 Task: Create a calendar in a Word document with specific formatting and styles.
Action: Mouse moved to (676, 282)
Screenshot: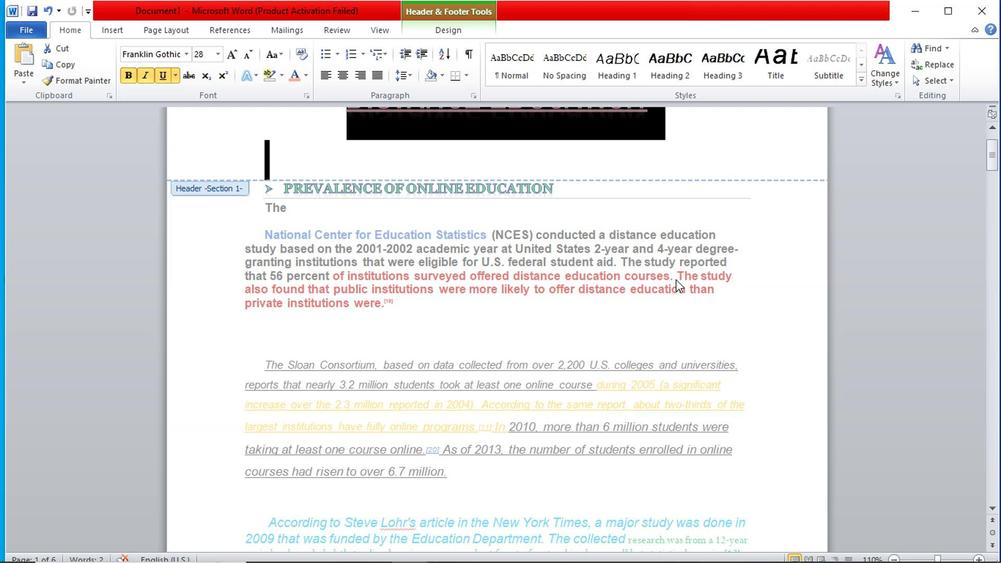 
Action: Mouse scrolled (676, 281) with delta (0, 0)
Screenshot: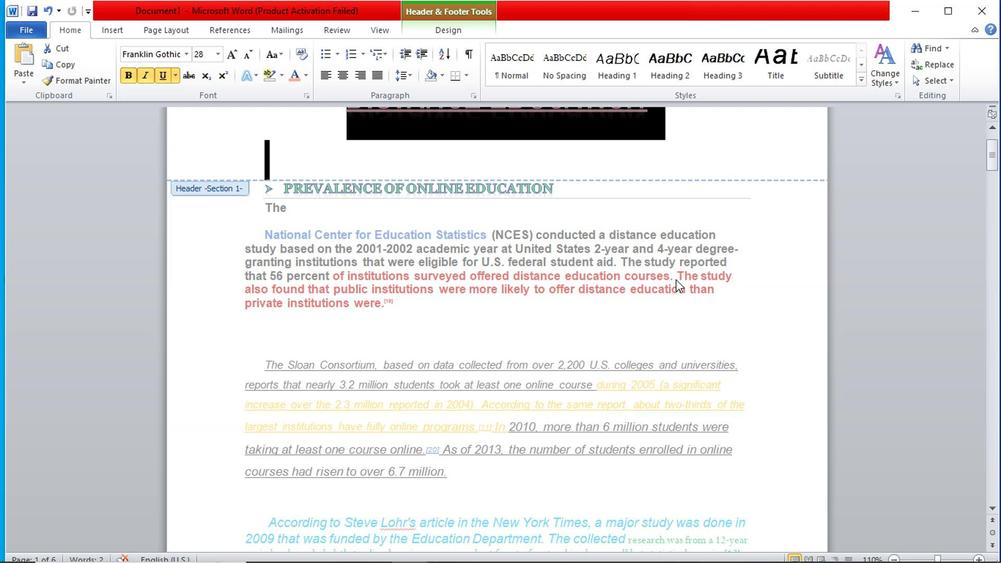 
Action: Mouse scrolled (676, 281) with delta (0, 0)
Screenshot: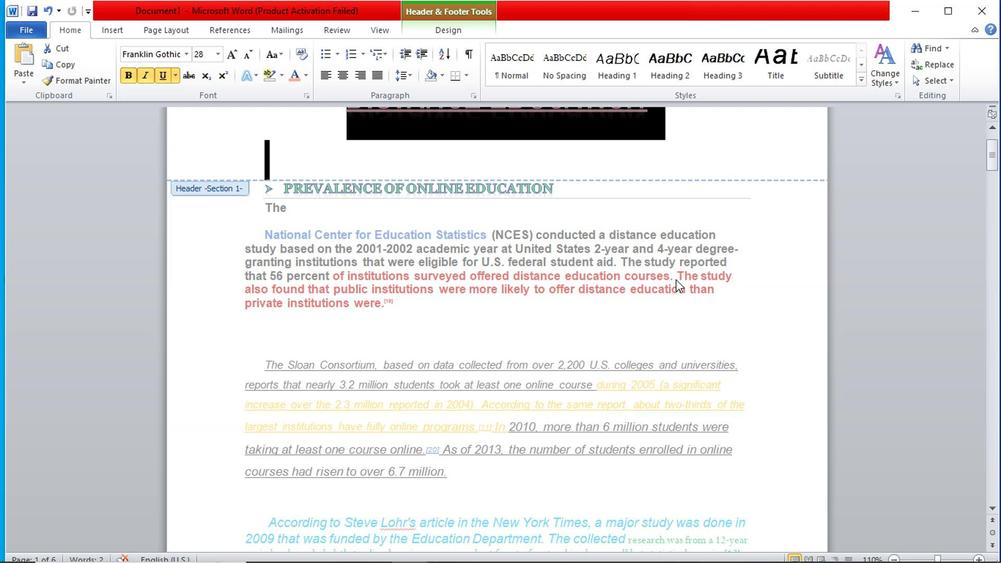 
Action: Mouse scrolled (676, 281) with delta (0, 0)
Screenshot: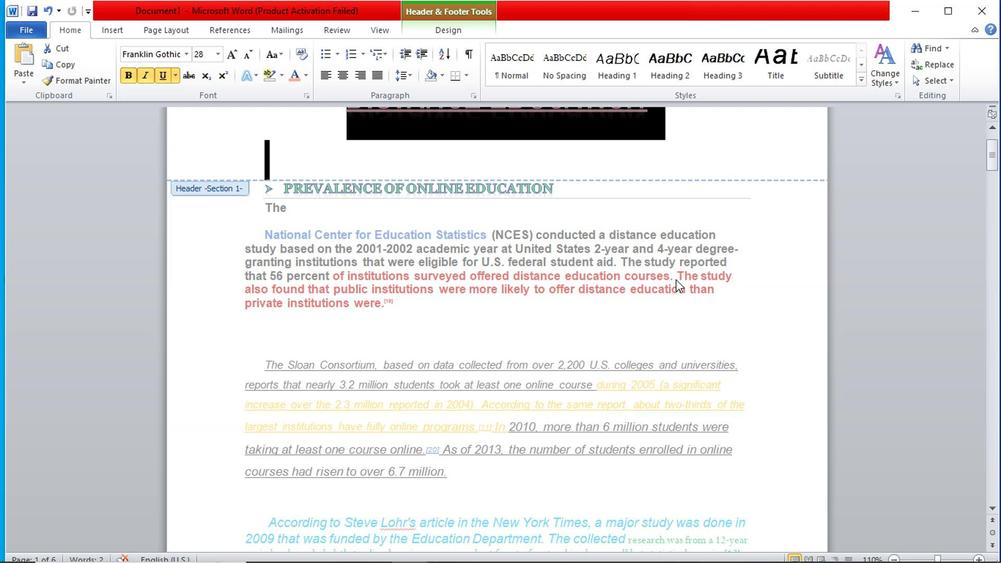
Action: Mouse scrolled (676, 281) with delta (0, 0)
Screenshot: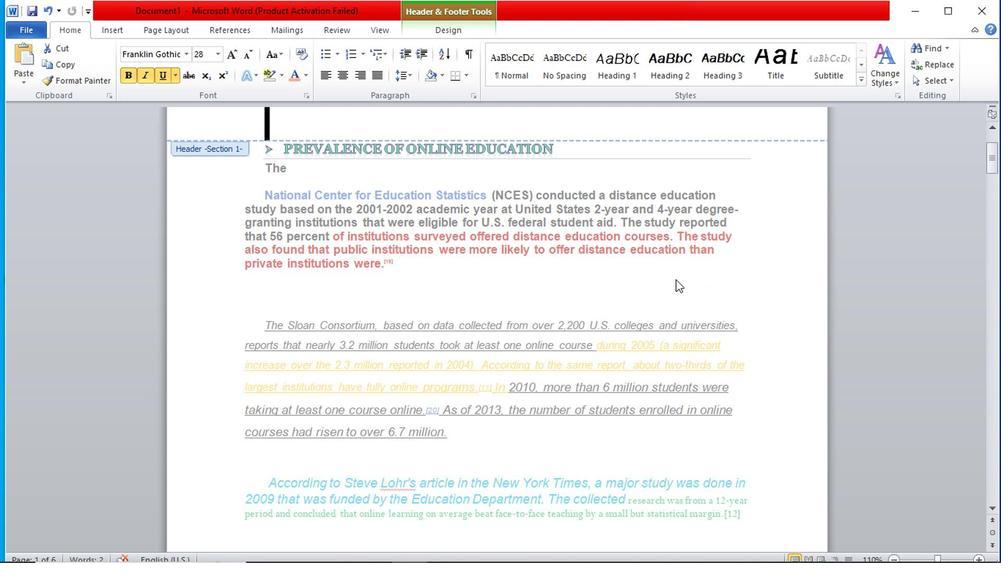 
Action: Mouse scrolled (676, 281) with delta (0, 0)
Screenshot: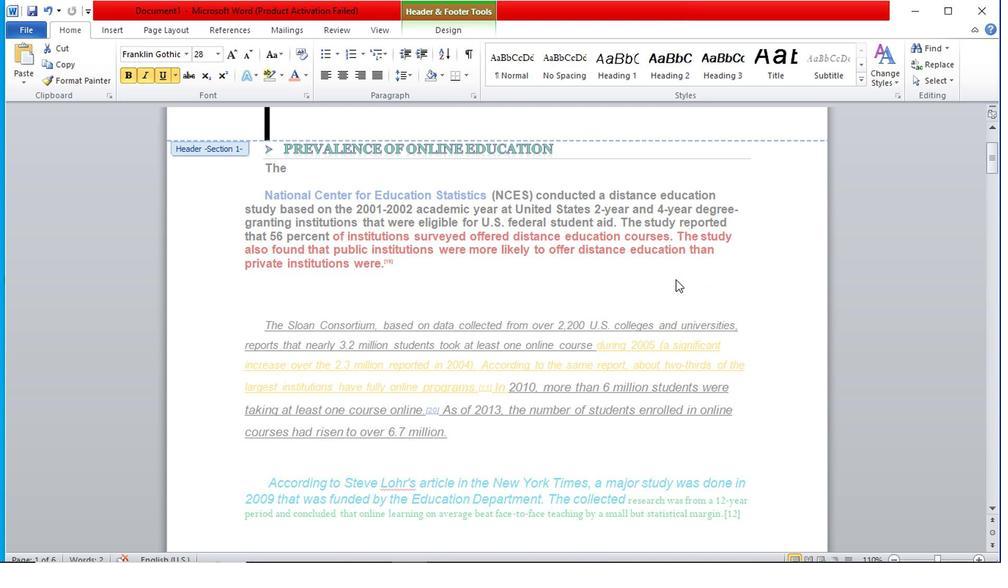 
Action: Mouse scrolled (676, 281) with delta (0, 0)
Screenshot: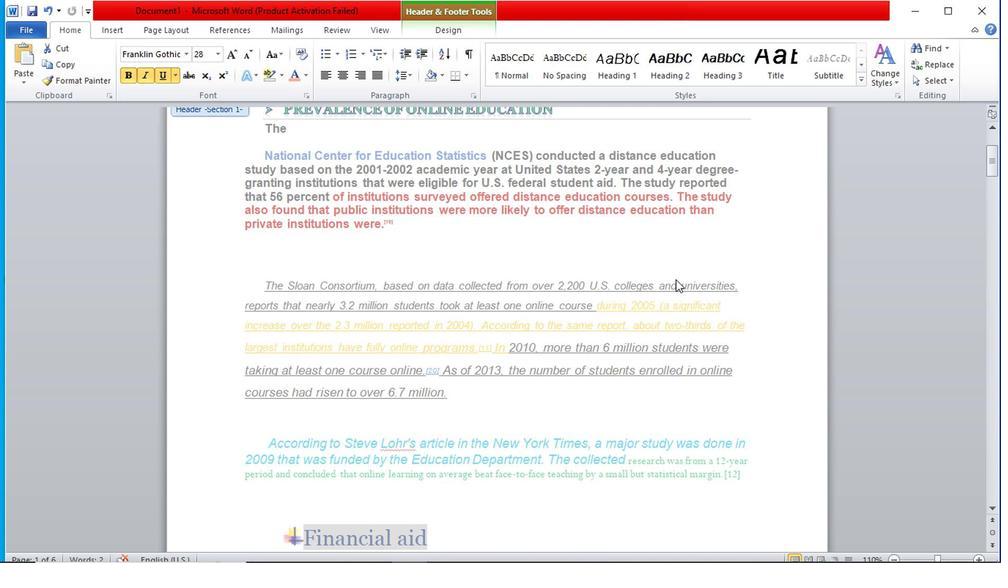 
Action: Mouse scrolled (676, 283) with delta (0, 1)
Screenshot: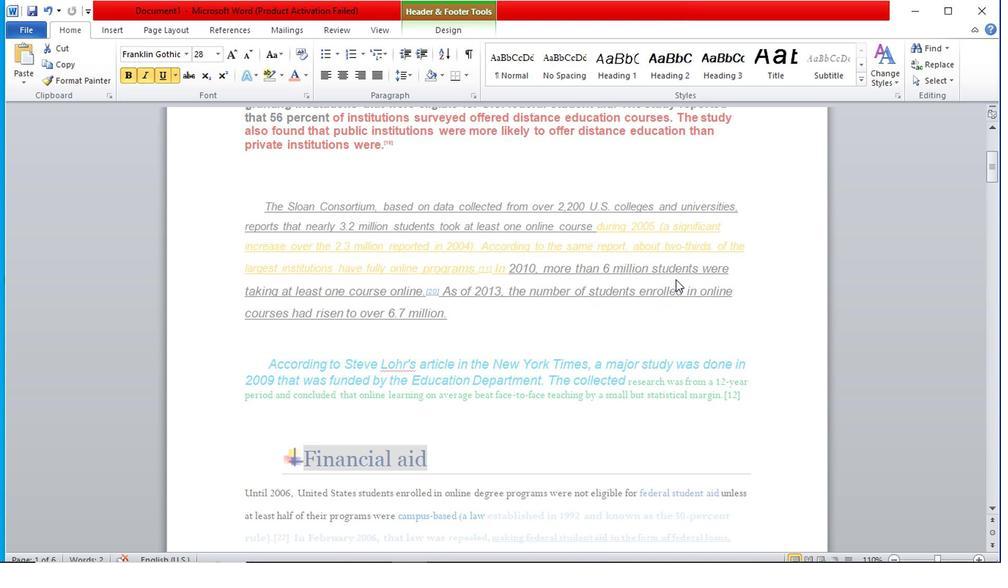 
Action: Mouse scrolled (676, 283) with delta (0, 1)
Screenshot: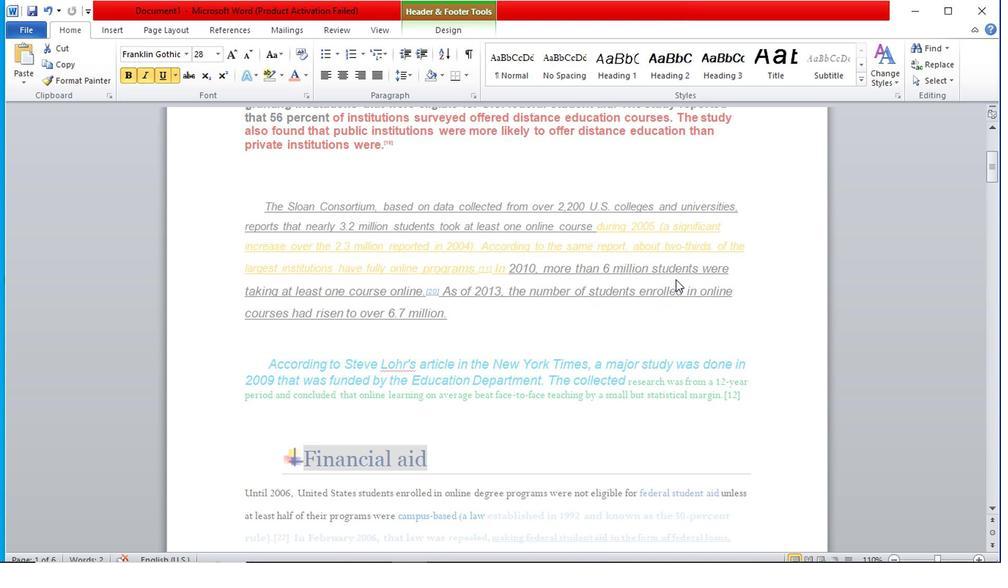 
Action: Mouse scrolled (676, 283) with delta (0, 1)
Screenshot: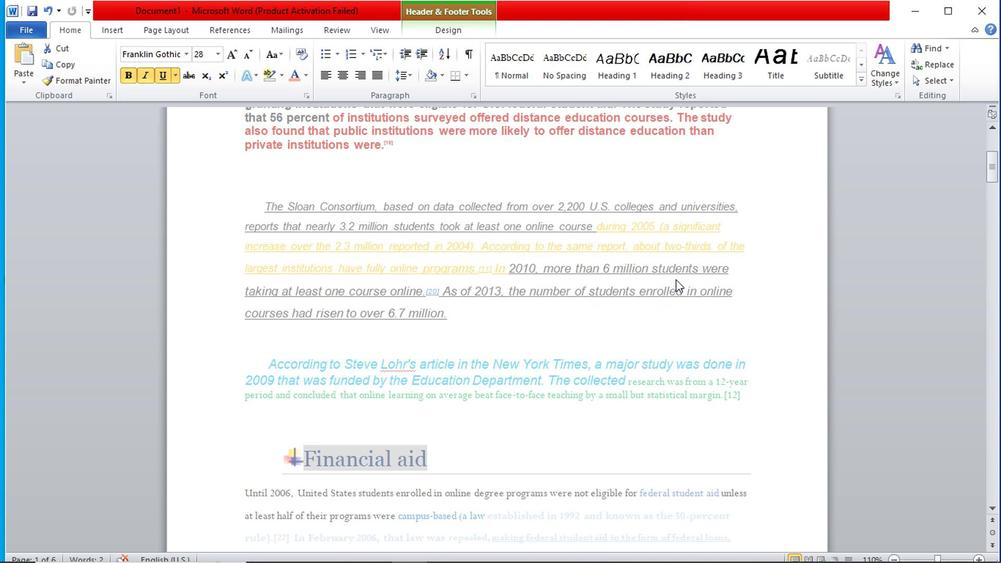 
Action: Mouse moved to (676, 282)
Screenshot: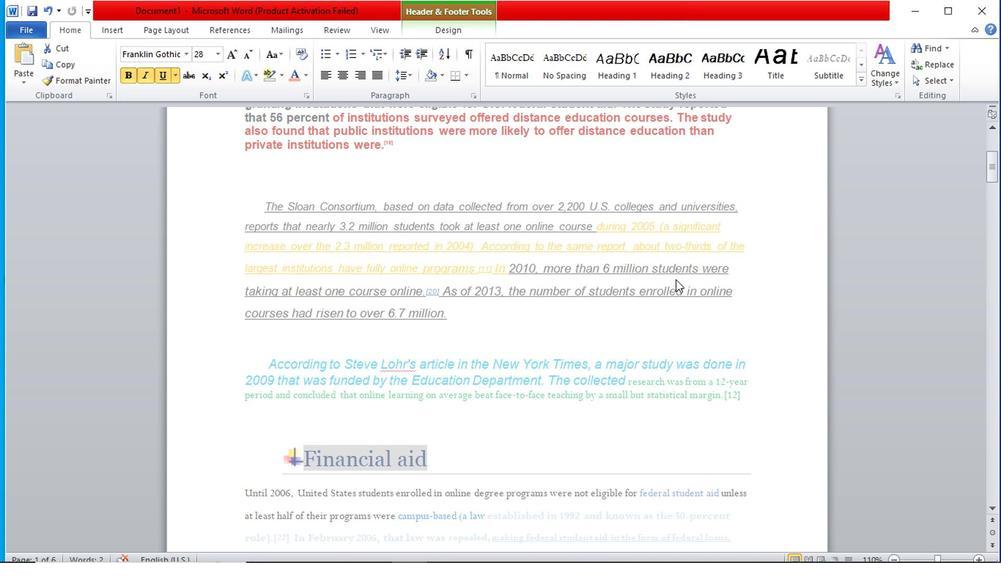 
Action: Mouse scrolled (676, 283) with delta (0, 1)
Screenshot: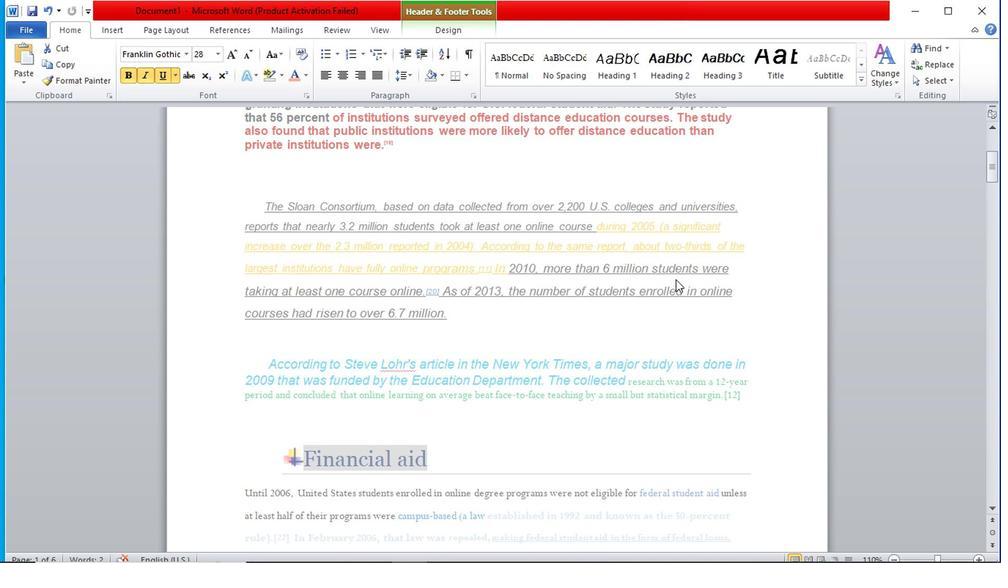 
Action: Mouse scrolled (676, 283) with delta (0, 1)
Screenshot: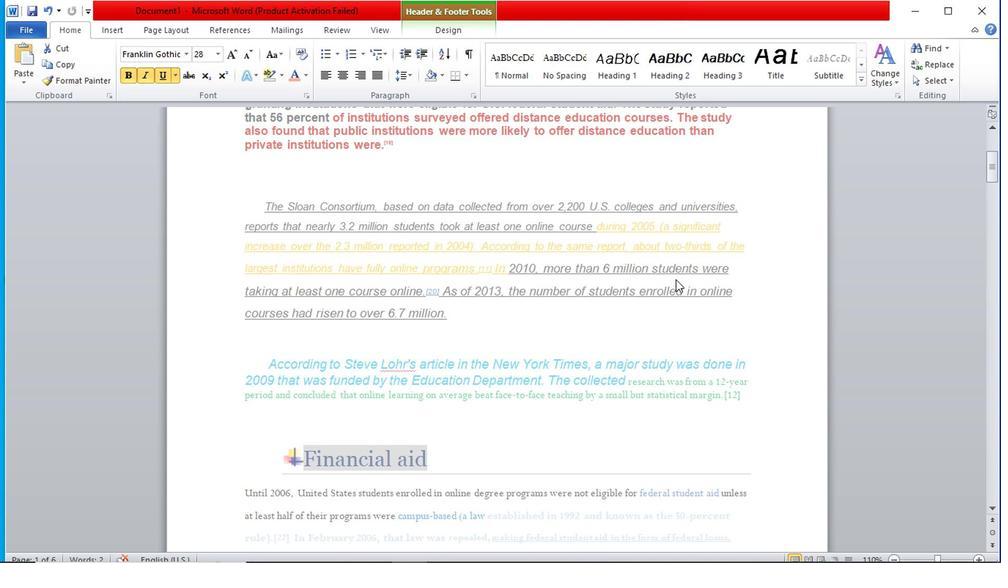 
Action: Mouse scrolled (676, 283) with delta (0, 1)
Screenshot: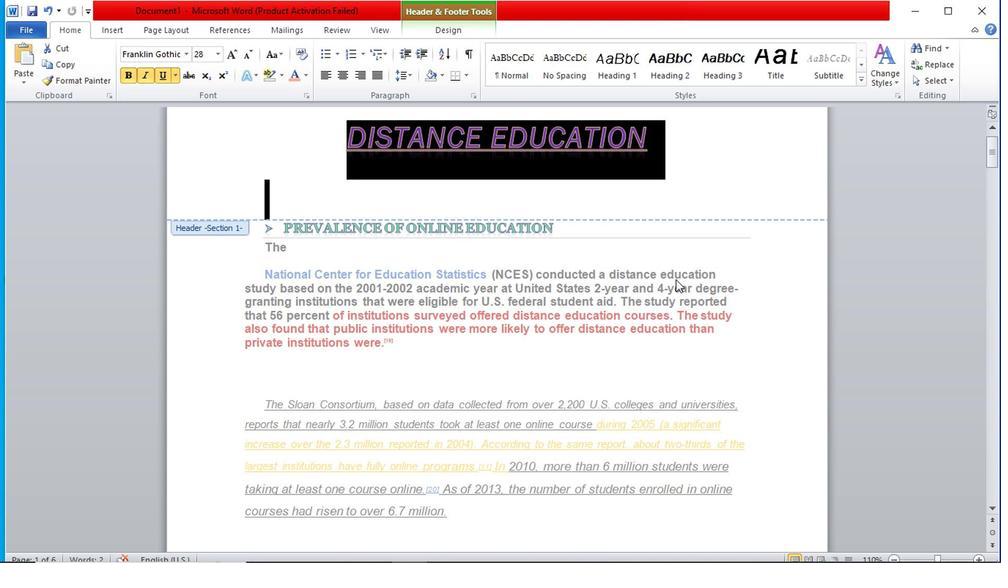 
Action: Mouse scrolled (676, 283) with delta (0, 1)
Screenshot: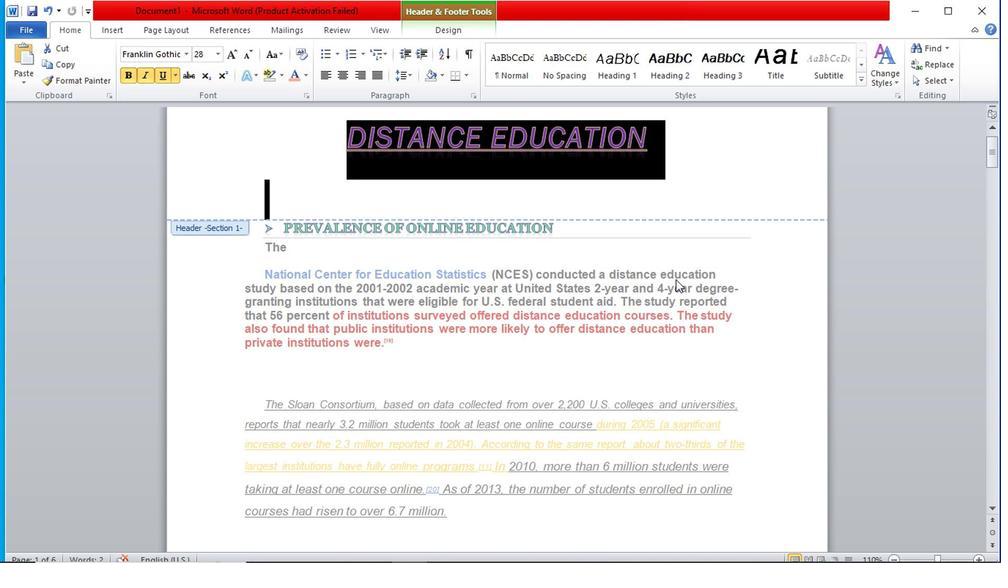 
Action: Mouse scrolled (676, 283) with delta (0, 1)
Screenshot: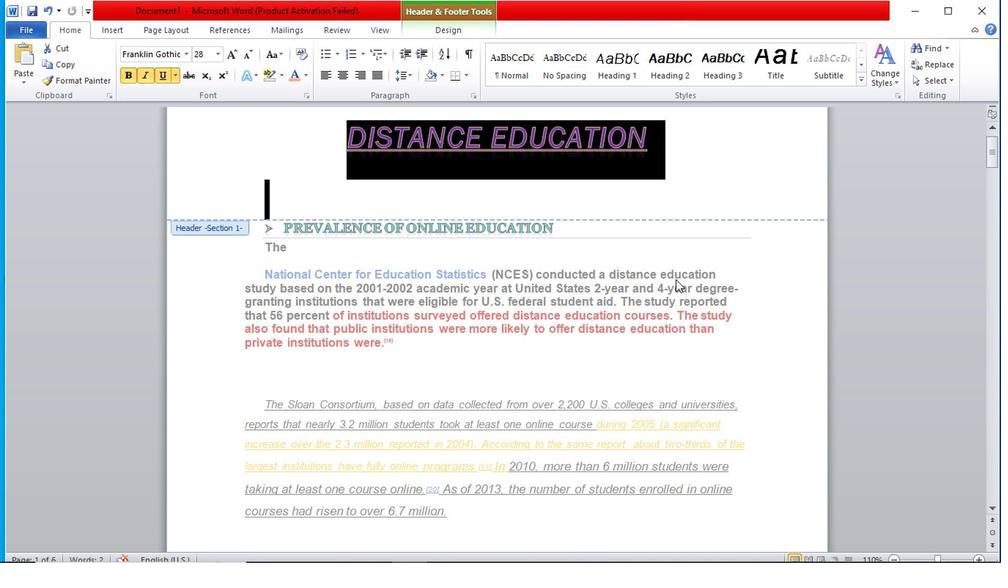 
Action: Mouse moved to (619, 280)
Screenshot: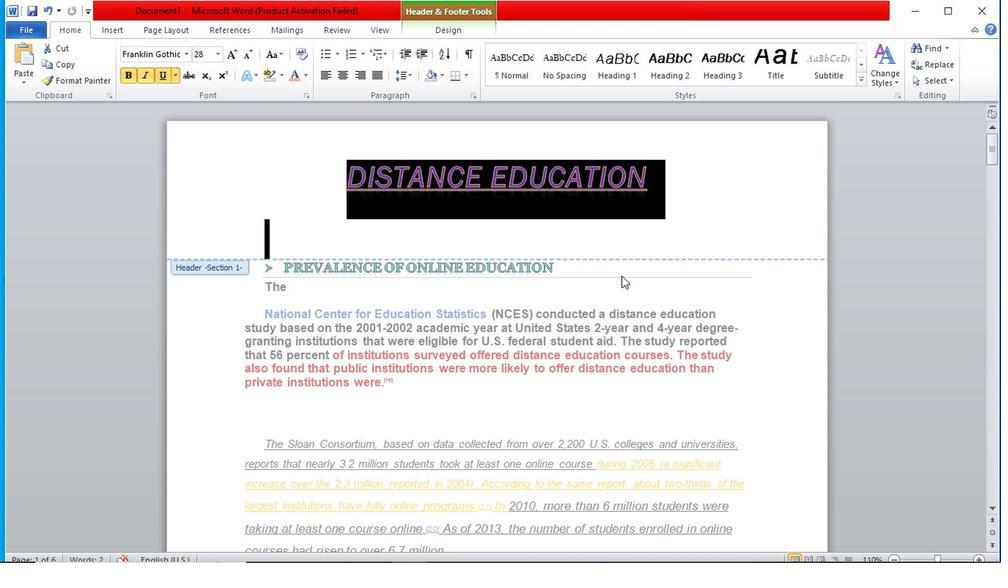 
Action: Mouse scrolled (619, 279) with delta (0, -1)
Screenshot: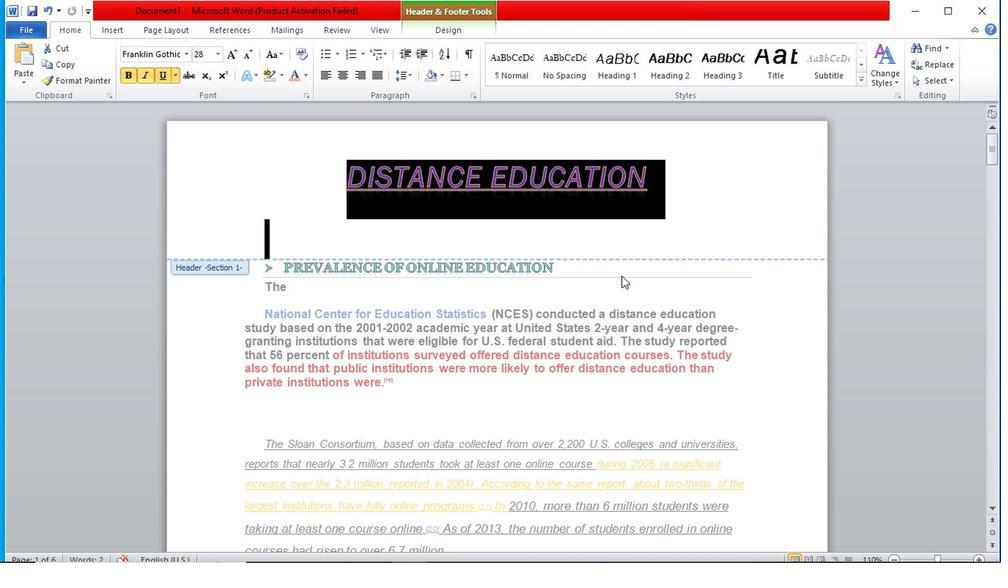 
Action: Mouse scrolled (619, 279) with delta (0, -1)
Screenshot: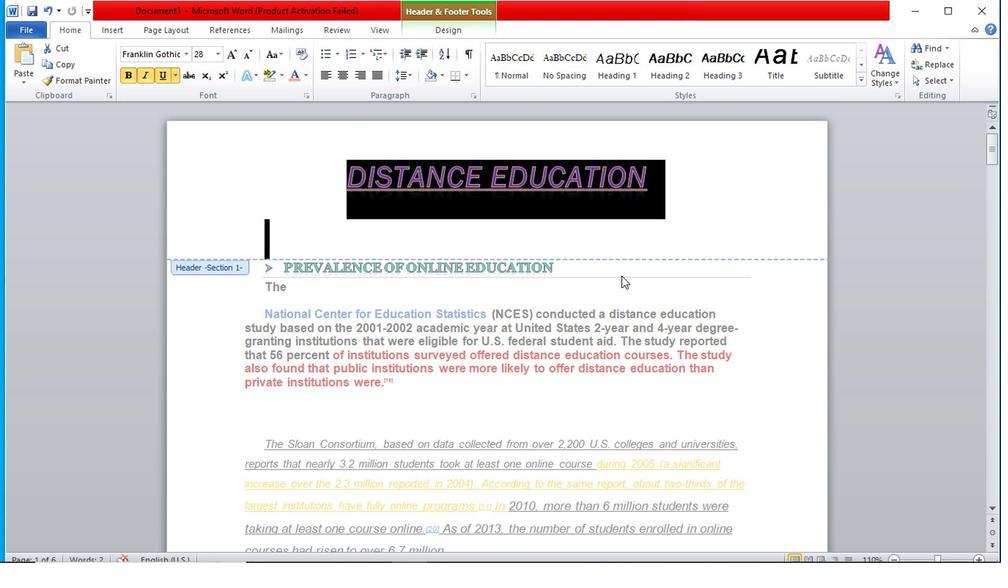 
Action: Mouse scrolled (619, 279) with delta (0, -1)
Screenshot: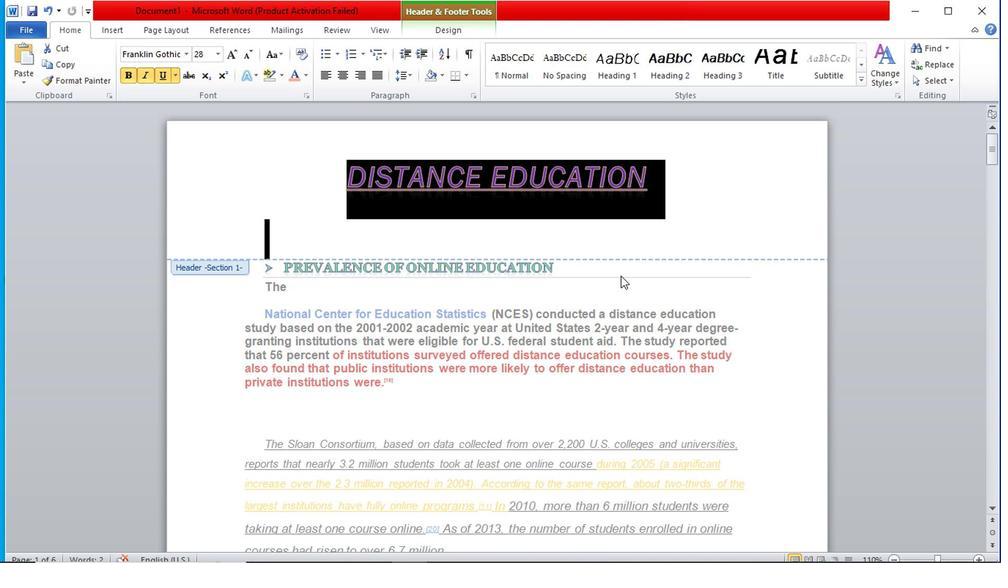 
Action: Mouse scrolled (619, 279) with delta (0, -1)
Screenshot: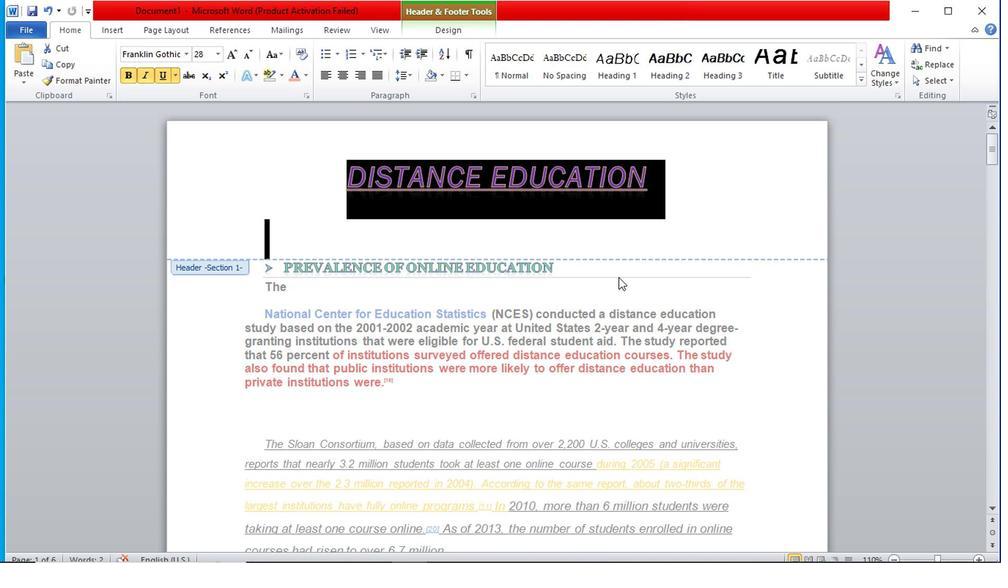 
Action: Mouse moved to (615, 258)
Screenshot: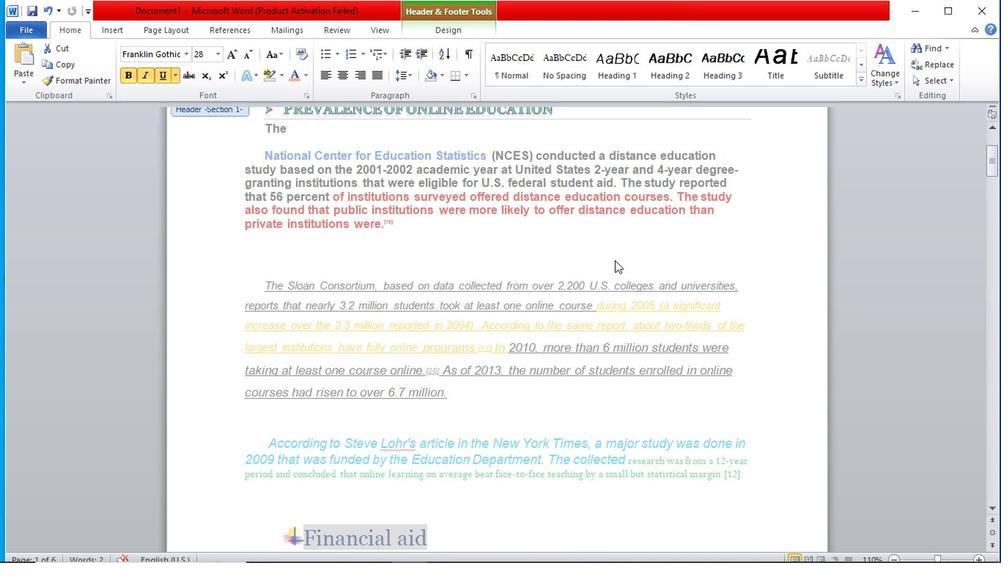
Action: Mouse scrolled (615, 257) with delta (0, -1)
Screenshot: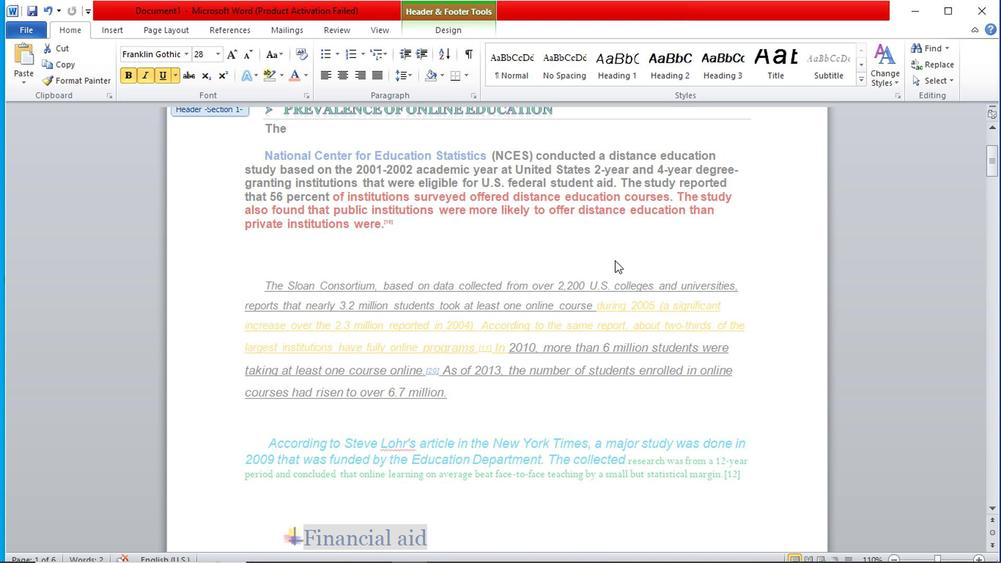 
Action: Mouse scrolled (615, 257) with delta (0, -1)
Screenshot: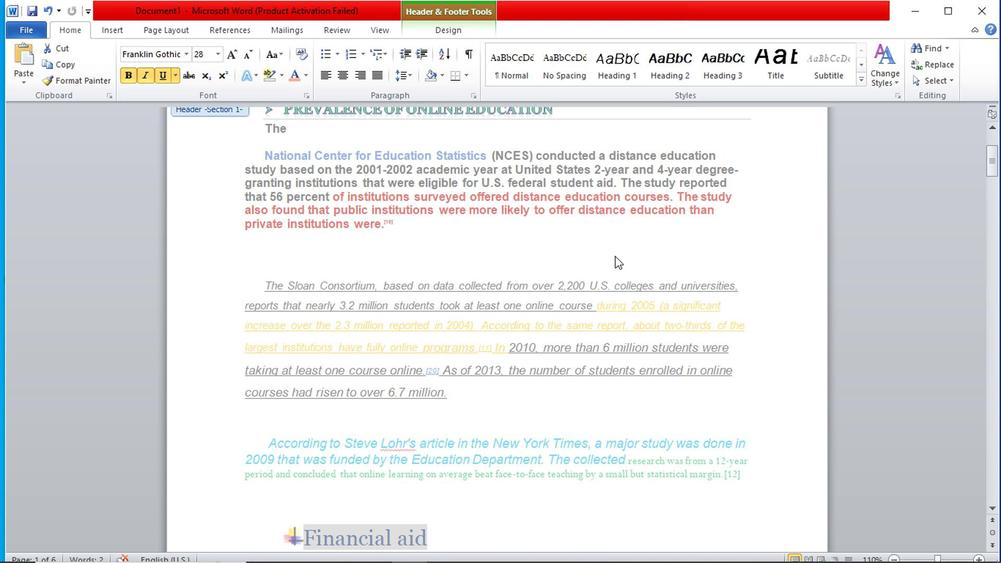 
Action: Mouse scrolled (615, 257) with delta (0, -1)
Screenshot: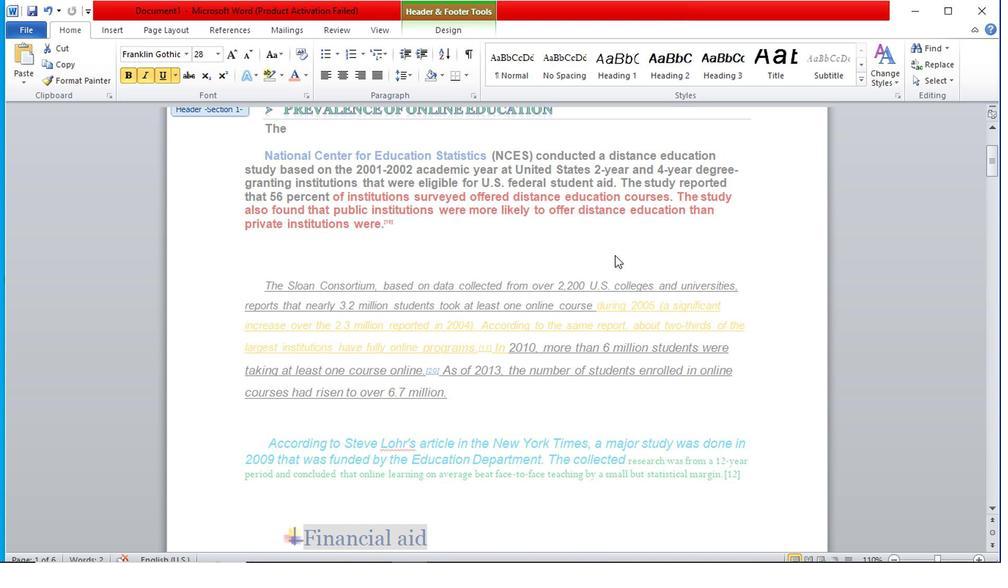
Action: Mouse moved to (497, 99)
Screenshot: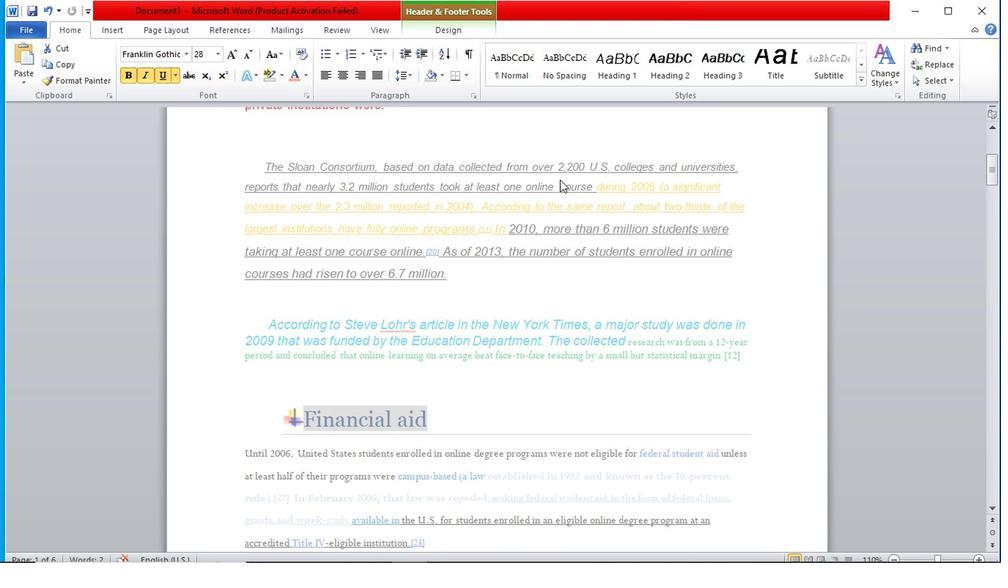 
Action: Mouse scrolled (497, 99) with delta (0, 0)
Screenshot: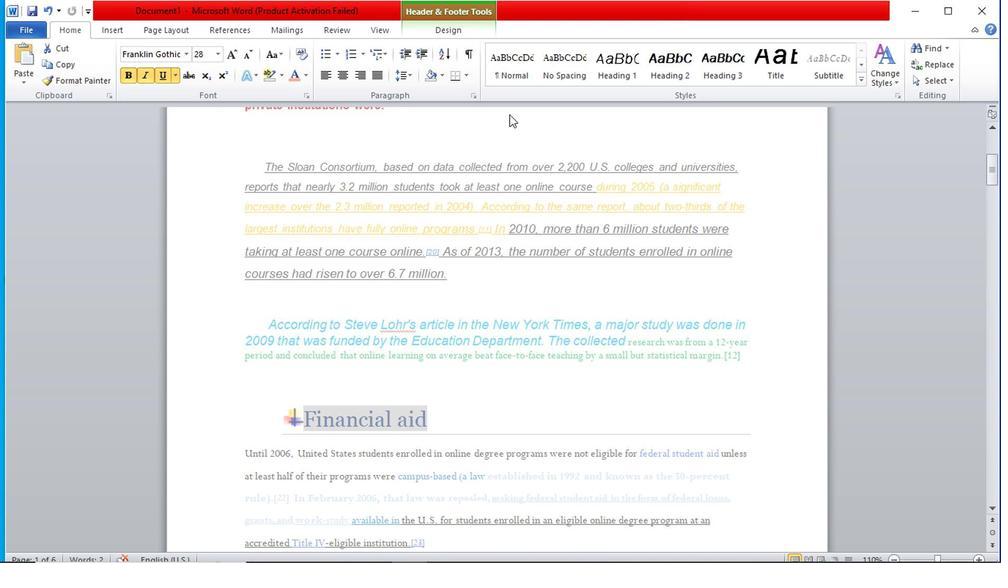 
Action: Mouse scrolled (497, 99) with delta (0, 0)
Screenshot: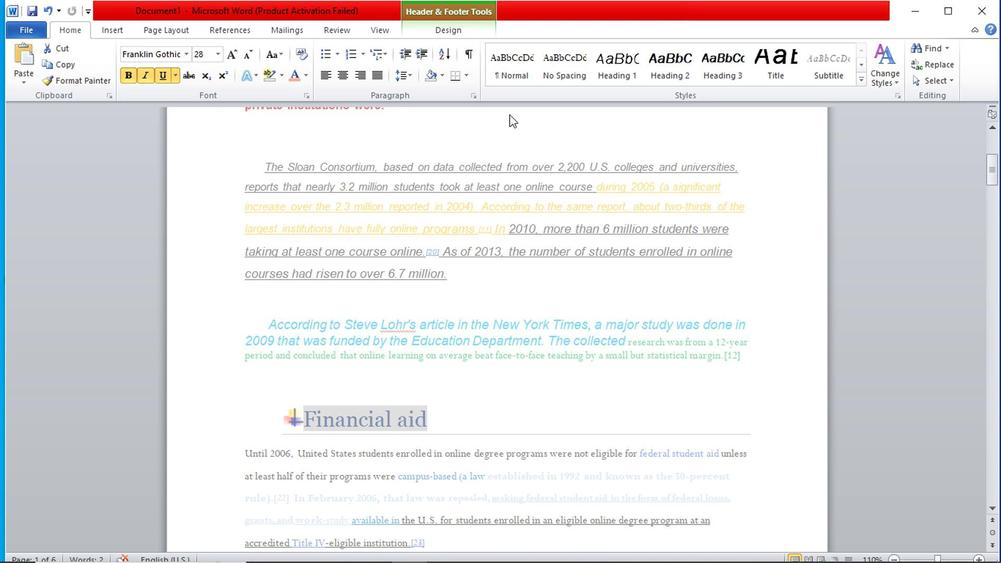 
Action: Mouse scrolled (497, 99) with delta (0, 0)
Screenshot: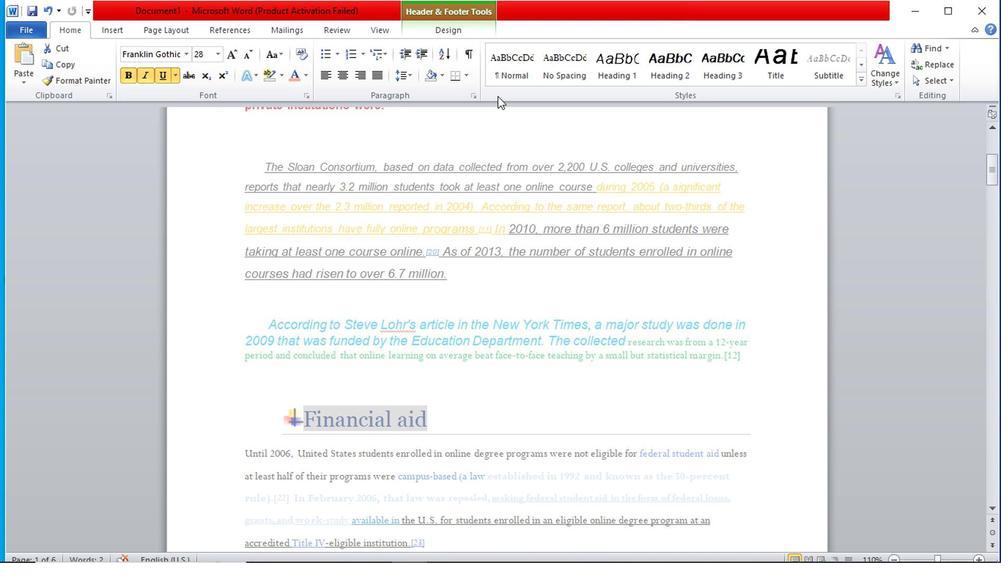
Action: Mouse moved to (496, 236)
Screenshot: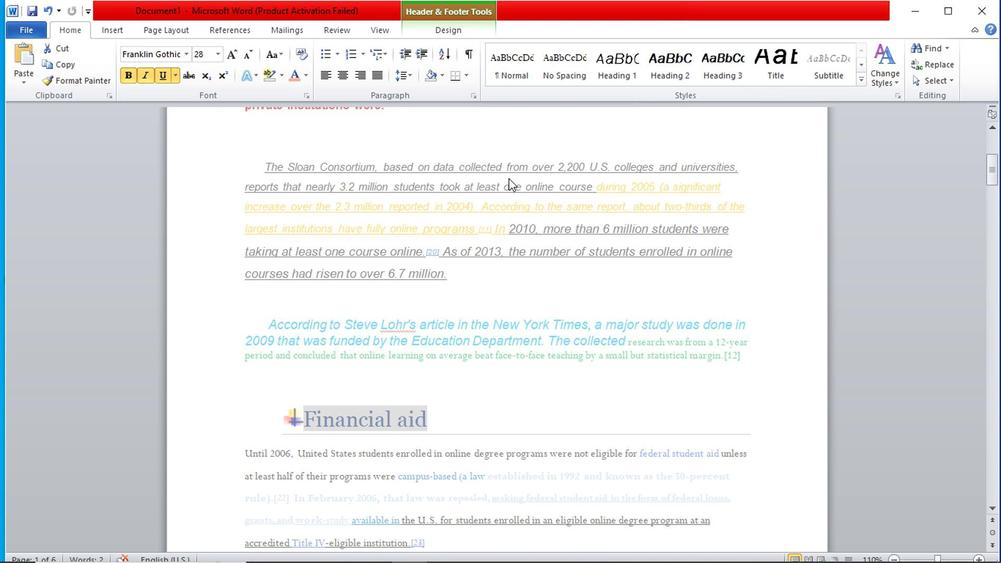 
Action: Mouse scrolled (496, 236) with delta (0, 0)
Screenshot: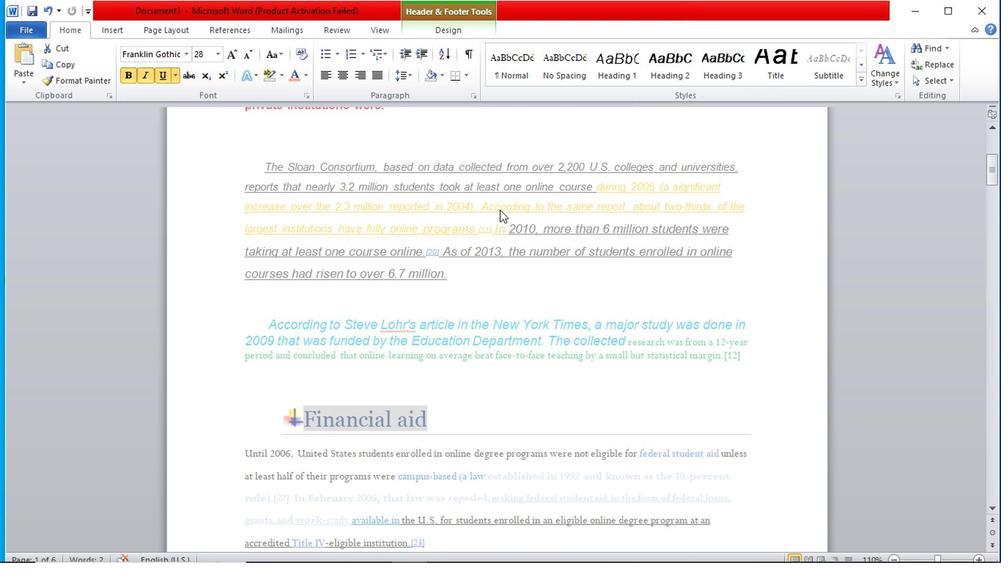 
Action: Mouse scrolled (496, 236) with delta (0, 0)
Screenshot: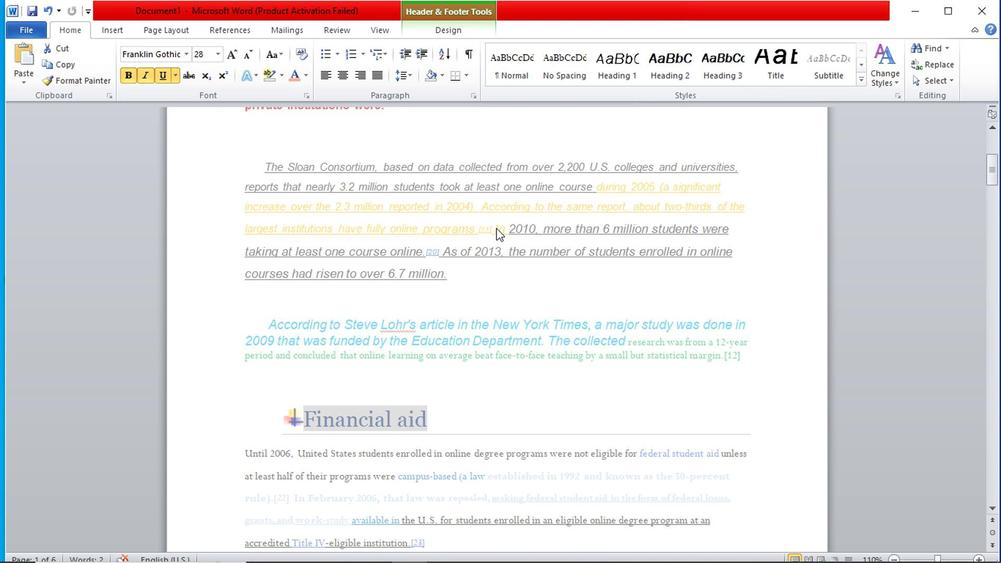 
Action: Mouse scrolled (496, 236) with delta (0, 0)
Screenshot: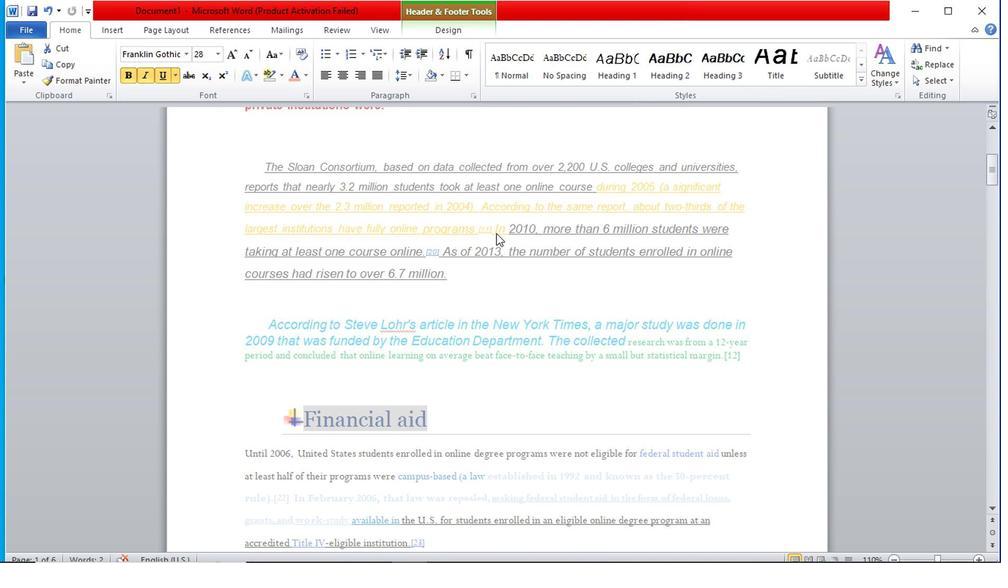 
Action: Mouse scrolled (496, 236) with delta (0, 0)
Screenshot: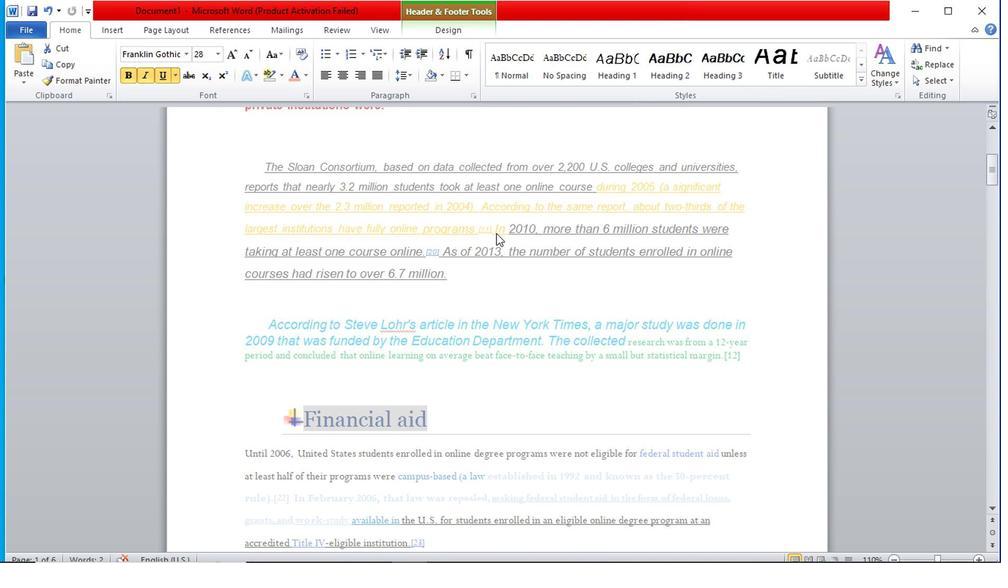 
Action: Mouse scrolled (496, 236) with delta (0, 0)
Screenshot: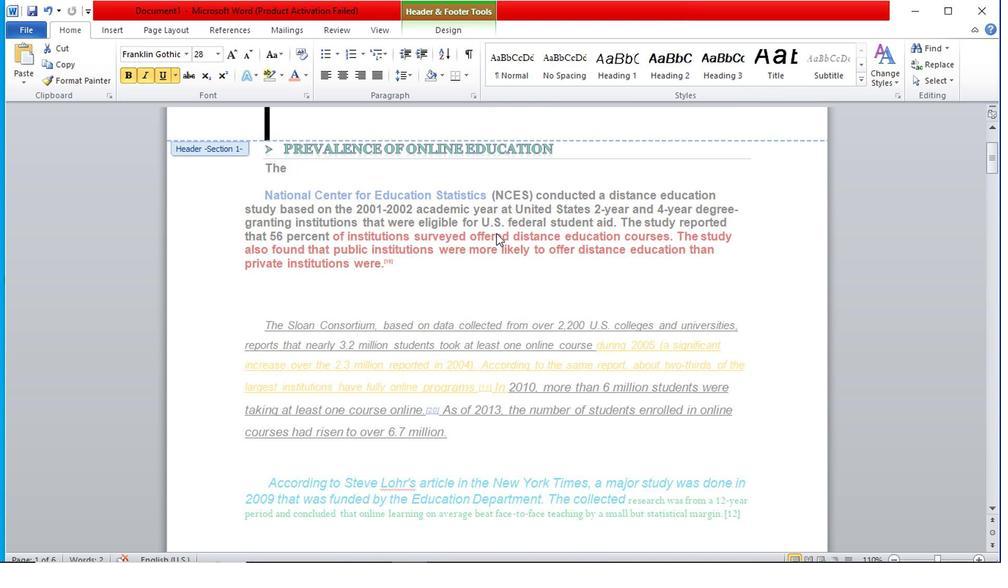 
Action: Mouse moved to (496, 236)
Screenshot: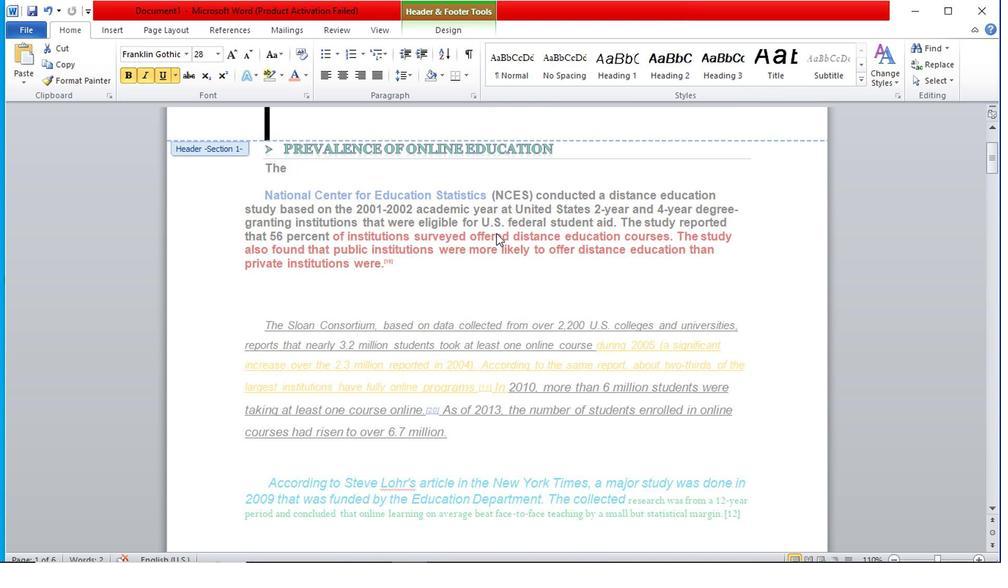 
Action: Mouse scrolled (496, 236) with delta (0, 0)
Screenshot: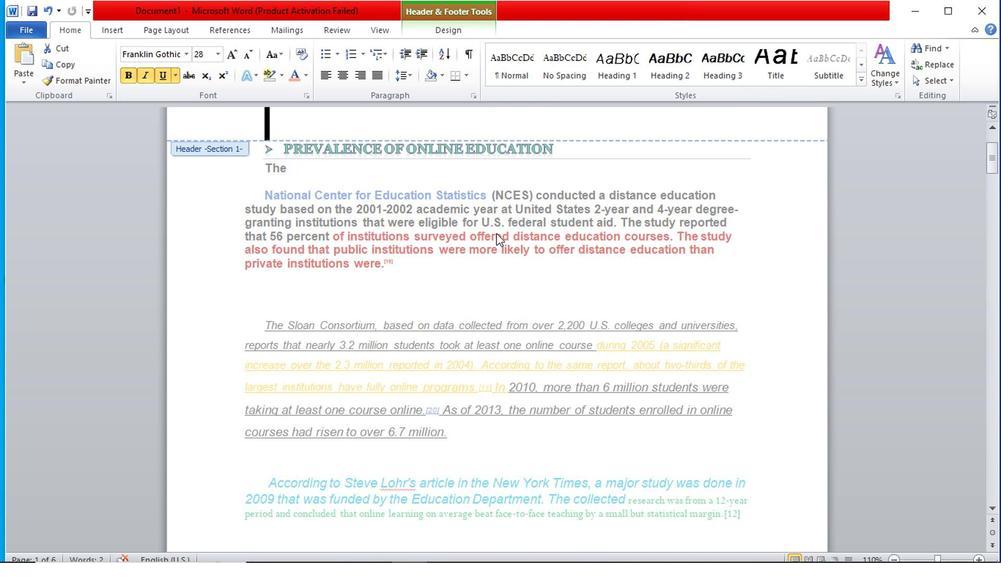 
Action: Mouse scrolled (496, 236) with delta (0, 0)
Screenshot: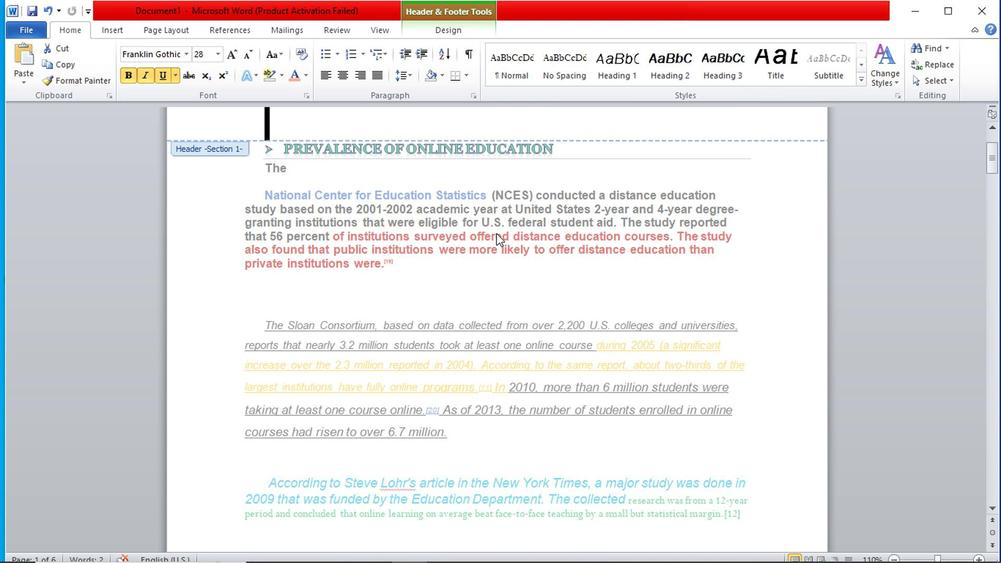 
Action: Mouse moved to (527, 224)
Screenshot: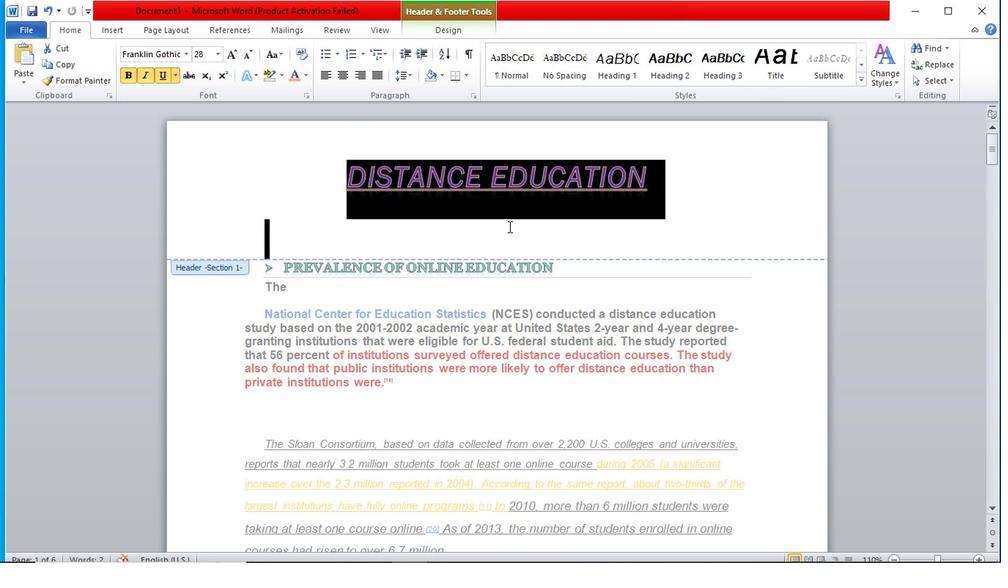
Action: Mouse scrolled (527, 225) with delta (0, 1)
Screenshot: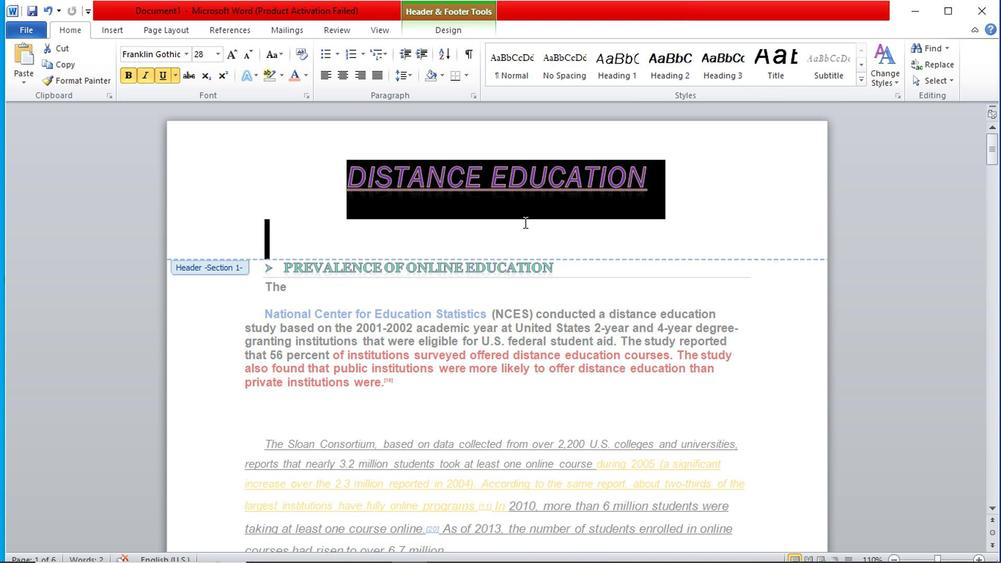 
Action: Mouse moved to (527, 224)
Screenshot: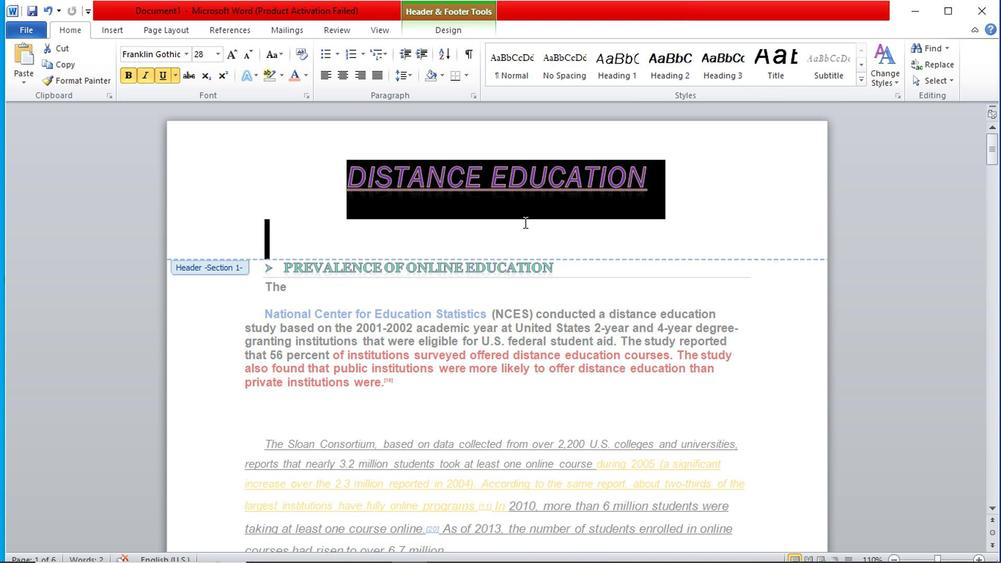 
Action: Mouse scrolled (527, 225) with delta (0, 1)
Screenshot: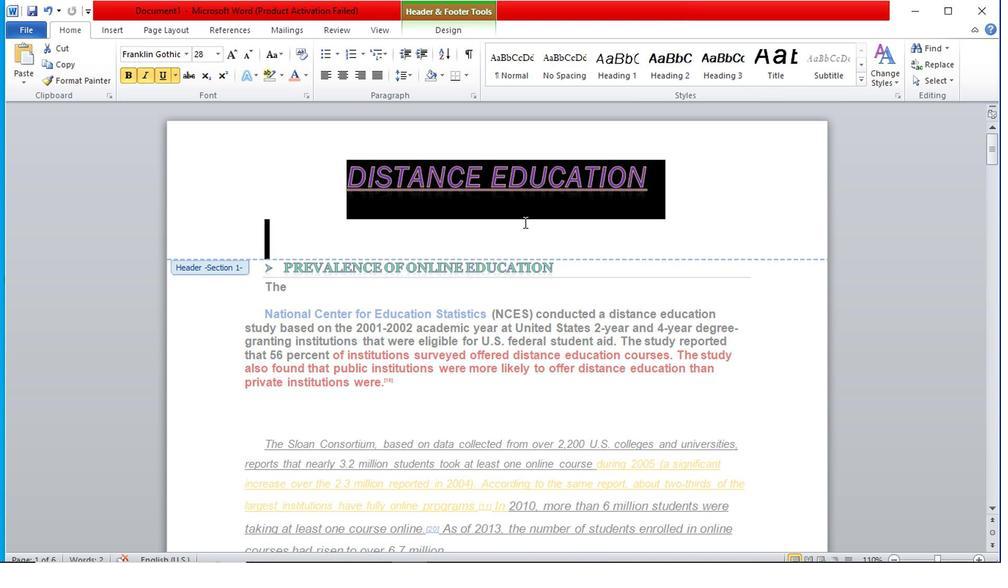 
Action: Mouse scrolled (527, 225) with delta (0, 1)
Screenshot: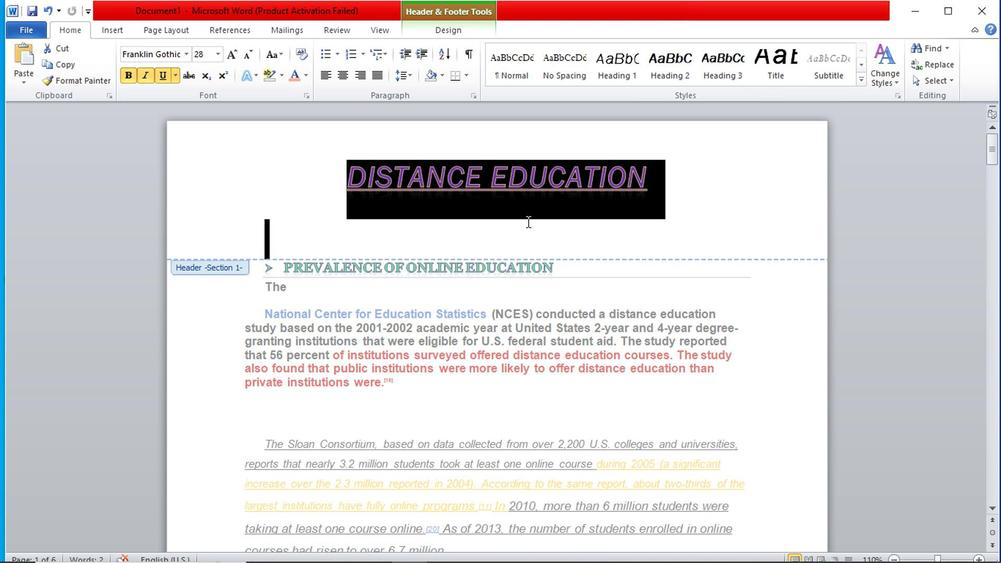 
Action: Mouse scrolled (527, 225) with delta (0, 1)
Screenshot: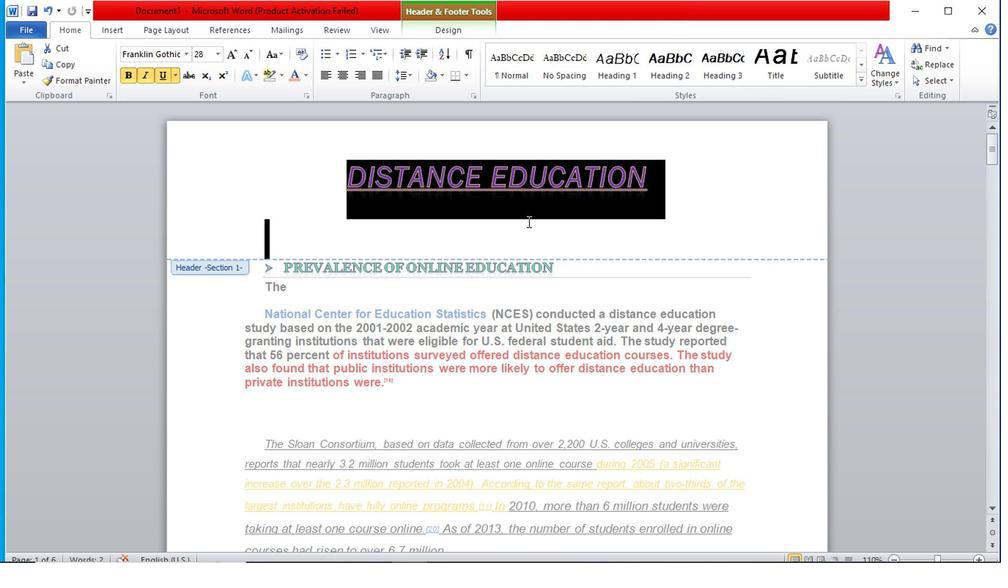 
Action: Mouse scrolled (527, 225) with delta (0, 1)
Screenshot: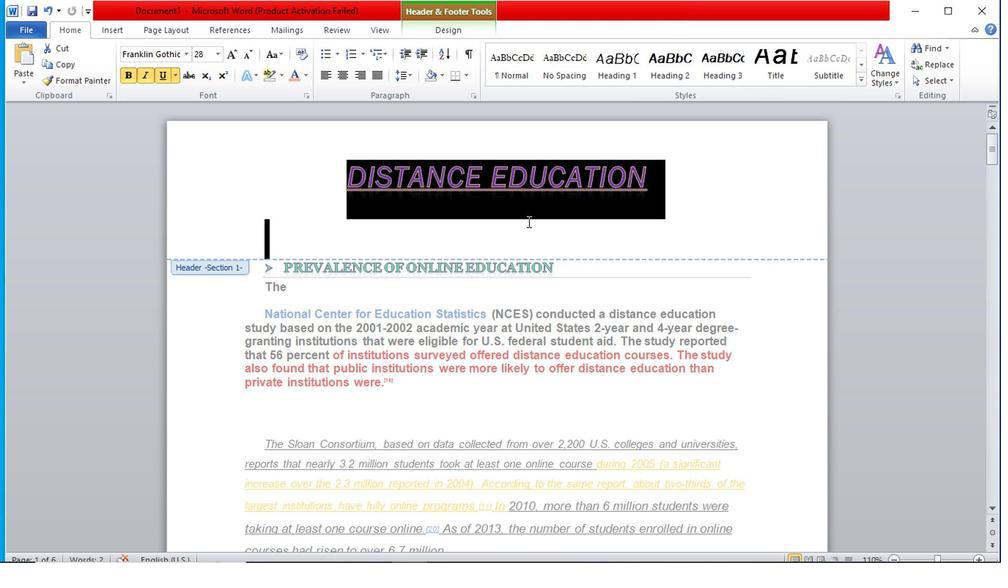
Action: Mouse scrolled (527, 225) with delta (0, 1)
Screenshot: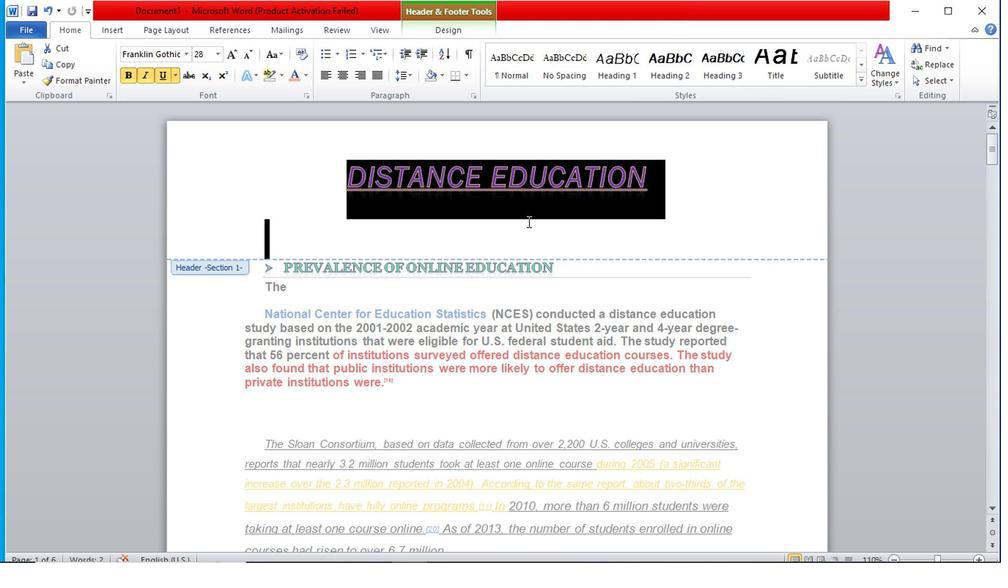 
Action: Mouse scrolled (527, 225) with delta (0, 1)
Screenshot: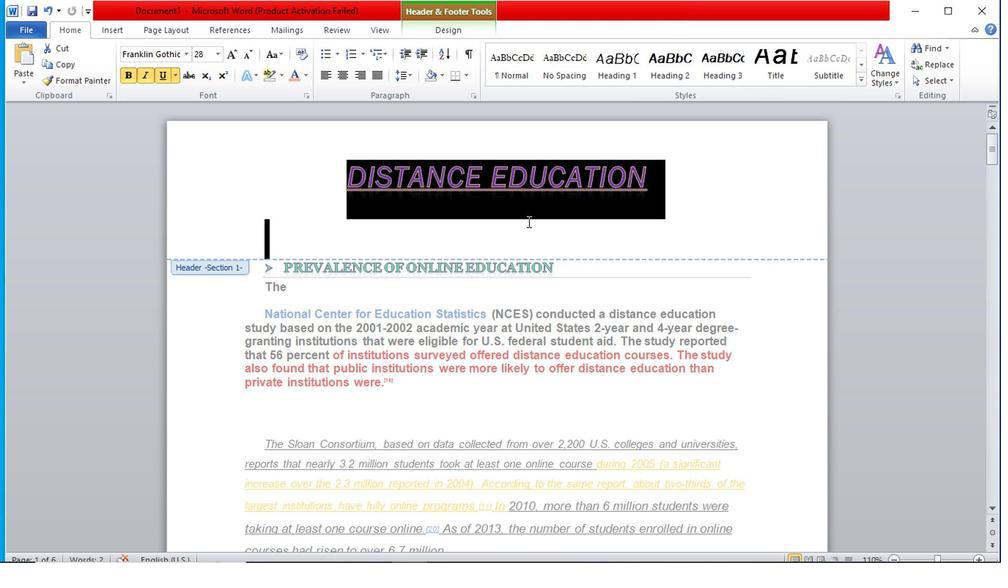 
Action: Mouse scrolled (527, 225) with delta (0, 1)
Screenshot: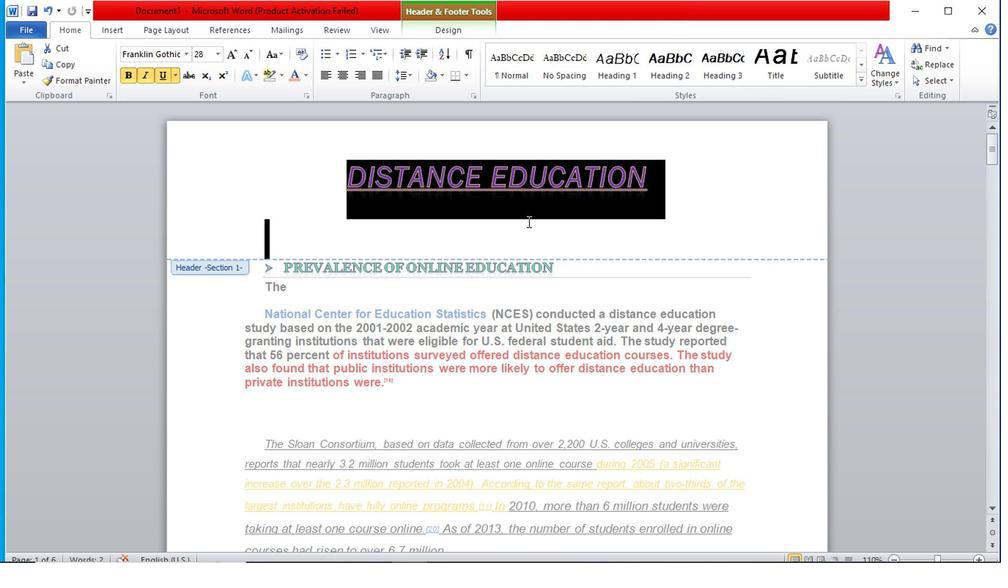 
Action: Mouse scrolled (527, 225) with delta (0, 1)
Screenshot: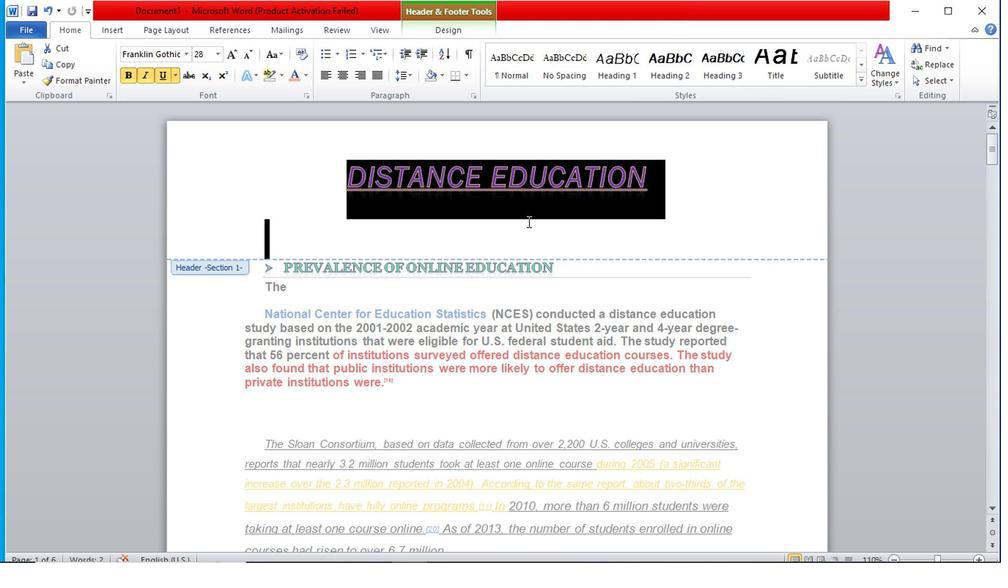 
Action: Mouse scrolled (527, 225) with delta (0, 1)
Screenshot: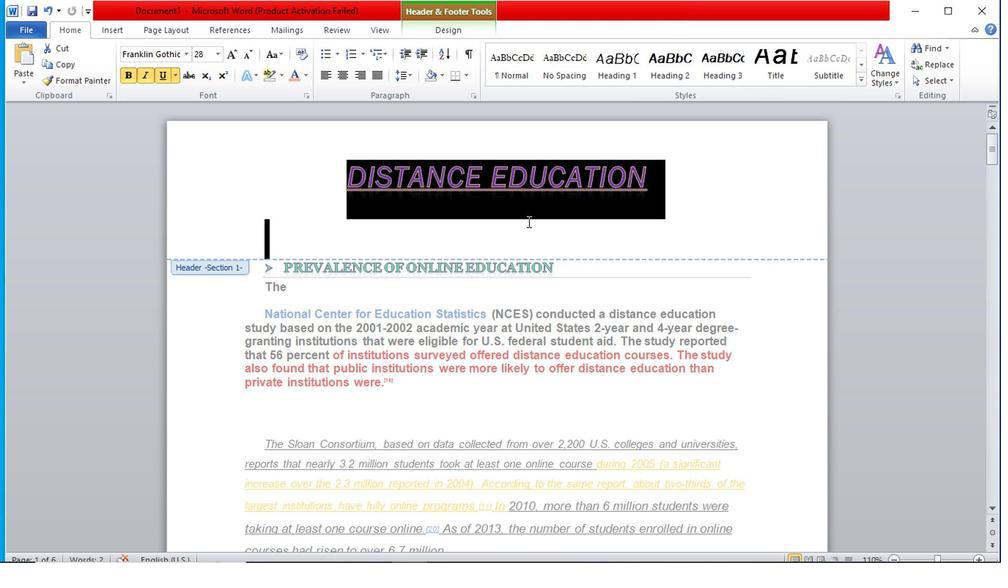 
Action: Mouse scrolled (527, 225) with delta (0, 1)
Screenshot: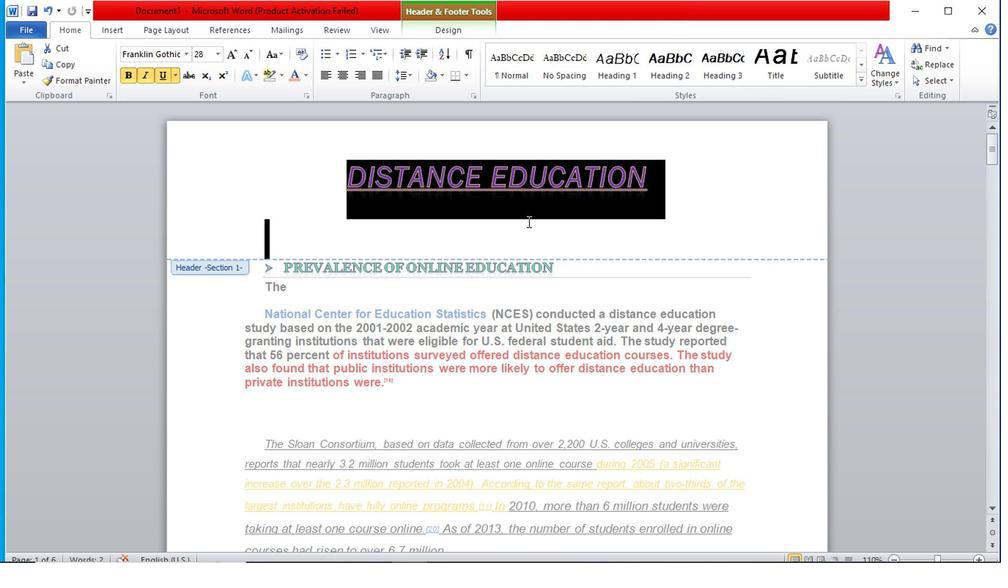 
Action: Mouse moved to (531, 238)
Screenshot: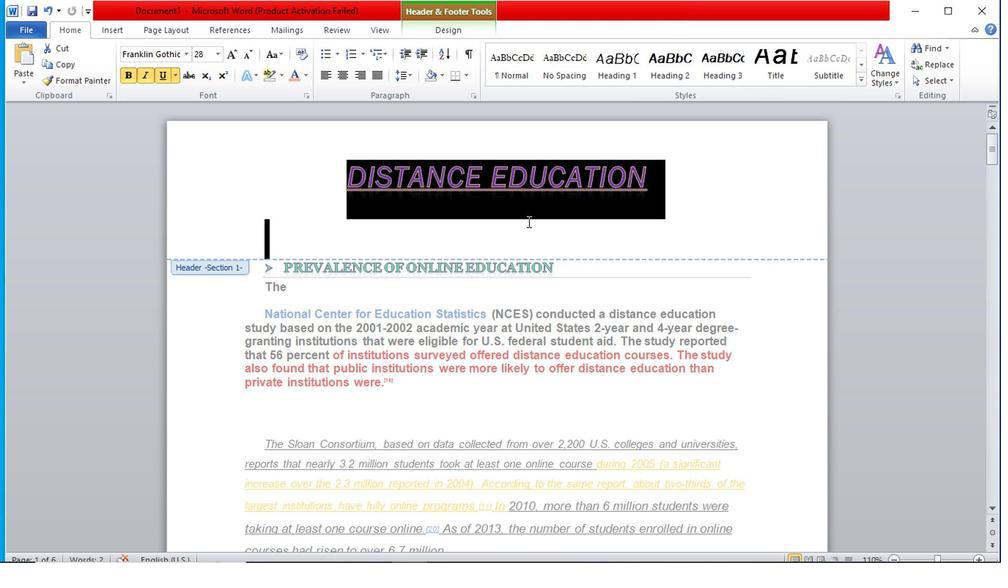 
Action: Mouse scrolled (531, 238) with delta (0, 0)
Screenshot: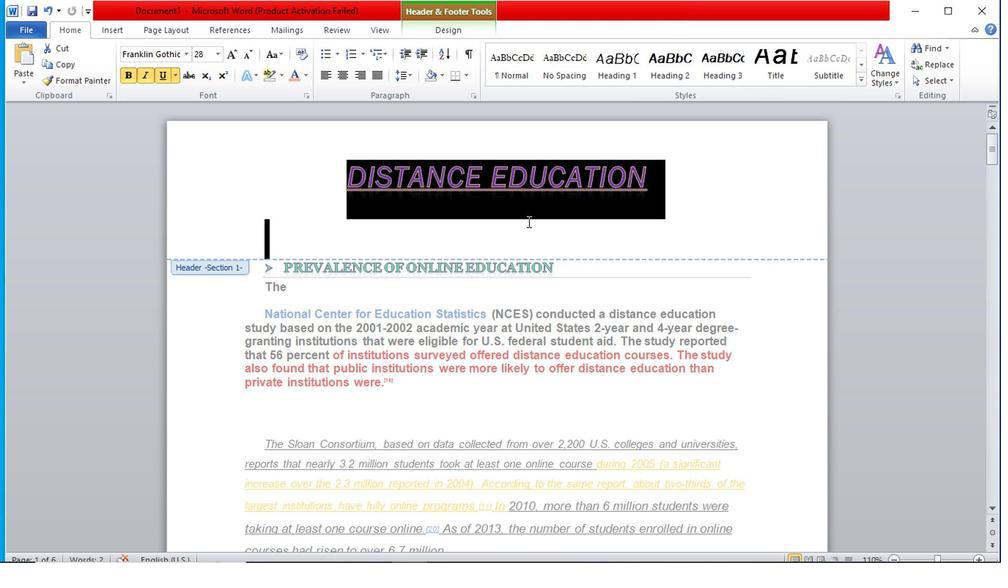
Action: Mouse scrolled (531, 238) with delta (0, 0)
Screenshot: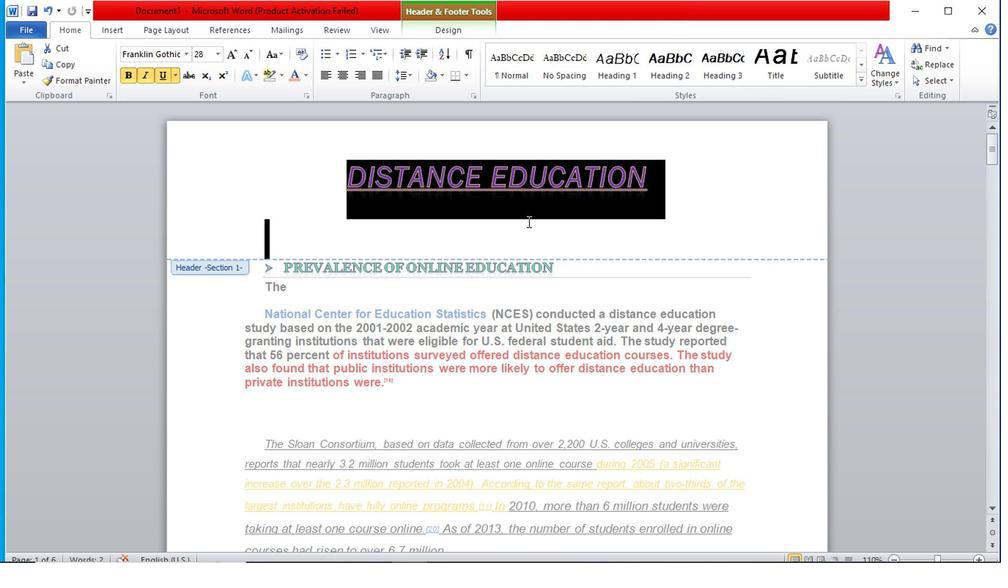 
Action: Mouse scrolled (531, 238) with delta (0, 0)
Screenshot: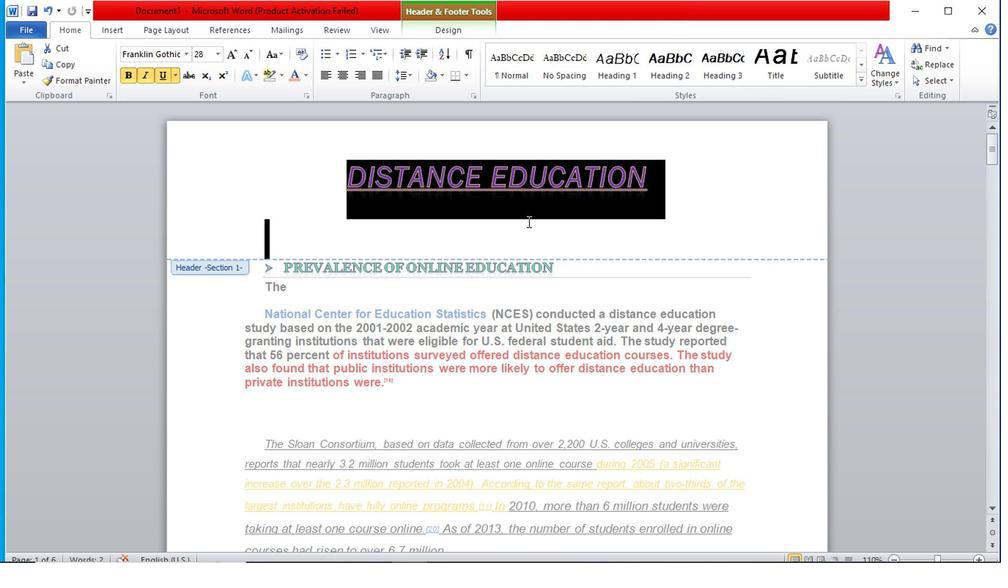 
Action: Mouse moved to (537, 231)
Screenshot: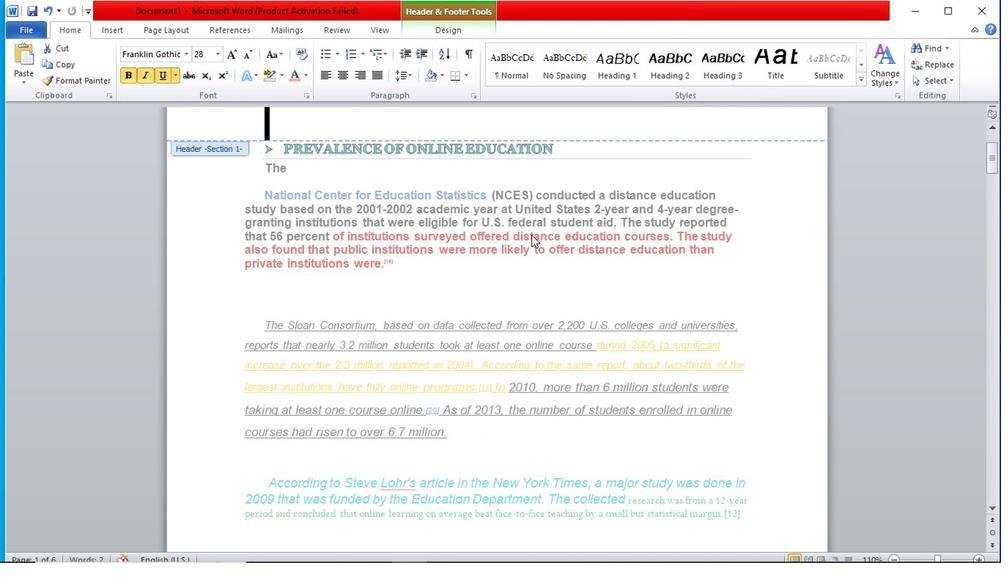 
Action: Mouse scrolled (537, 229) with delta (0, -1)
Screenshot: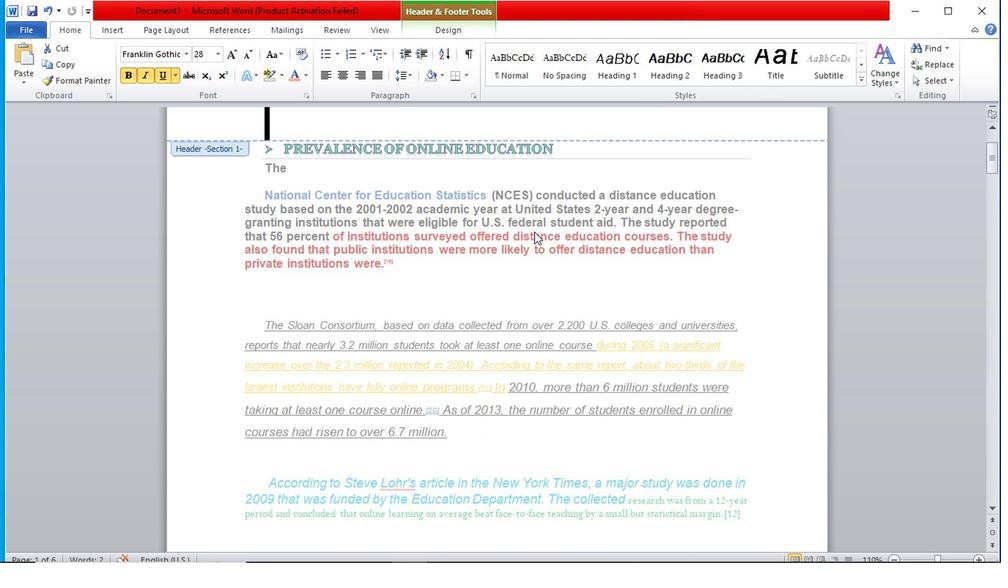 
Action: Mouse scrolled (537, 229) with delta (0, -1)
Screenshot: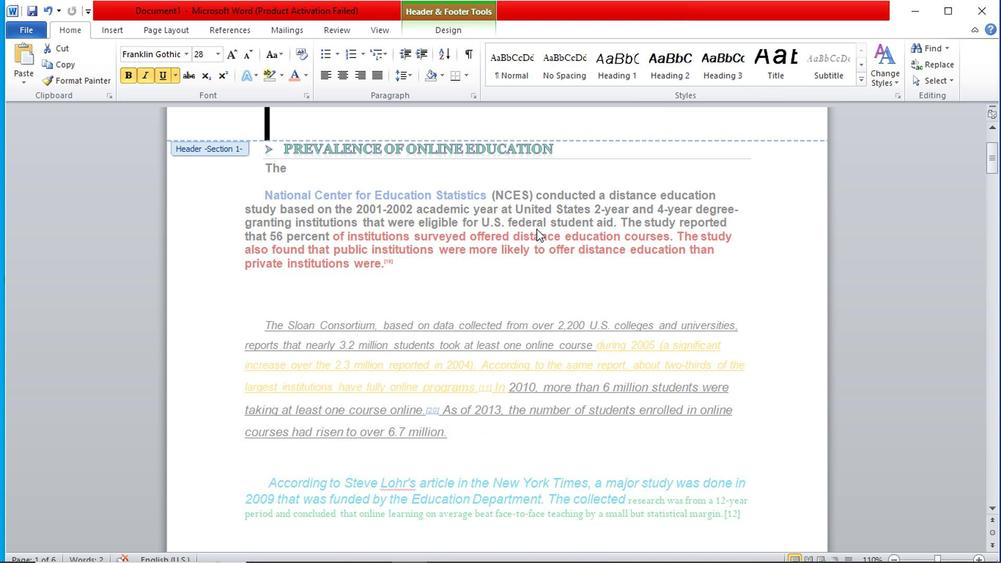 
Action: Mouse scrolled (537, 229) with delta (0, -1)
Screenshot: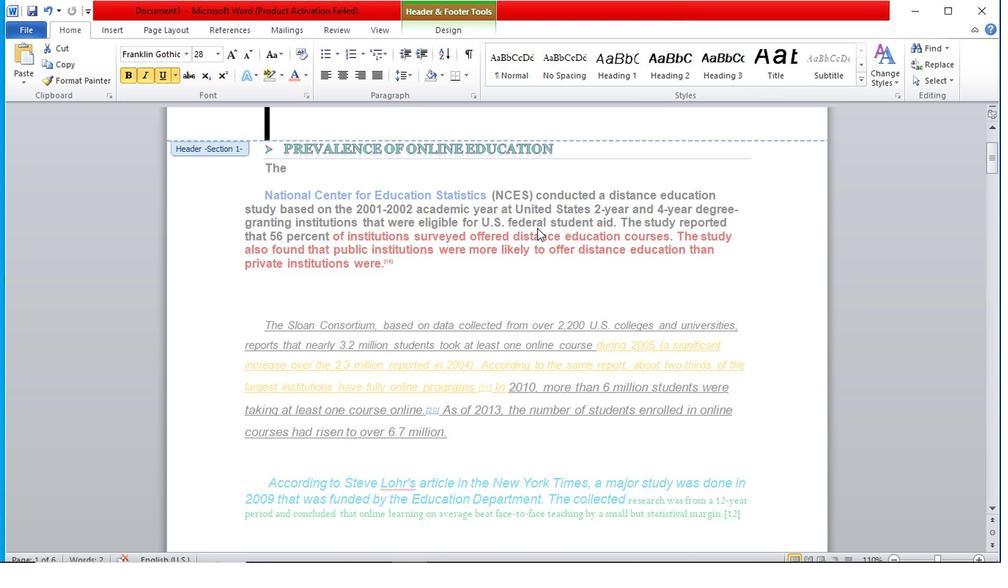 
Action: Mouse moved to (542, 223)
Screenshot: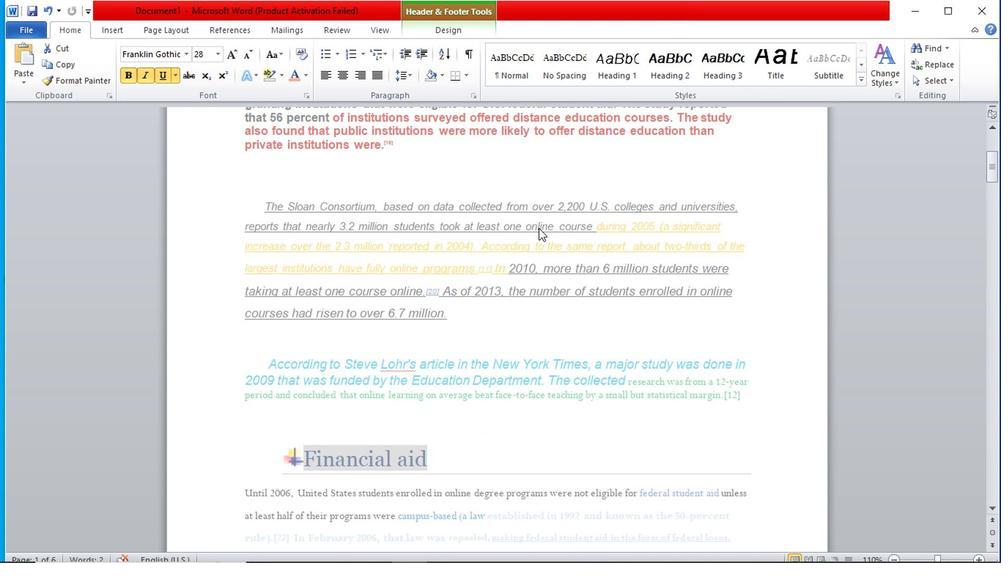 
Action: Mouse scrolled (542, 222) with delta (0, -1)
Screenshot: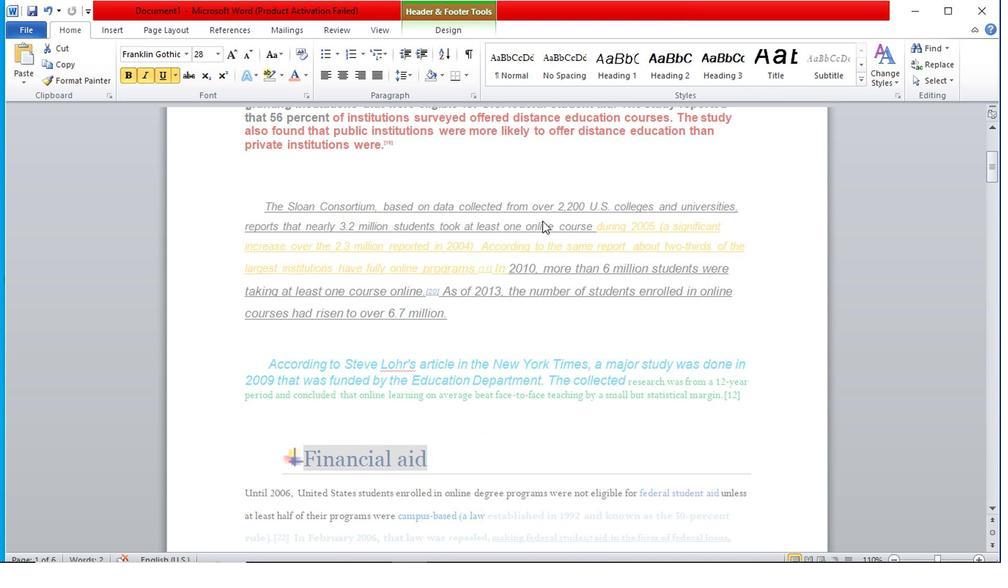 
Action: Mouse scrolled (542, 222) with delta (0, -1)
Screenshot: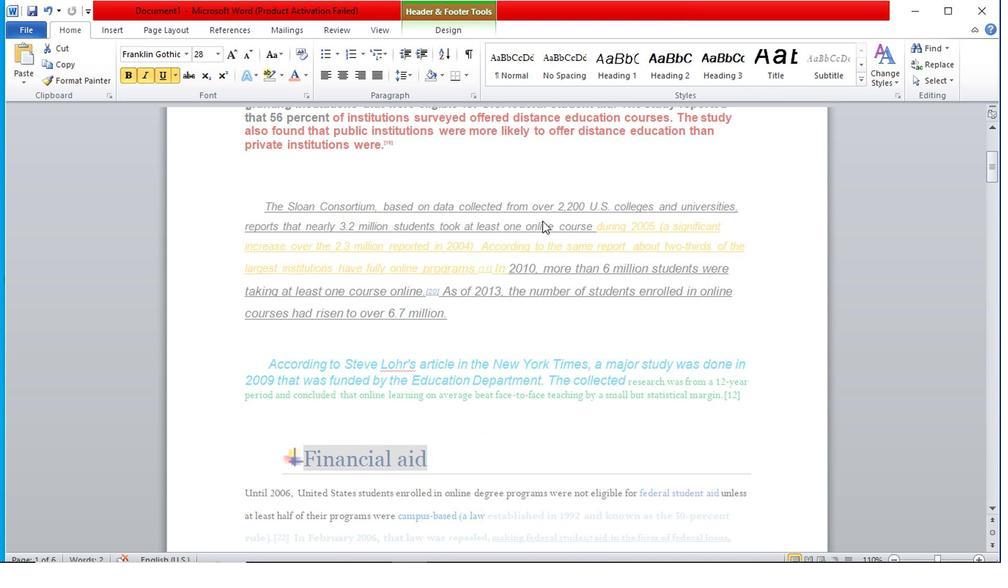 
Action: Mouse scrolled (542, 222) with delta (0, -1)
Screenshot: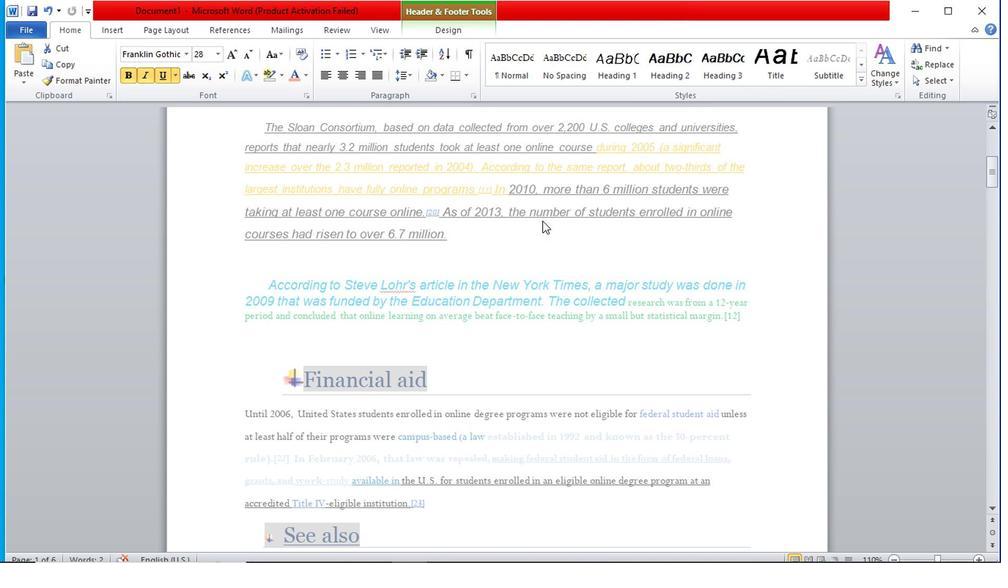 
Action: Mouse scrolled (542, 222) with delta (0, -1)
Screenshot: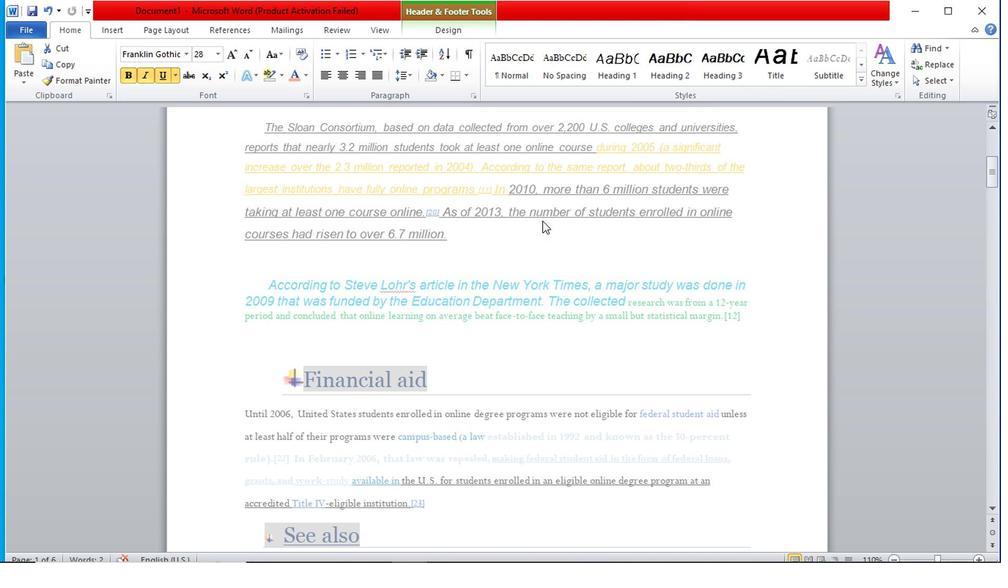 
Action: Mouse scrolled (542, 222) with delta (0, -1)
Screenshot: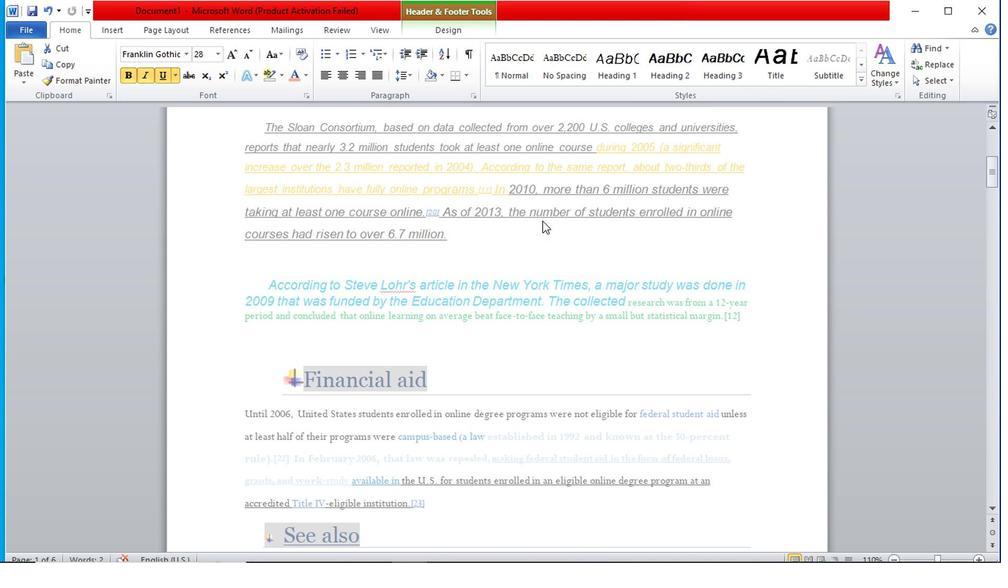 
Action: Mouse scrolled (542, 222) with delta (0, -1)
Screenshot: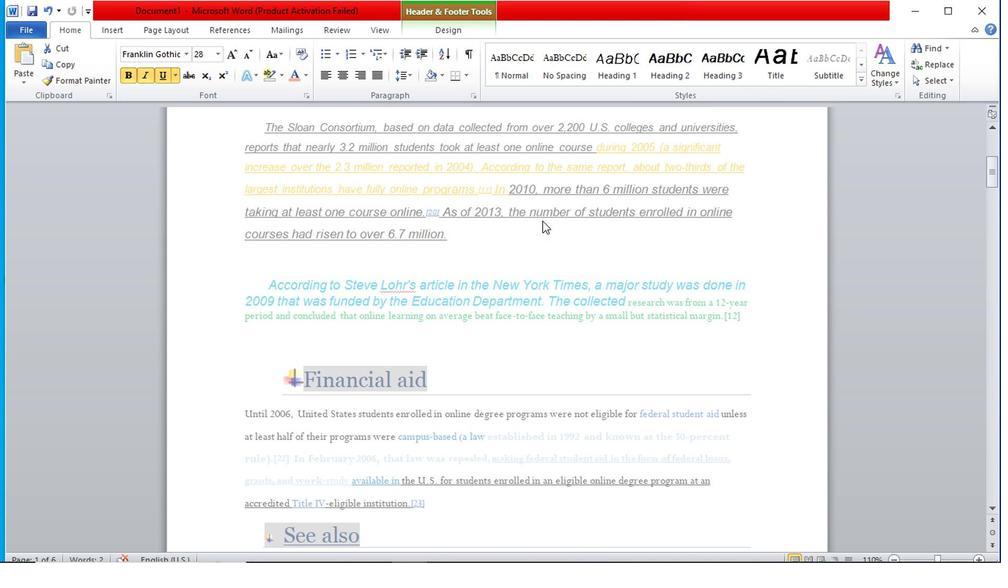 
Action: Mouse scrolled (542, 224) with delta (0, 0)
Screenshot: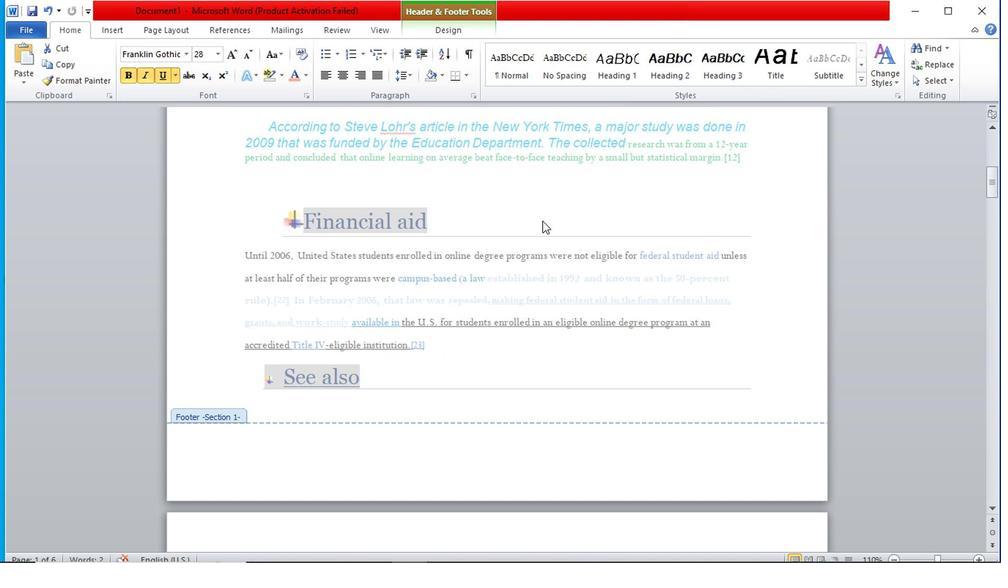 
Action: Mouse scrolled (542, 224) with delta (0, 0)
Screenshot: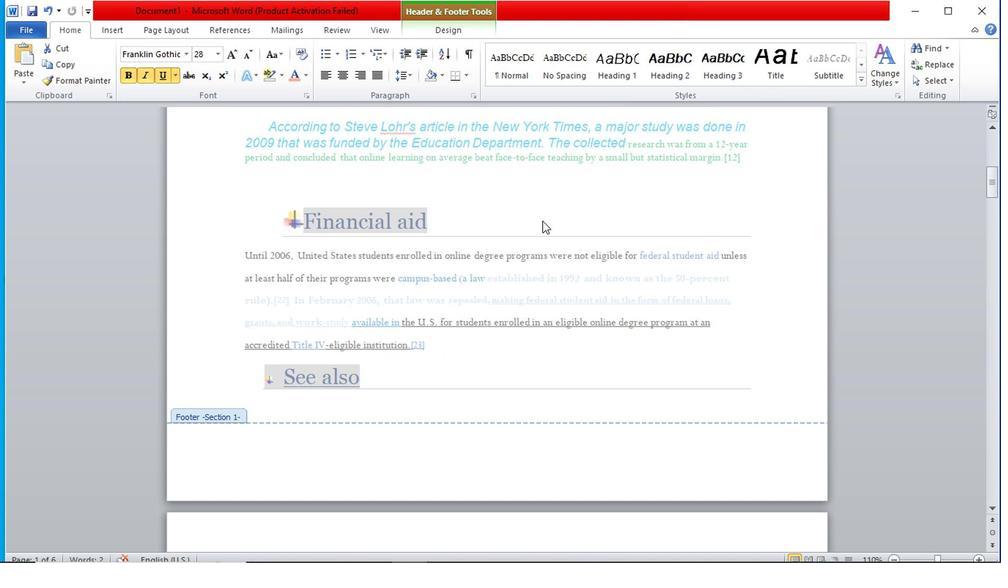 
Action: Mouse scrolled (542, 224) with delta (0, 0)
Screenshot: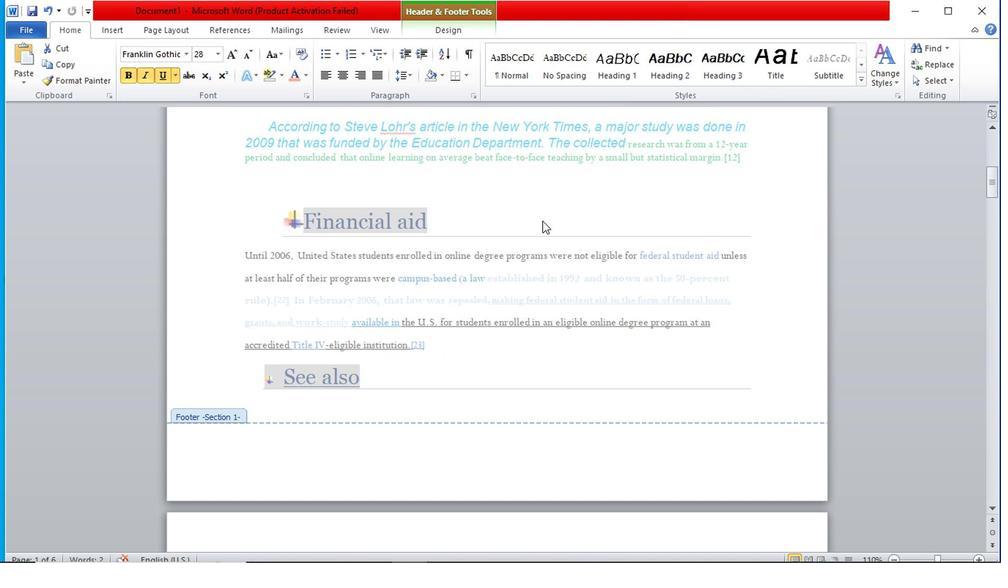 
Action: Mouse scrolled (542, 224) with delta (0, 0)
Screenshot: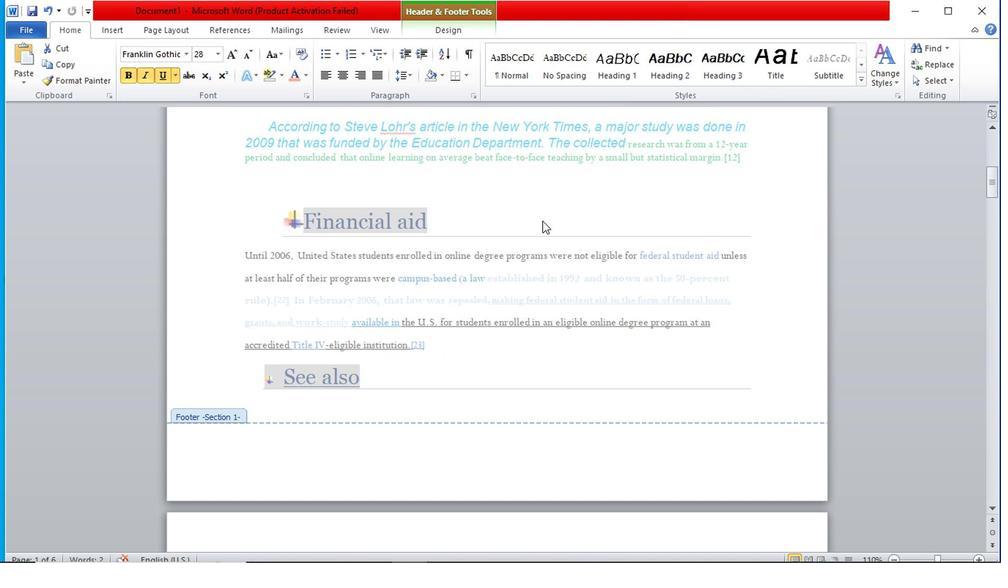 
Action: Mouse scrolled (542, 224) with delta (0, 0)
Screenshot: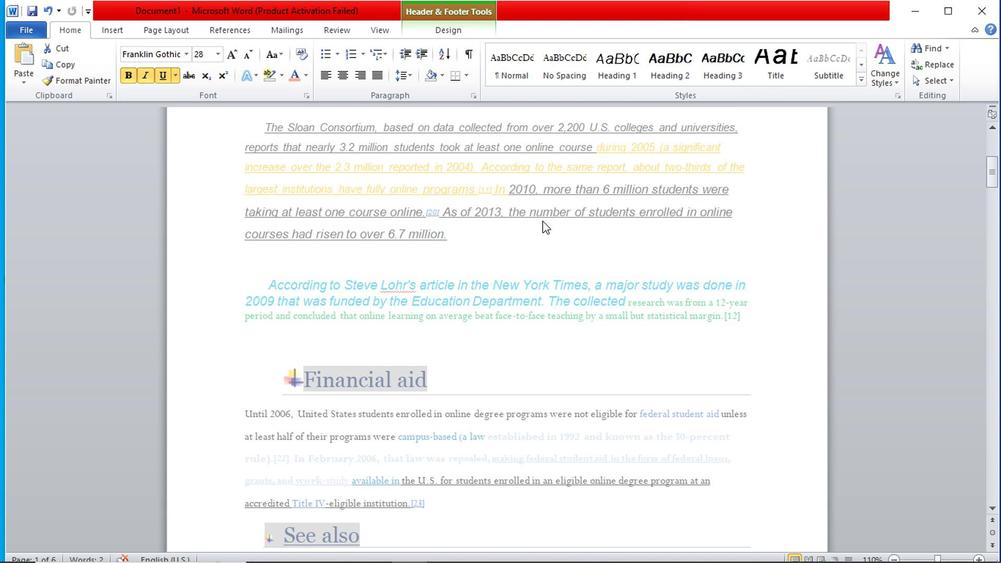 
Action: Mouse scrolled (542, 224) with delta (0, 0)
Screenshot: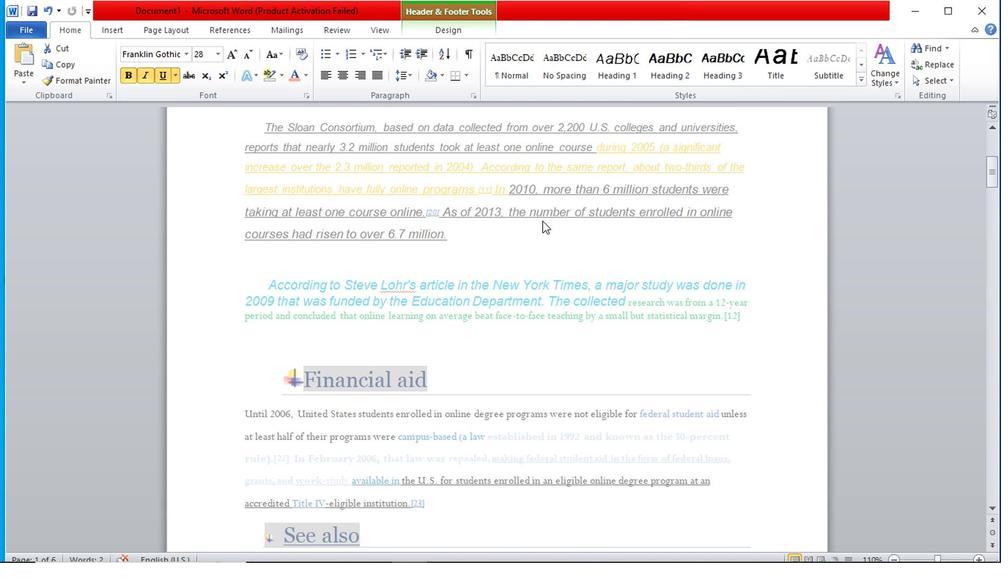 
Action: Mouse scrolled (542, 224) with delta (0, 0)
Screenshot: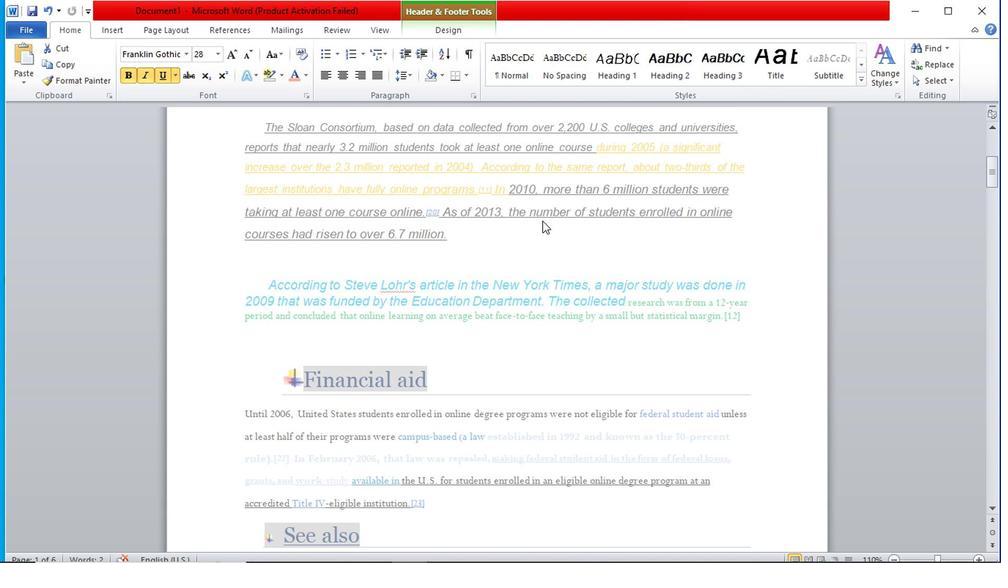 
Action: Mouse scrolled (542, 224) with delta (0, 0)
Screenshot: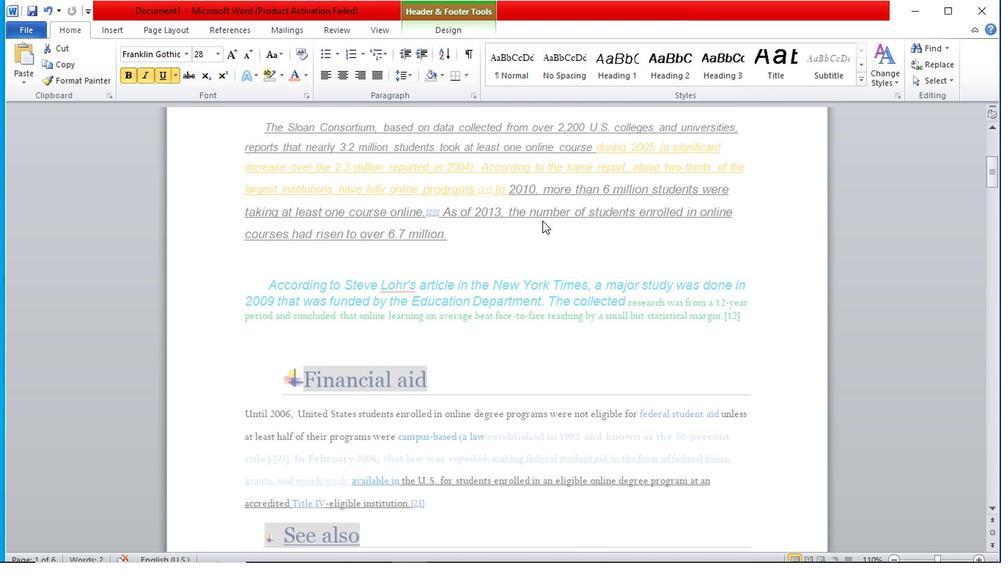 
Action: Mouse scrolled (542, 224) with delta (0, 0)
Screenshot: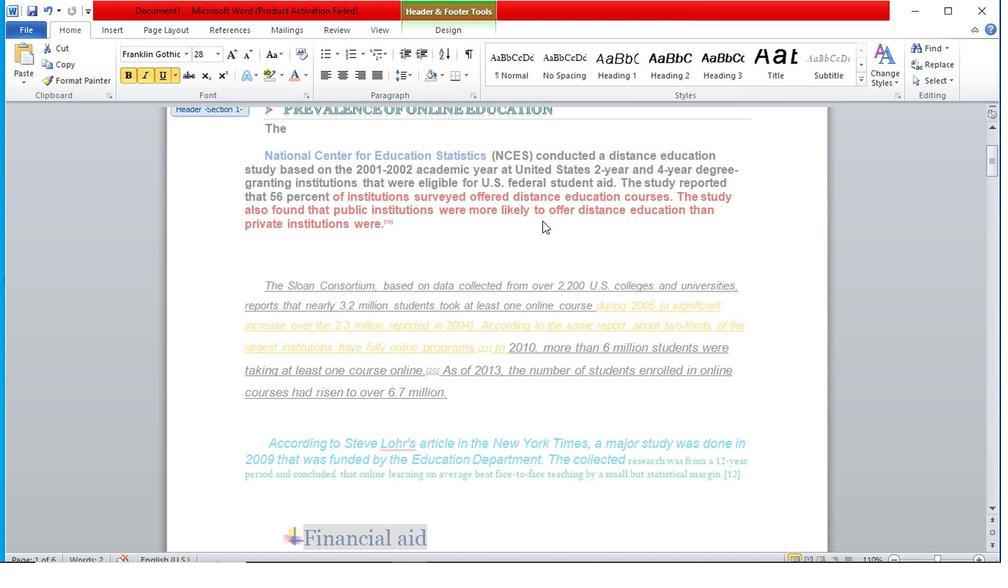 
Action: Mouse scrolled (542, 224) with delta (0, 0)
Screenshot: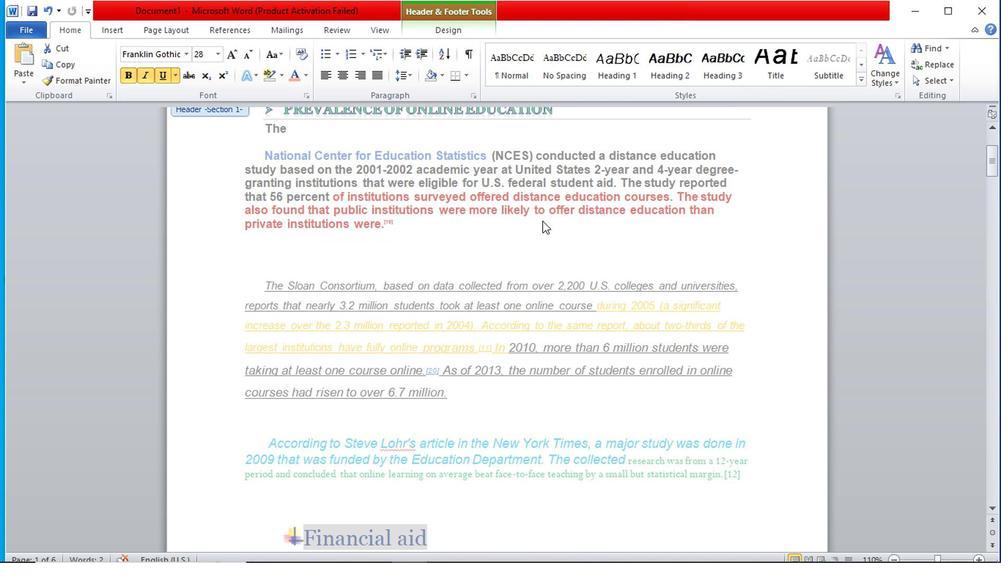 
Action: Mouse scrolled (542, 224) with delta (0, 0)
Screenshot: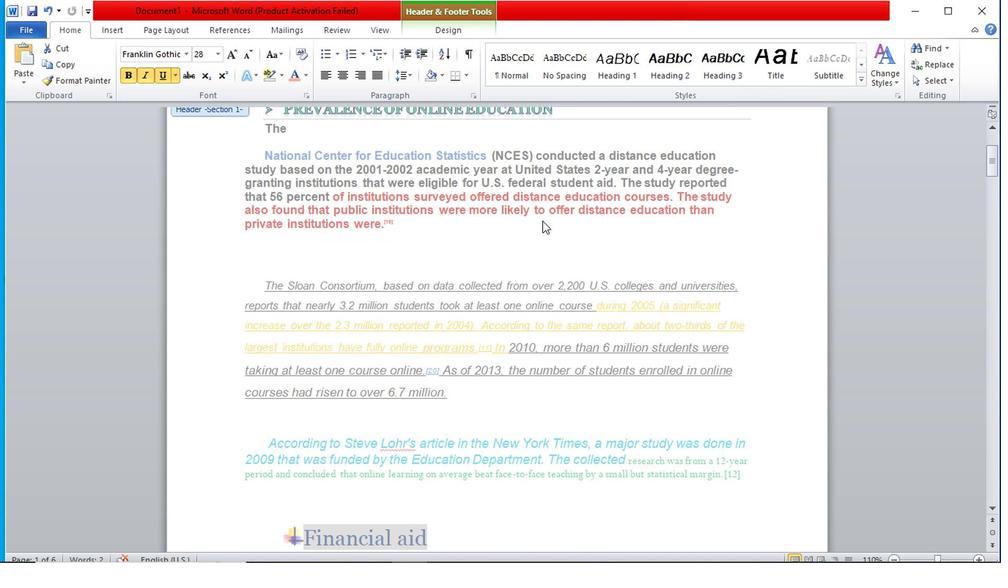 
Action: Mouse scrolled (542, 224) with delta (0, 0)
Screenshot: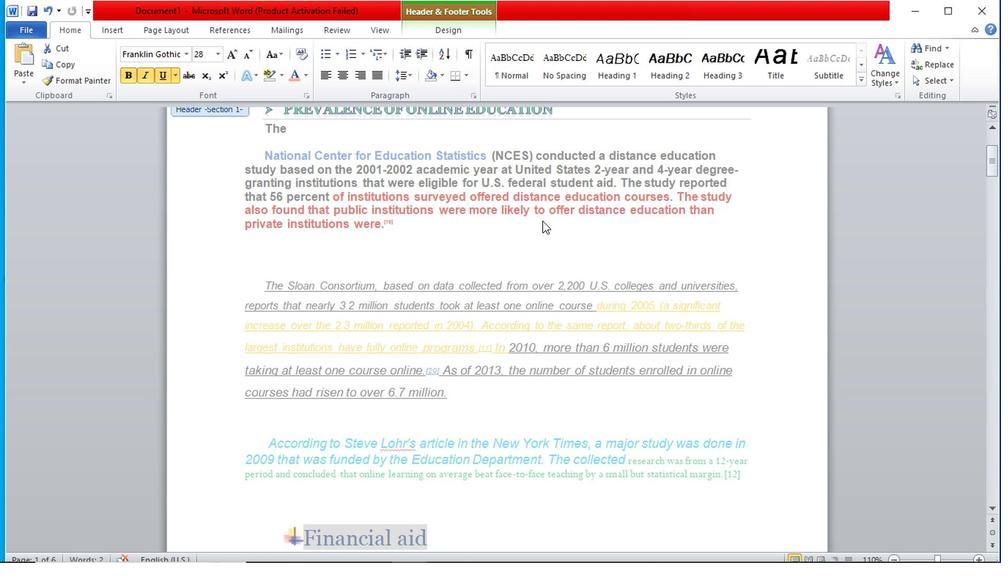 
Action: Mouse moved to (116, 37)
Screenshot: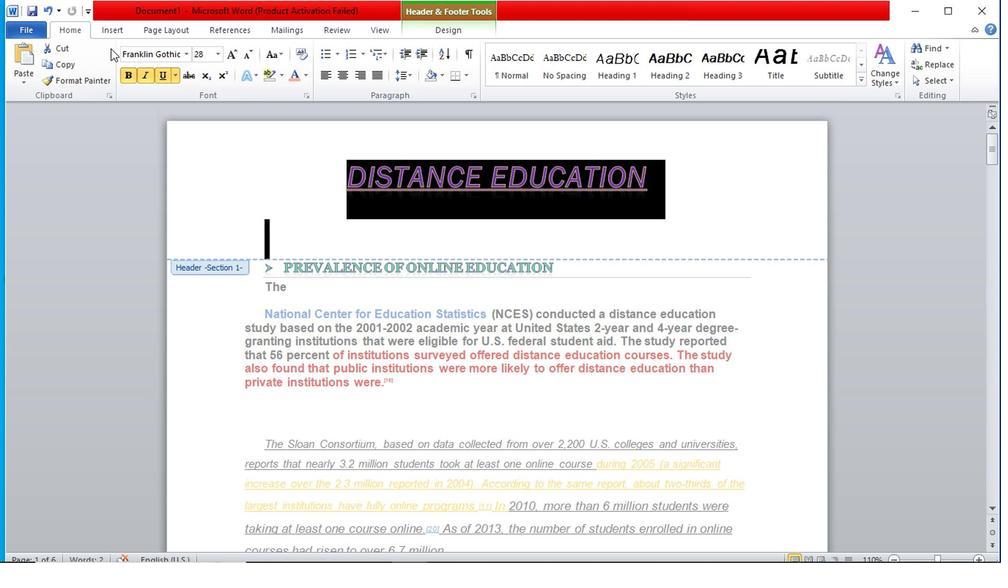 
Action: Mouse pressed left at (116, 37)
Screenshot: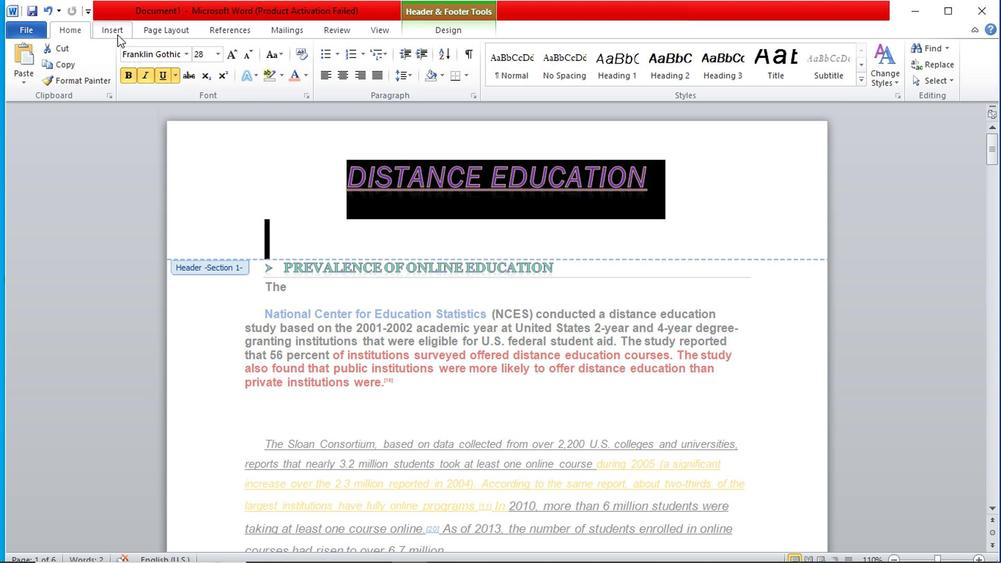 
Action: Mouse moved to (162, 35)
Screenshot: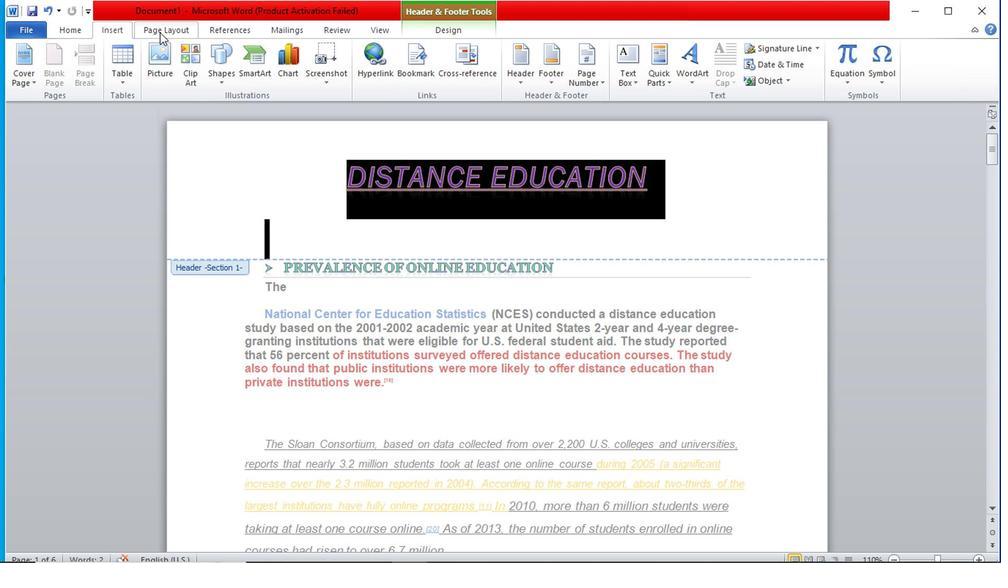 
Action: Mouse pressed left at (162, 35)
Screenshot: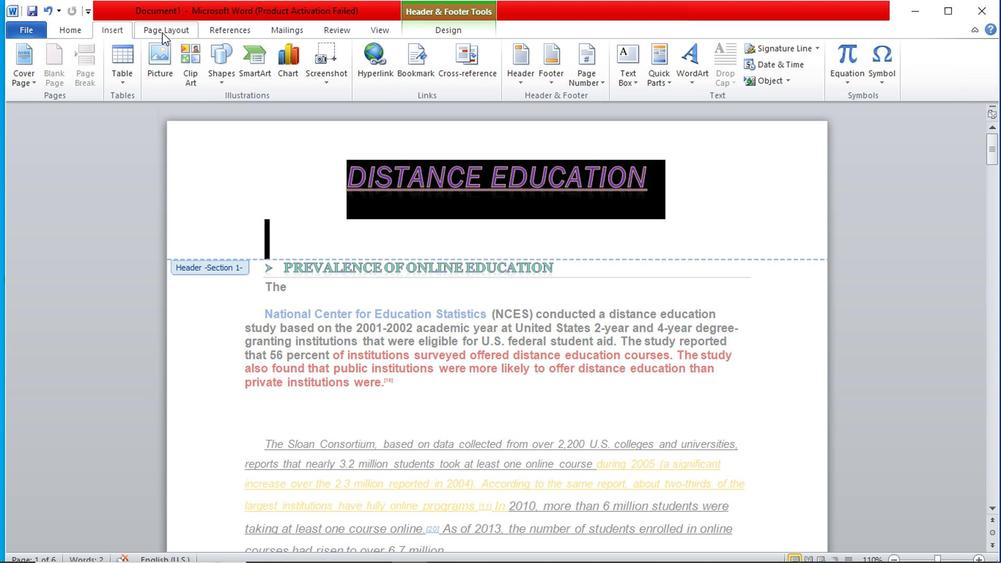 
Action: Mouse moved to (70, 28)
Screenshot: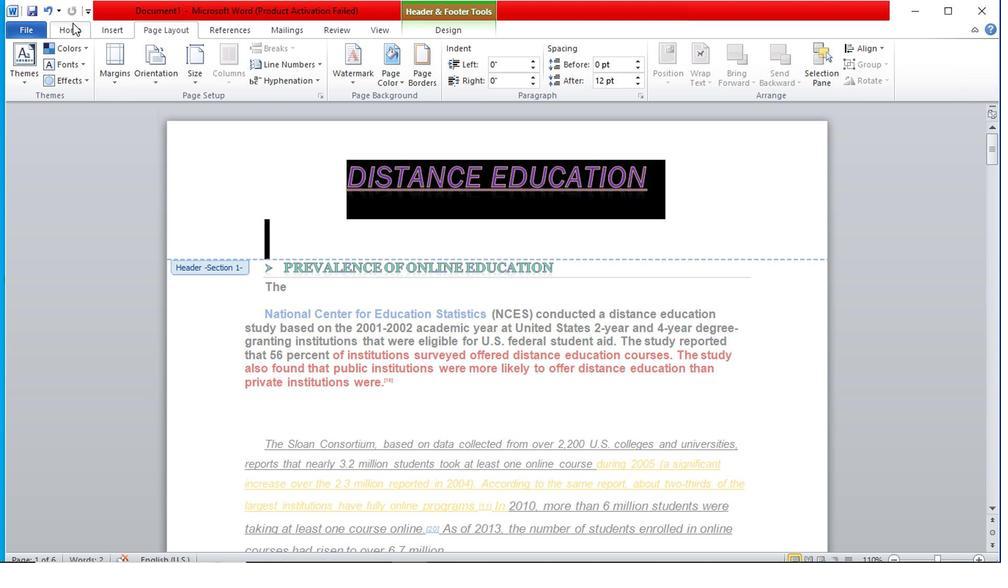 
Action: Mouse pressed left at (70, 28)
Screenshot: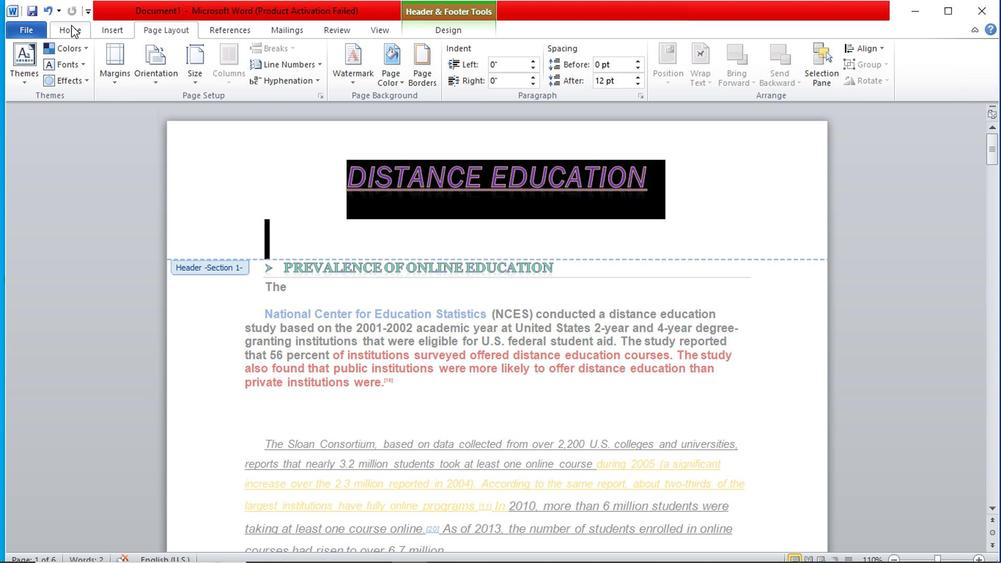 
Action: Mouse moved to (221, 29)
Screenshot: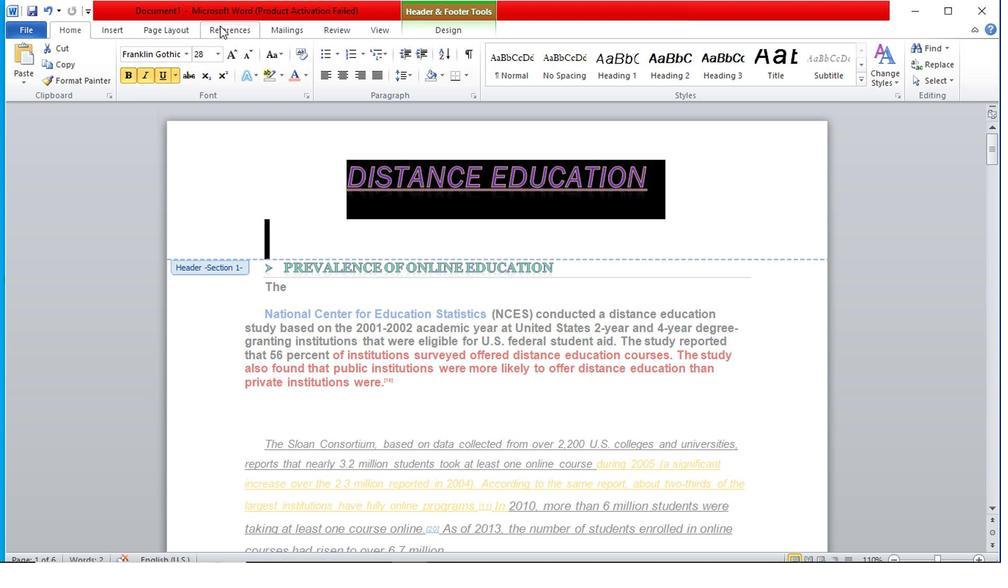 
Action: Mouse pressed left at (221, 29)
Screenshot: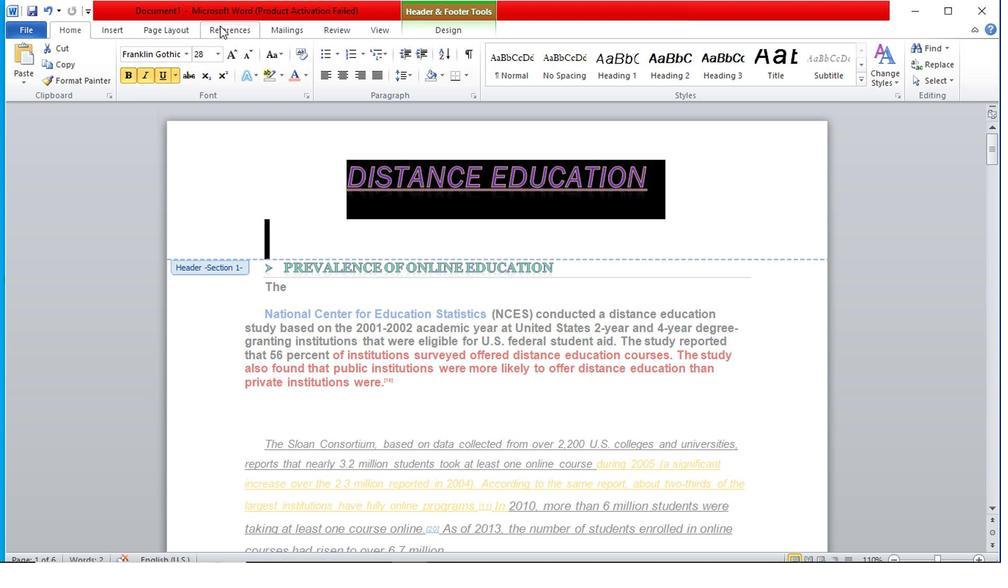 
Action: Mouse moved to (164, 35)
Screenshot: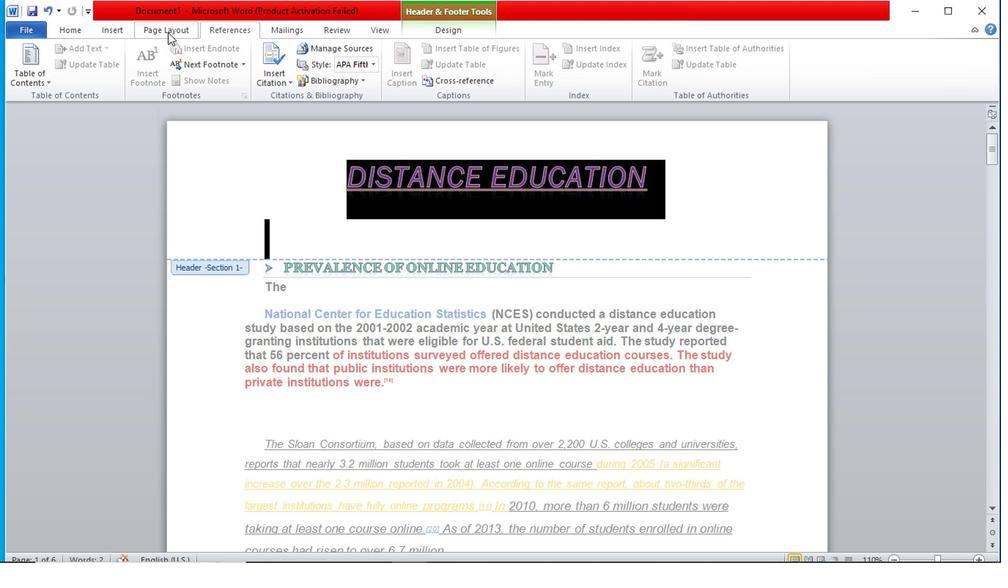 
Action: Mouse pressed left at (164, 35)
Screenshot: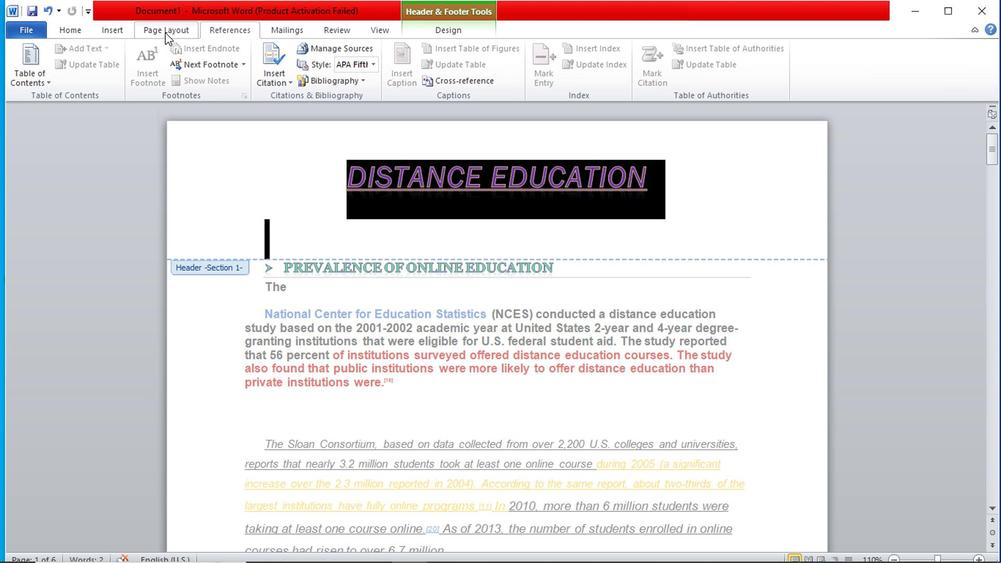 
Action: Mouse moved to (115, 29)
Screenshot: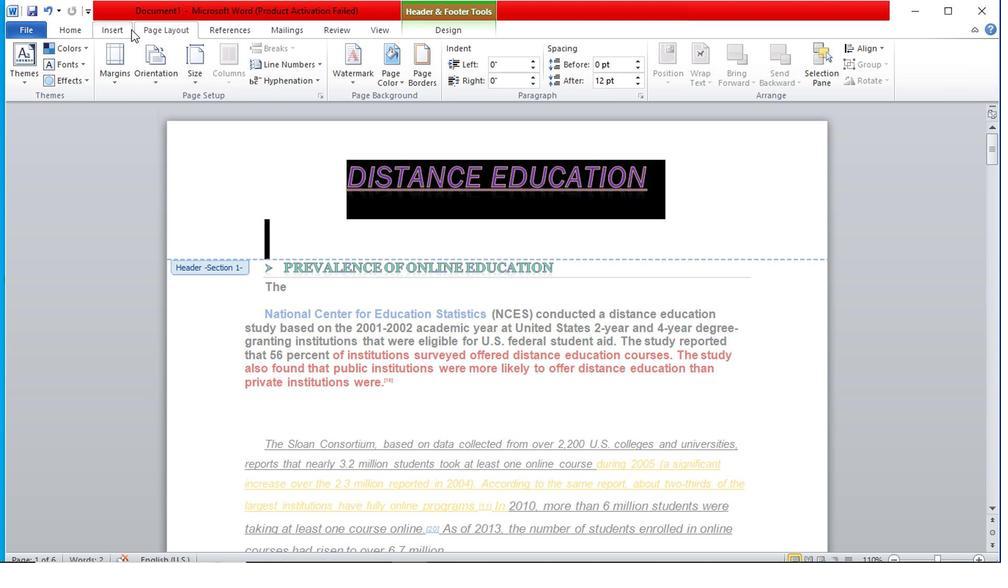 
Action: Mouse pressed left at (115, 29)
Screenshot: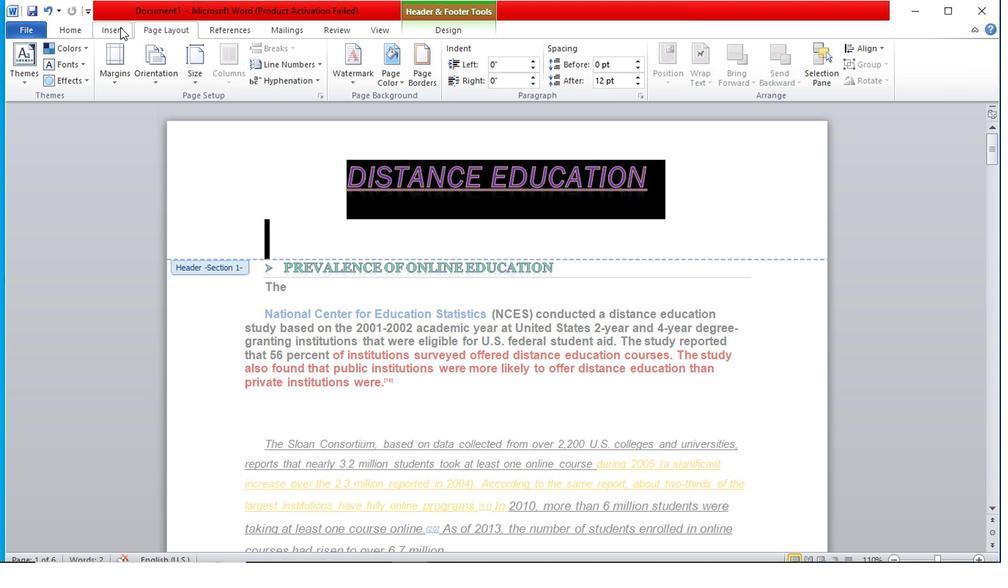 
Action: Mouse moved to (65, 30)
Screenshot: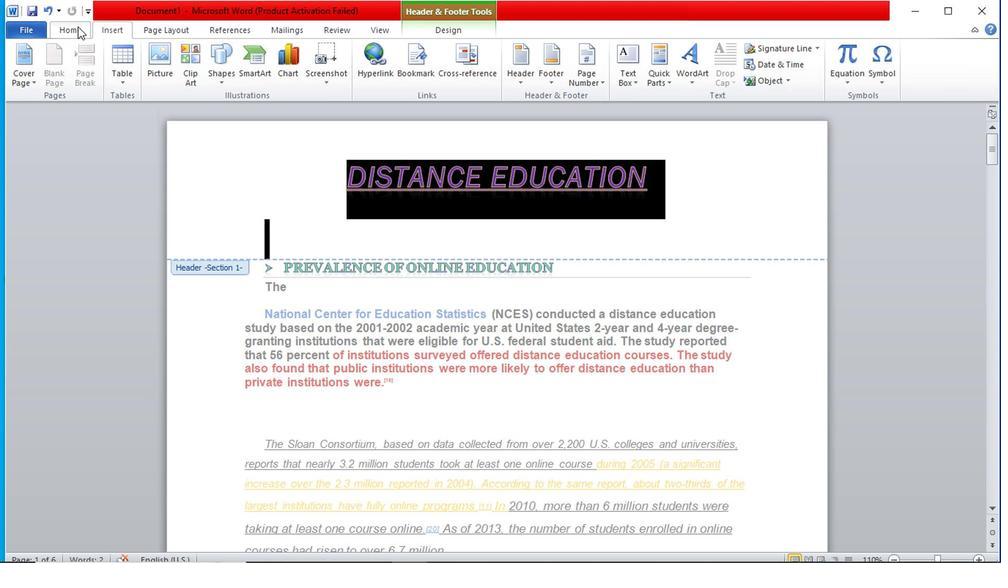 
Action: Mouse pressed left at (65, 30)
Screenshot: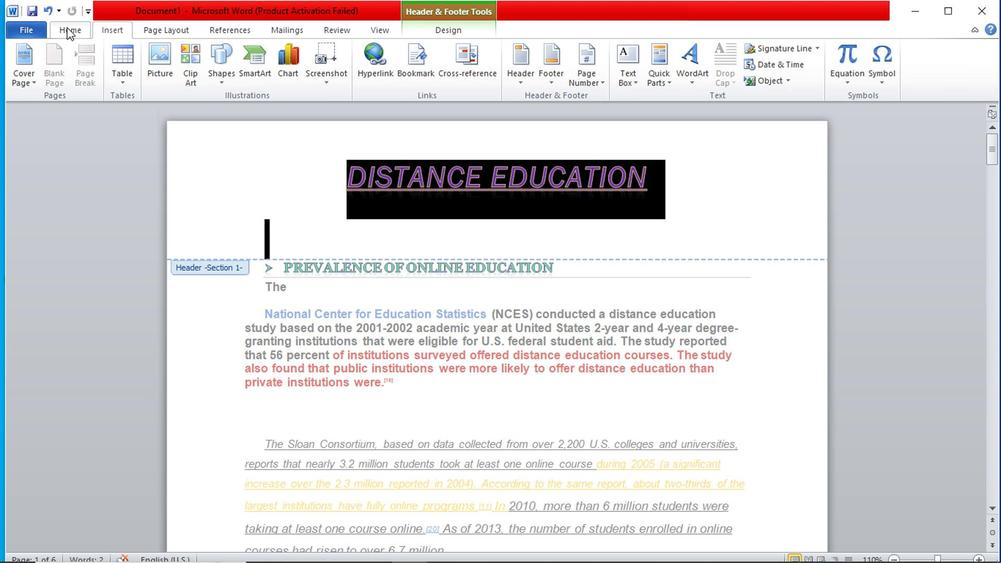 
Action: Mouse moved to (187, 28)
Screenshot: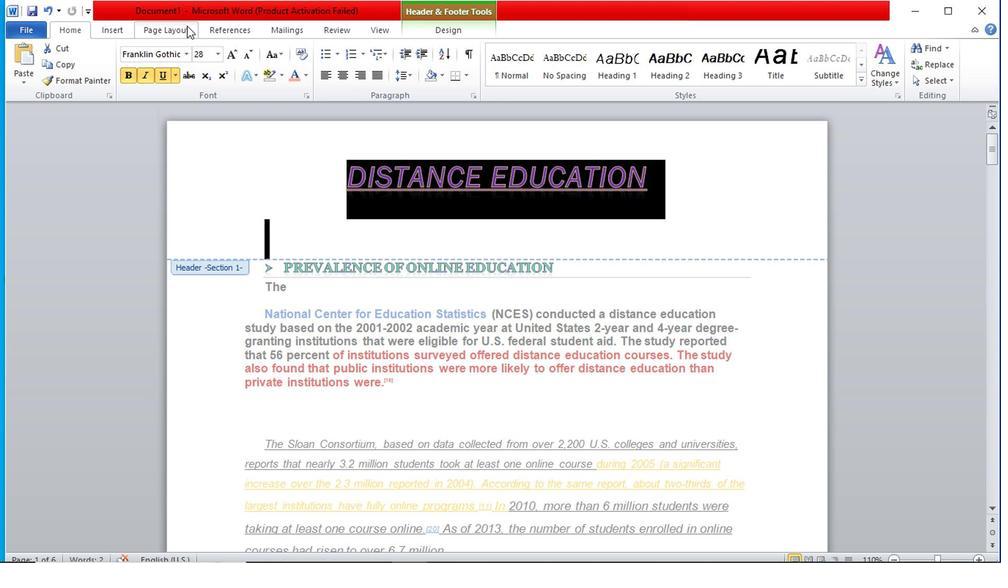 
Action: Mouse pressed left at (187, 28)
Screenshot: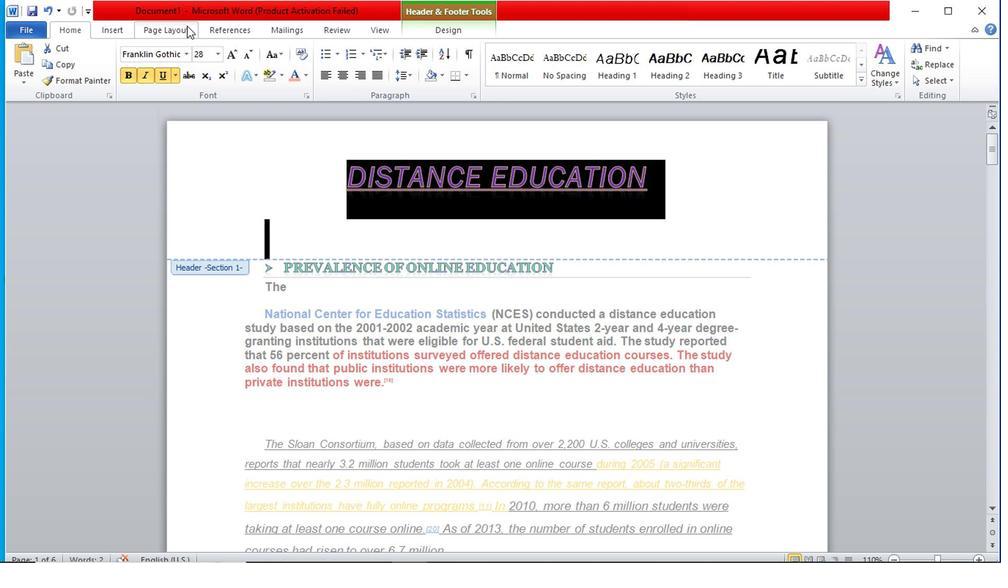 
Action: Mouse moved to (220, 30)
Screenshot: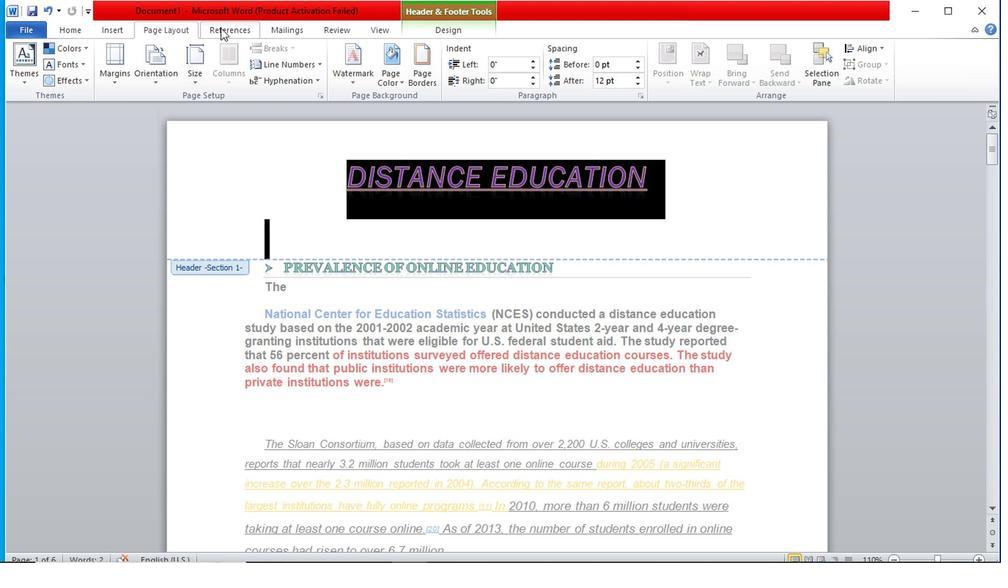 
Action: Mouse pressed left at (220, 30)
Screenshot: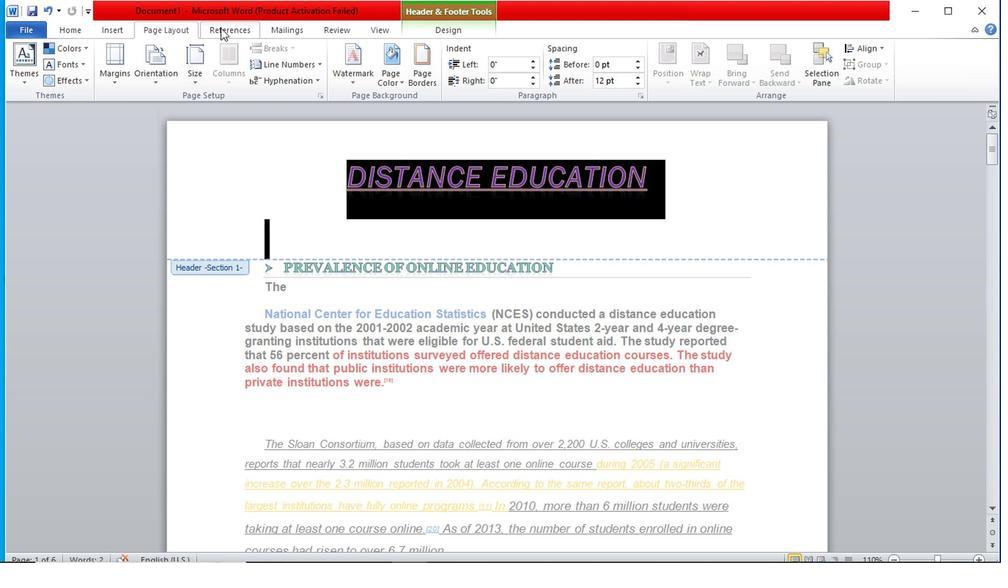 
Action: Mouse moved to (111, 37)
Screenshot: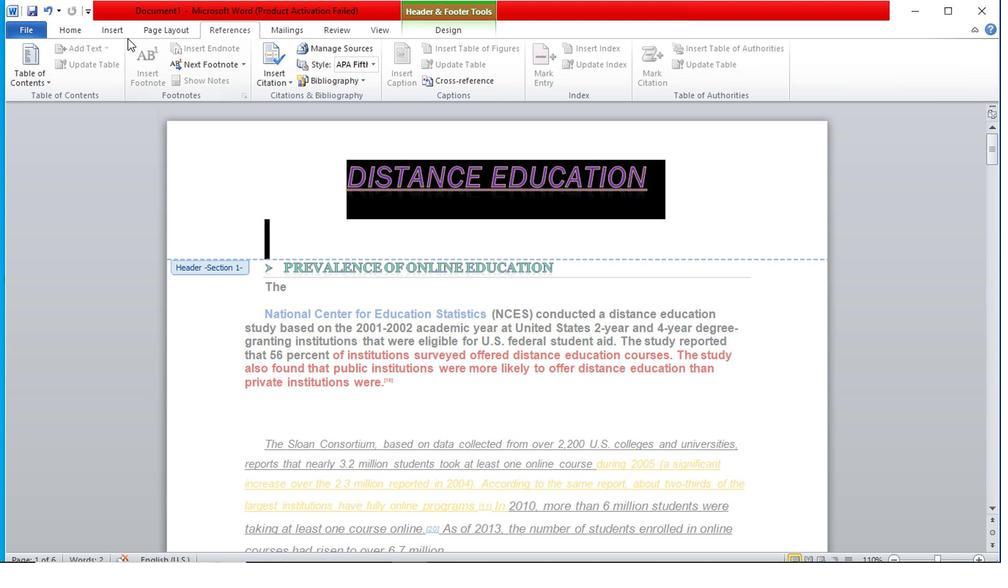 
Action: Mouse pressed left at (111, 37)
Screenshot: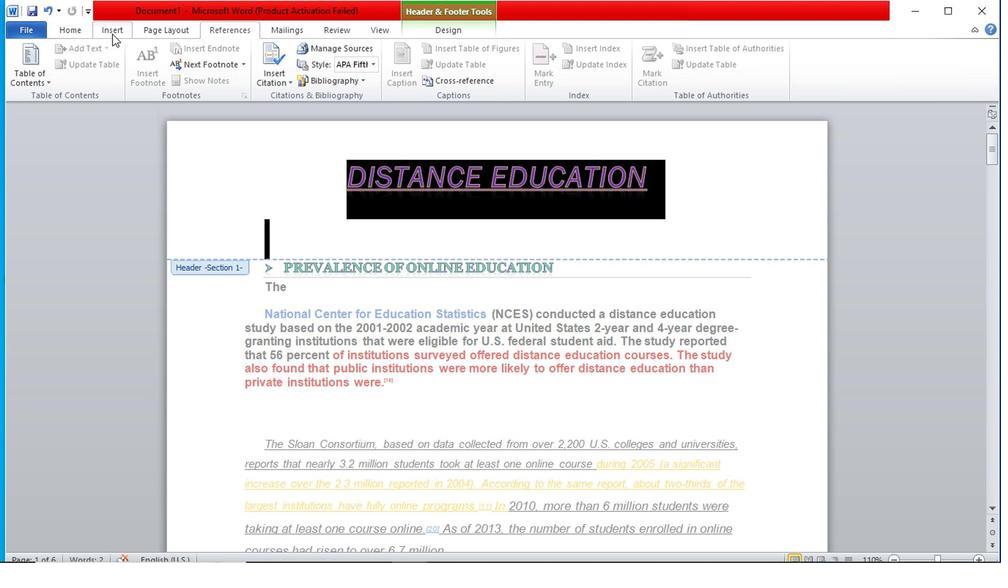 
Action: Mouse moved to (73, 35)
Screenshot: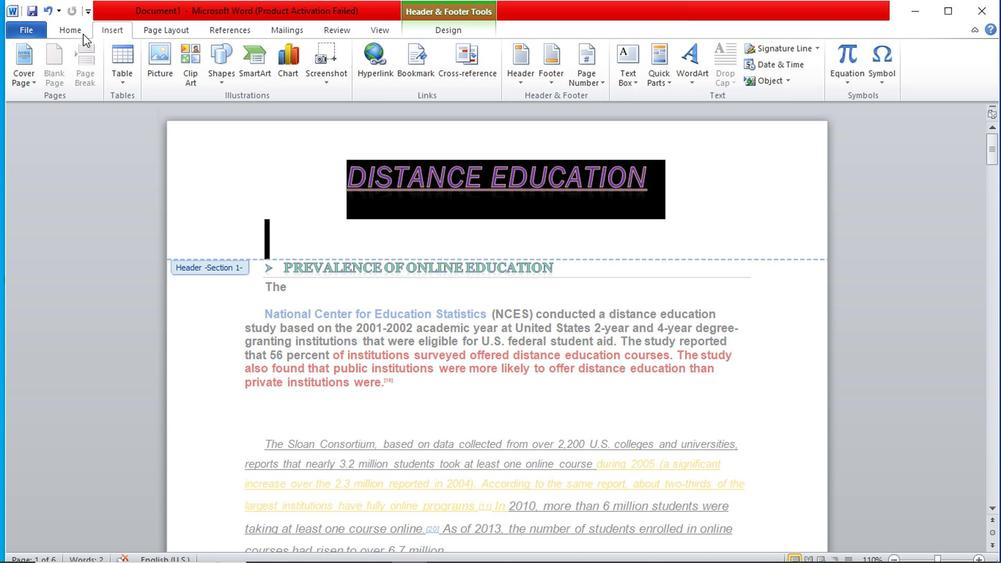 
Action: Mouse pressed left at (73, 35)
Screenshot: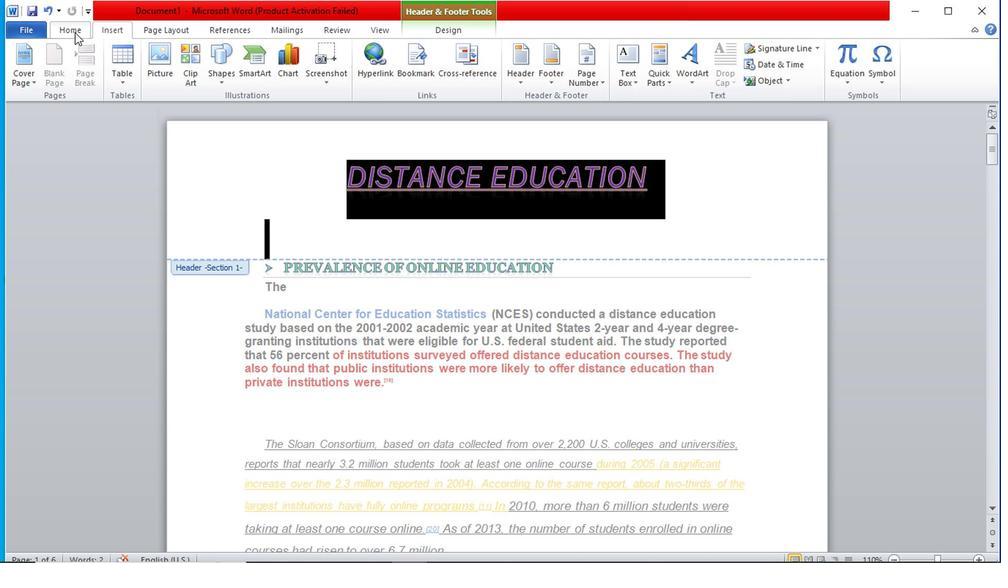 
Action: Mouse moved to (491, 236)
Screenshot: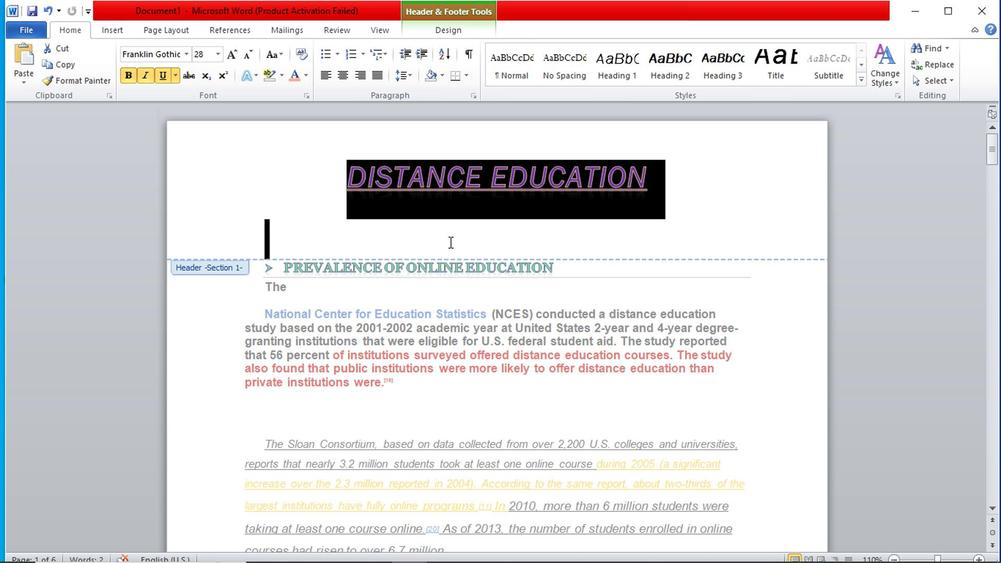 
Action: Mouse scrolled (491, 235) with delta (0, -1)
Screenshot: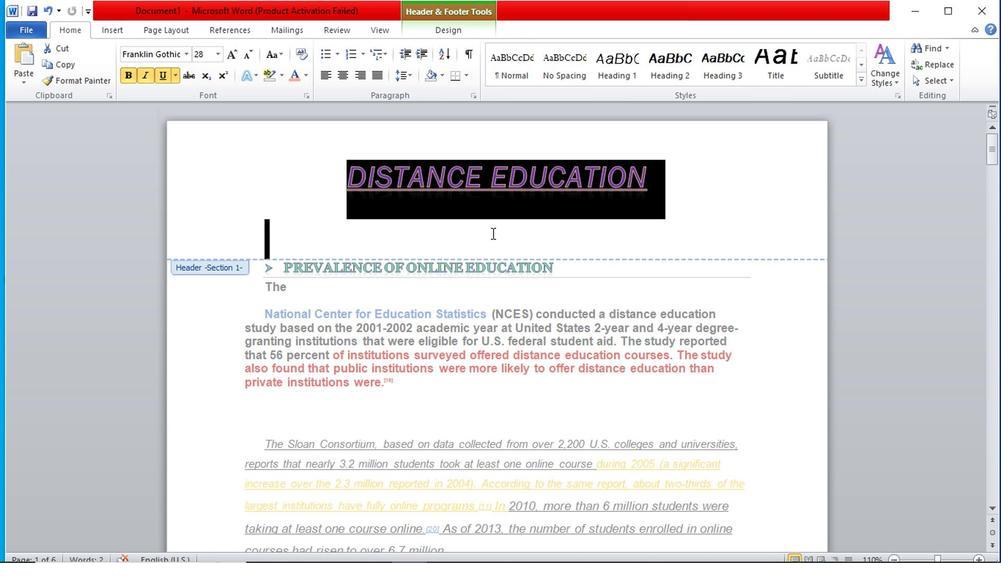 
Action: Mouse scrolled (491, 235) with delta (0, -1)
Screenshot: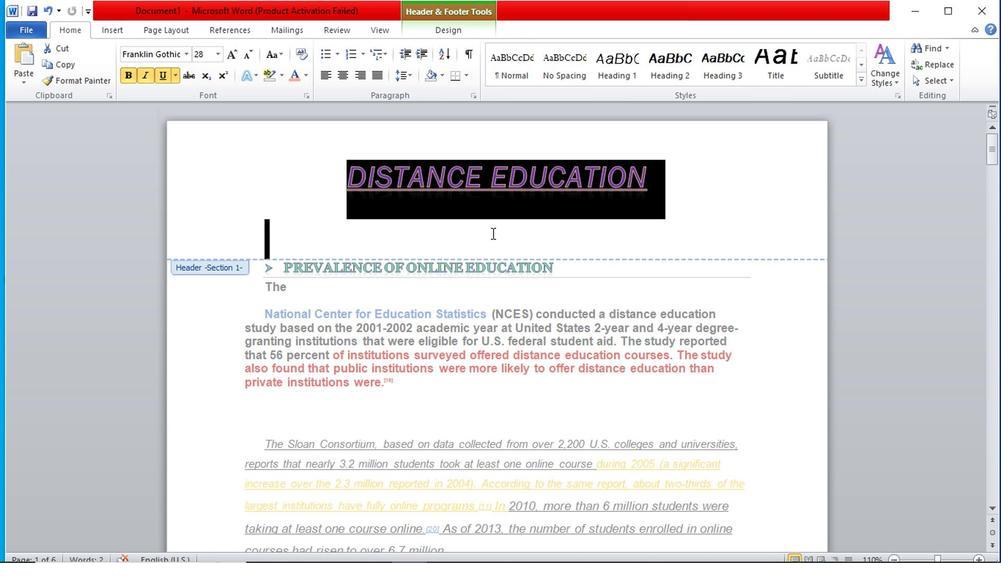 
Action: Mouse scrolled (491, 235) with delta (0, -1)
Screenshot: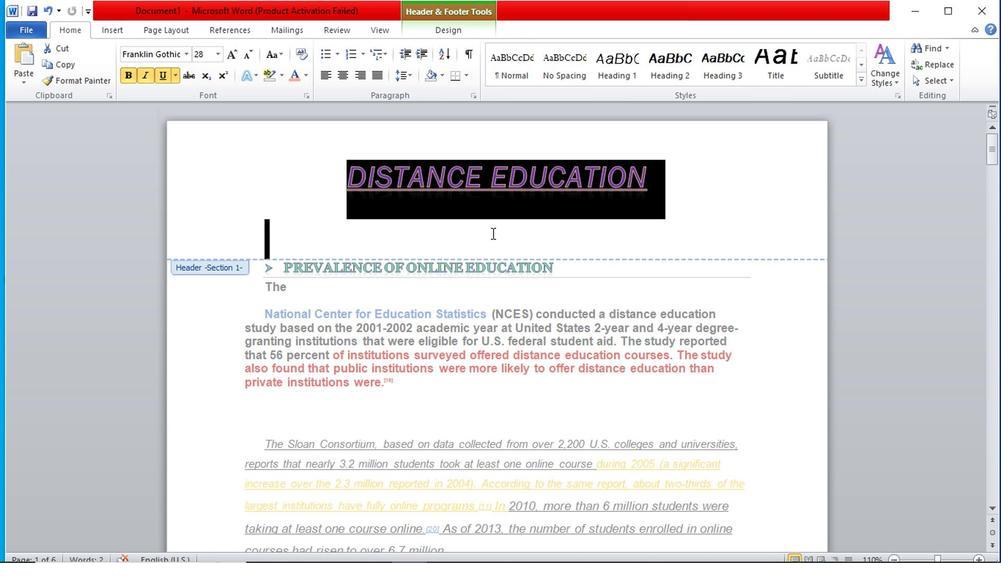 
Action: Mouse scrolled (491, 236) with delta (0, 0)
Screenshot: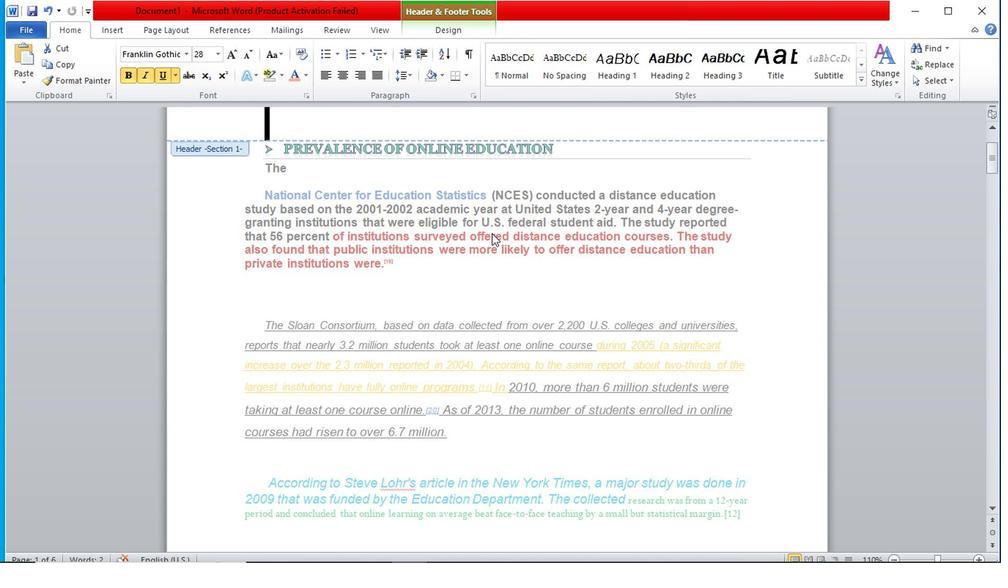 
Action: Mouse scrolled (491, 236) with delta (0, 0)
Screenshot: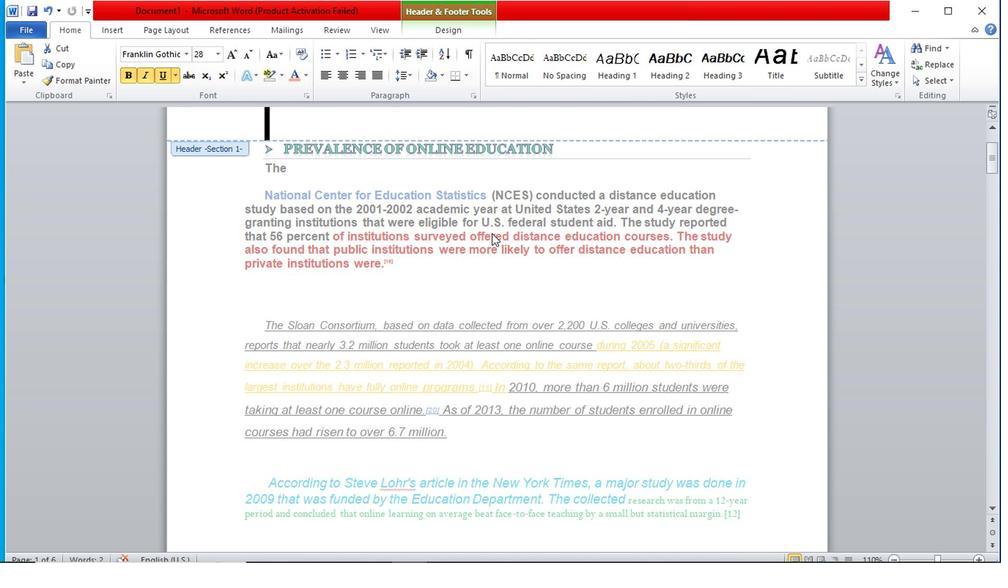 
Action: Mouse scrolled (491, 236) with delta (0, 0)
Screenshot: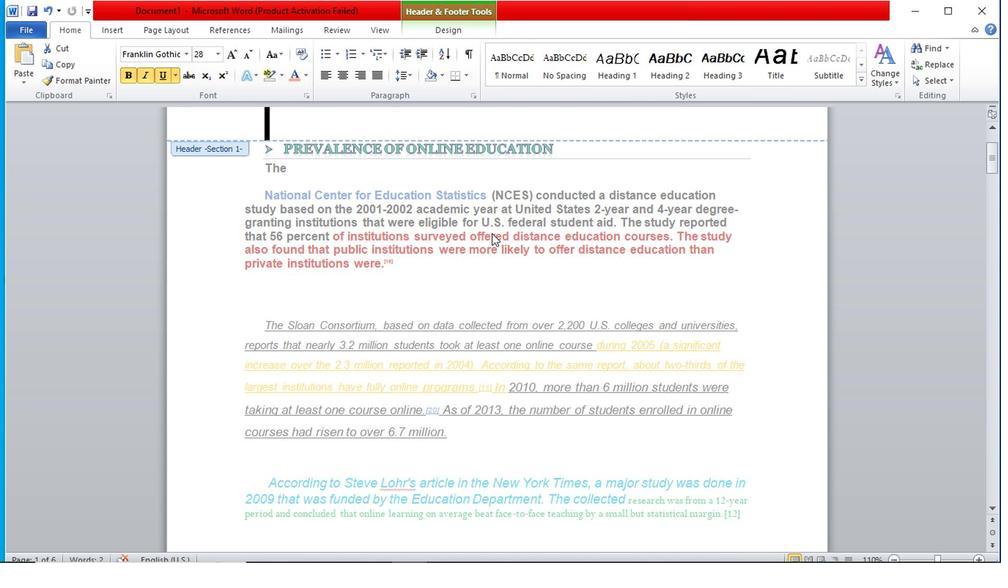 
Action: Mouse scrolled (491, 236) with delta (0, 0)
Screenshot: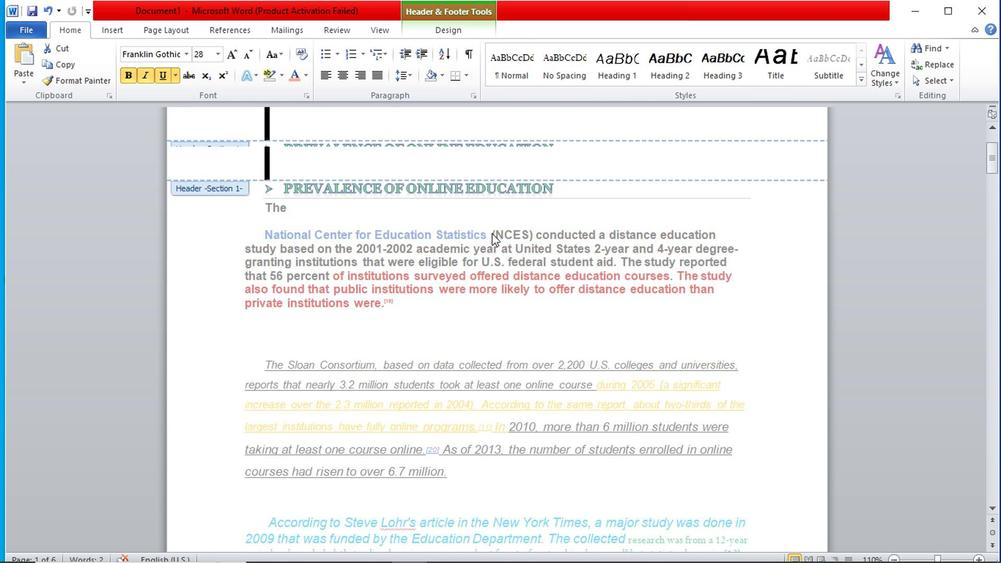 
Action: Mouse scrolled (491, 235) with delta (0, -1)
Screenshot: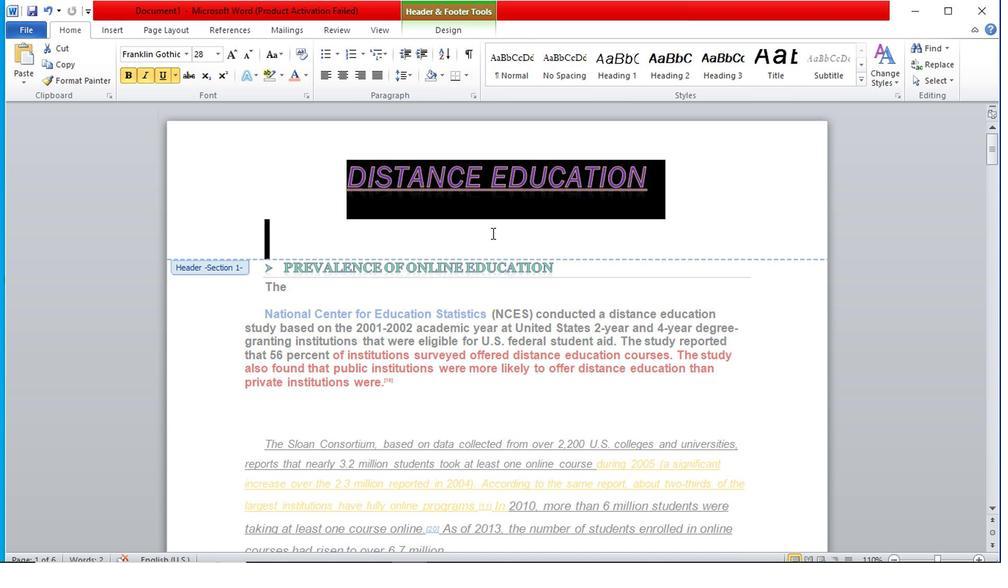 
Action: Mouse scrolled (491, 235) with delta (0, -1)
Screenshot: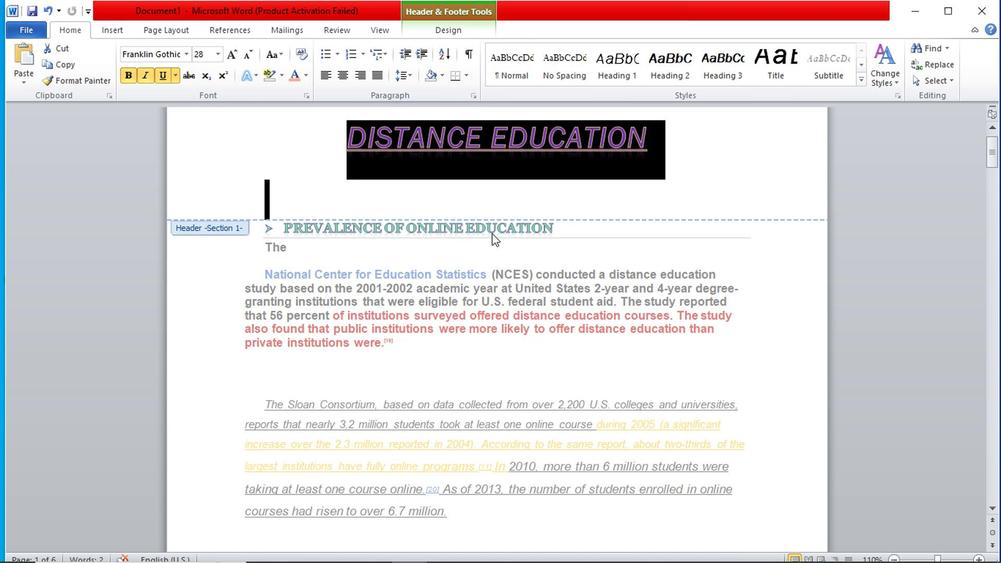 
Action: Mouse scrolled (491, 235) with delta (0, -1)
Screenshot: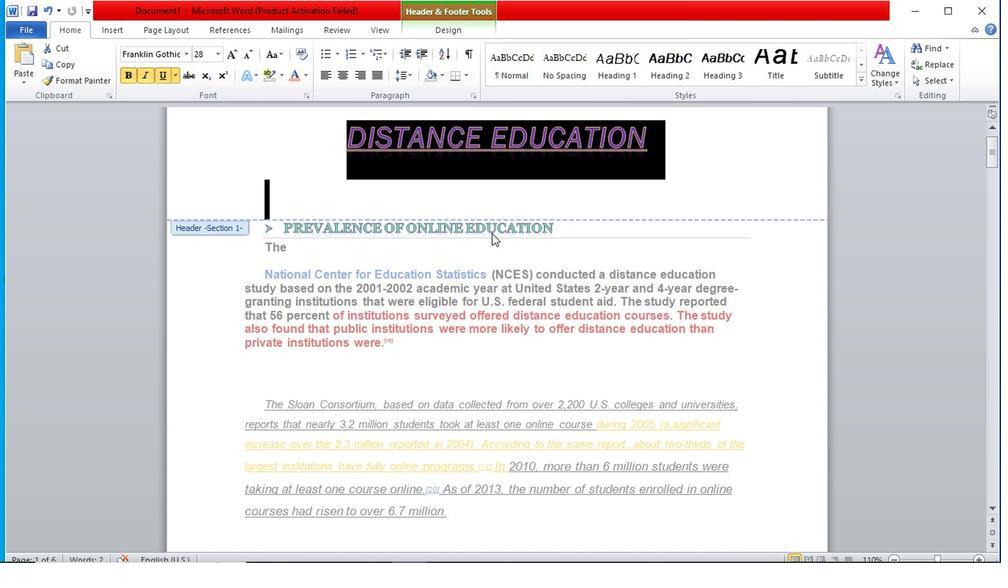 
Action: Mouse scrolled (491, 235) with delta (0, -1)
Screenshot: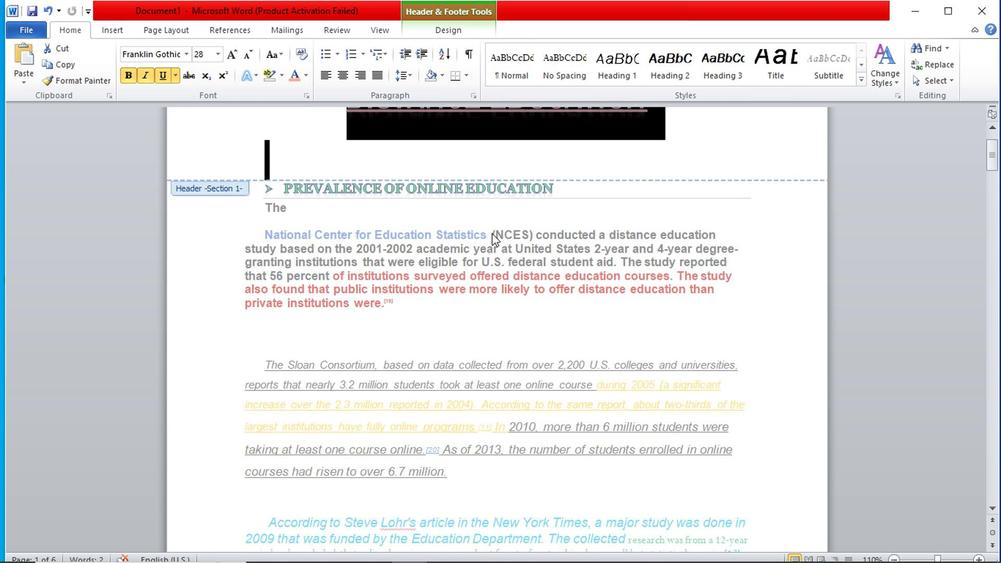 
Action: Mouse scrolled (491, 236) with delta (0, 0)
Screenshot: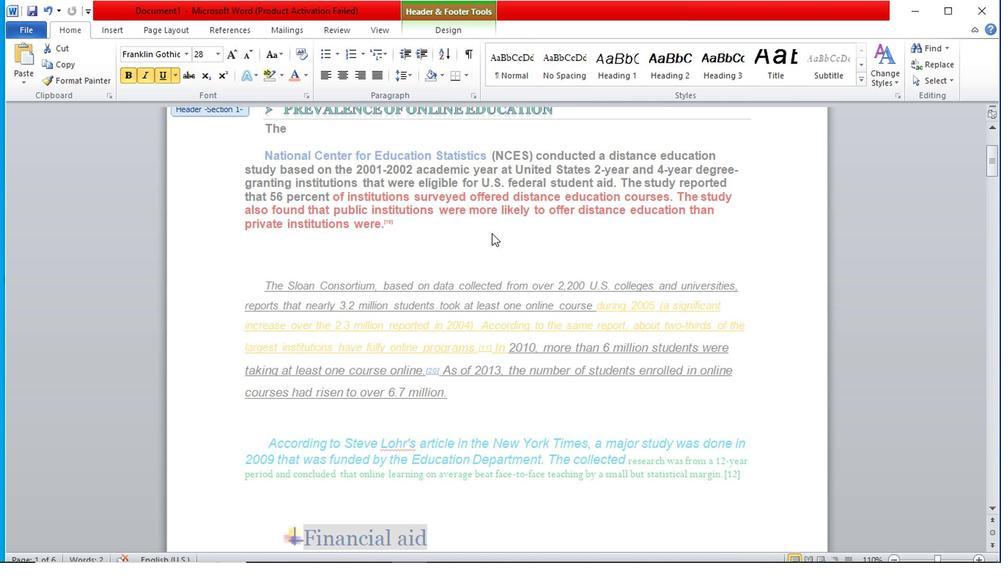 
Action: Mouse scrolled (491, 236) with delta (0, 0)
Screenshot: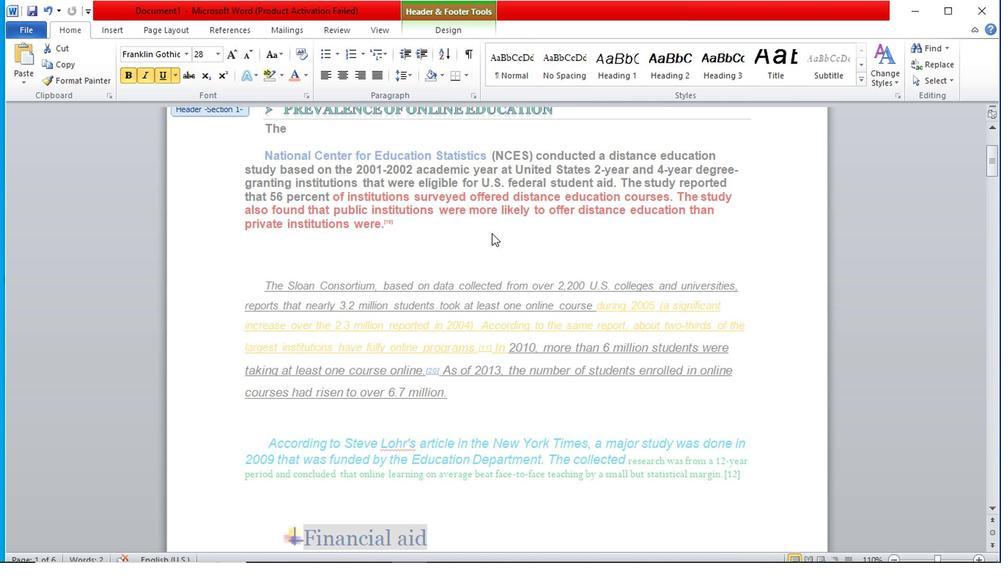 
Action: Mouse scrolled (491, 236) with delta (0, 0)
Screenshot: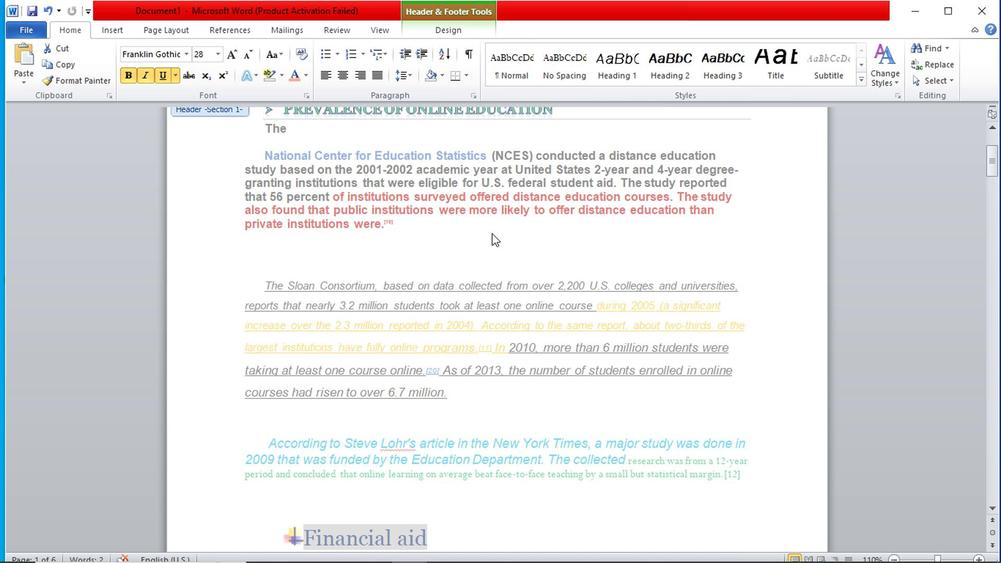 
Action: Mouse scrolled (491, 236) with delta (0, 0)
Screenshot: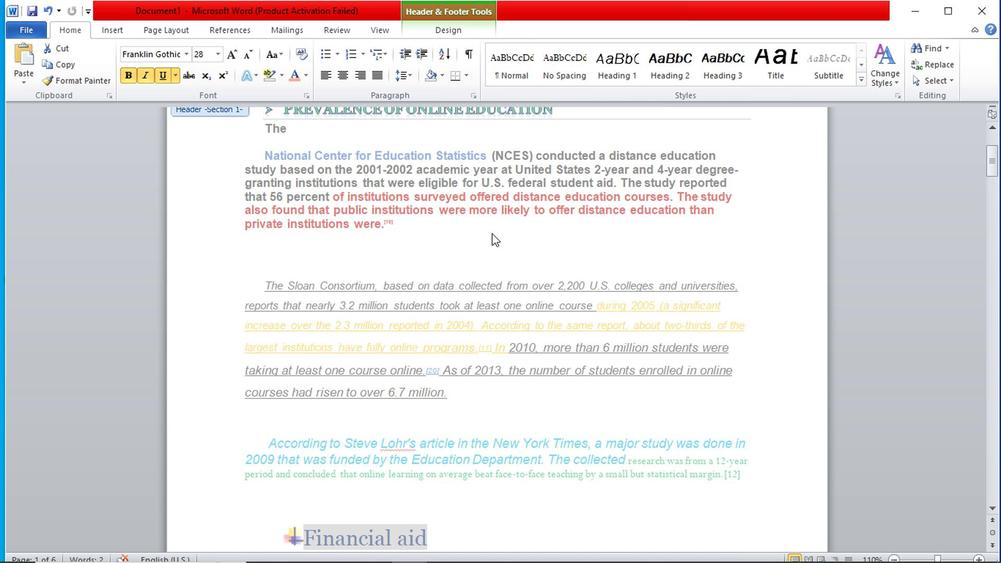 
Action: Mouse scrolled (491, 236) with delta (0, 0)
Screenshot: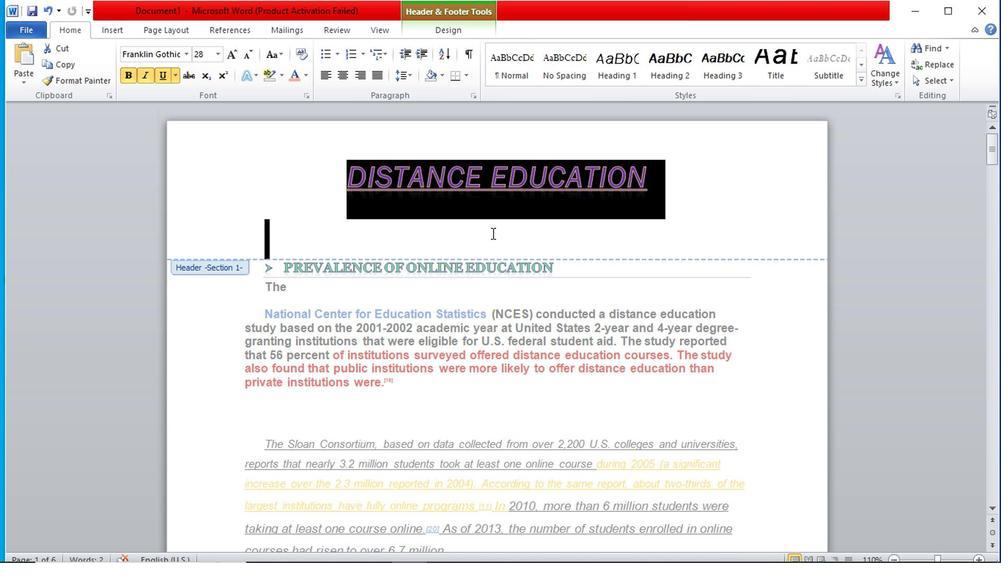 
Action: Mouse scrolled (491, 236) with delta (0, 0)
Screenshot: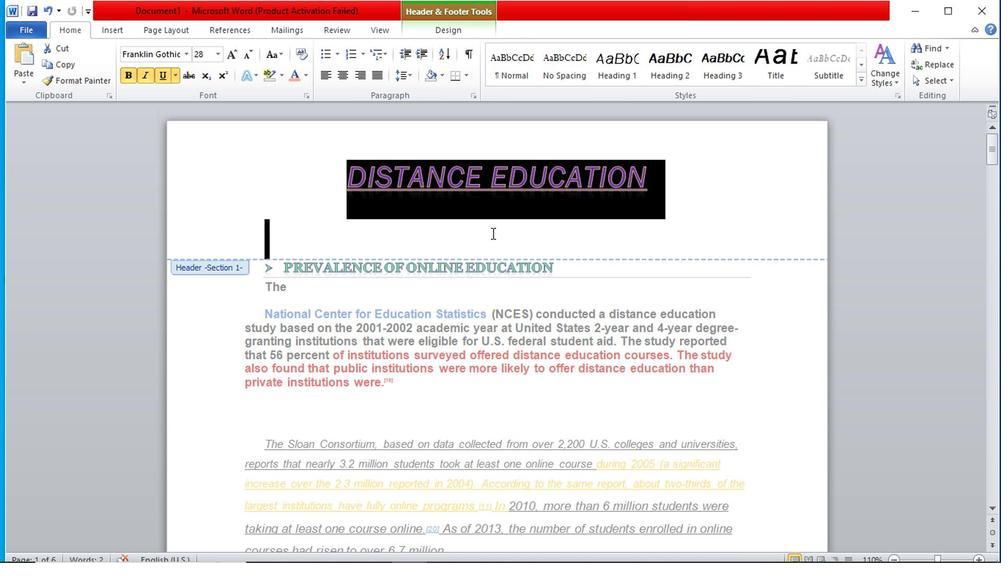 
Action: Mouse scrolled (491, 236) with delta (0, 0)
Screenshot: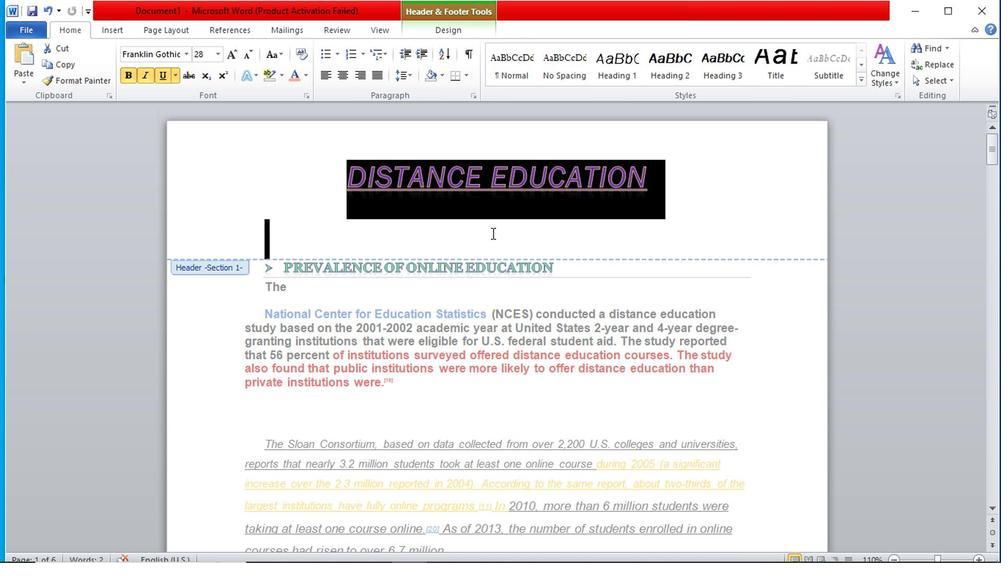 
Action: Mouse scrolled (491, 235) with delta (0, -1)
Screenshot: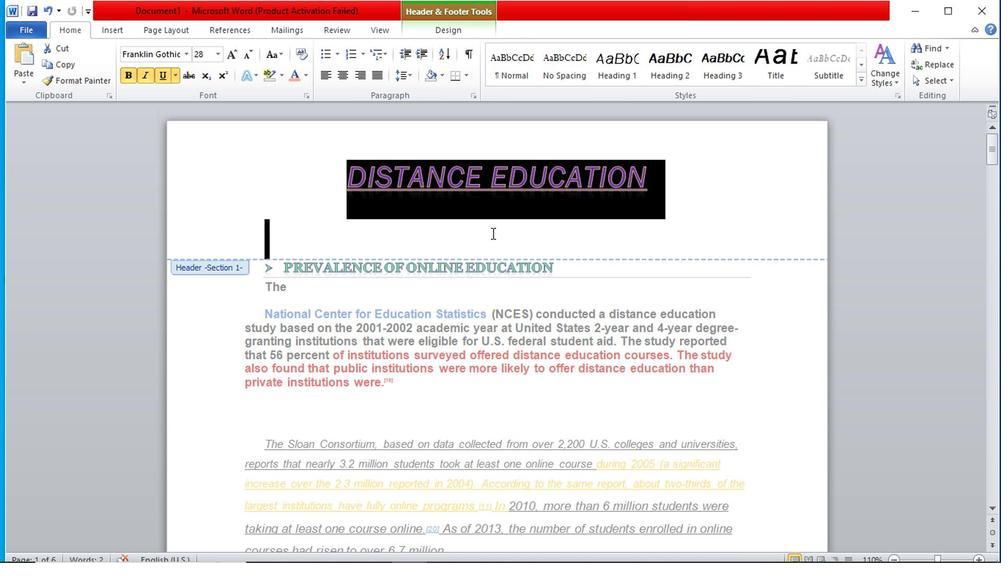 
Action: Mouse scrolled (491, 235) with delta (0, -1)
Screenshot: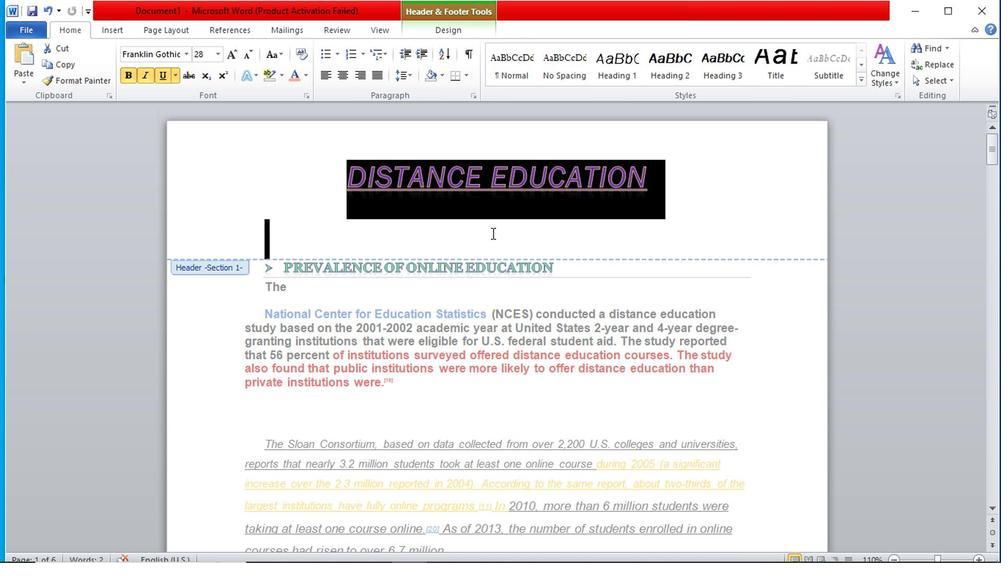 
Action: Mouse scrolled (491, 236) with delta (0, 0)
Screenshot: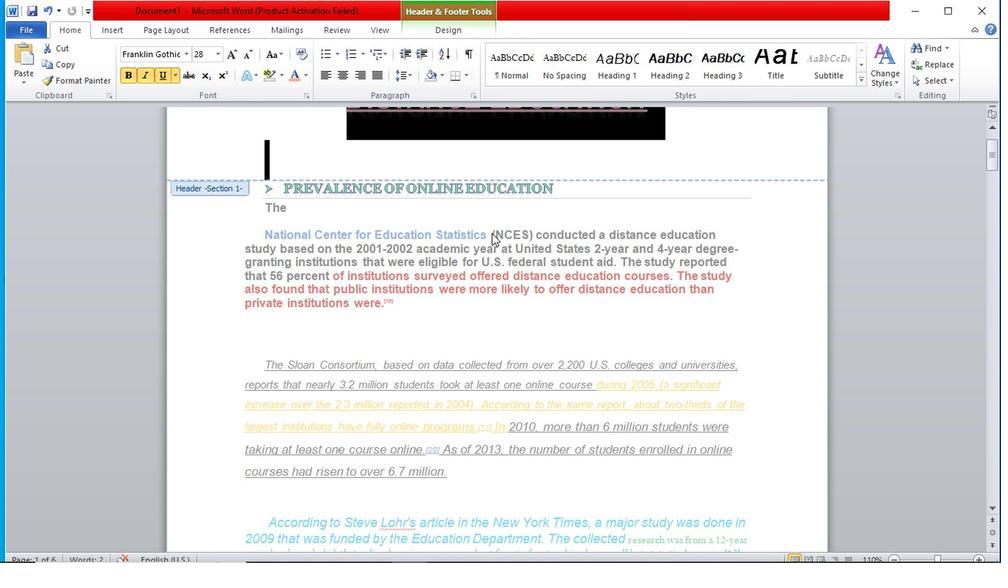 
Action: Mouse scrolled (491, 236) with delta (0, 0)
Screenshot: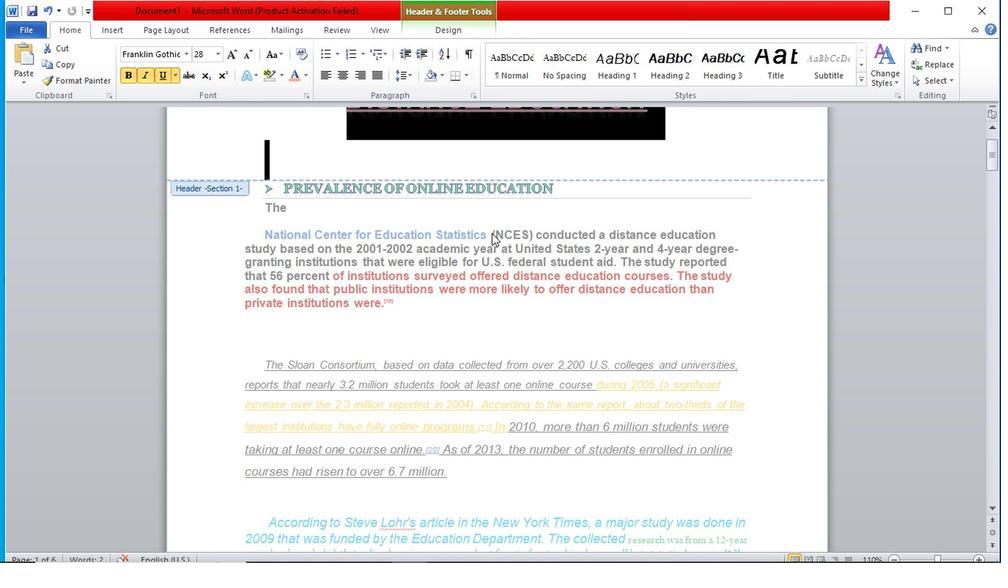 
Action: Mouse scrolled (491, 236) with delta (0, 0)
Screenshot: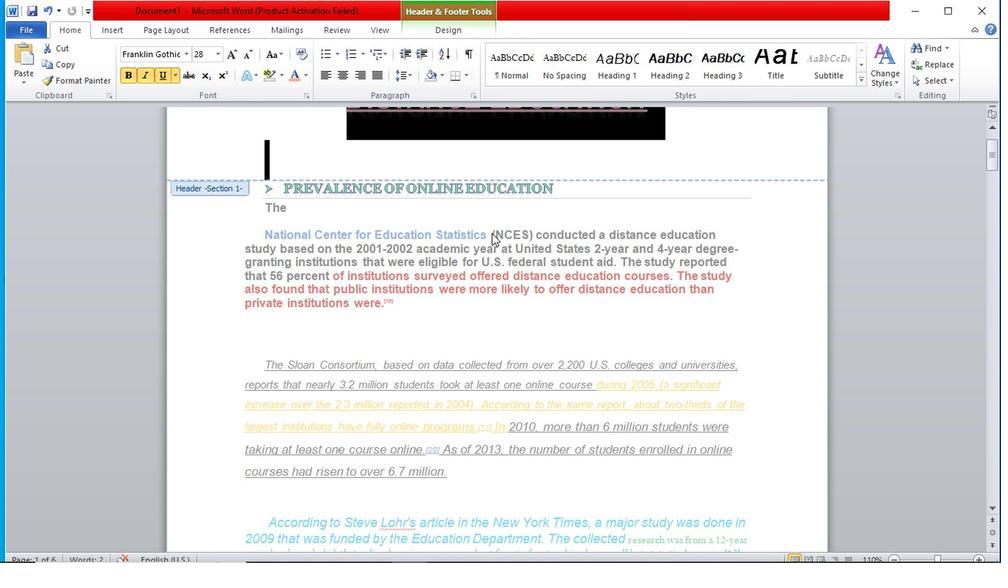 
Action: Mouse scrolled (491, 236) with delta (0, 0)
Screenshot: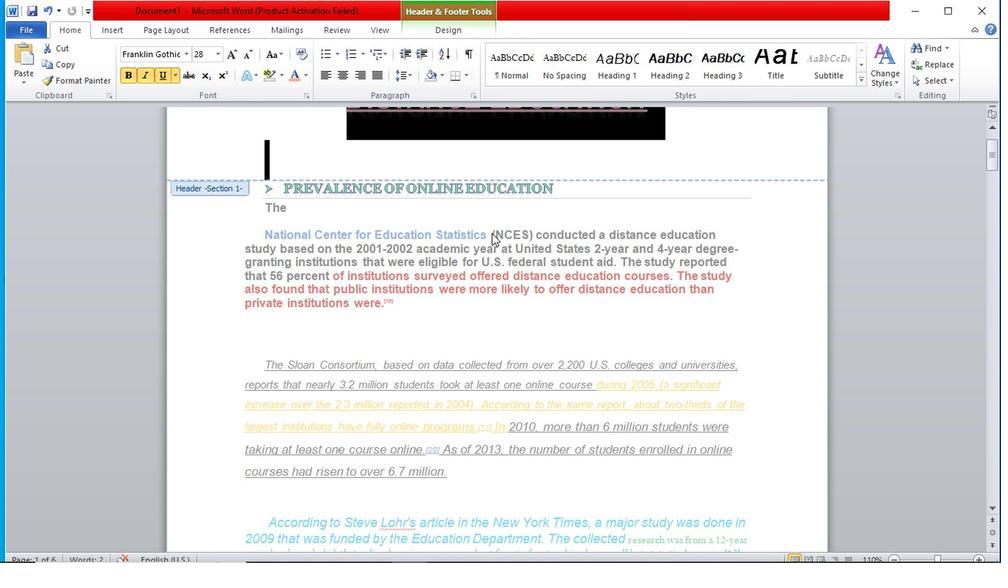 
Action: Mouse scrolled (491, 236) with delta (0, 0)
Screenshot: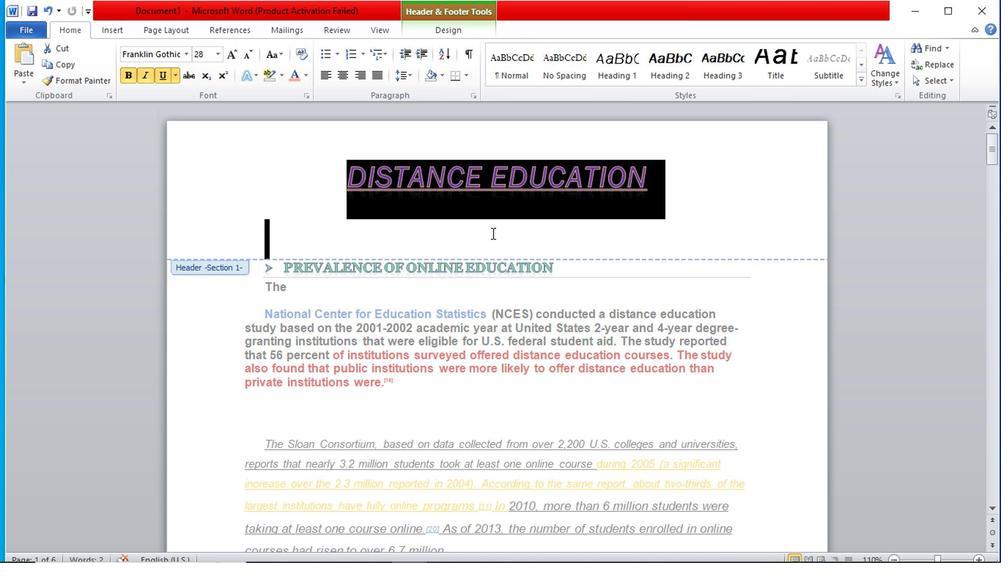 
Action: Mouse scrolled (491, 236) with delta (0, 0)
Screenshot: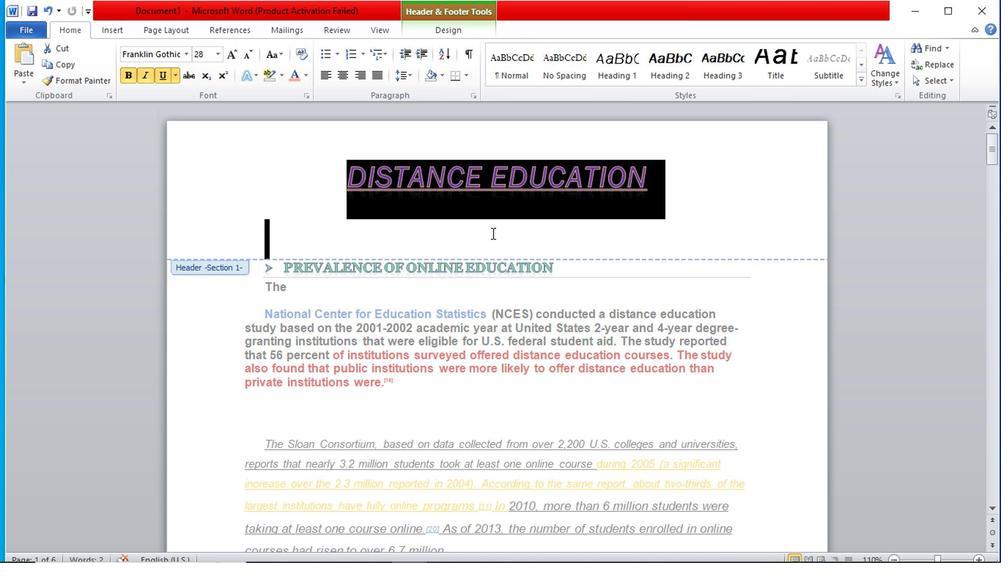 
Action: Mouse moved to (491, 226)
Screenshot: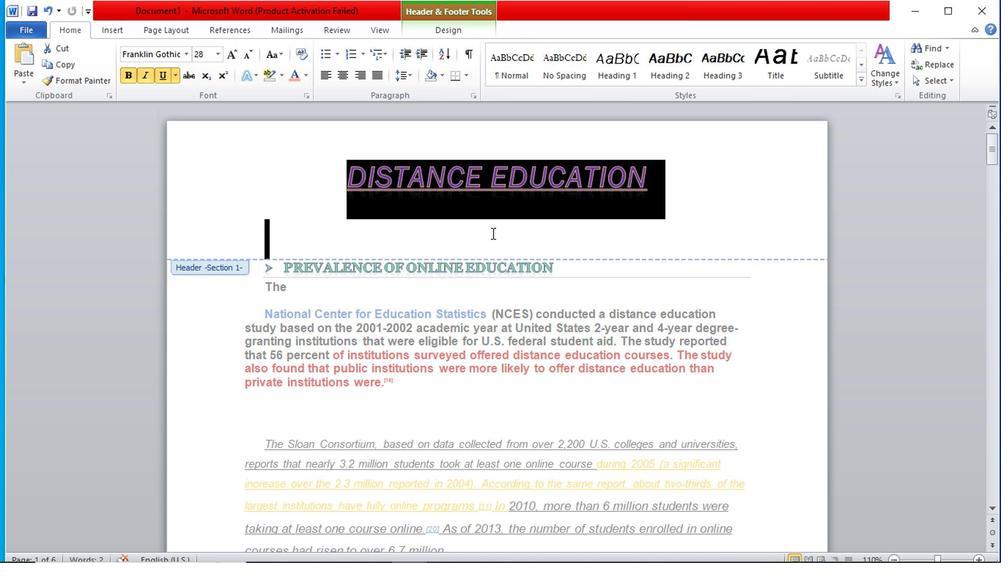 
Action: Mouse scrolled (491, 225) with delta (0, 0)
Screenshot: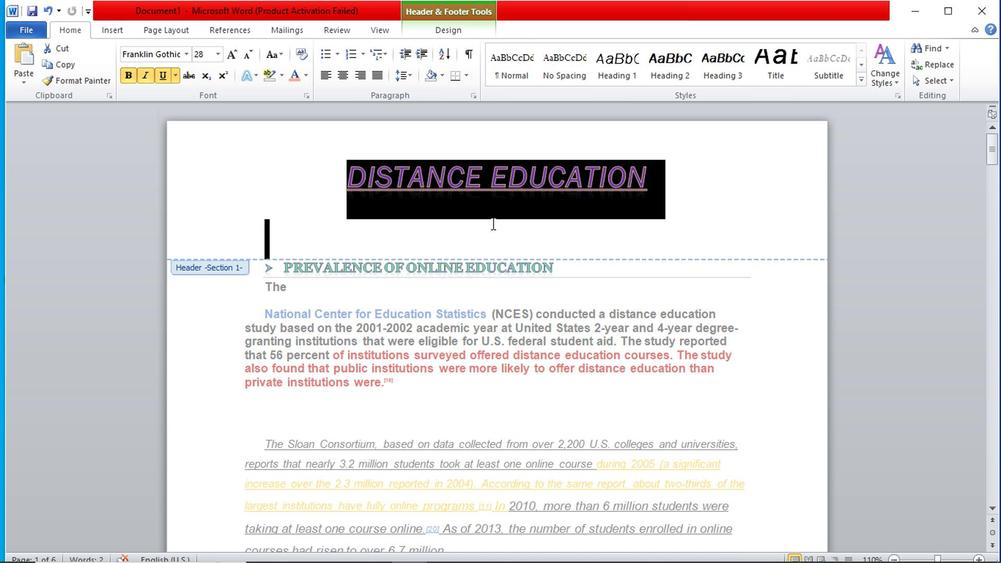 
Action: Mouse scrolled (491, 225) with delta (0, 0)
Screenshot: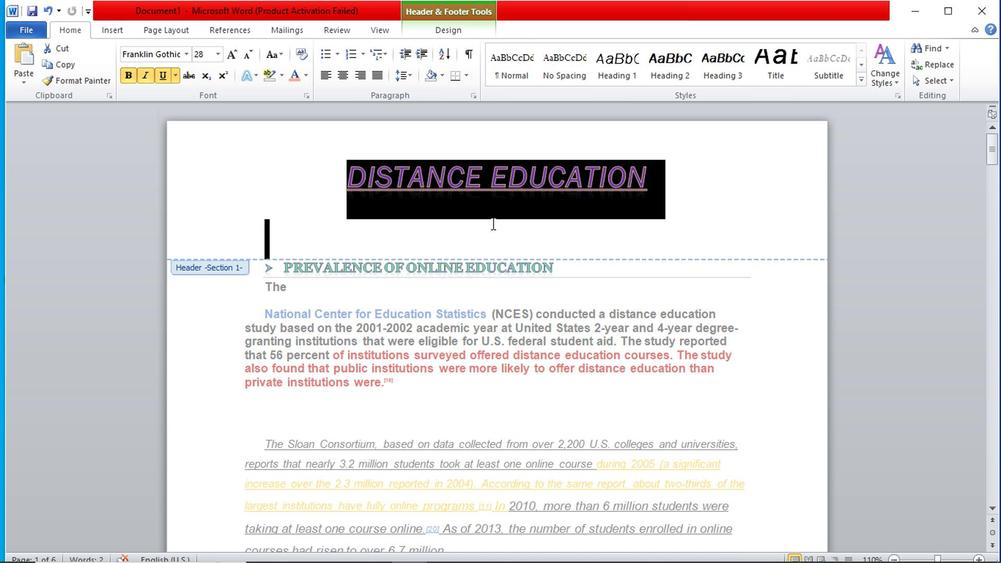 
Action: Mouse scrolled (491, 225) with delta (0, 0)
Screenshot: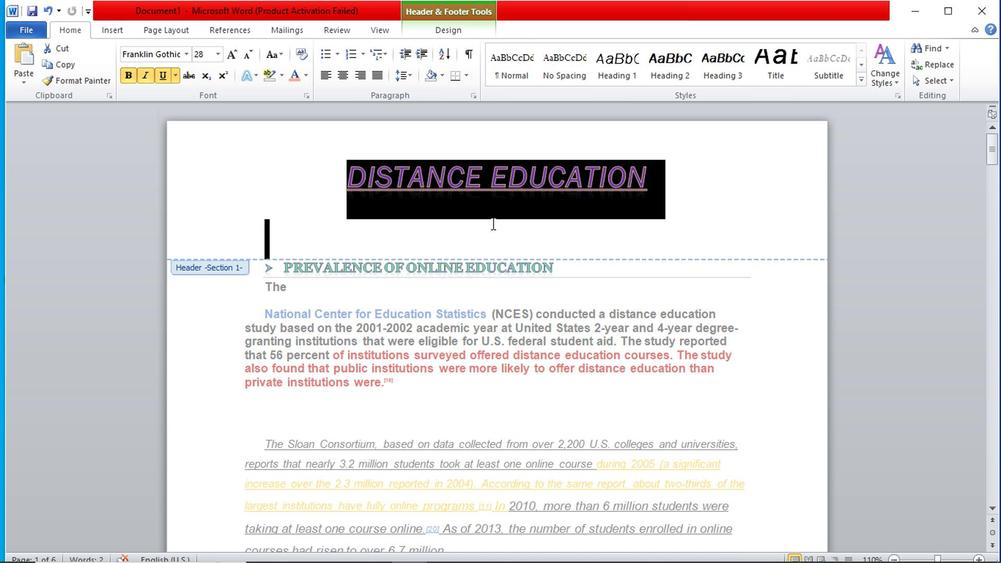 
Action: Mouse scrolled (491, 225) with delta (0, 0)
Screenshot: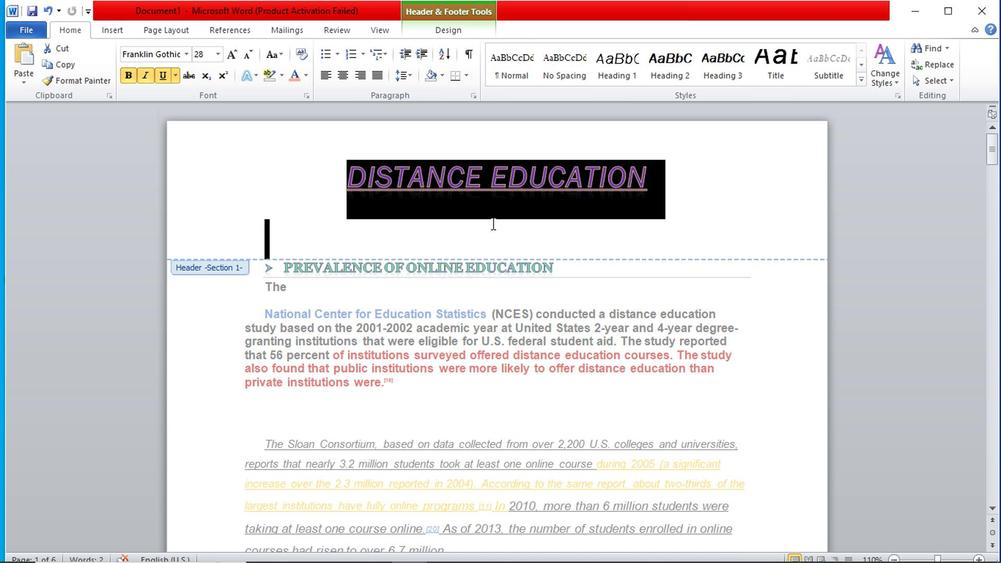
Action: Mouse moved to (517, 248)
Screenshot: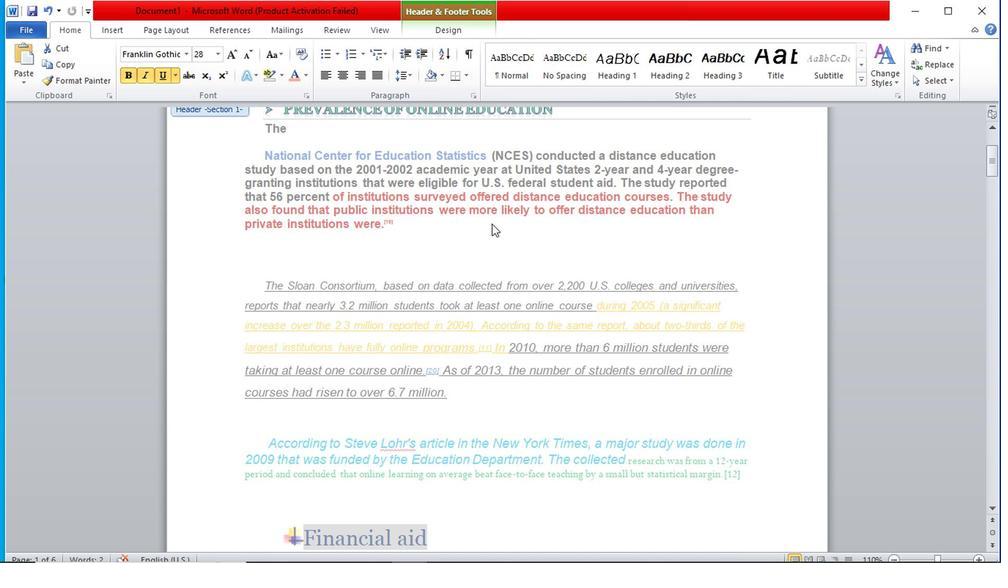 
Action: Mouse scrolled (517, 247) with delta (0, -1)
Screenshot: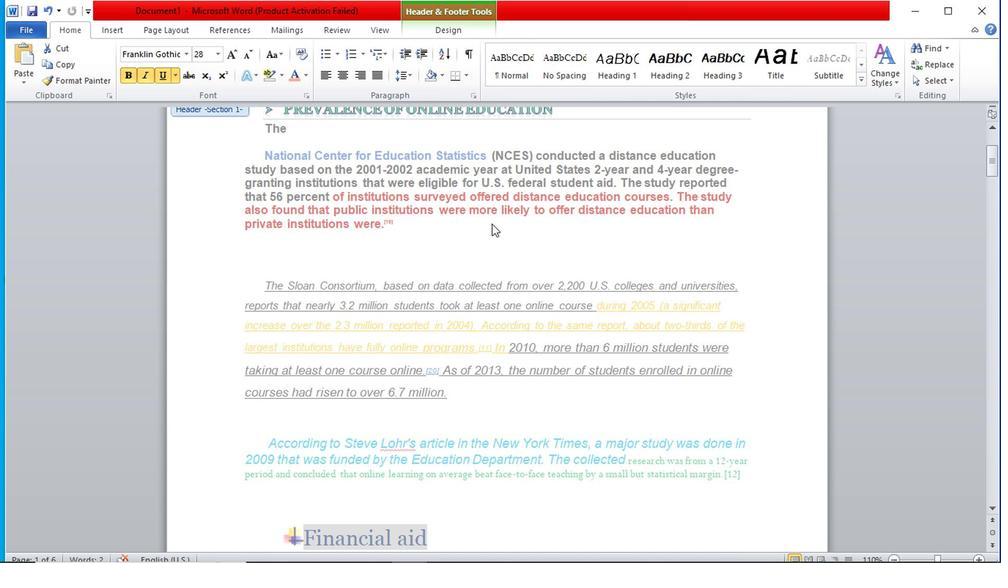 
Action: Mouse moved to (520, 251)
Screenshot: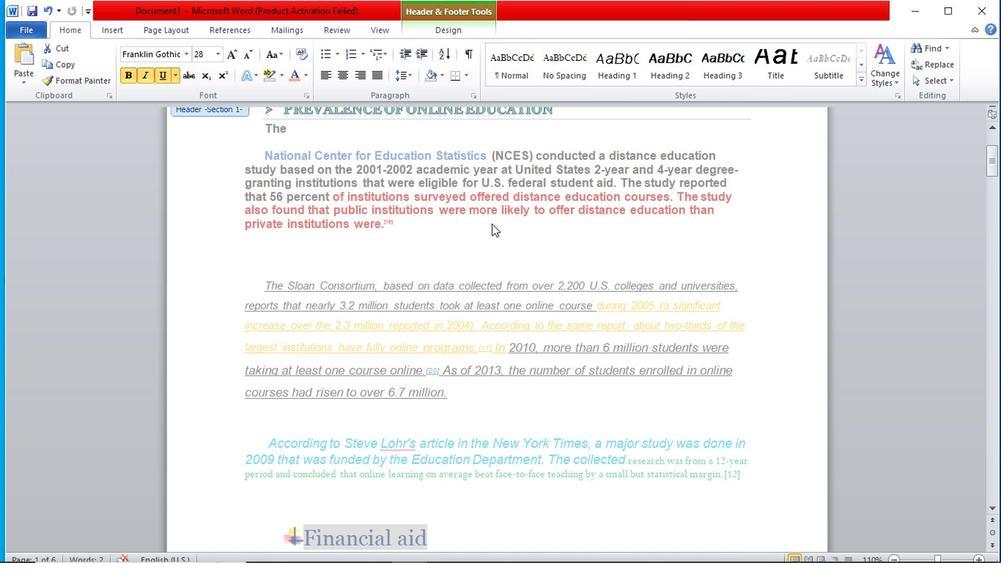 
Action: Mouse scrolled (520, 250) with delta (0, 0)
Screenshot: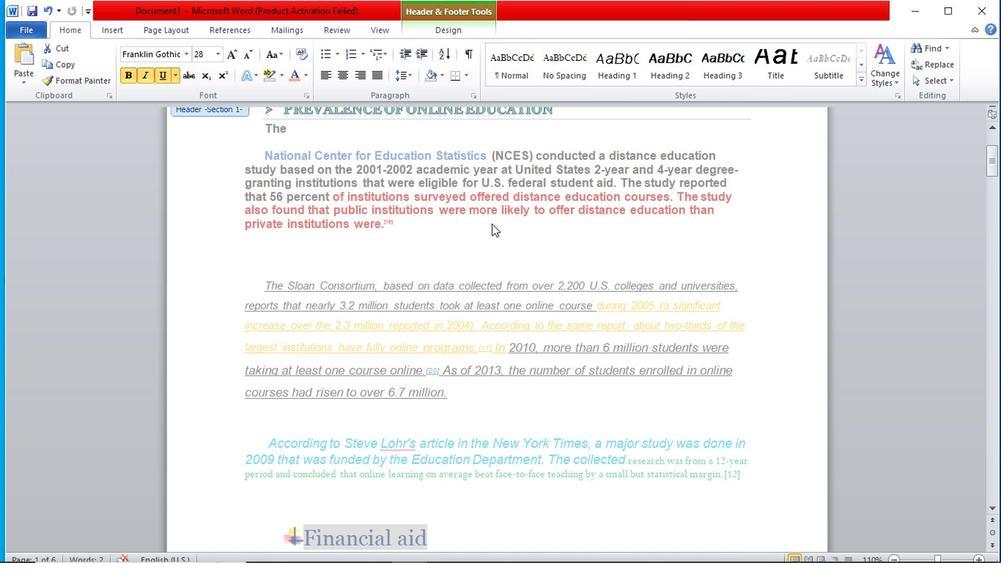 
Action: Mouse scrolled (520, 250) with delta (0, 0)
Screenshot: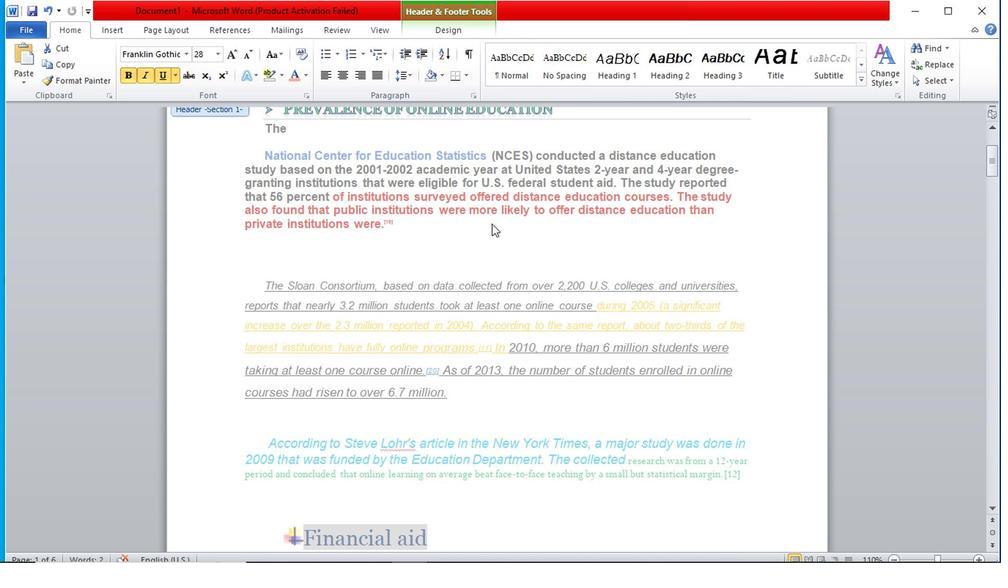 
Action: Mouse scrolled (520, 250) with delta (0, 0)
Screenshot: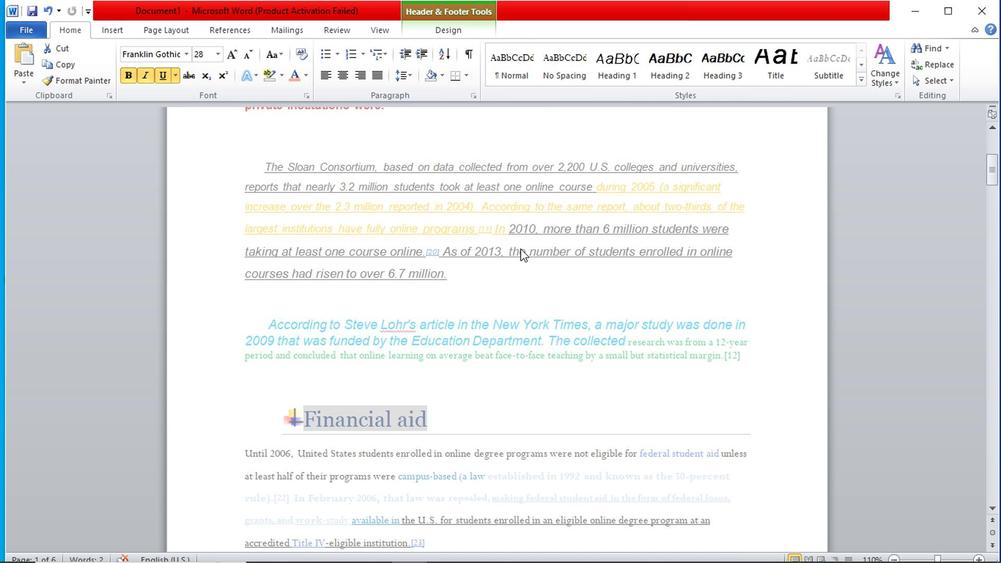 
Action: Mouse scrolled (520, 250) with delta (0, 0)
Screenshot: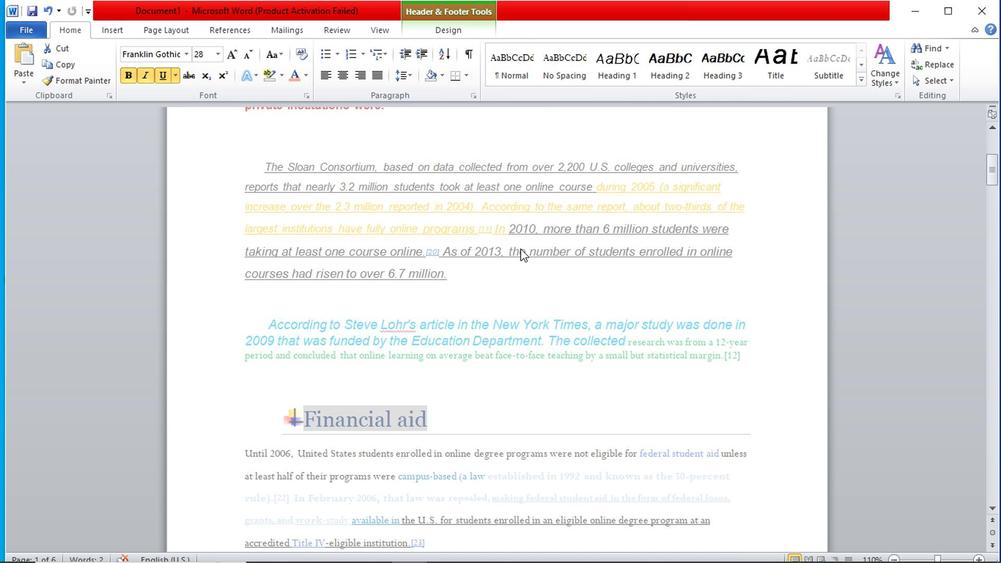 
Action: Mouse scrolled (520, 252) with delta (0, 1)
Screenshot: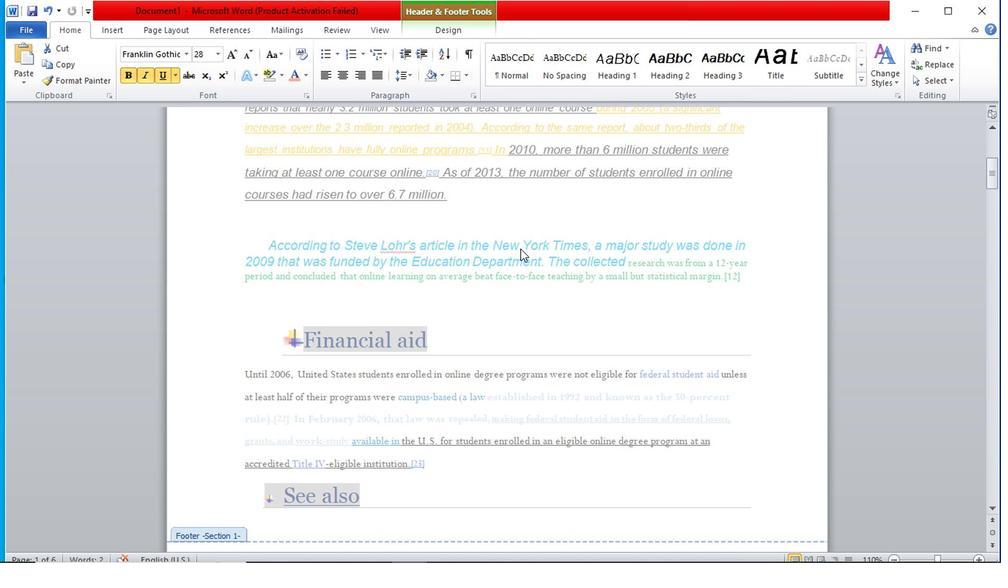 
Action: Mouse scrolled (520, 252) with delta (0, 1)
Screenshot: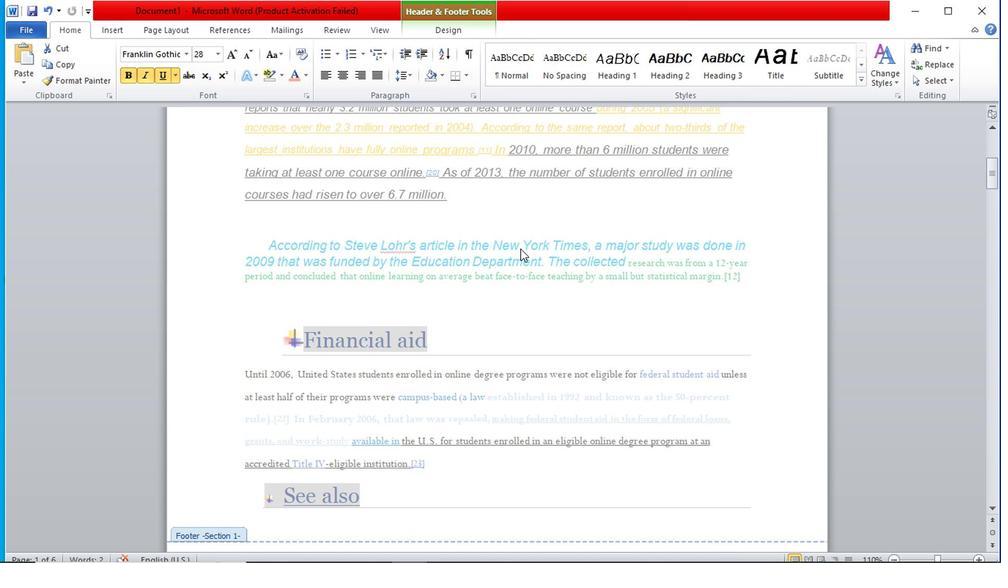 
Action: Mouse scrolled (520, 252) with delta (0, 1)
Screenshot: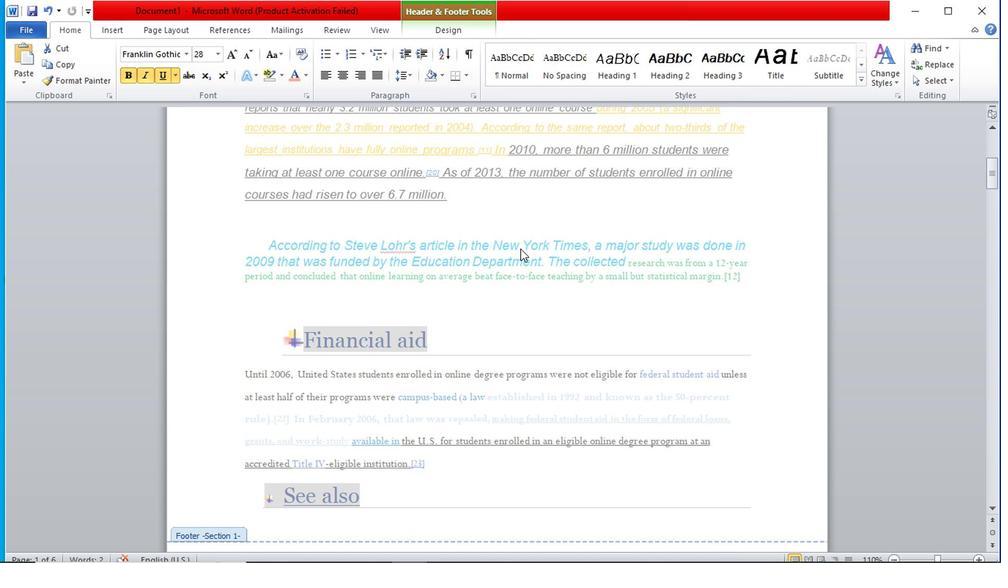 
Action: Mouse scrolled (520, 250) with delta (0, 0)
Screenshot: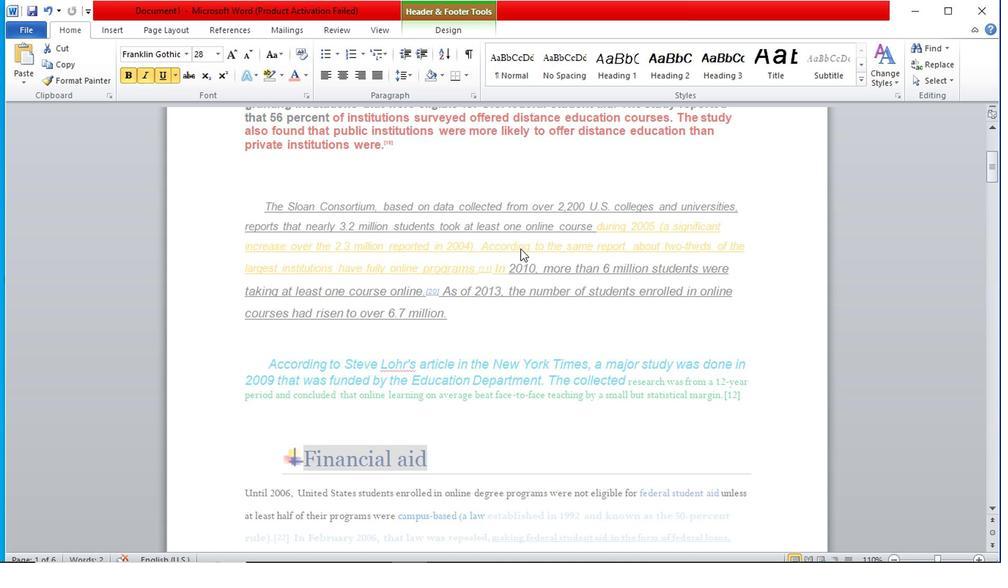 
Action: Mouse scrolled (520, 250) with delta (0, 0)
Screenshot: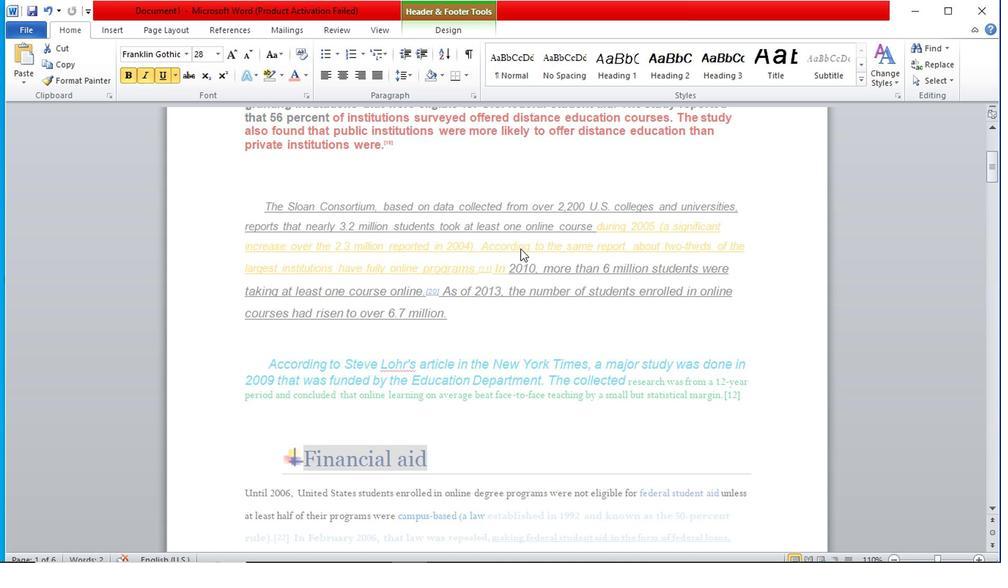 
Action: Mouse scrolled (520, 250) with delta (0, 0)
Screenshot: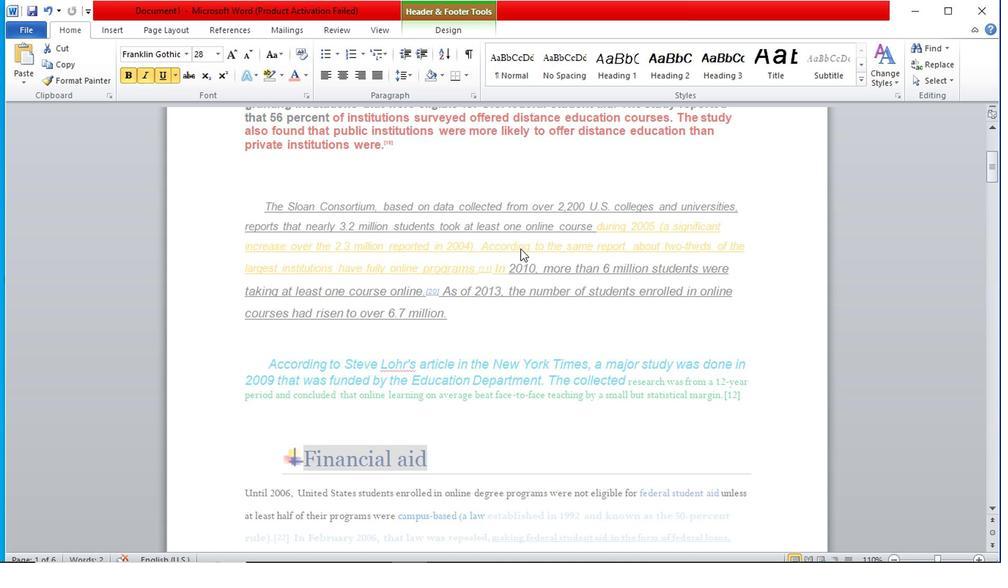 
Action: Mouse scrolled (520, 250) with delta (0, 0)
Screenshot: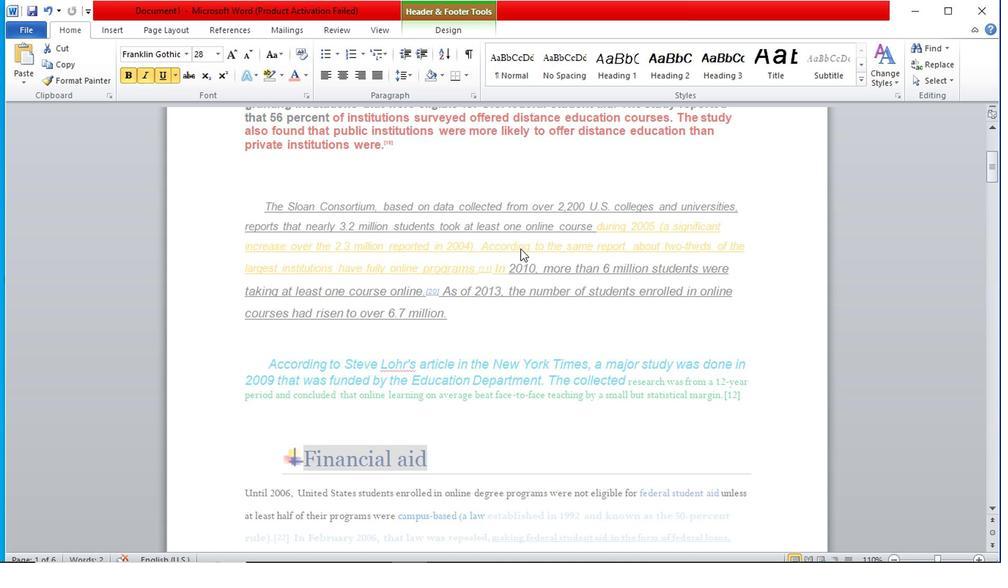 
Action: Mouse scrolled (520, 250) with delta (0, 0)
Screenshot: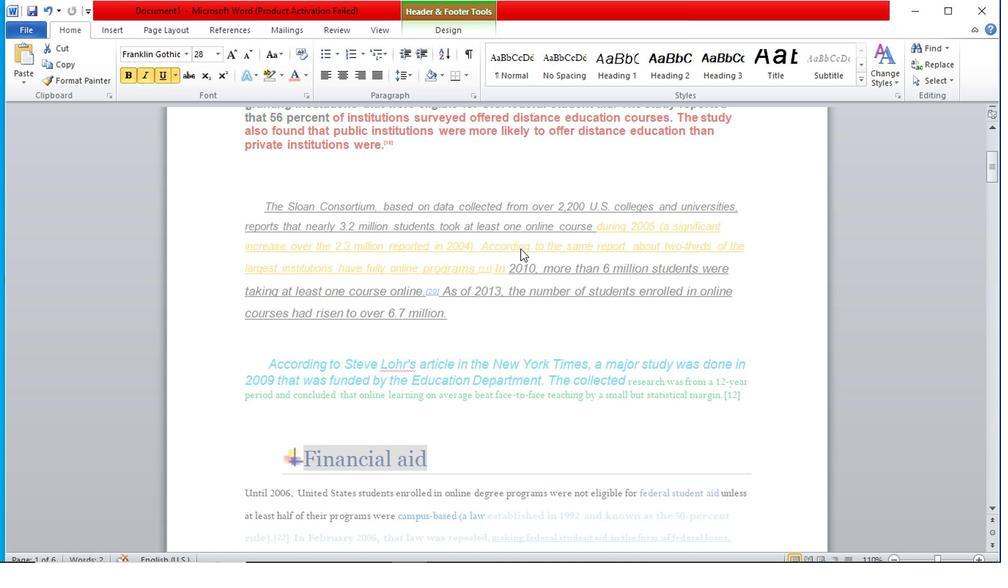 
Action: Mouse scrolled (520, 250) with delta (0, 0)
Screenshot: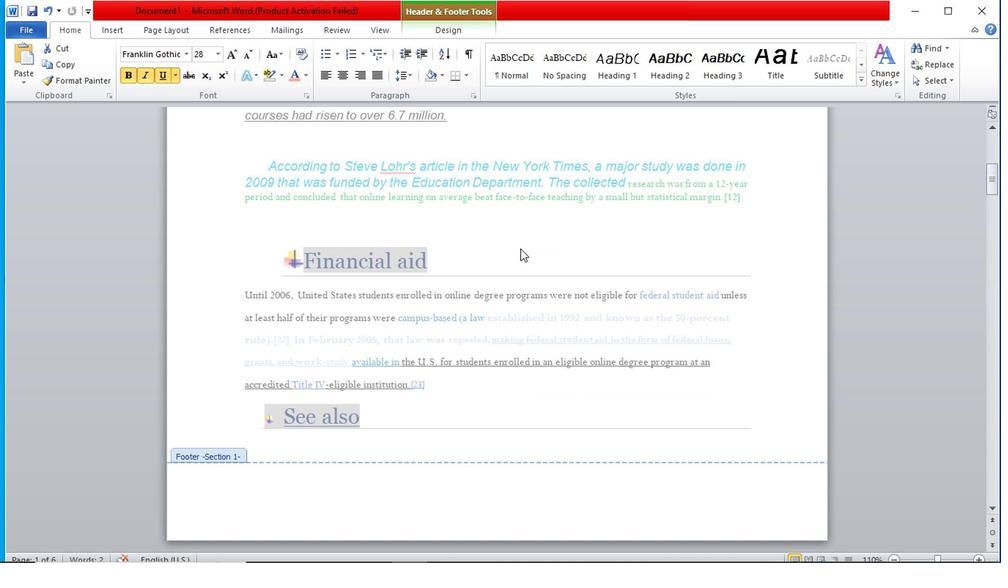 
Action: Mouse scrolled (520, 250) with delta (0, 0)
Screenshot: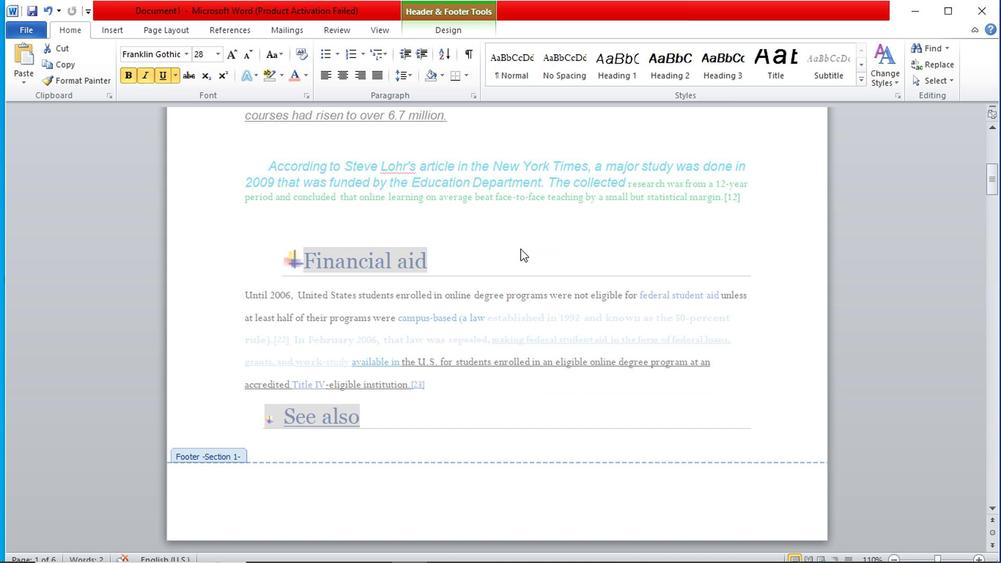 
Action: Mouse scrolled (520, 250) with delta (0, 0)
Screenshot: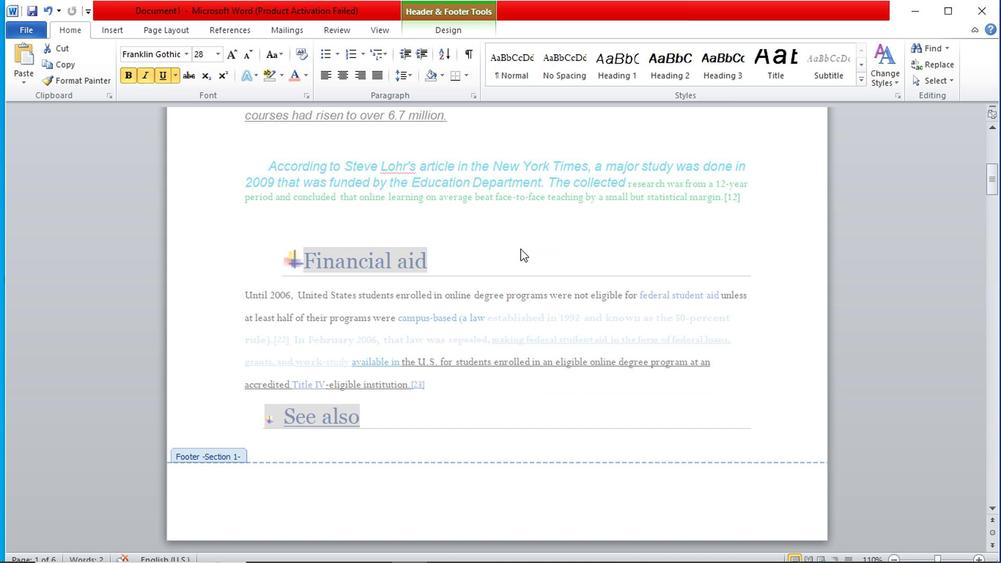 
Action: Mouse scrolled (520, 250) with delta (0, 0)
Screenshot: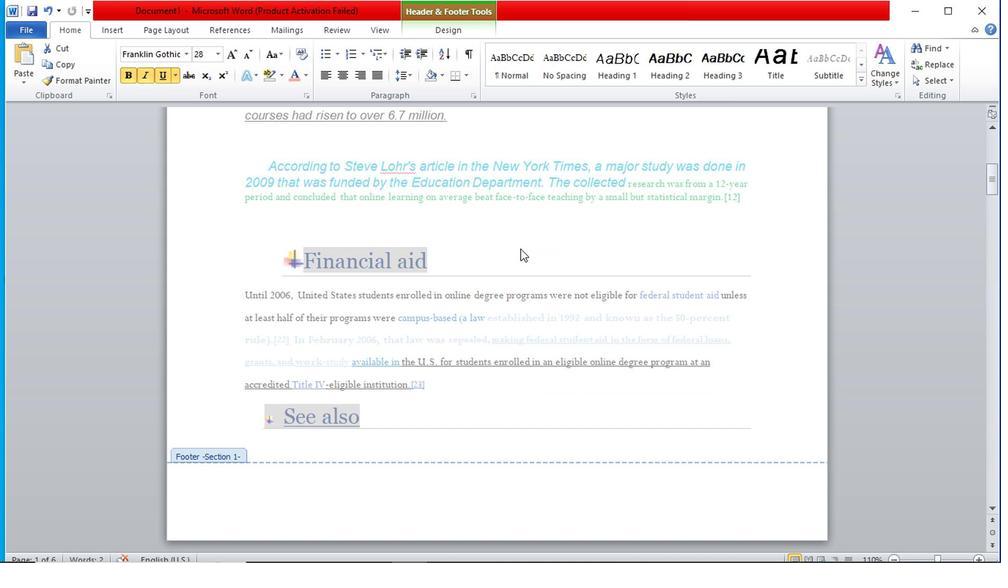 
Action: Mouse scrolled (520, 252) with delta (0, 1)
Screenshot: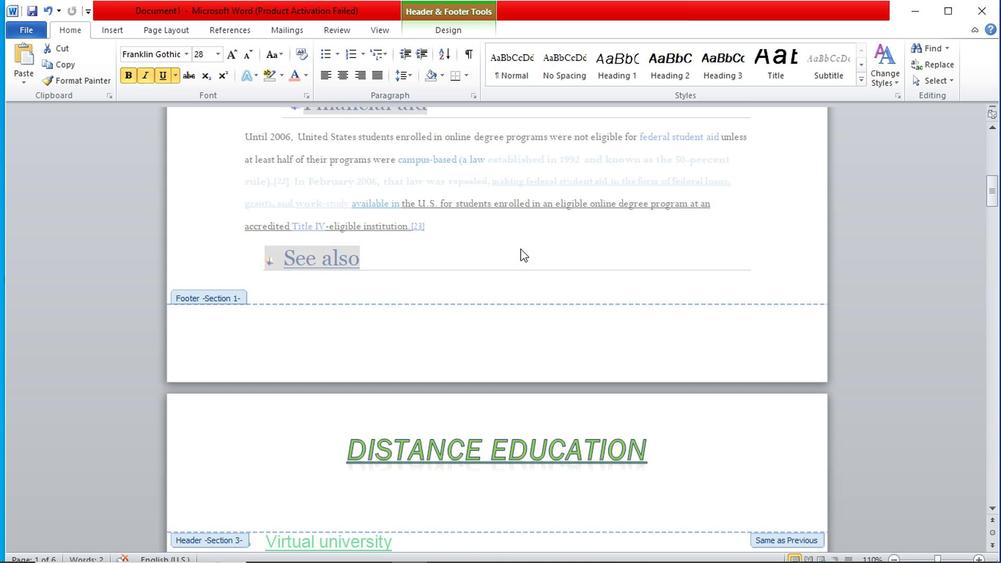 
Action: Mouse scrolled (520, 252) with delta (0, 1)
Screenshot: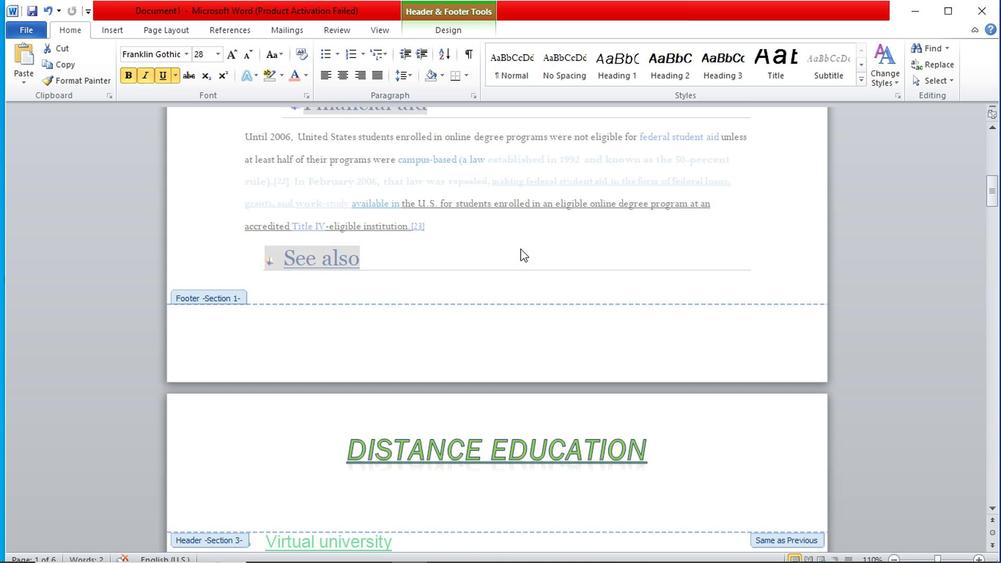 
Action: Mouse scrolled (520, 252) with delta (0, 1)
Screenshot: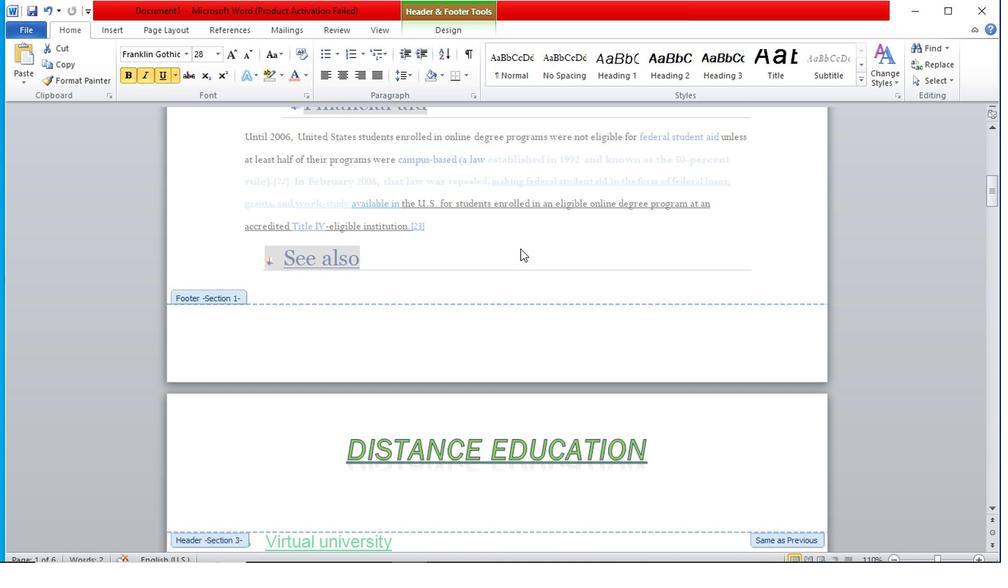 
Action: Mouse scrolled (520, 252) with delta (0, 1)
Screenshot: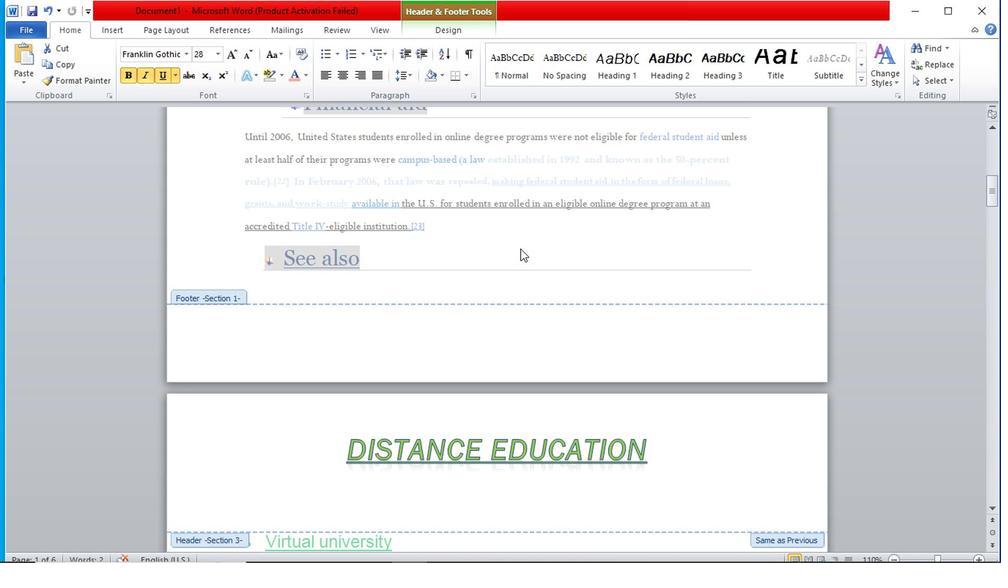 
Action: Mouse scrolled (520, 252) with delta (0, 1)
Screenshot: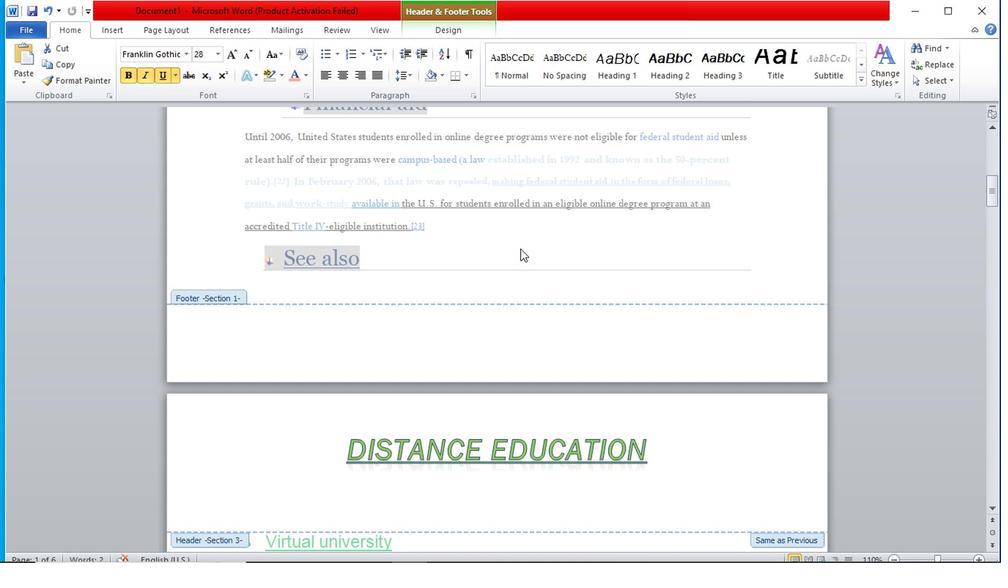 
Action: Mouse moved to (516, 242)
Screenshot: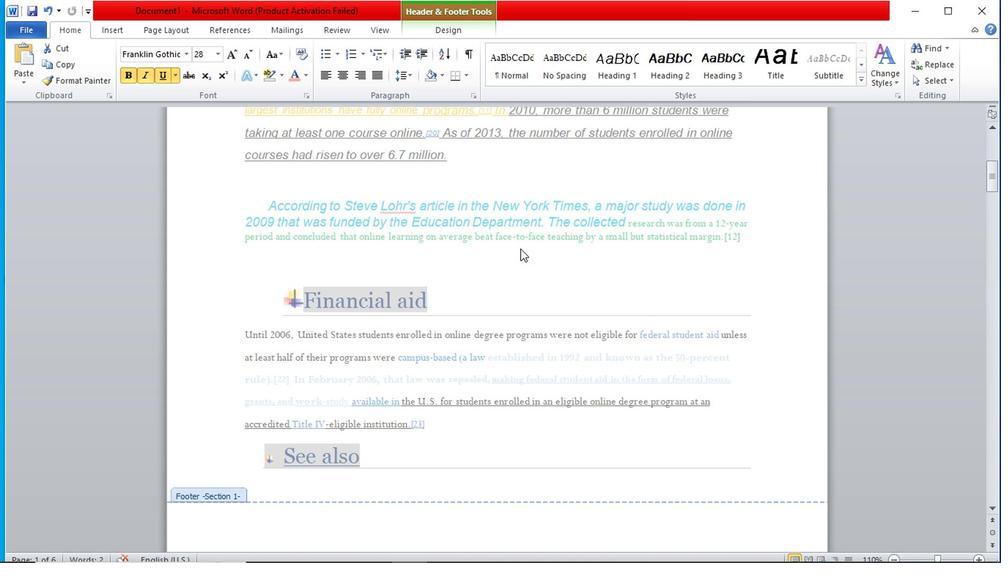 
Action: Mouse scrolled (516, 243) with delta (0, 1)
Screenshot: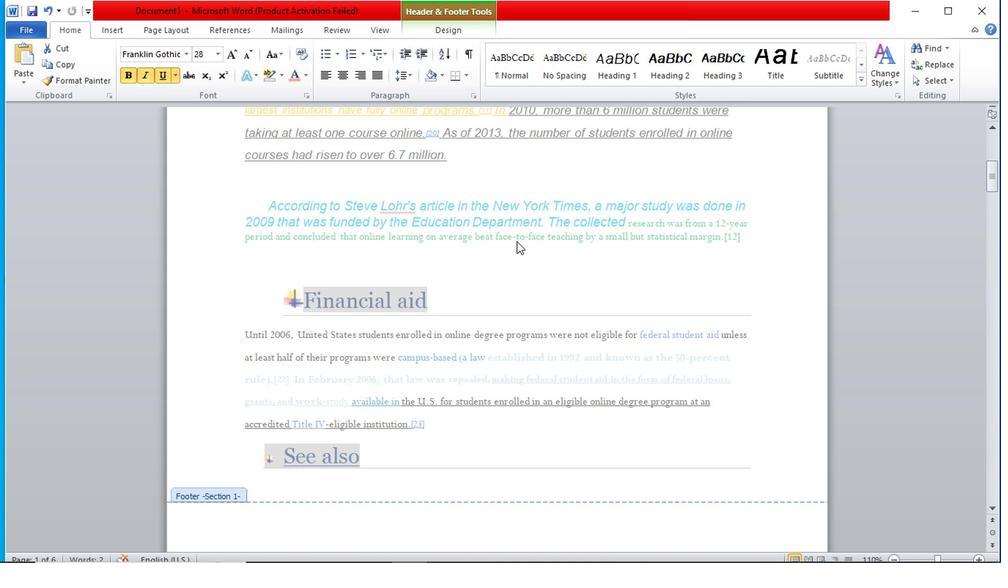 
Action: Mouse scrolled (516, 243) with delta (0, 1)
Screenshot: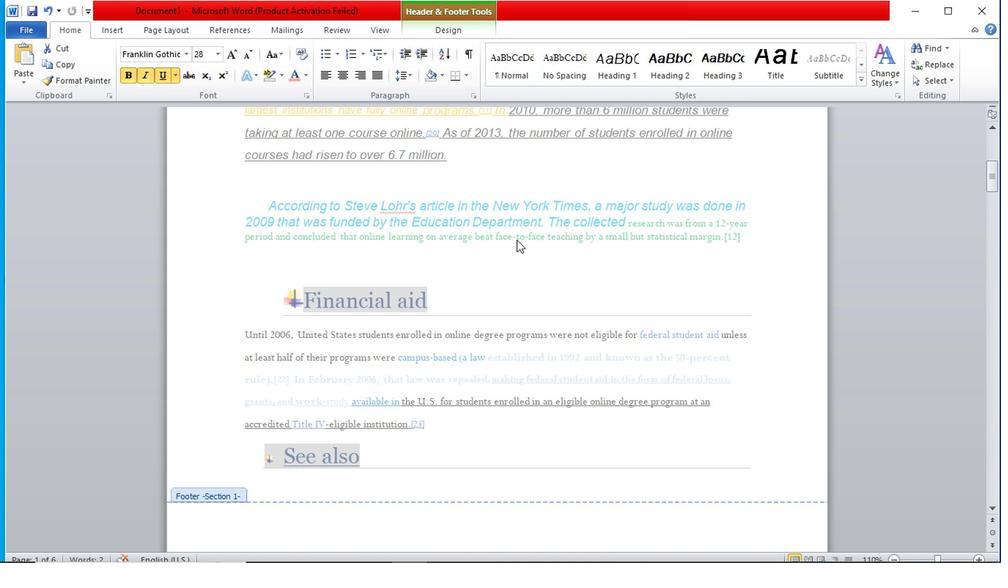 
Action: Mouse scrolled (516, 243) with delta (0, 1)
Screenshot: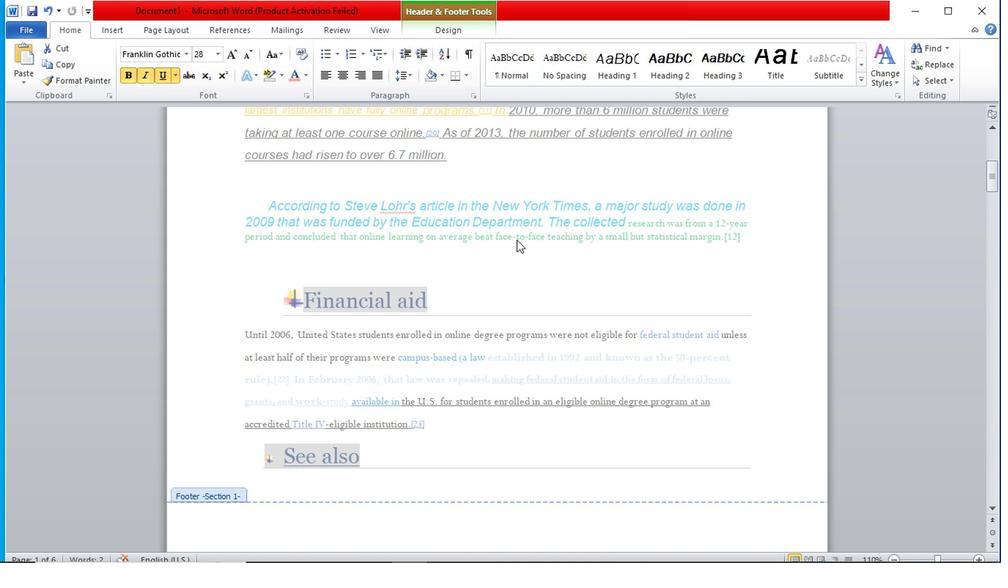 
Action: Mouse scrolled (516, 243) with delta (0, 1)
Screenshot: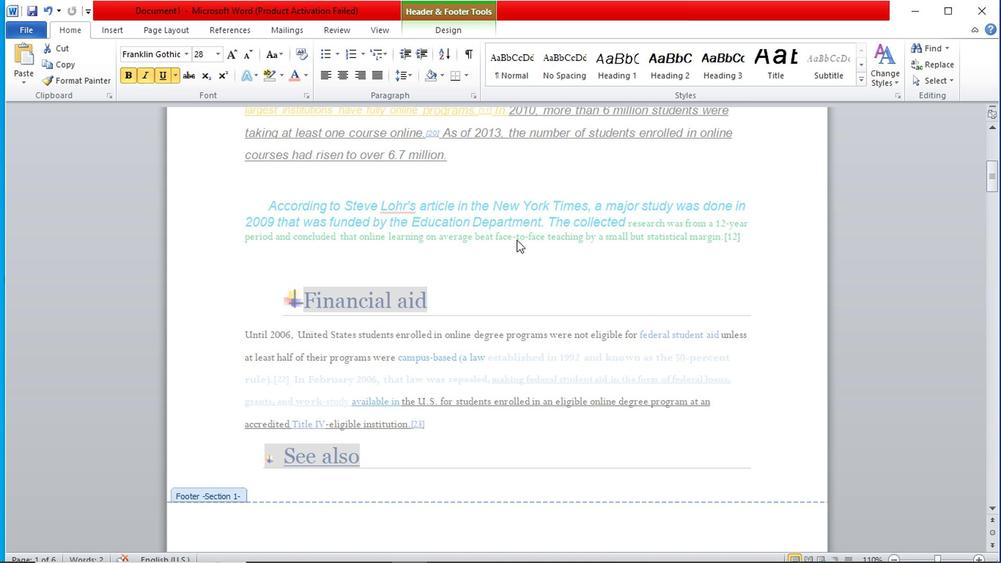 
Action: Mouse scrolled (516, 243) with delta (0, 1)
Screenshot: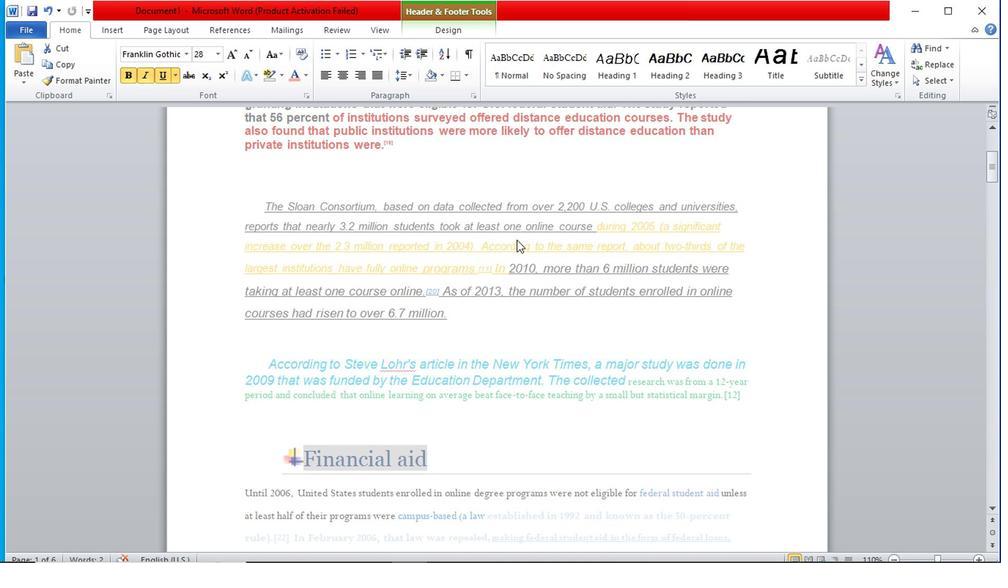 
Action: Mouse scrolled (516, 243) with delta (0, 1)
Screenshot: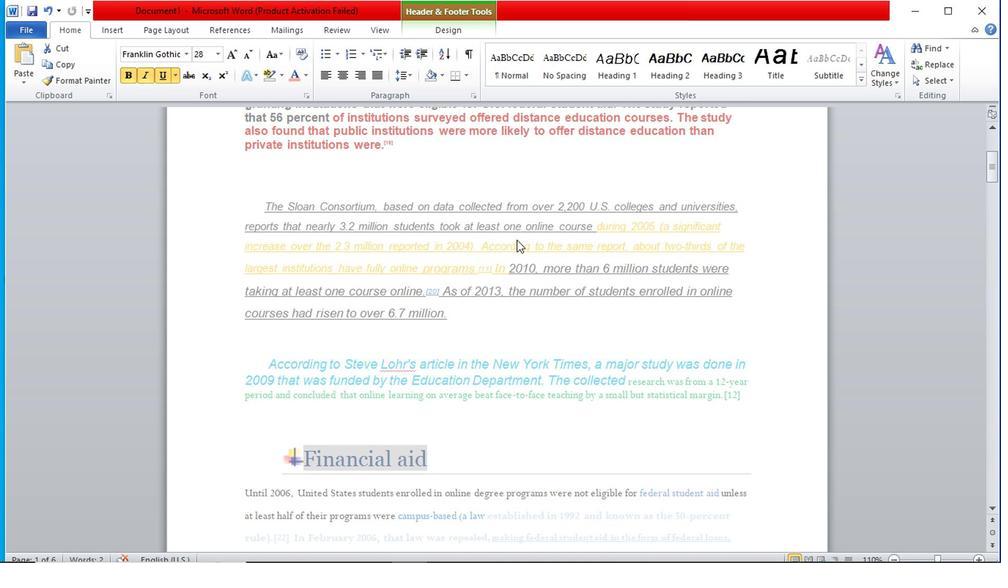
Action: Mouse scrolled (516, 243) with delta (0, 1)
Screenshot: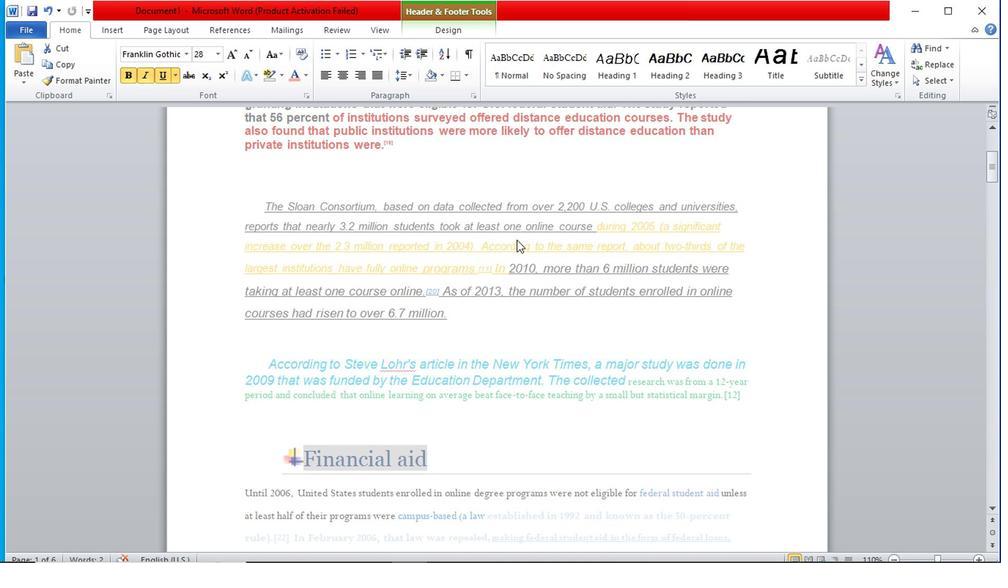 
Action: Mouse scrolled (516, 243) with delta (0, 1)
Screenshot: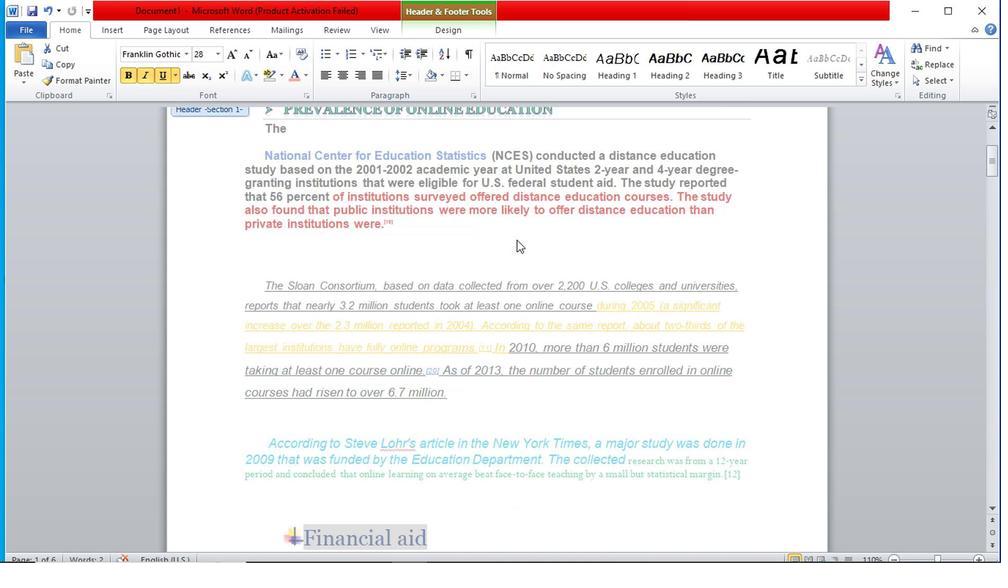 
Action: Mouse scrolled (516, 243) with delta (0, 1)
Screenshot: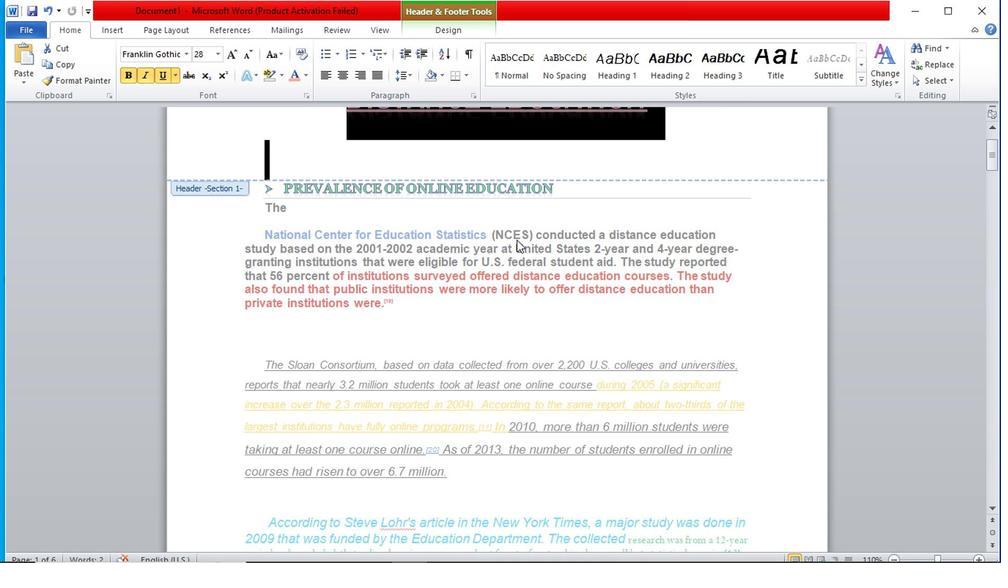 
Action: Mouse scrolled (516, 243) with delta (0, 1)
Screenshot: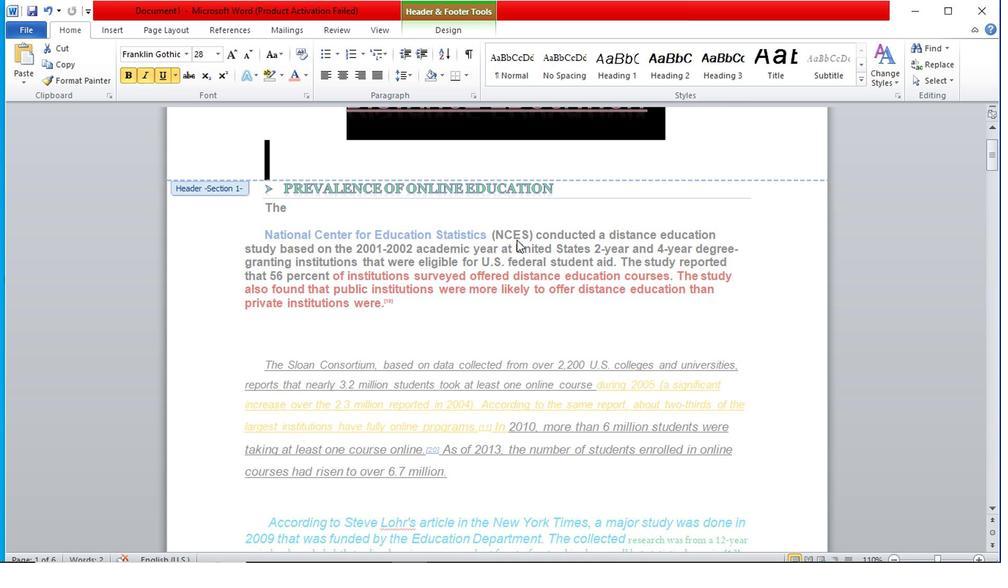 
Action: Mouse scrolled (516, 243) with delta (0, 1)
Screenshot: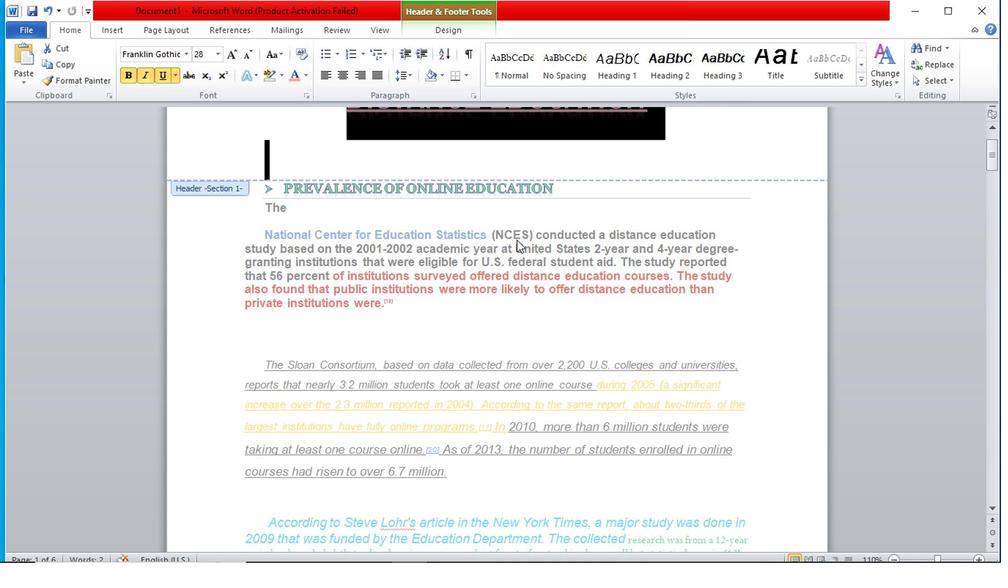 
Action: Mouse scrolled (516, 243) with delta (0, 1)
Screenshot: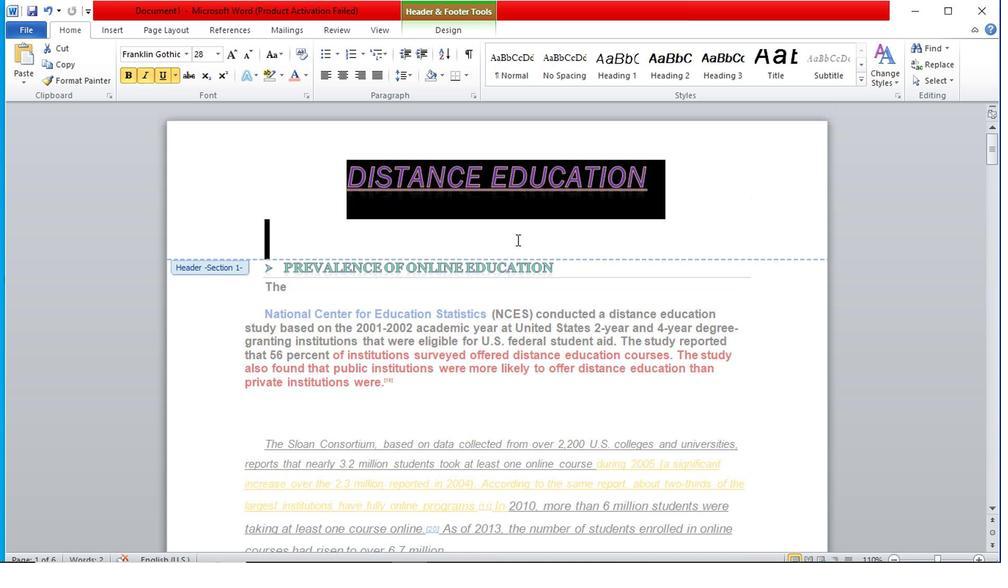 
Action: Mouse moved to (485, 234)
Screenshot: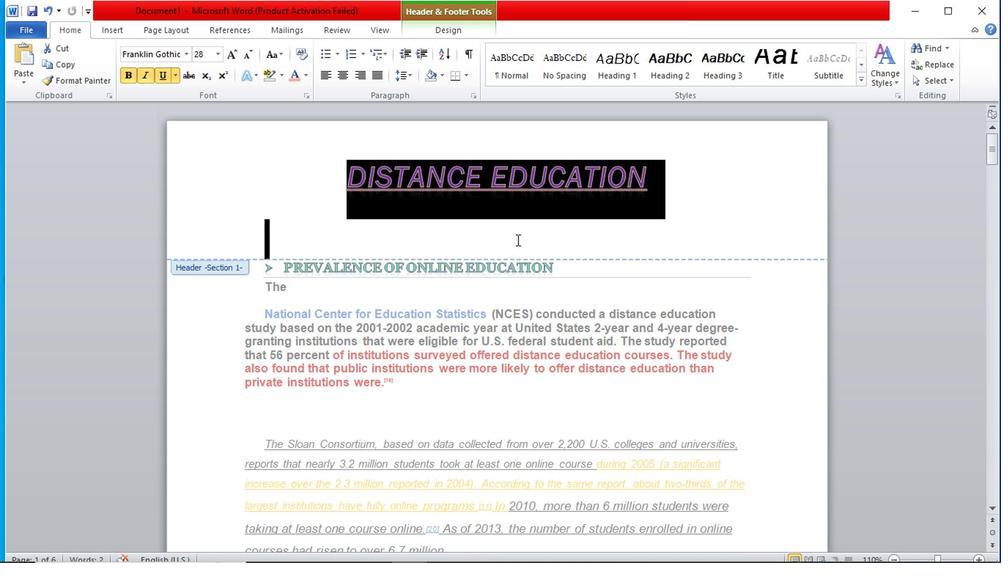 
Action: Mouse scrolled (485, 235) with delta (0, 0)
Screenshot: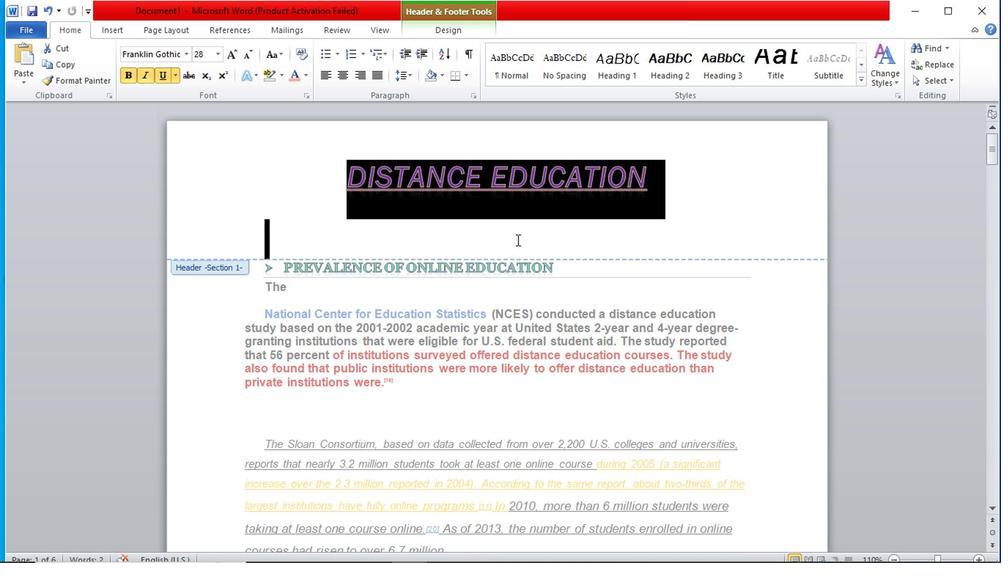 
Action: Mouse scrolled (485, 235) with delta (0, 0)
Screenshot: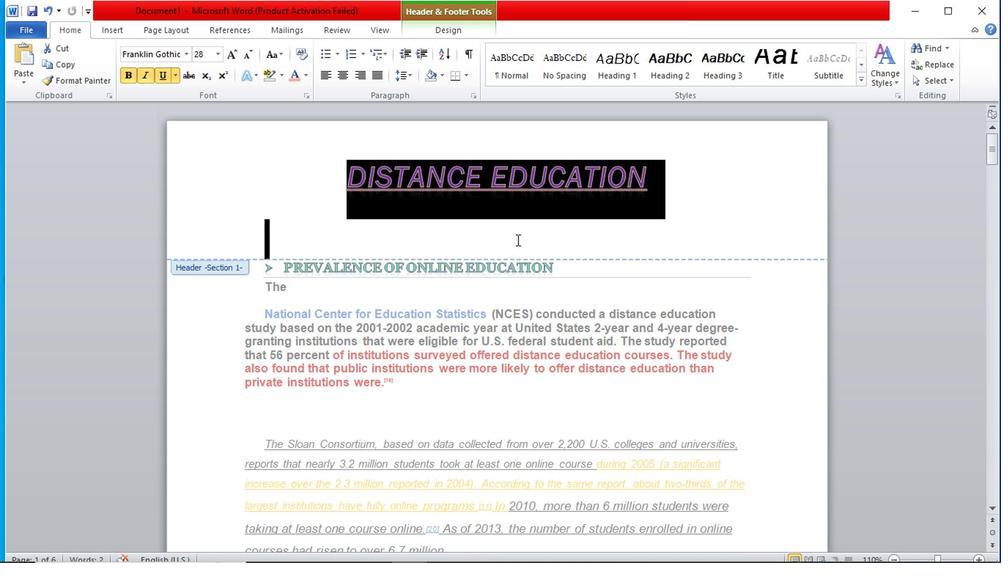 
Action: Mouse scrolled (485, 235) with delta (0, 0)
Screenshot: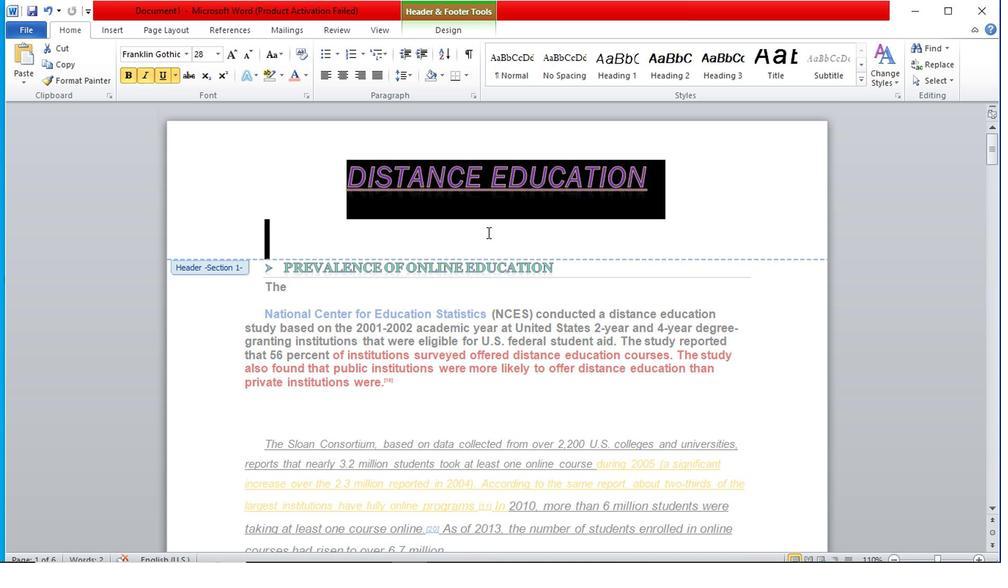 
Action: Mouse scrolled (485, 235) with delta (0, 0)
Screenshot: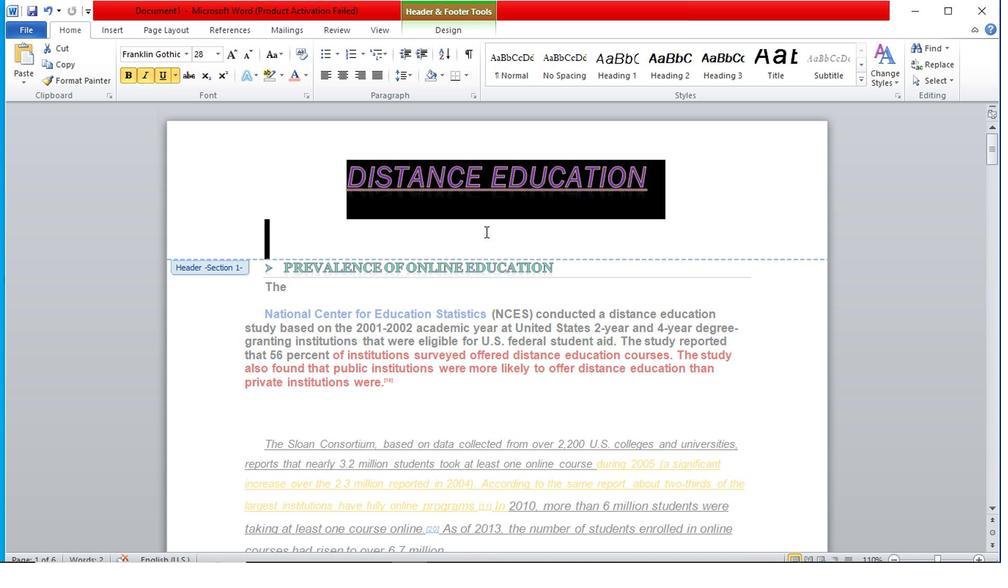
Action: Mouse scrolled (485, 235) with delta (0, 0)
Screenshot: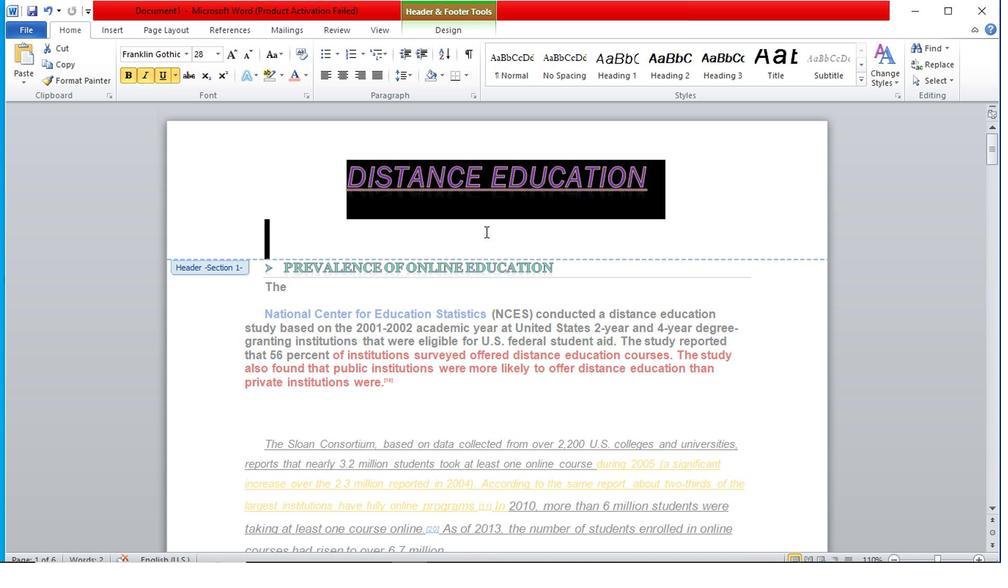 
Action: Mouse scrolled (485, 235) with delta (0, 0)
Screenshot: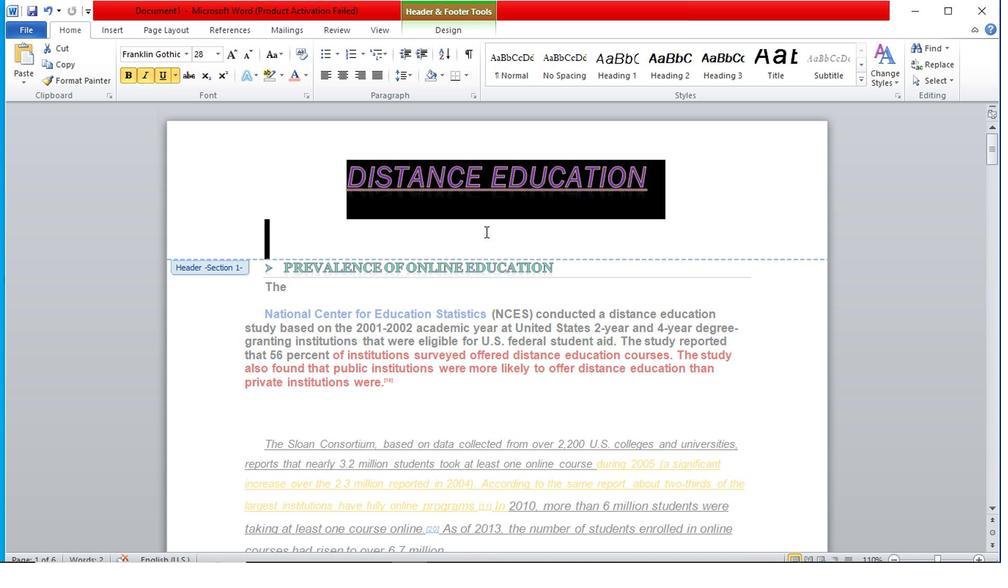 
Action: Mouse moved to (528, 253)
Screenshot: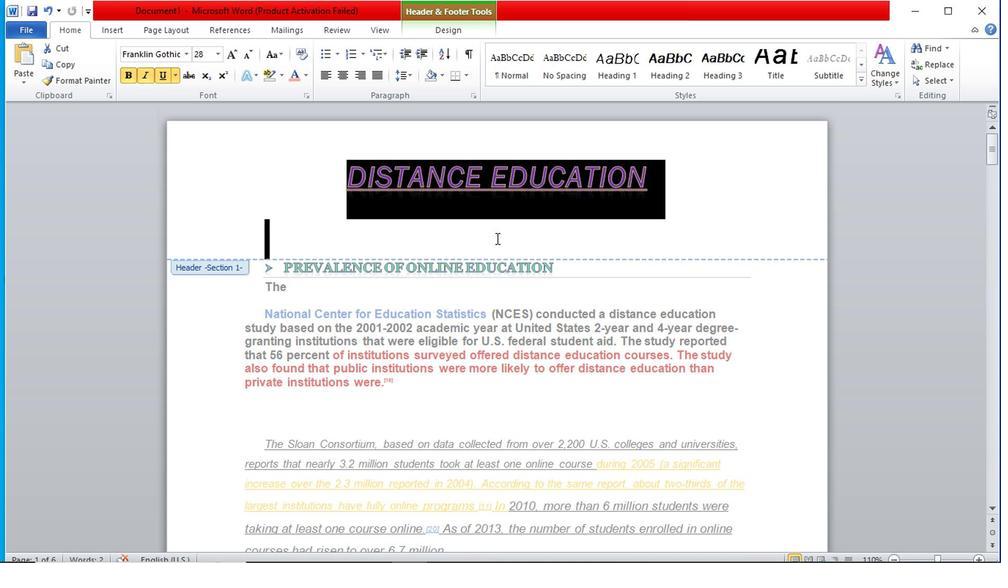 
Action: Mouse scrolled (528, 254) with delta (0, 1)
Screenshot: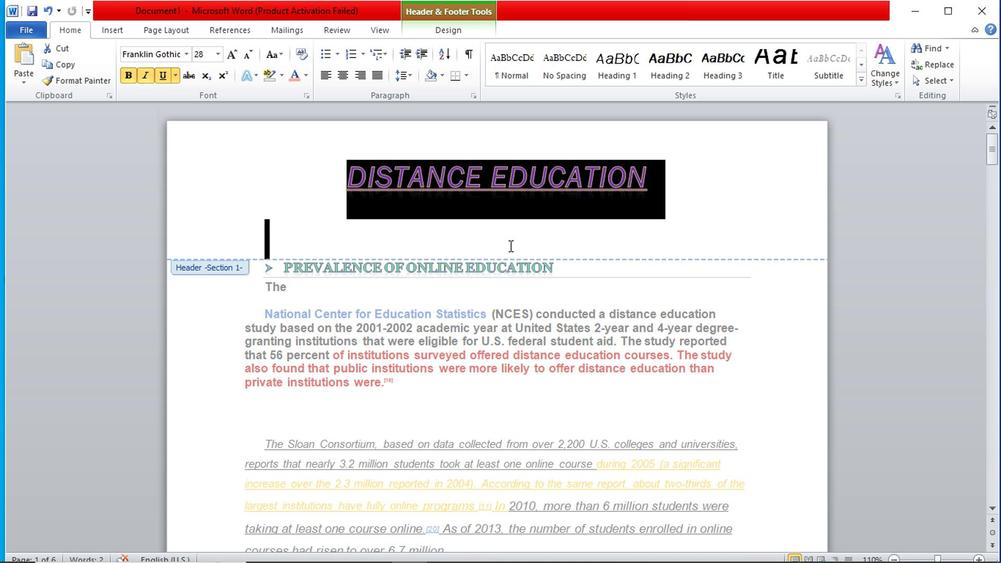 
Action: Mouse scrolled (528, 254) with delta (0, 1)
Screenshot: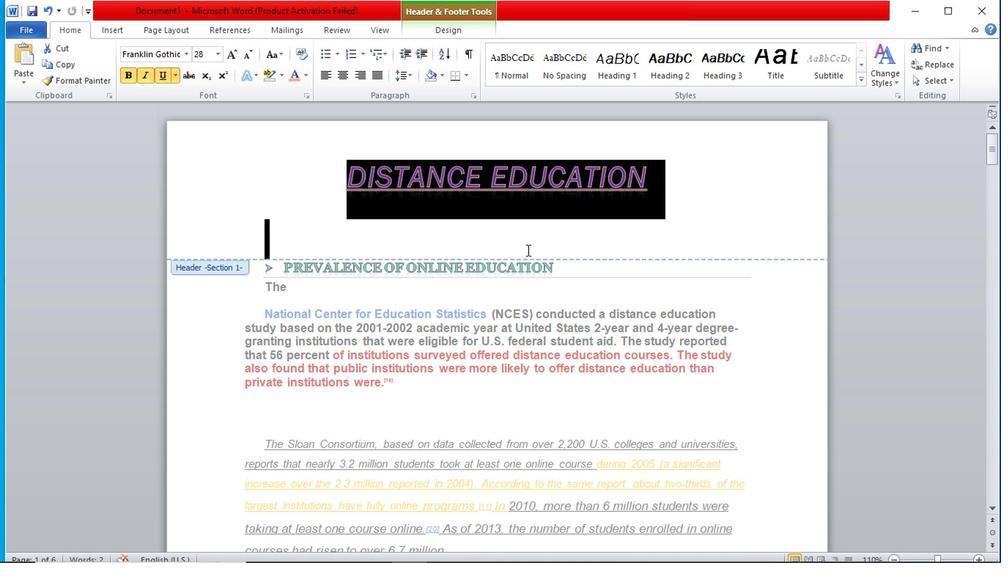 
Action: Mouse moved to (528, 253)
Screenshot: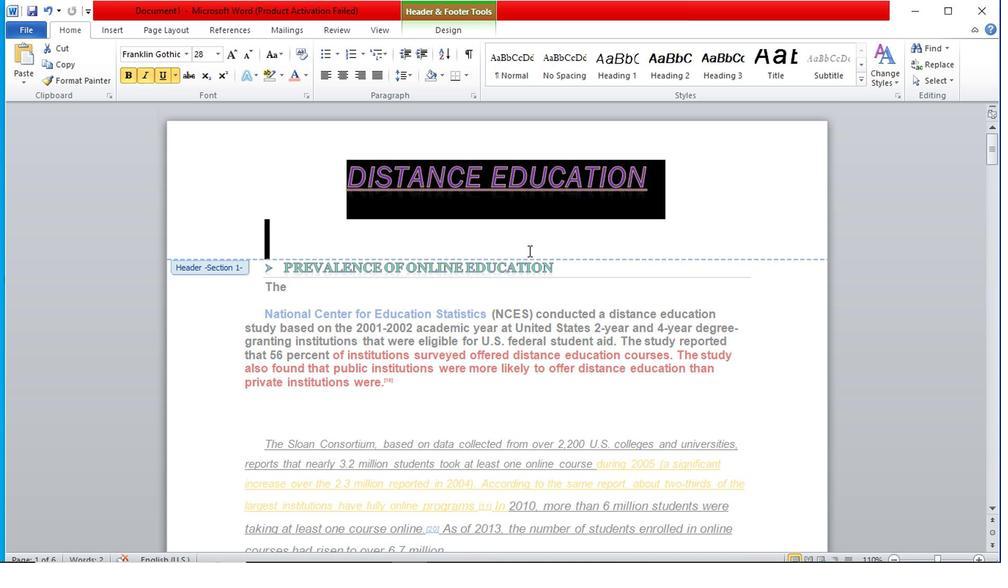 
Action: Mouse scrolled (528, 254) with delta (0, 1)
Screenshot: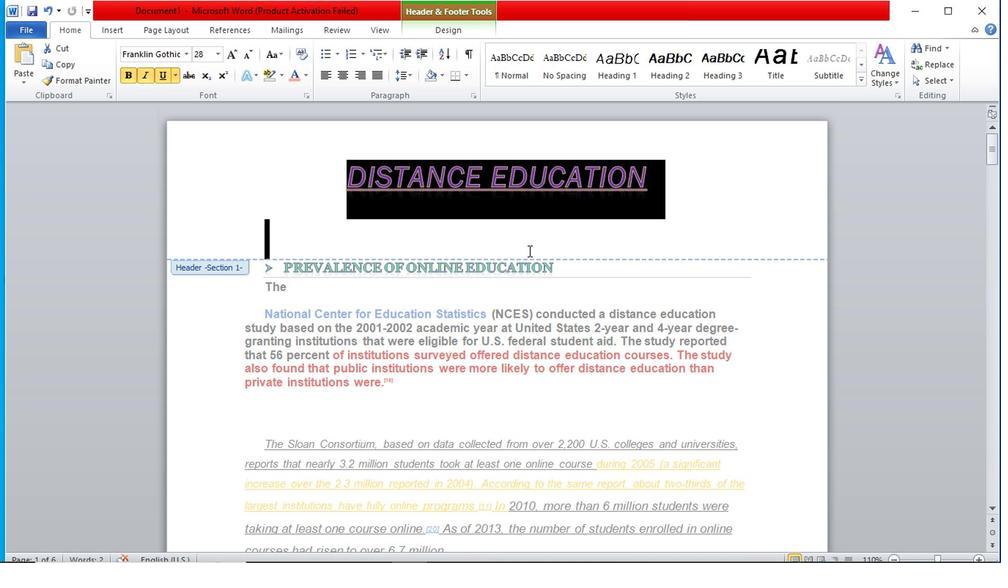 
Action: Mouse moved to (502, 265)
Screenshot: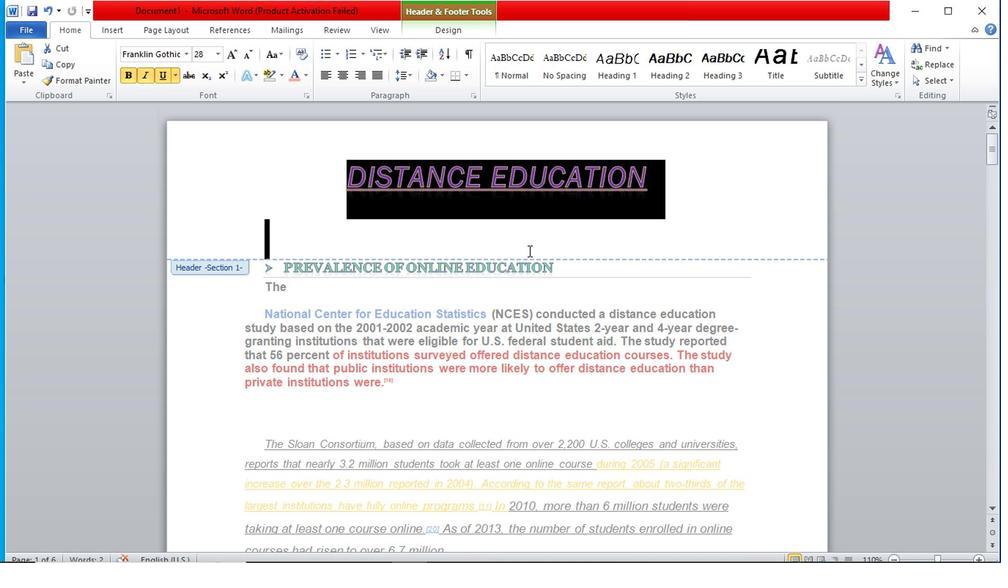 
Action: Mouse scrolled (502, 264) with delta (0, -1)
Screenshot: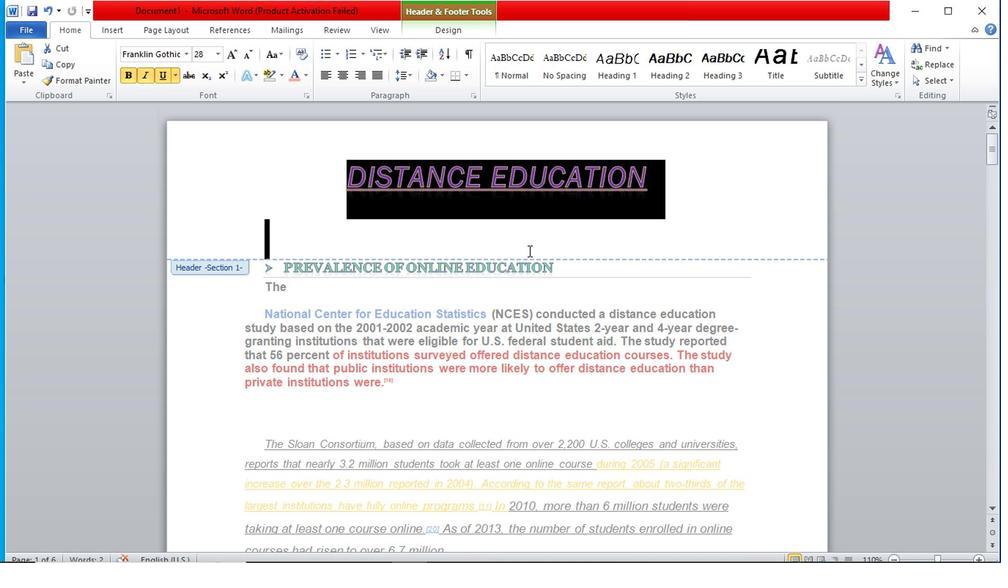 
Action: Mouse moved to (502, 265)
Screenshot: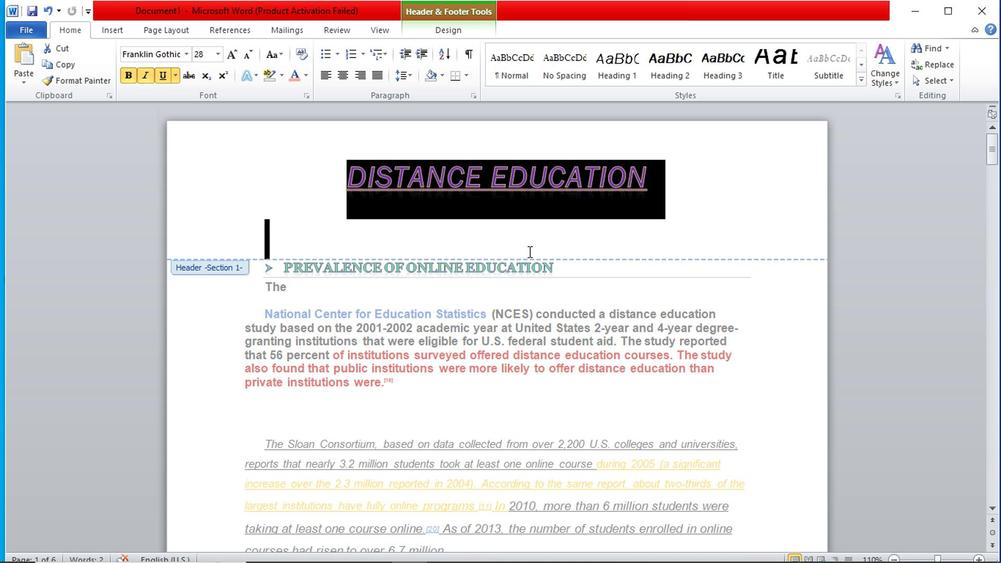 
Action: Mouse scrolled (502, 264) with delta (0, -1)
Screenshot: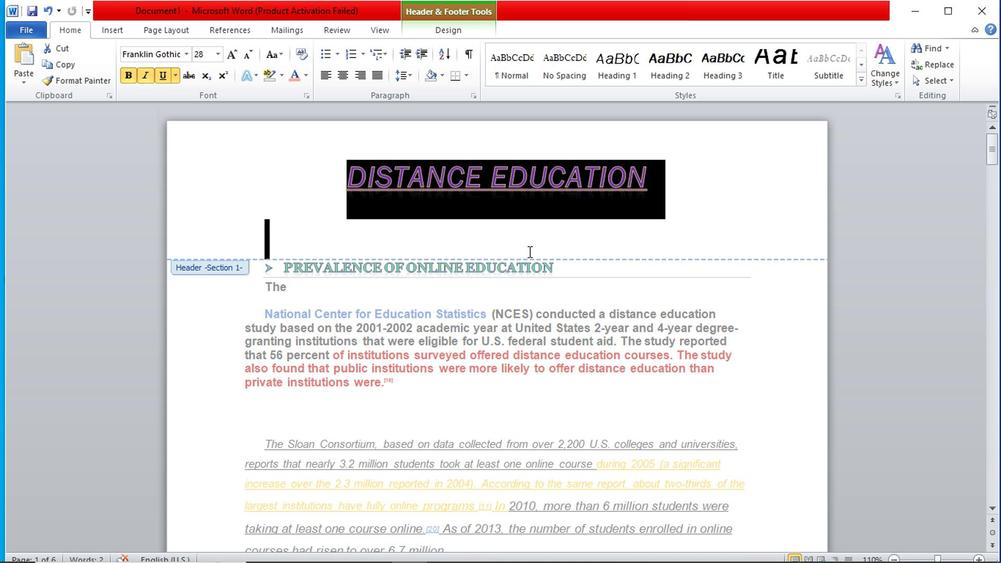 
Action: Mouse moved to (500, 265)
Screenshot: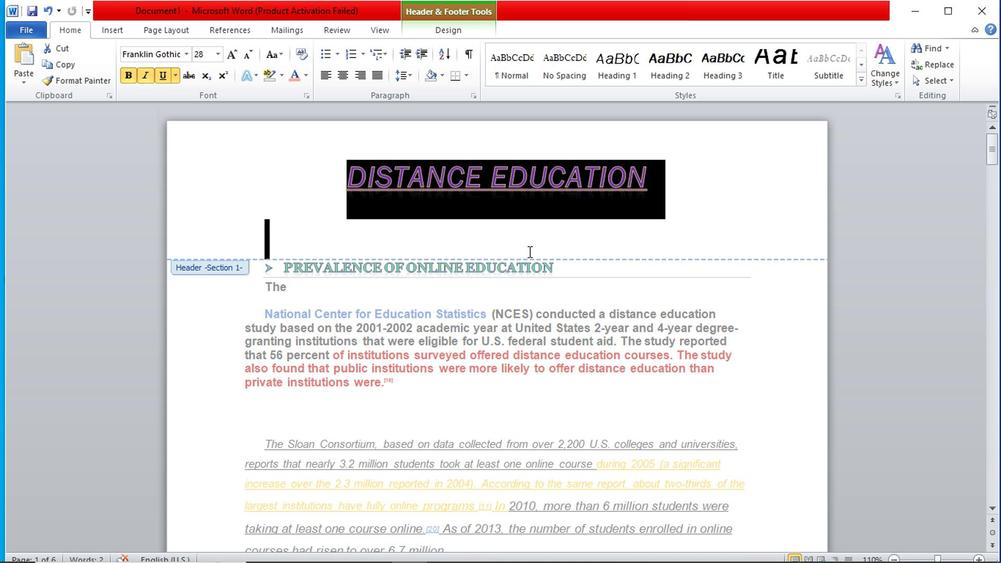 
Action: Mouse scrolled (500, 265) with delta (0, 0)
Screenshot: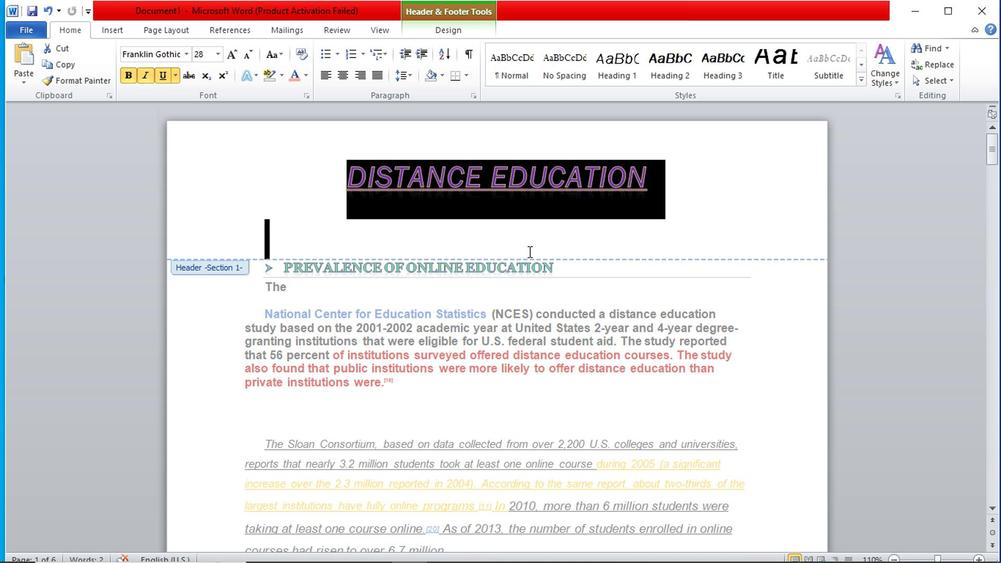 
Action: Mouse scrolled (500, 265) with delta (0, 0)
Screenshot: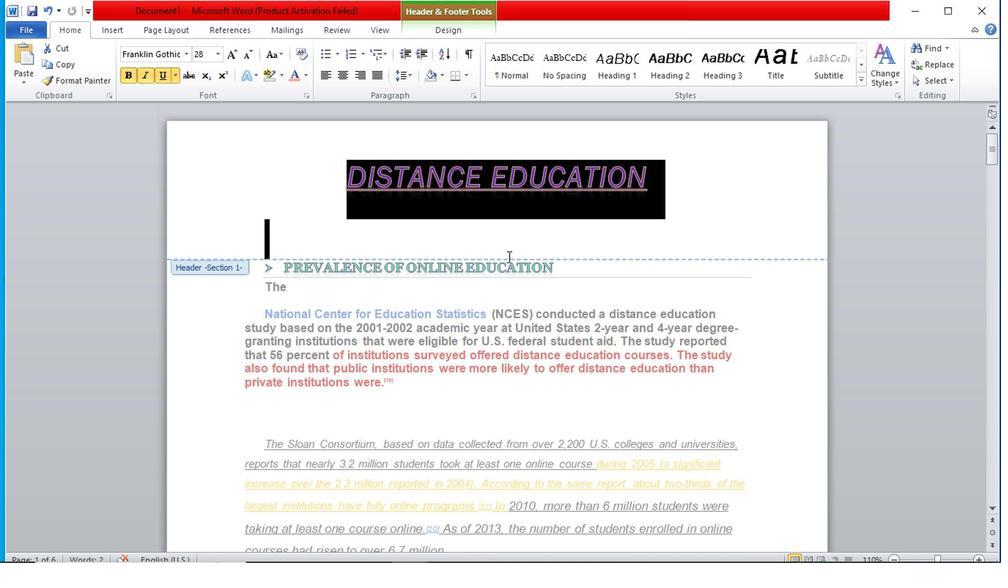 
Action: Mouse moved to (499, 267)
Screenshot: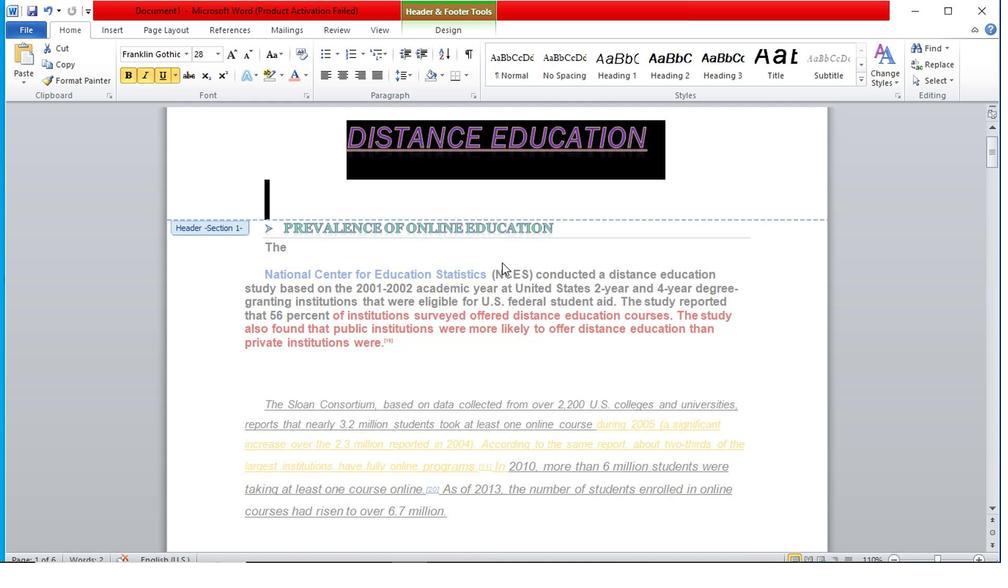 
Action: Mouse scrolled (499, 265) with delta (0, -1)
Screenshot: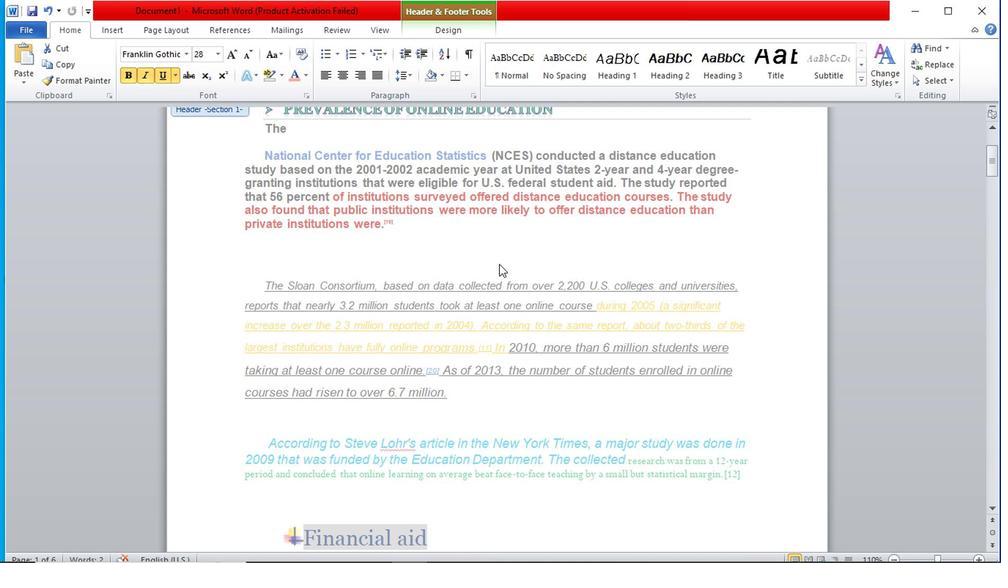 
Action: Mouse scrolled (499, 265) with delta (0, -1)
Screenshot: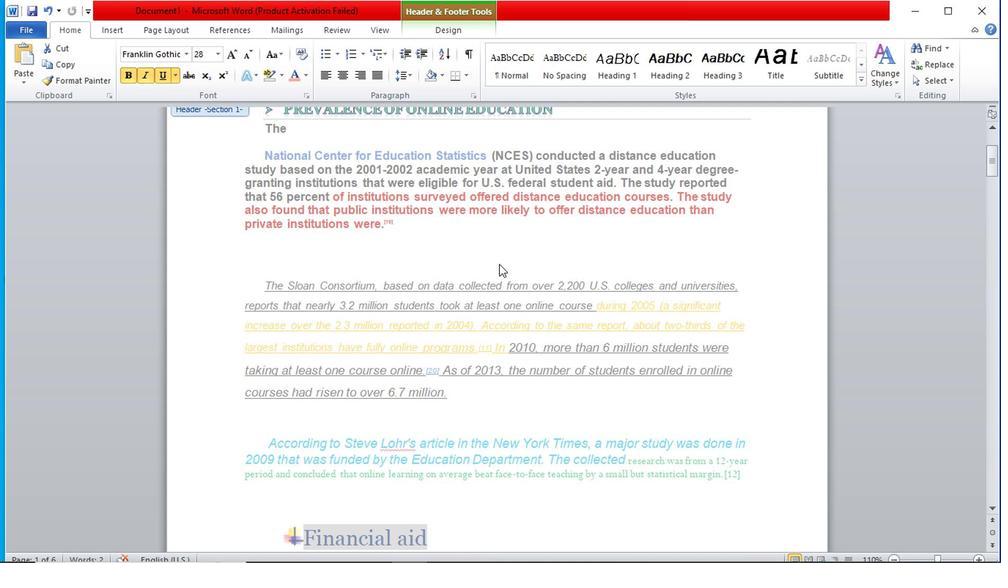 
Action: Mouse scrolled (499, 265) with delta (0, -1)
Screenshot: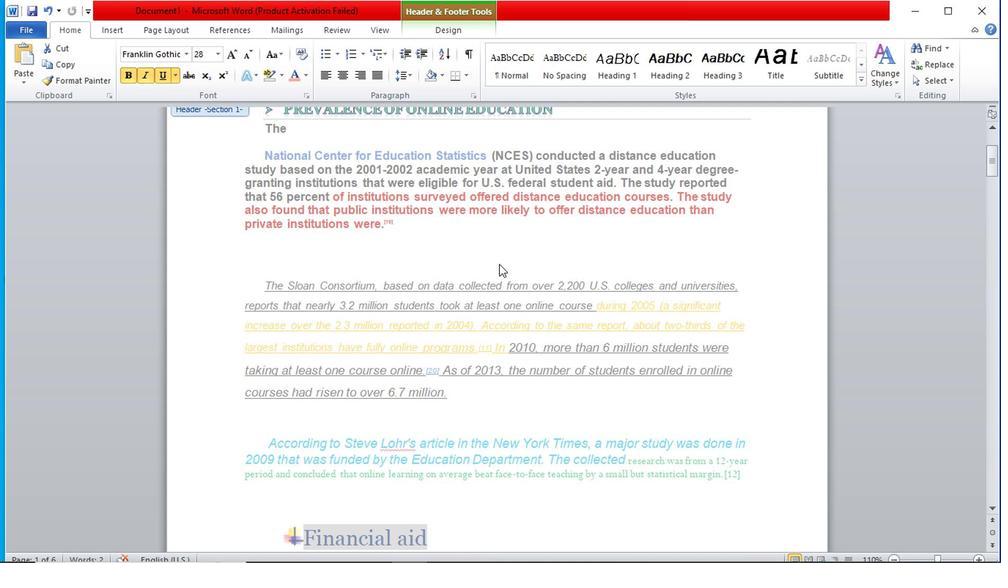 
Action: Mouse scrolled (499, 265) with delta (0, -1)
Screenshot: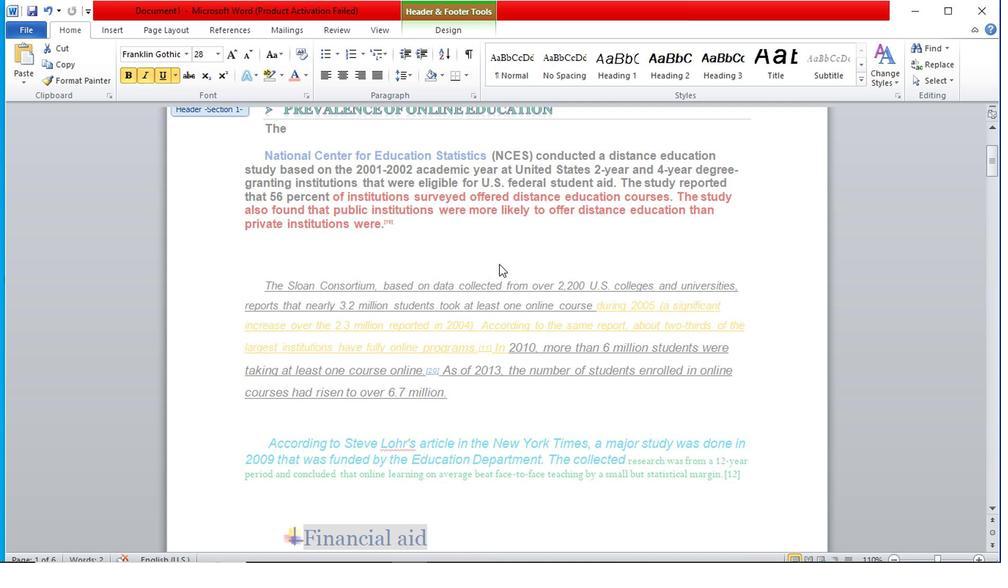 
Action: Mouse scrolled (499, 267) with delta (0, 0)
Screenshot: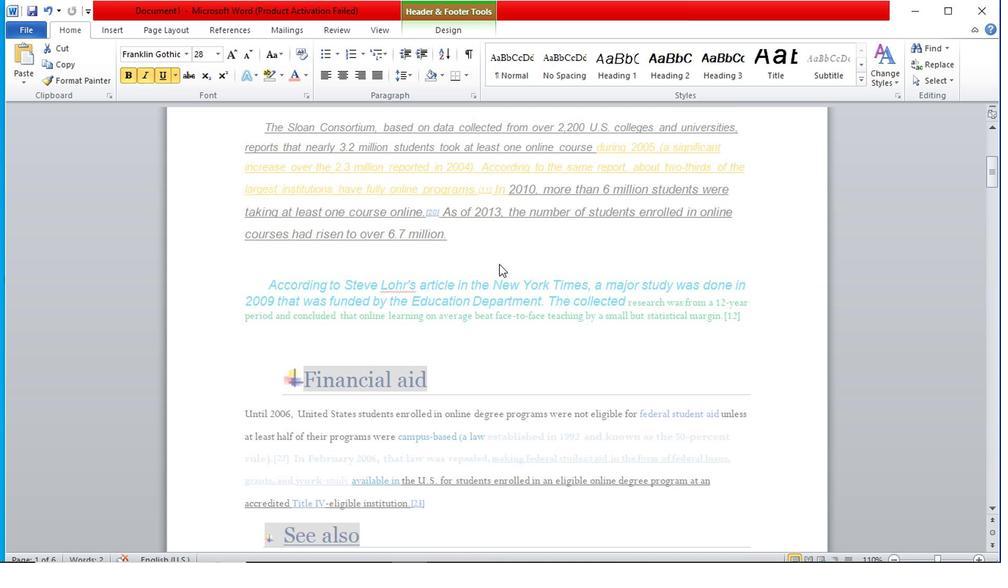 
Action: Mouse scrolled (499, 267) with delta (0, 0)
Screenshot: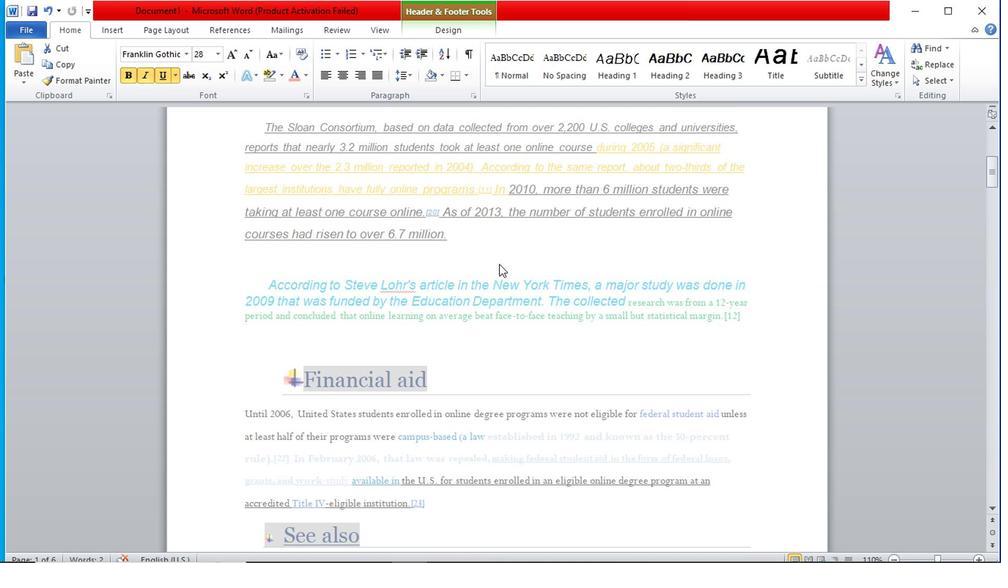 
Action: Mouse scrolled (499, 267) with delta (0, 0)
Screenshot: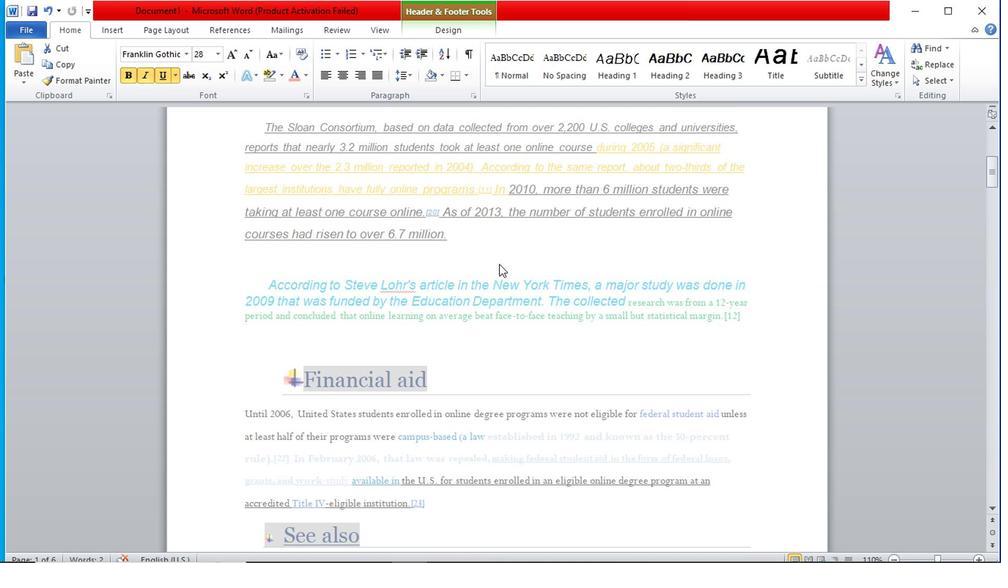 
Action: Mouse scrolled (499, 267) with delta (0, 0)
Screenshot: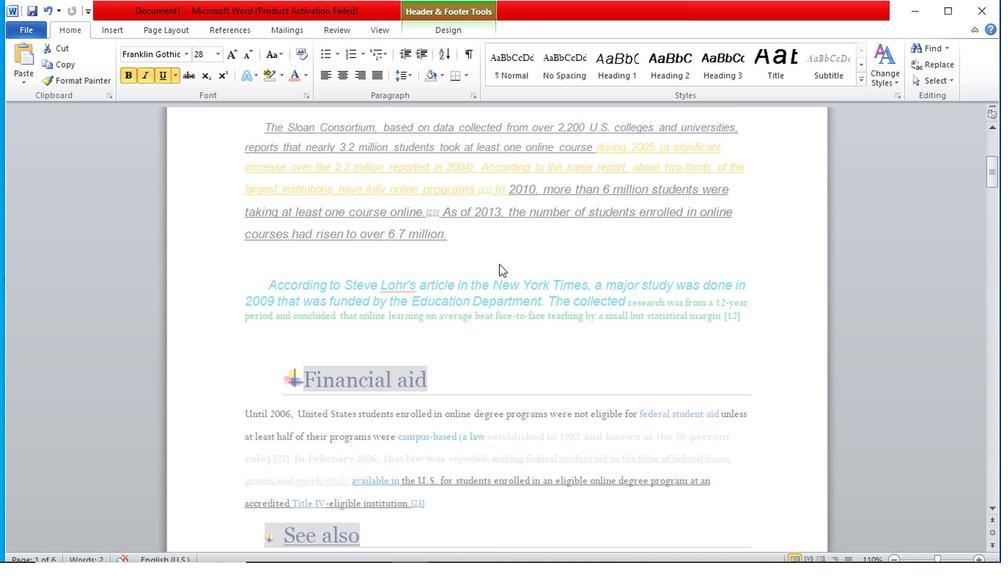 
Action: Mouse scrolled (499, 267) with delta (0, 0)
Screenshot: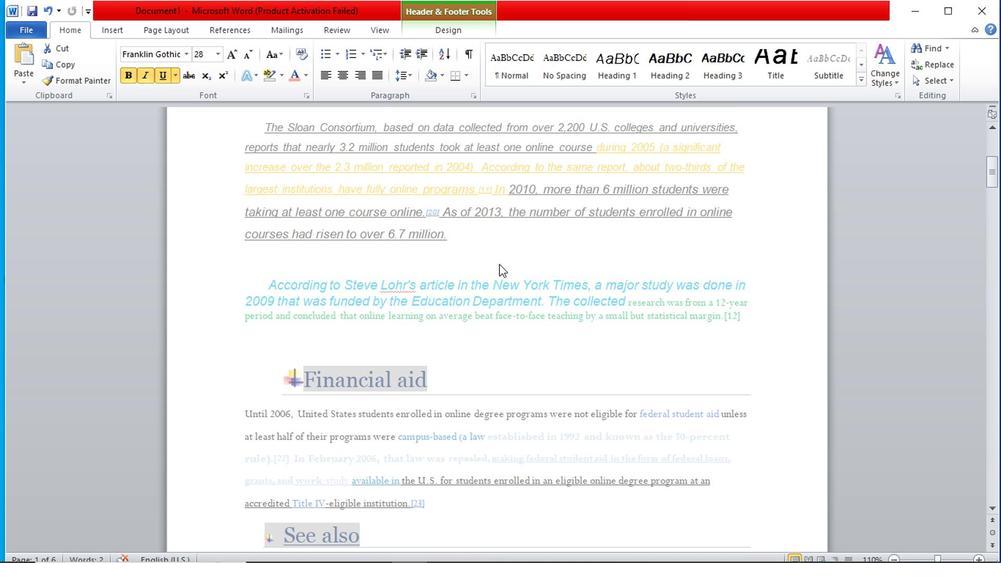 
Action: Mouse scrolled (499, 267) with delta (0, 0)
Screenshot: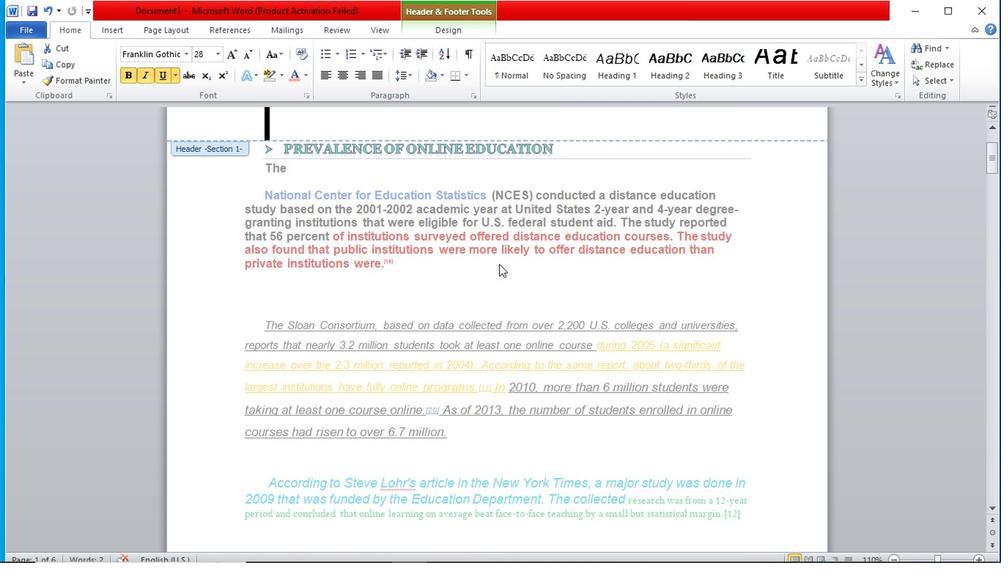 
Action: Mouse scrolled (499, 267) with delta (0, 0)
Screenshot: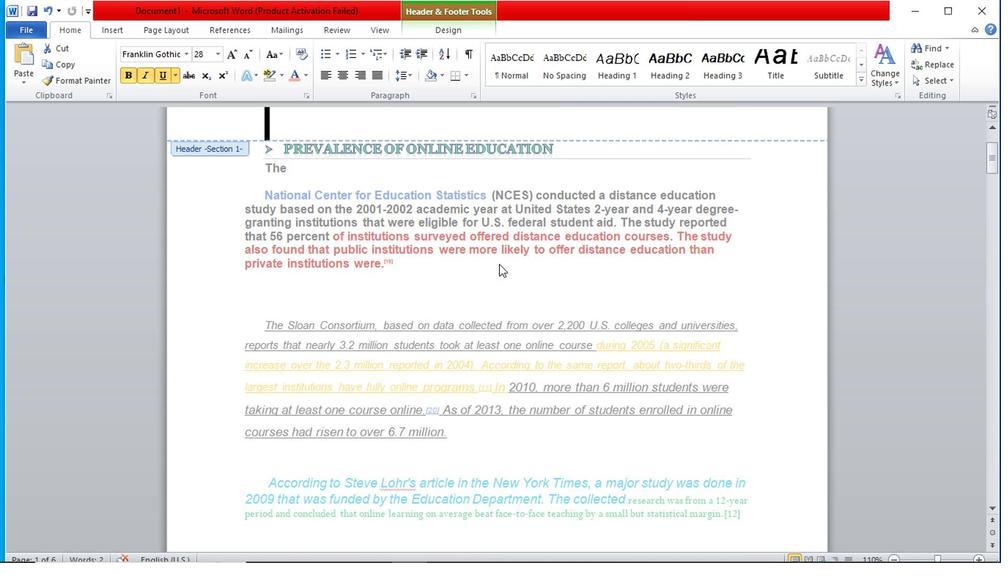 
Action: Mouse scrolled (499, 267) with delta (0, 0)
Screenshot: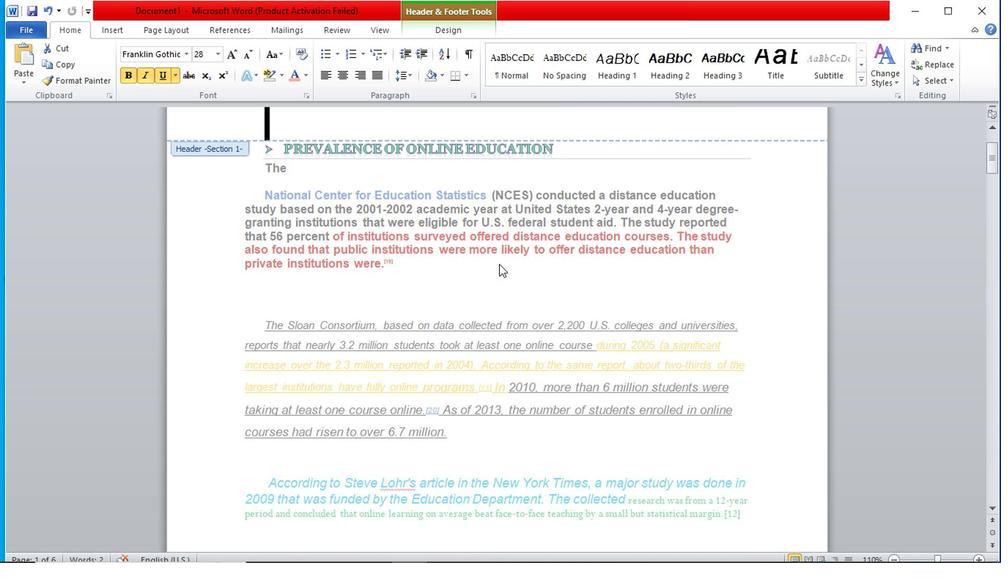 
Action: Mouse scrolled (499, 265) with delta (0, -1)
Screenshot: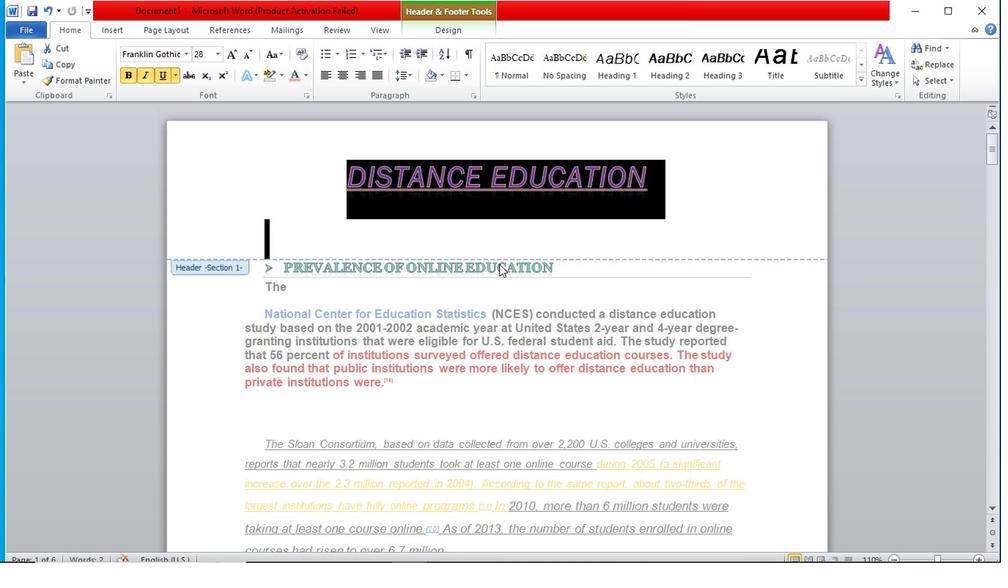 
Action: Mouse scrolled (499, 265) with delta (0, -1)
Screenshot: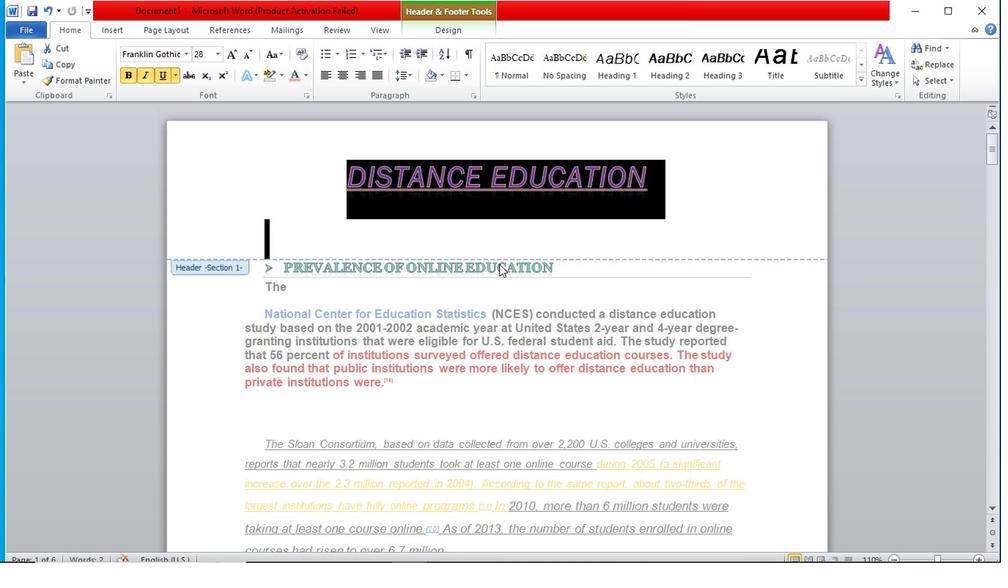 
Action: Mouse scrolled (499, 265) with delta (0, -1)
Screenshot: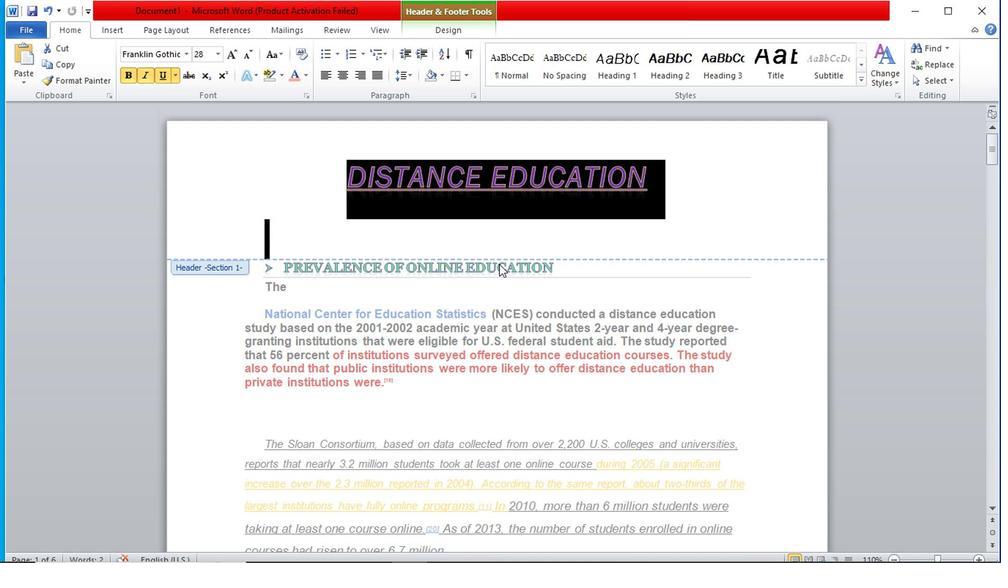 
Action: Mouse scrolled (499, 265) with delta (0, -1)
Screenshot: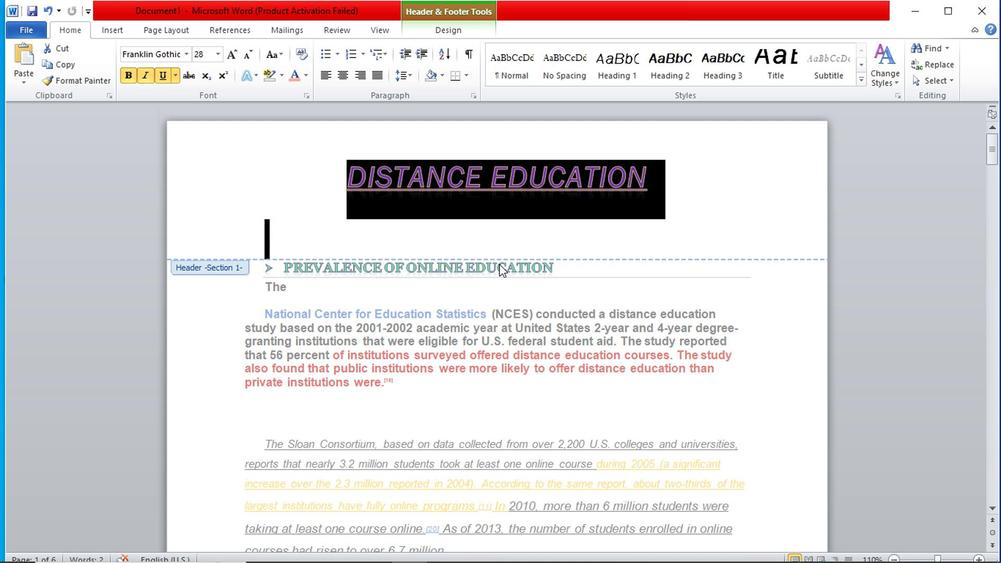 
Action: Mouse moved to (499, 267)
Screenshot: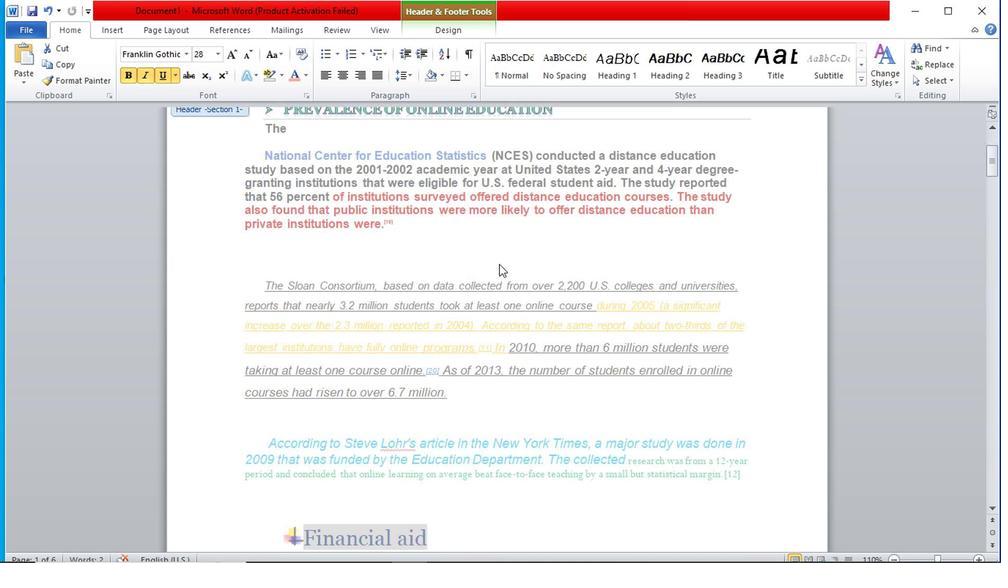 
Action: Mouse scrolled (499, 267) with delta (0, 0)
Screenshot: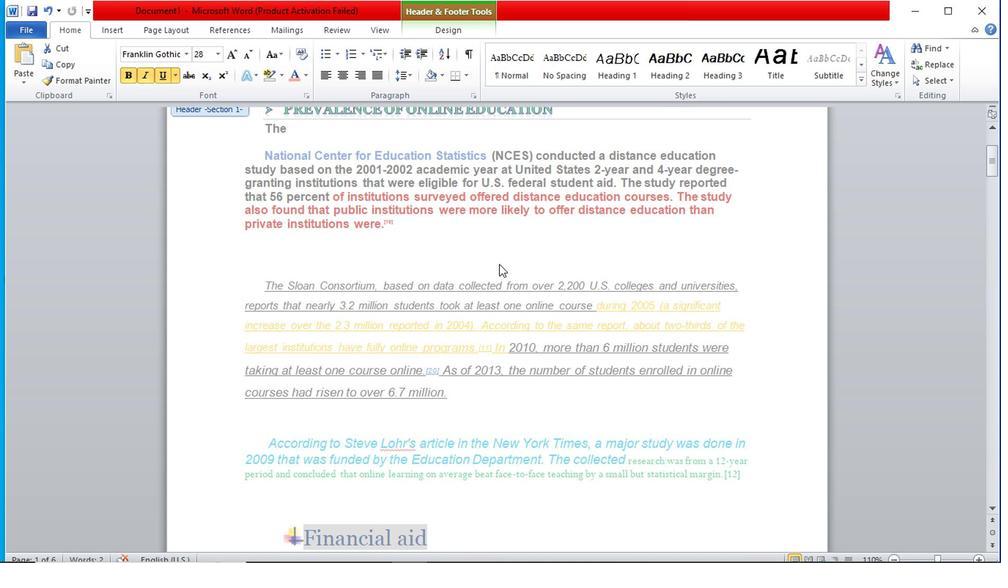 
Action: Mouse scrolled (499, 267) with delta (0, 0)
Screenshot: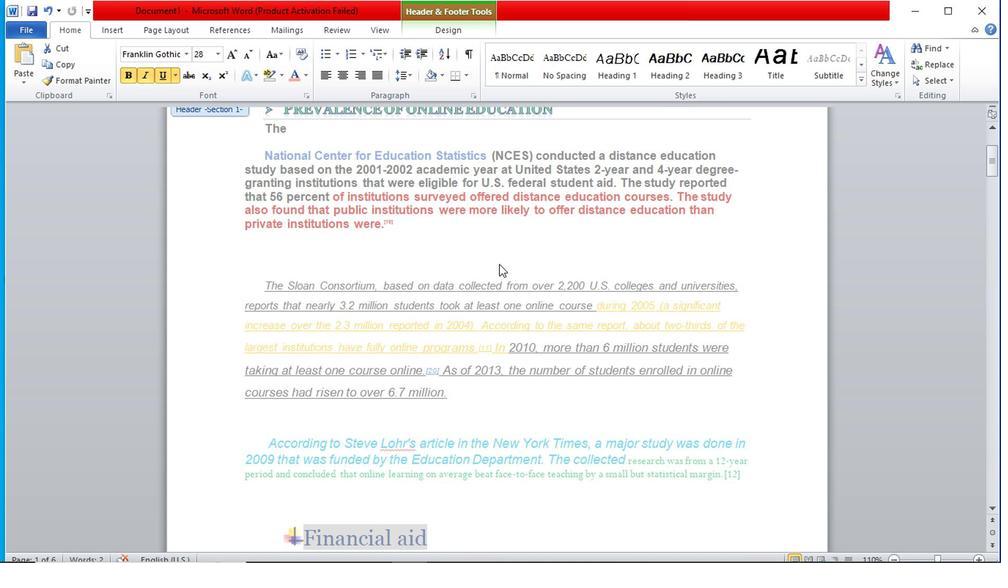 
Action: Mouse scrolled (499, 267) with delta (0, 0)
Screenshot: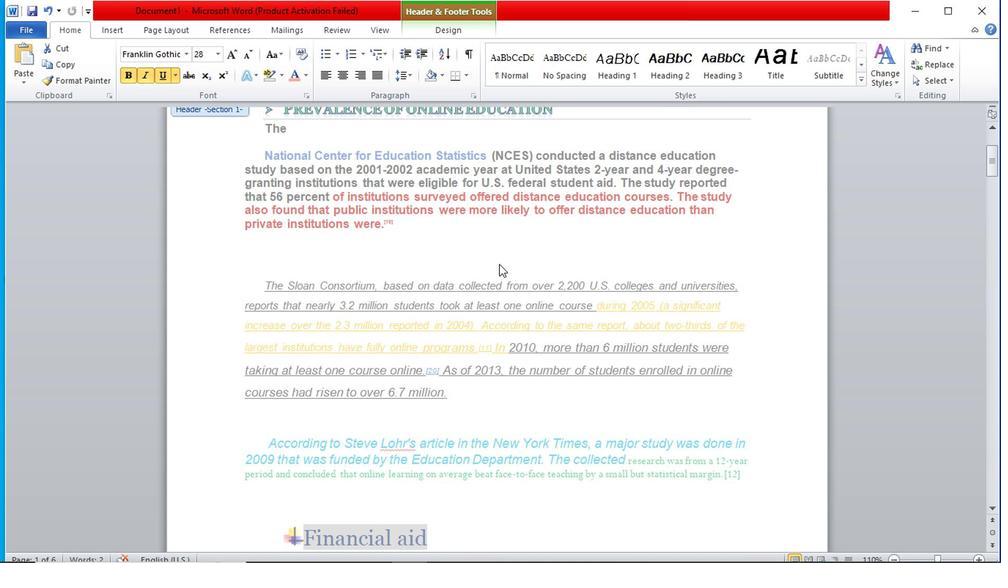 
Action: Mouse moved to (346, 162)
Screenshot: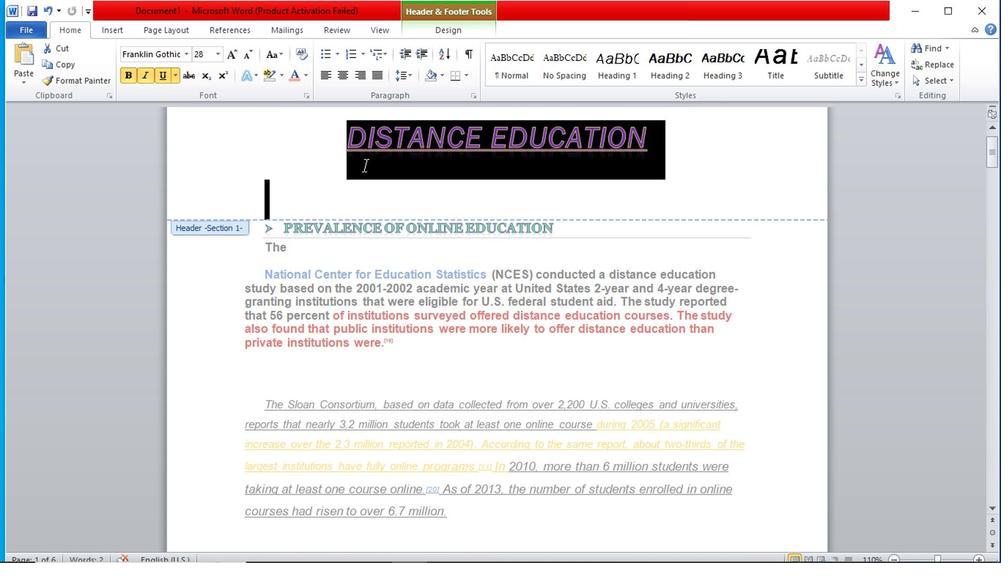 
Action: Mouse pressed left at (346, 162)
Screenshot: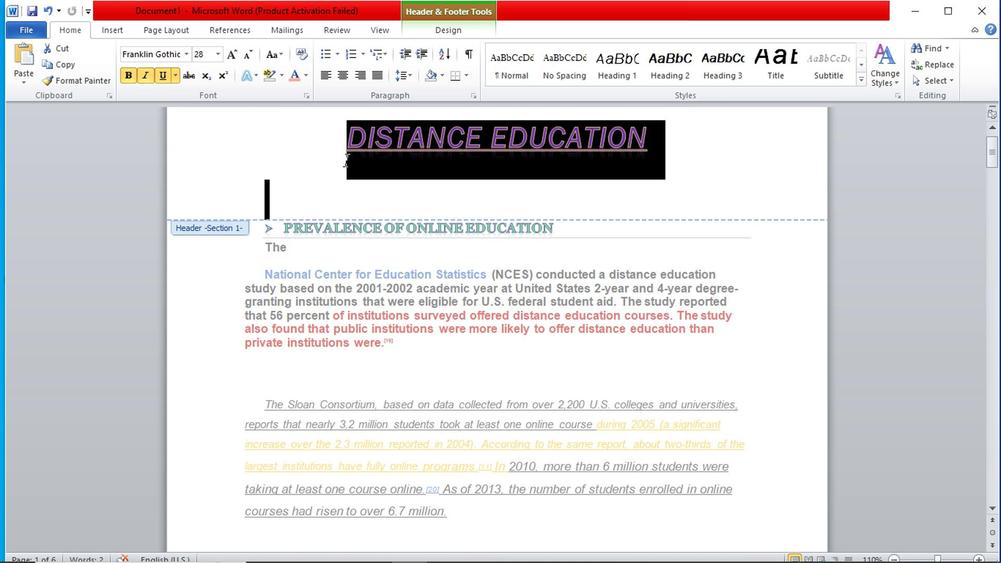 
Action: Mouse moved to (900, 82)
Screenshot: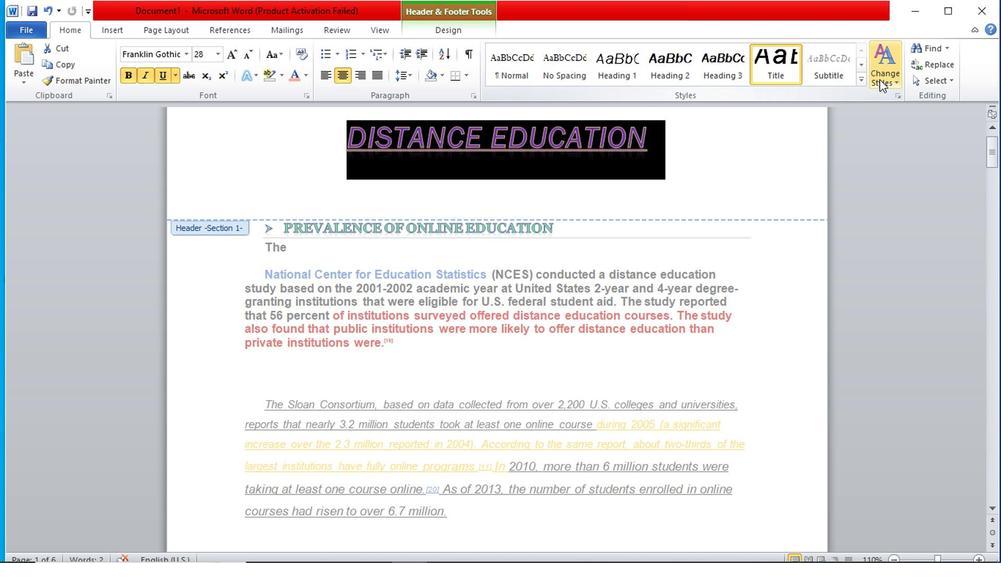 
Action: Mouse pressed left at (900, 82)
Screenshot: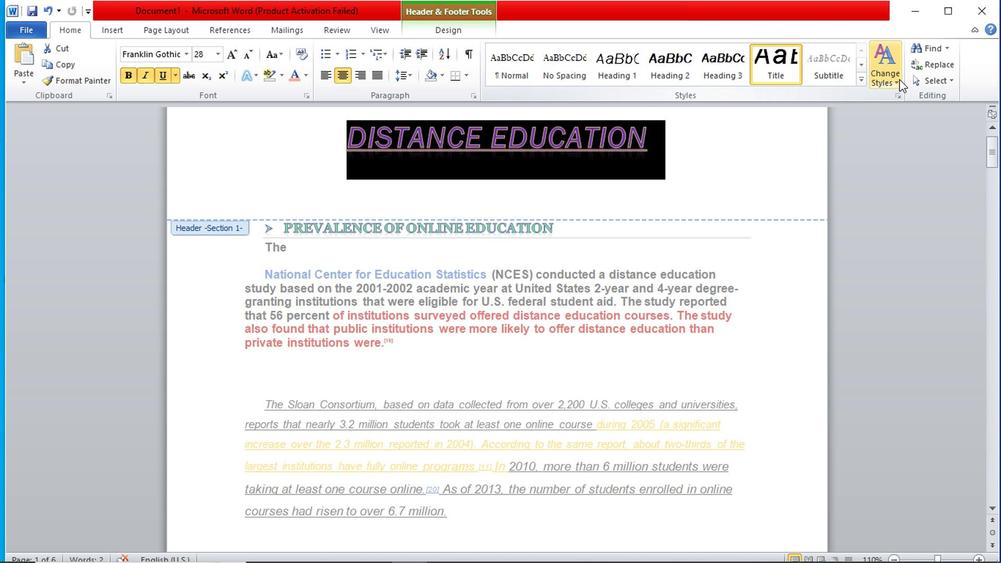 
Action: Mouse moved to (903, 118)
Screenshot: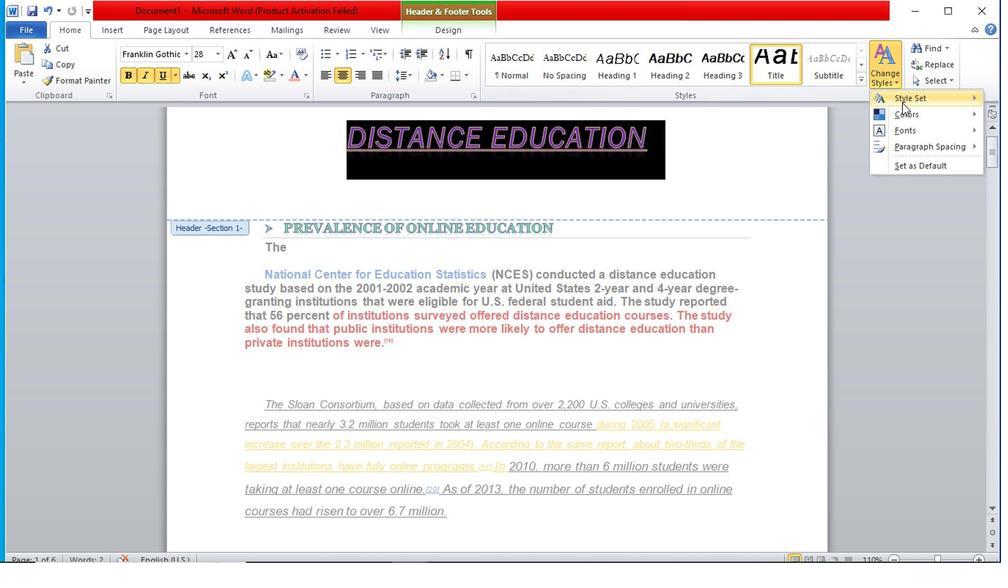 
Action: Mouse pressed left at (903, 118)
Screenshot: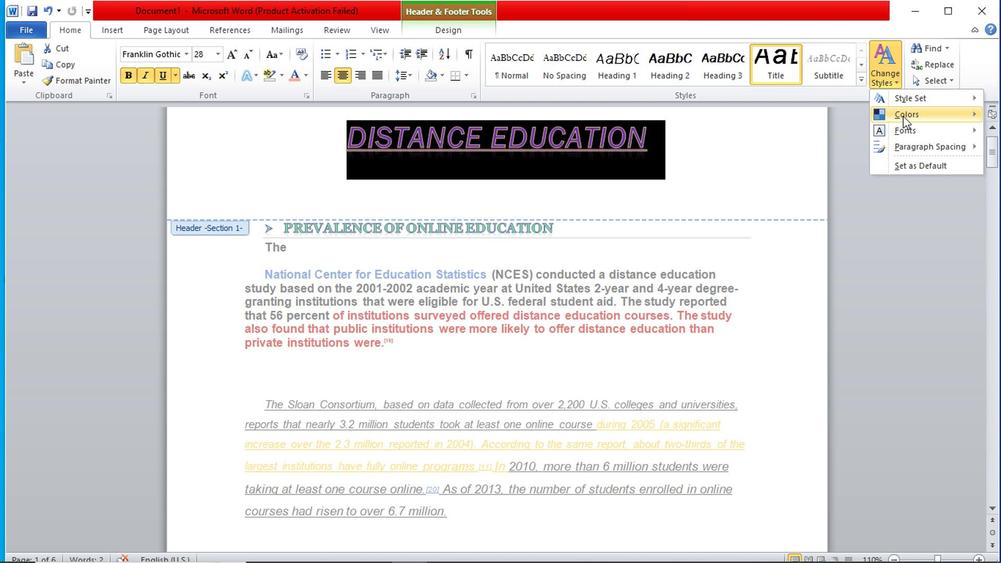 
Action: Mouse moved to (768, 176)
Screenshot: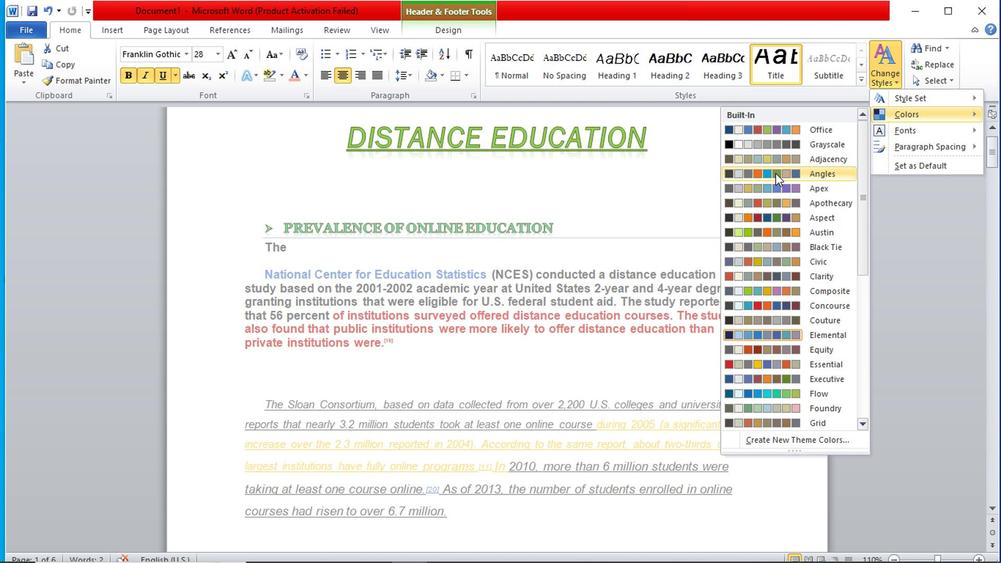 
Action: Mouse pressed left at (768, 176)
Screenshot: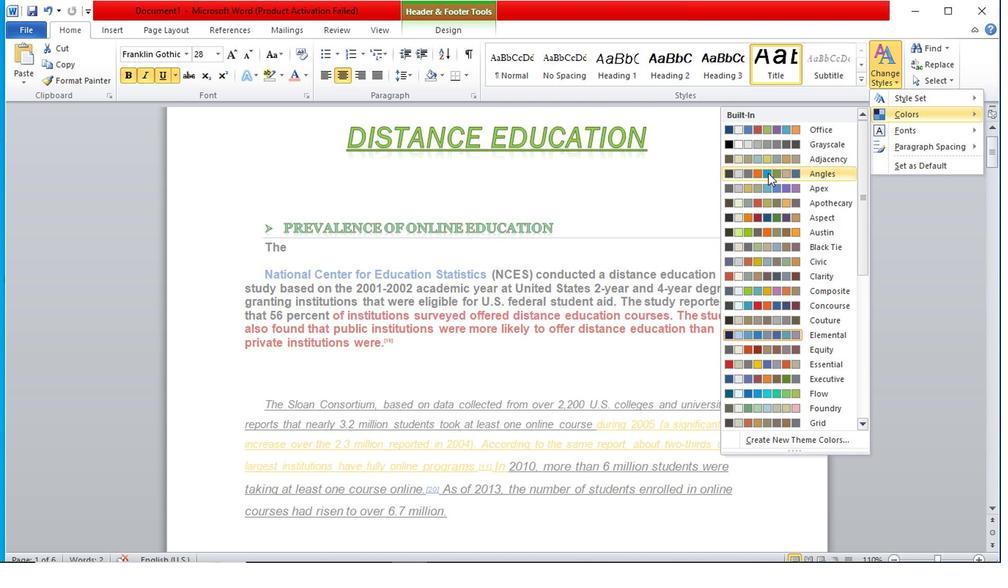 
Action: Mouse moved to (475, 162)
Screenshot: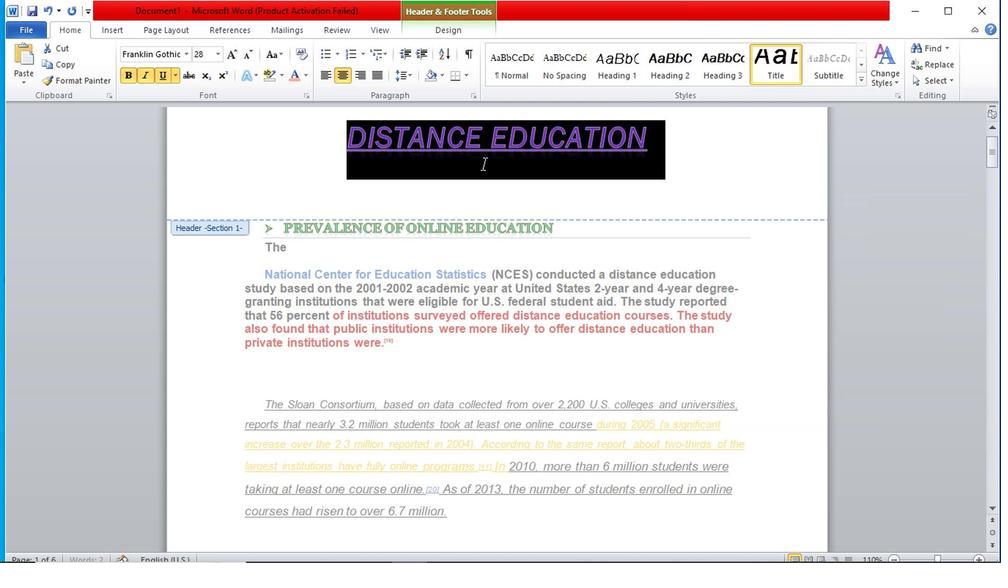 
Action: Mouse pressed left at (475, 162)
Screenshot: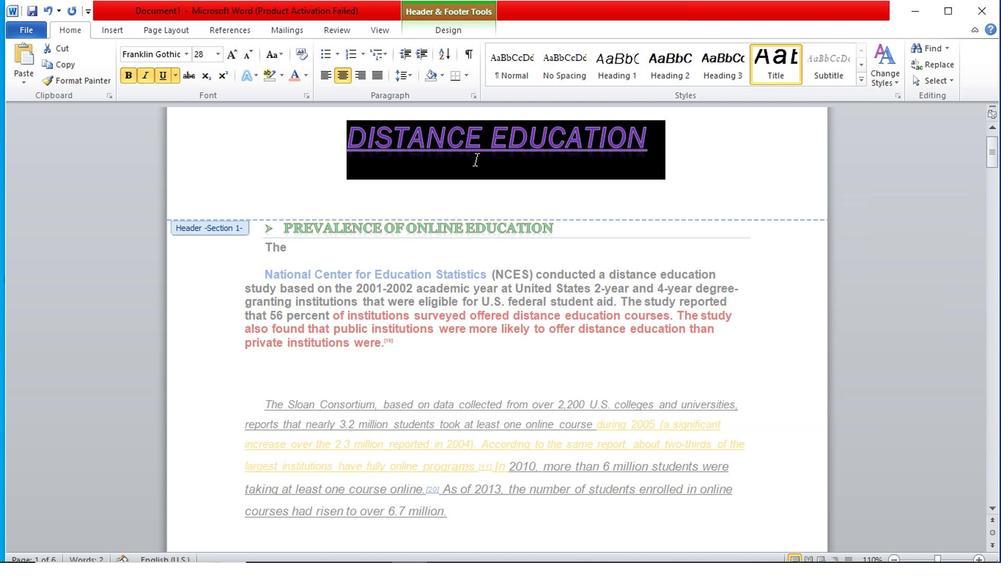 
Action: Mouse moved to (343, 155)
Screenshot: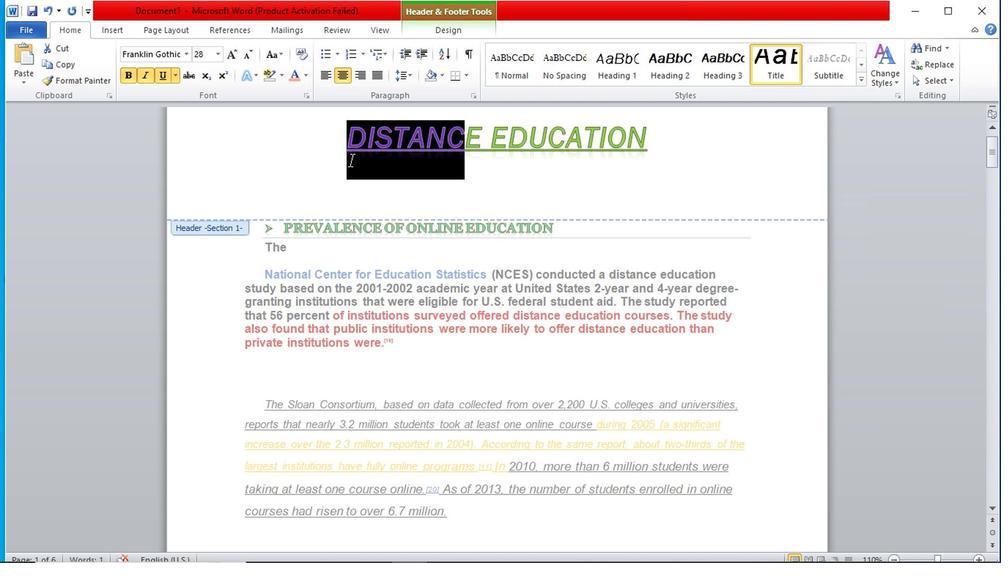 
Action: Mouse pressed left at (343, 155)
Screenshot: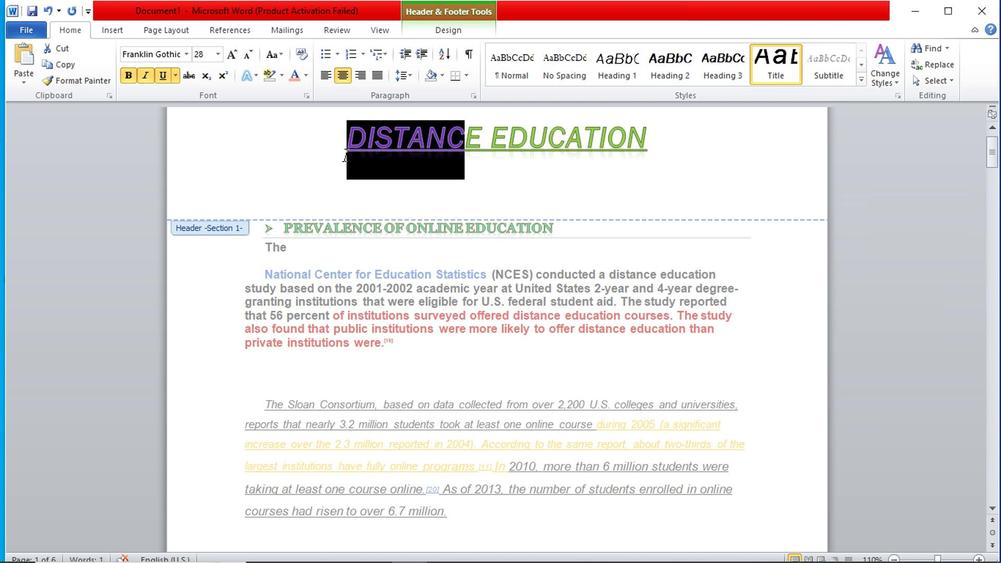 
Action: Mouse moved to (333, 149)
Screenshot: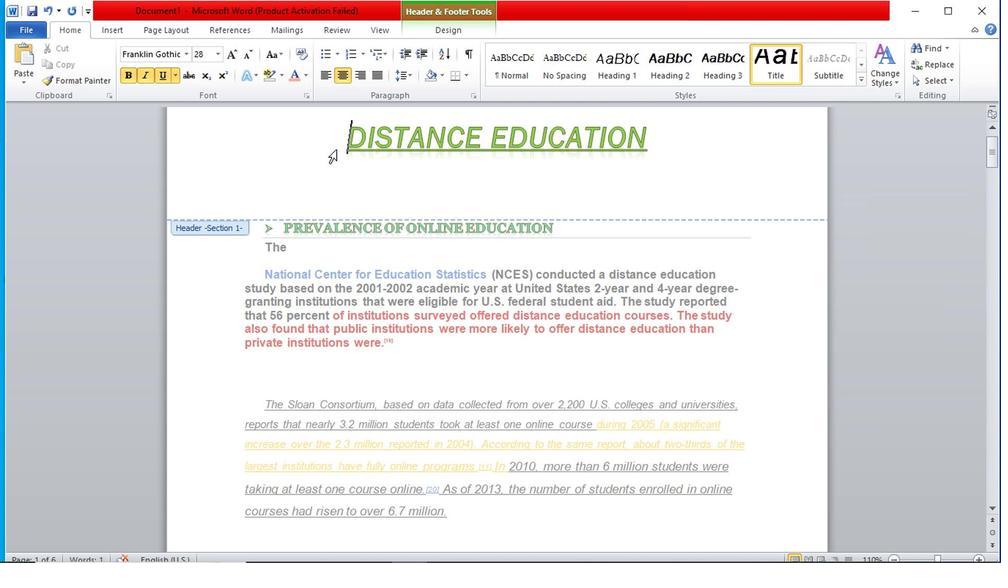 
Action: Mouse pressed left at (333, 149)
Screenshot: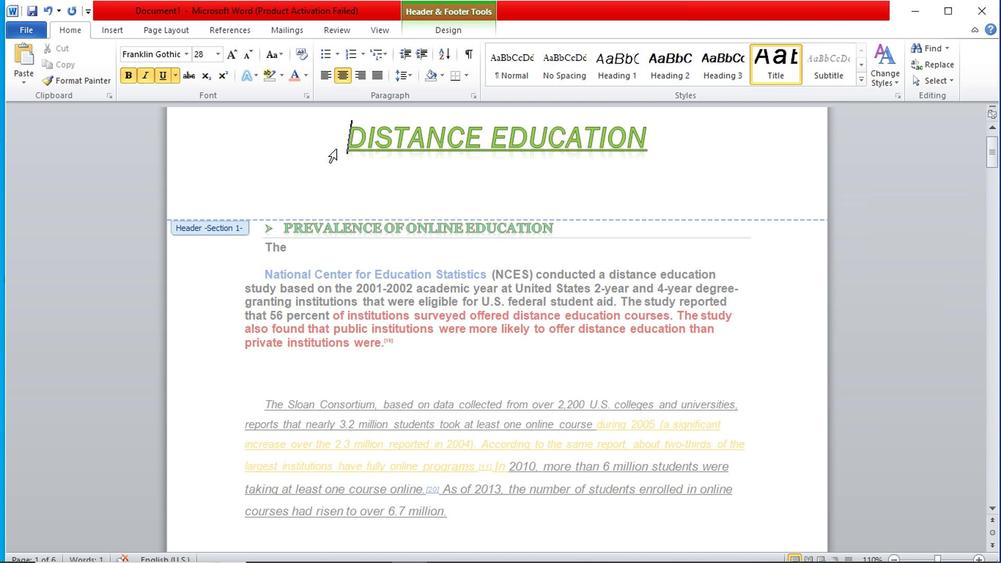 
Action: Mouse moved to (901, 80)
Screenshot: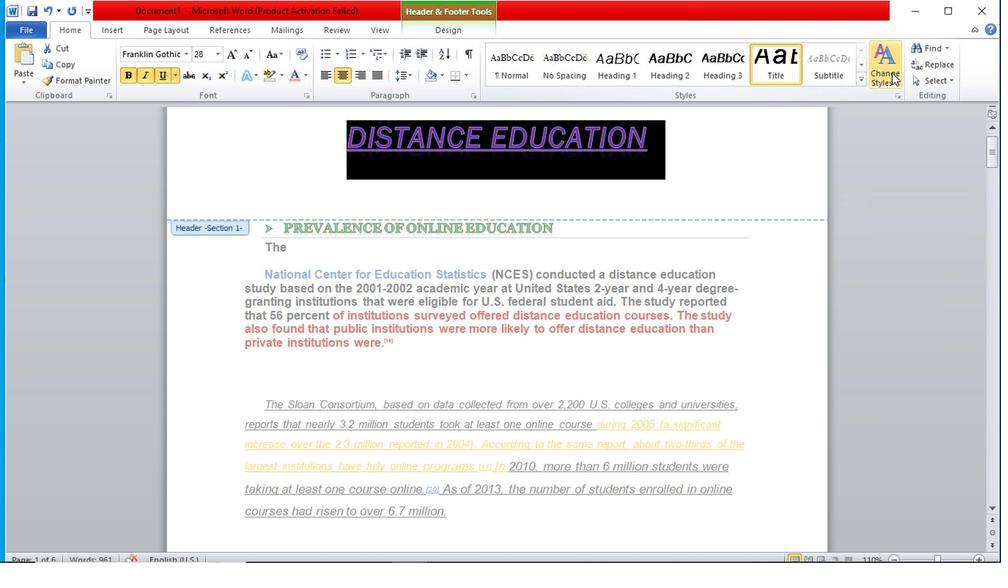 
Action: Mouse pressed left at (901, 80)
Screenshot: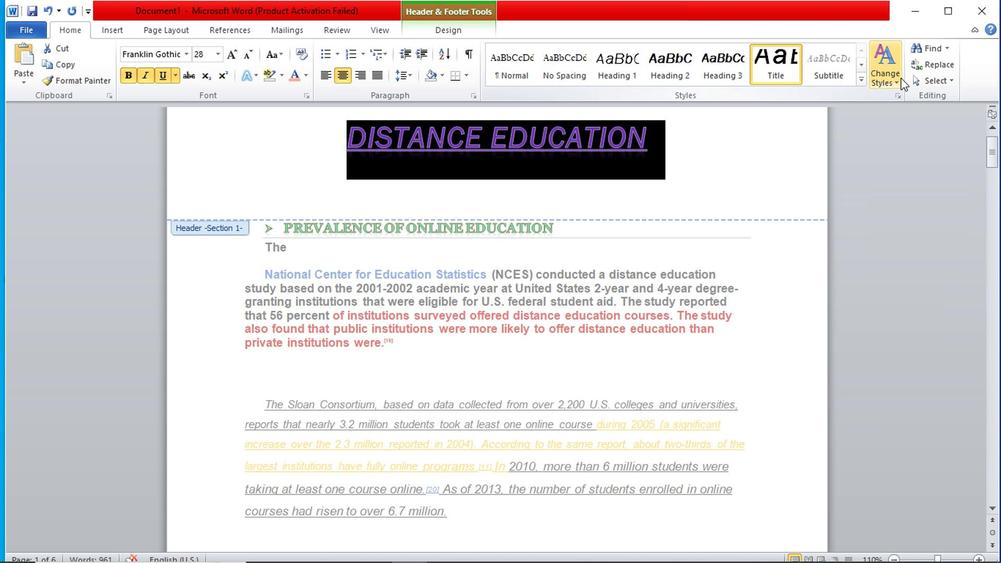
Action: Mouse moved to (898, 130)
Screenshot: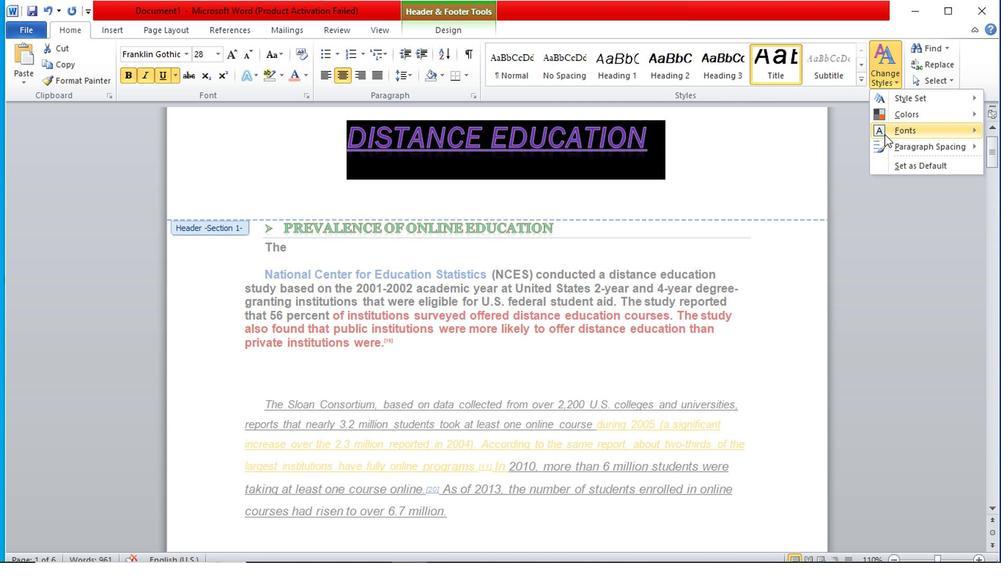 
Action: Mouse pressed left at (898, 130)
Screenshot: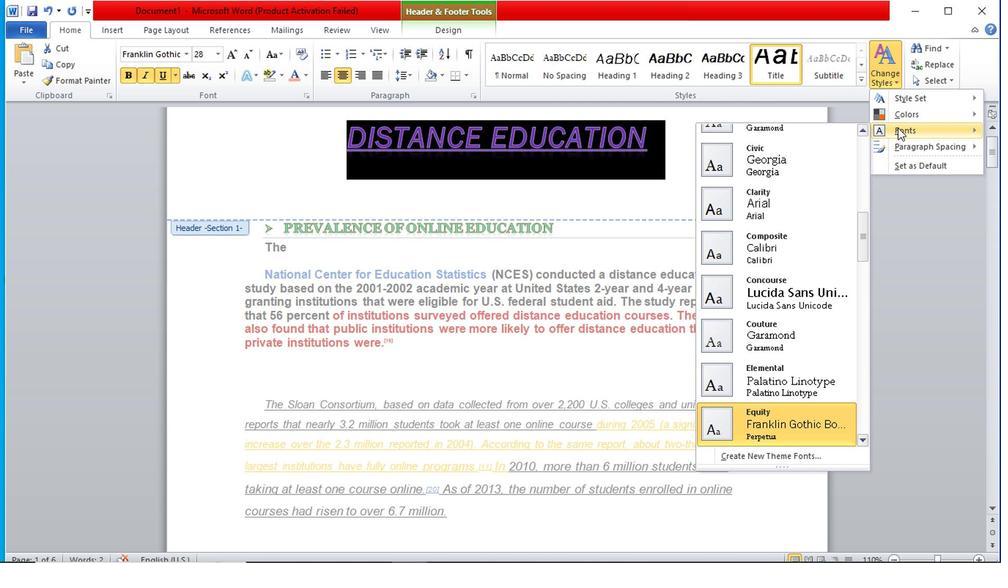 
Action: Mouse moved to (761, 214)
Screenshot: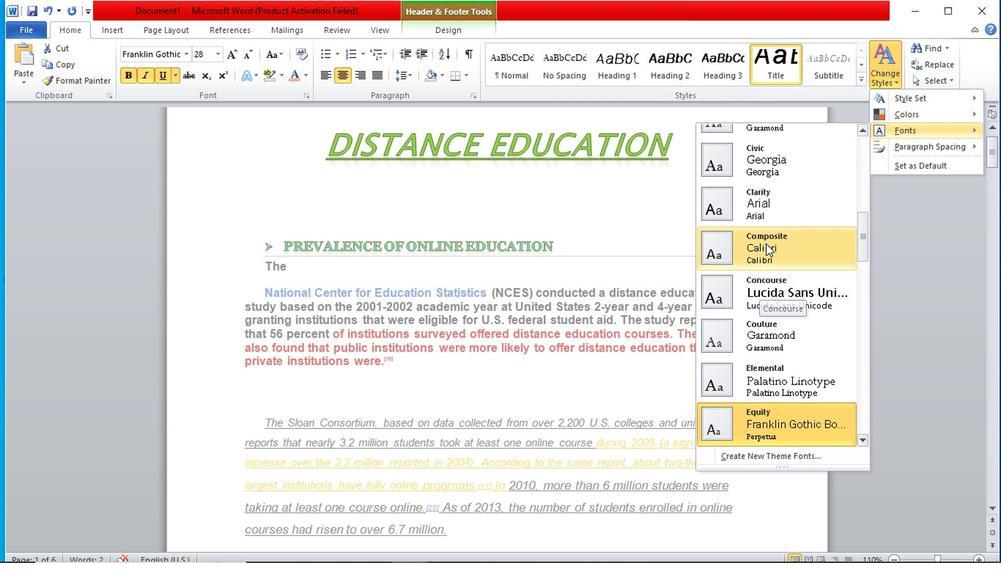 
Action: Mouse scrolled (761, 215) with delta (0, 0)
Screenshot: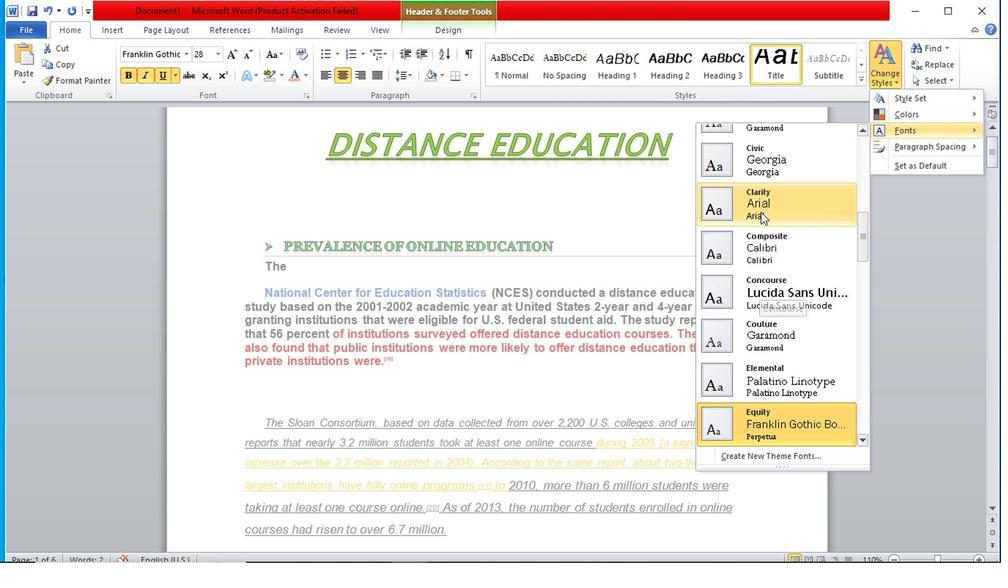 
Action: Mouse scrolled (761, 215) with delta (0, 0)
Screenshot: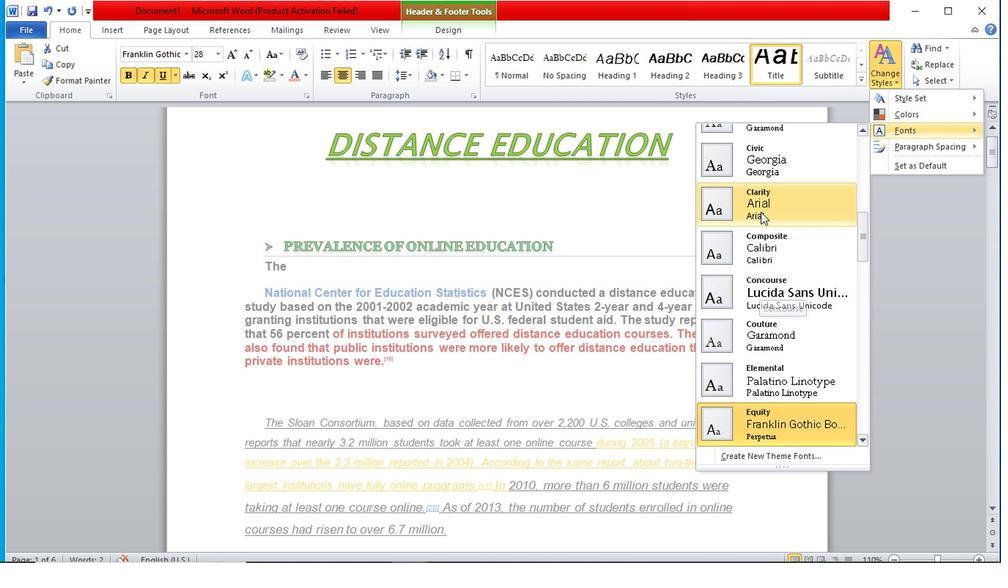 
Action: Mouse scrolled (761, 215) with delta (0, 0)
Screenshot: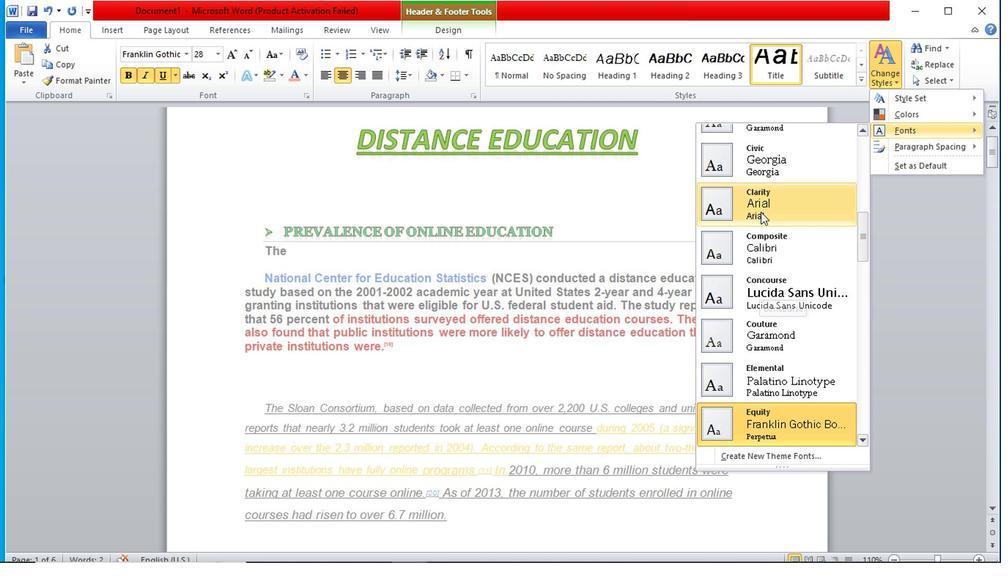 
Action: Mouse scrolled (761, 215) with delta (0, 0)
Screenshot: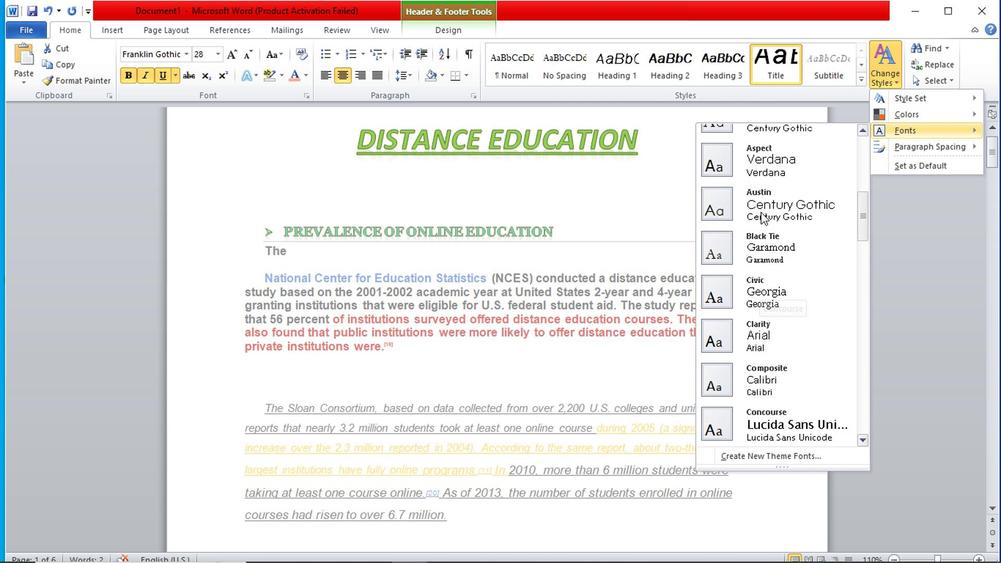 
Action: Mouse moved to (812, 367)
Screenshot: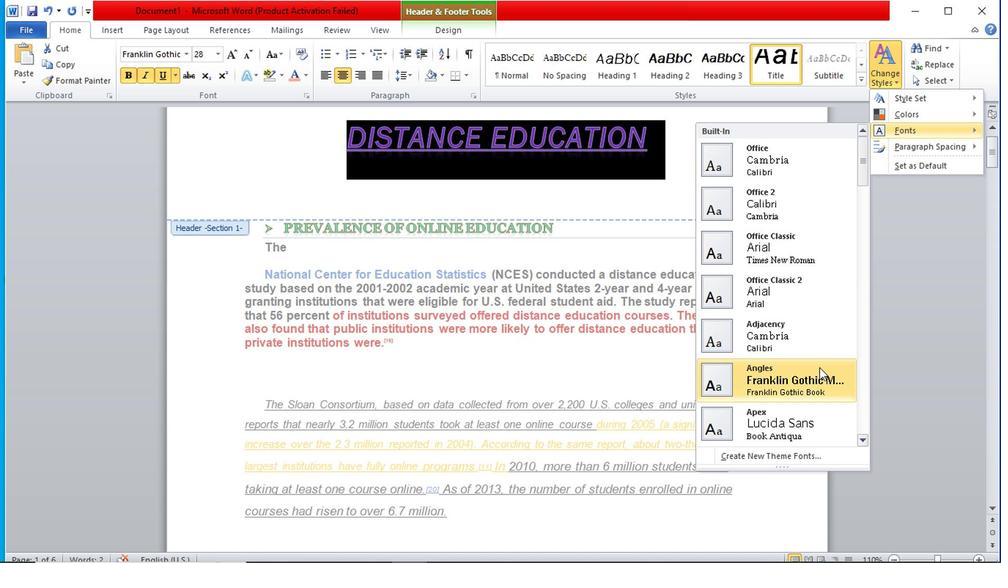 
Action: Mouse pressed left at (812, 367)
Screenshot: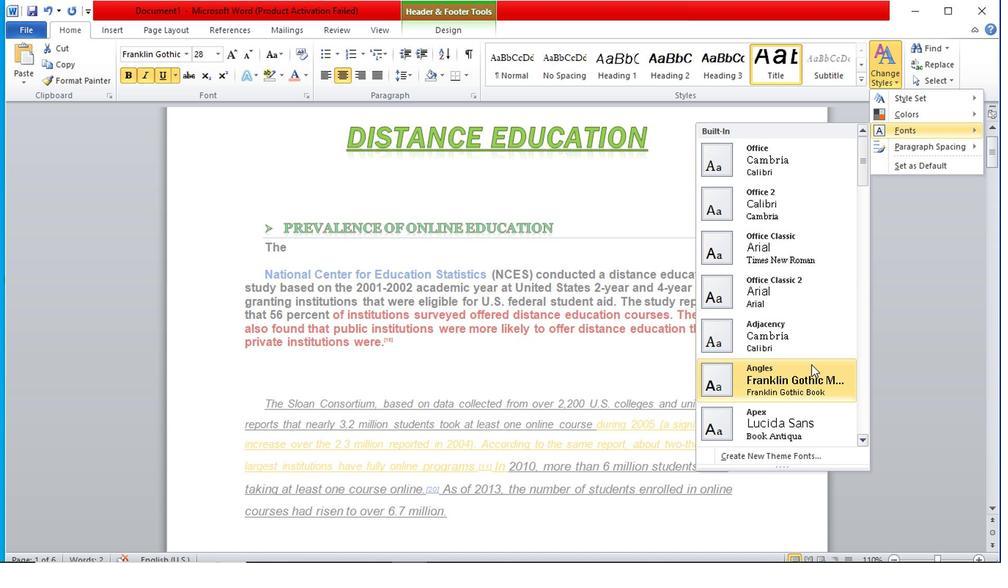 
Action: Mouse moved to (709, 202)
Screenshot: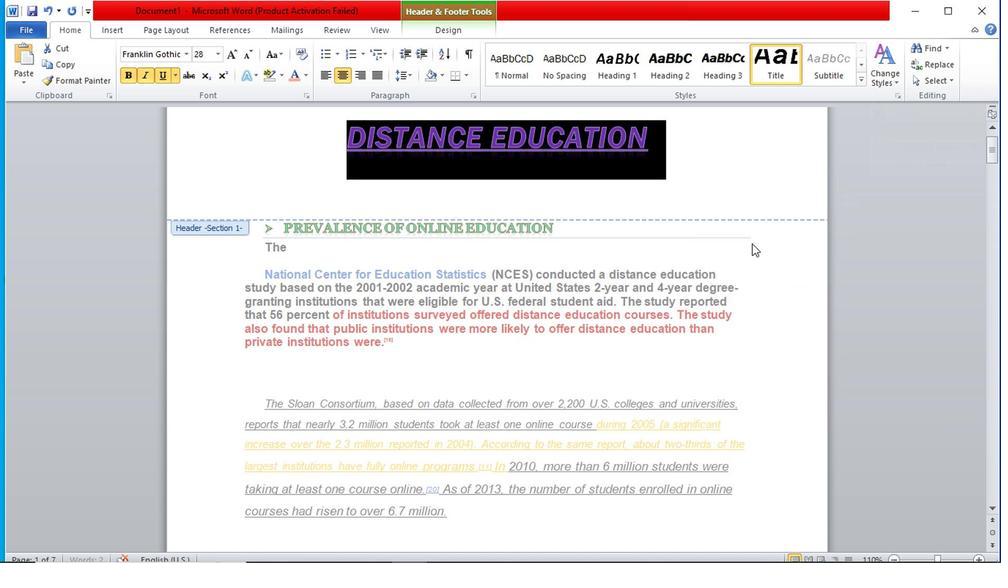 
Action: Mouse pressed left at (709, 202)
Screenshot: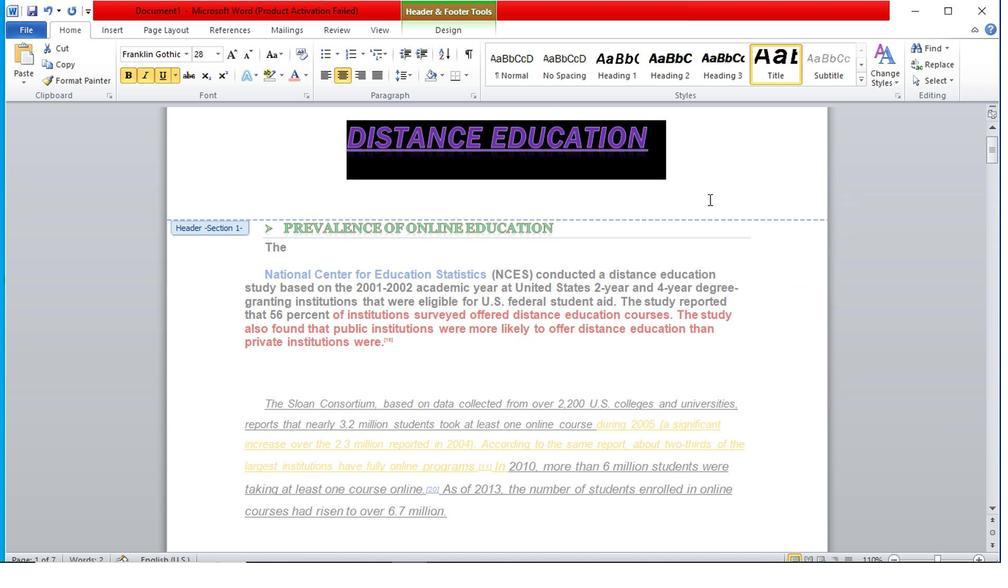 
Action: Mouse moved to (338, 133)
Screenshot: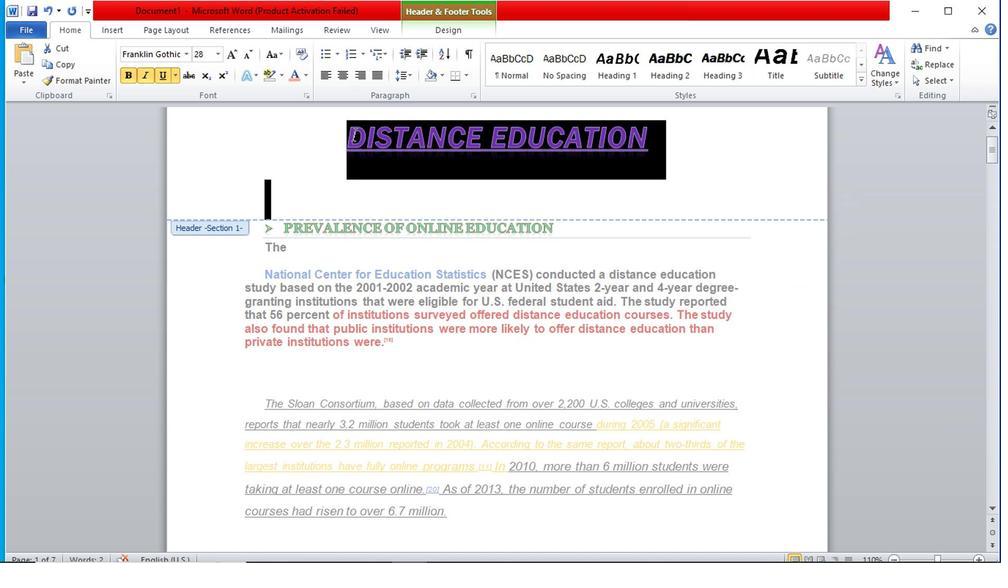
Action: Mouse pressed left at (338, 133)
Screenshot: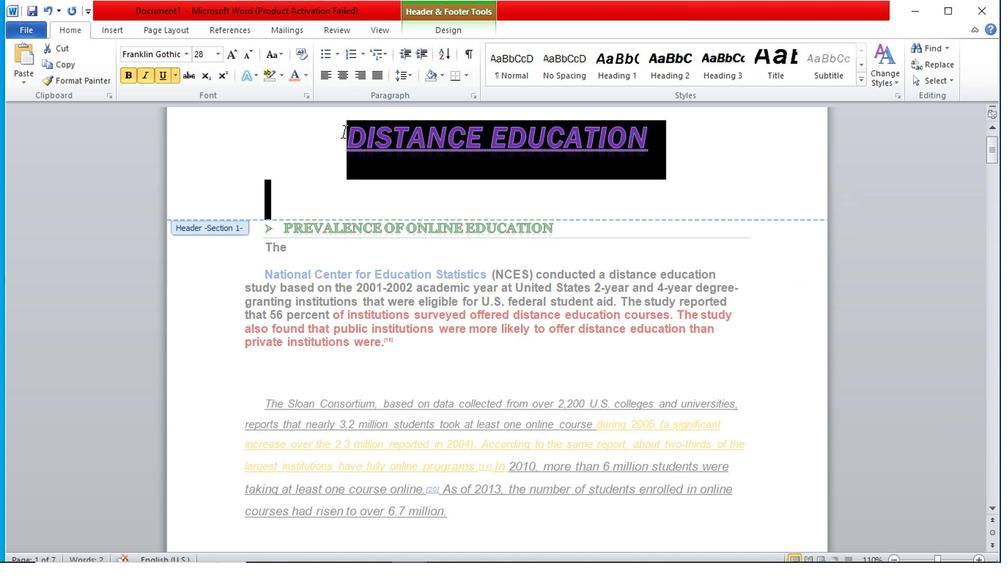
Action: Mouse moved to (324, 130)
Screenshot: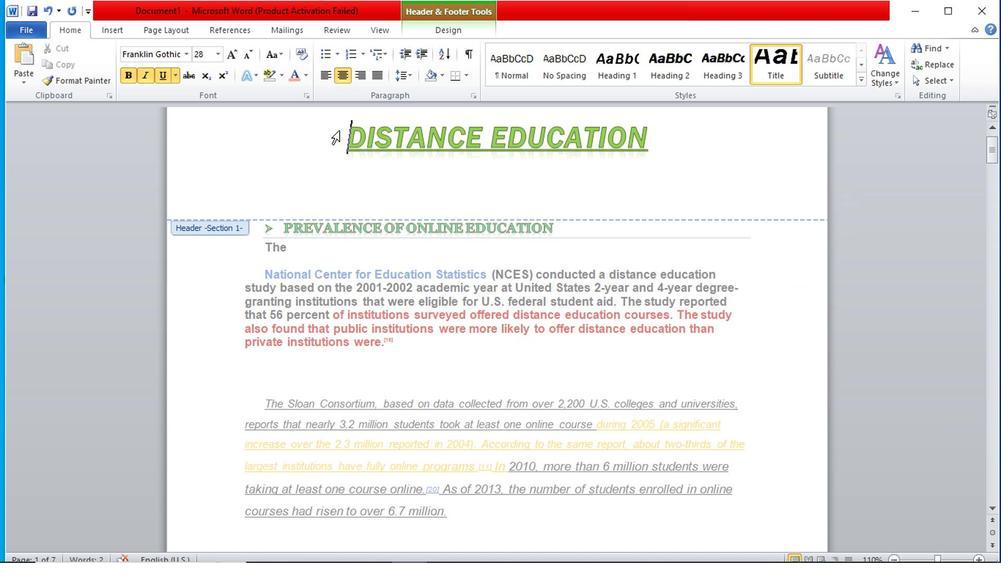 
Action: Mouse pressed left at (324, 130)
Screenshot: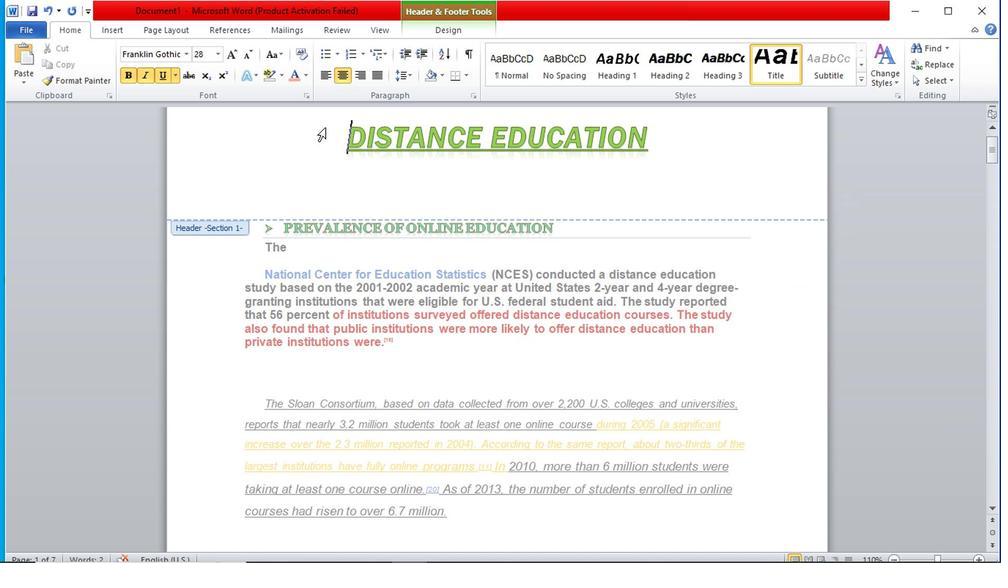 
Action: Mouse moved to (894, 81)
Screenshot: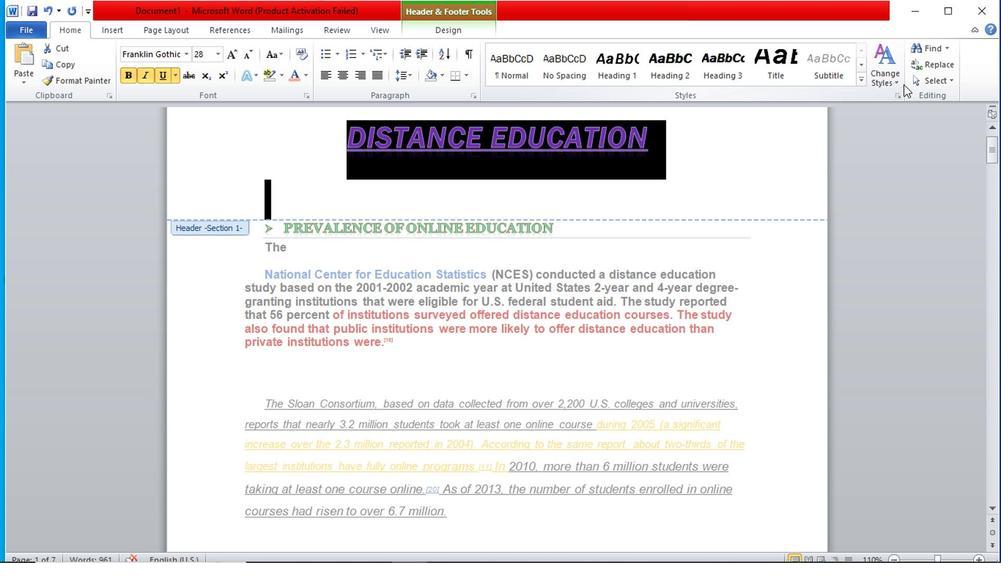 
Action: Mouse pressed left at (894, 81)
Screenshot: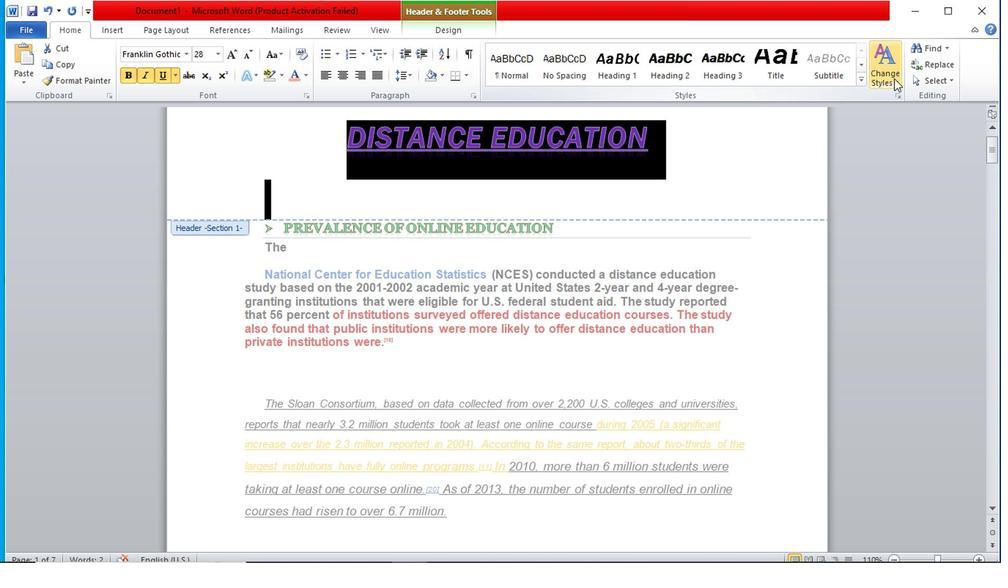 
Action: Mouse moved to (900, 139)
Screenshot: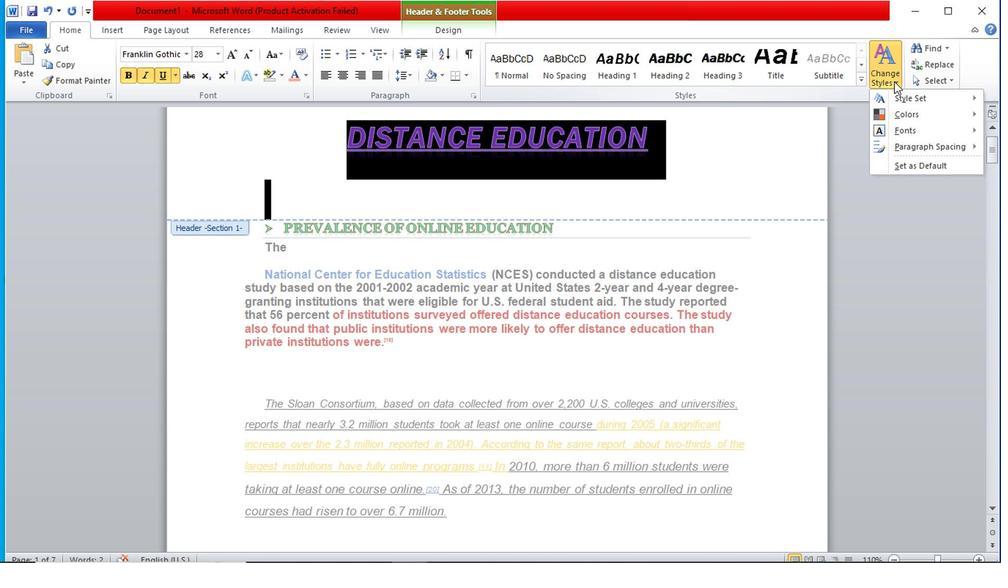 
Action: Mouse pressed left at (900, 139)
Screenshot: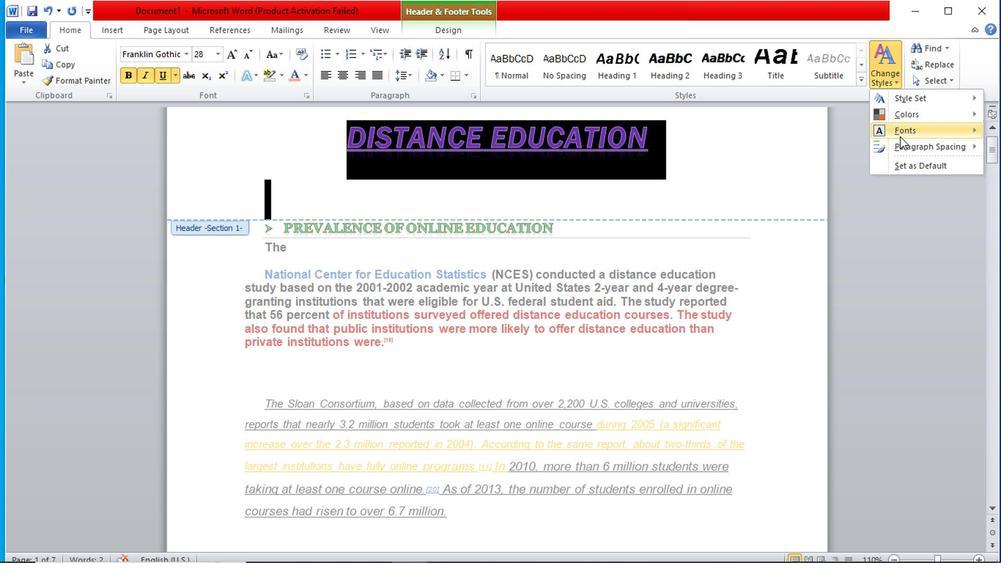 
Action: Mouse moved to (759, 348)
Screenshot: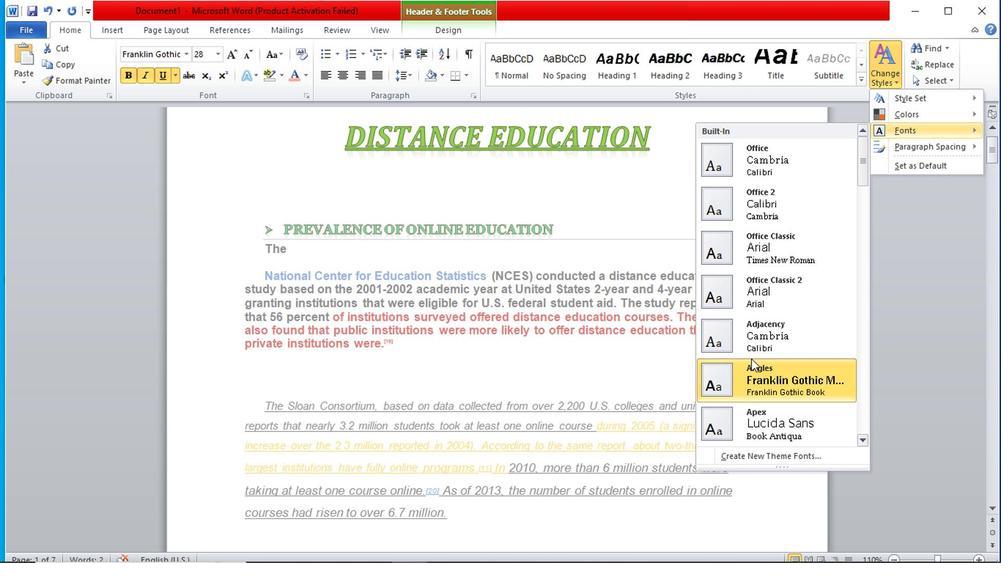 
Action: Mouse scrolled (759, 347) with delta (0, -1)
Screenshot: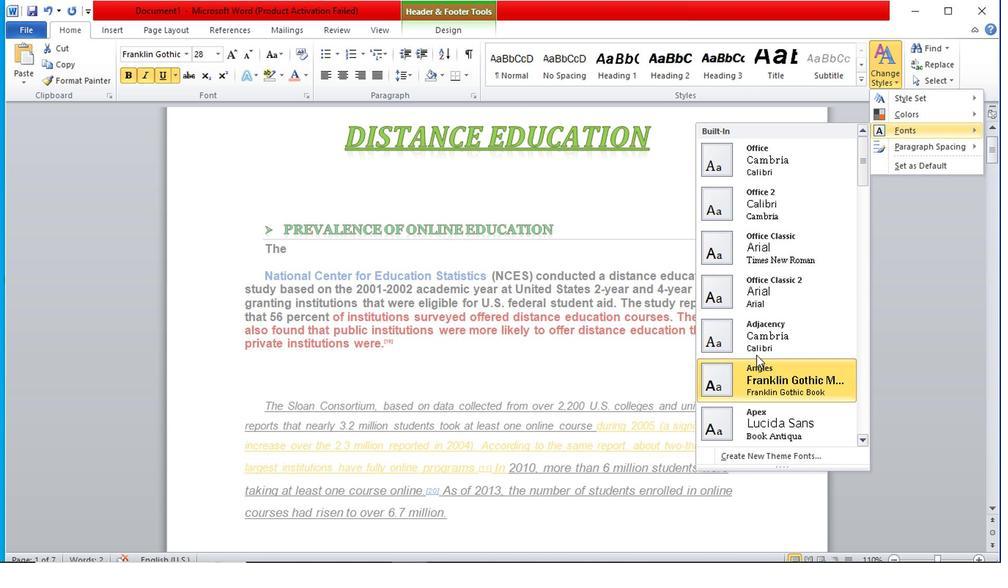
Action: Mouse scrolled (759, 347) with delta (0, -1)
Screenshot: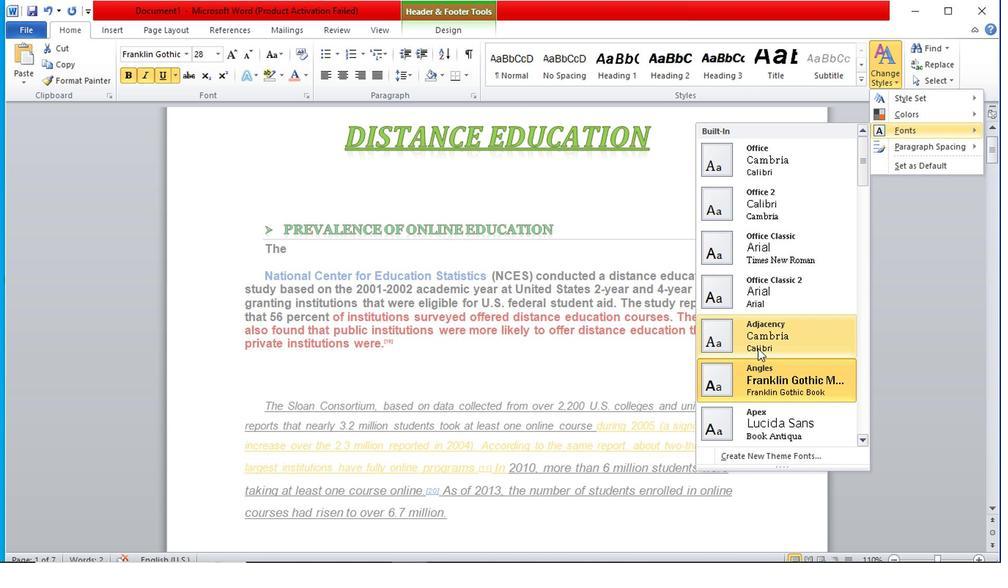 
Action: Mouse scrolled (759, 347) with delta (0, -1)
Screenshot: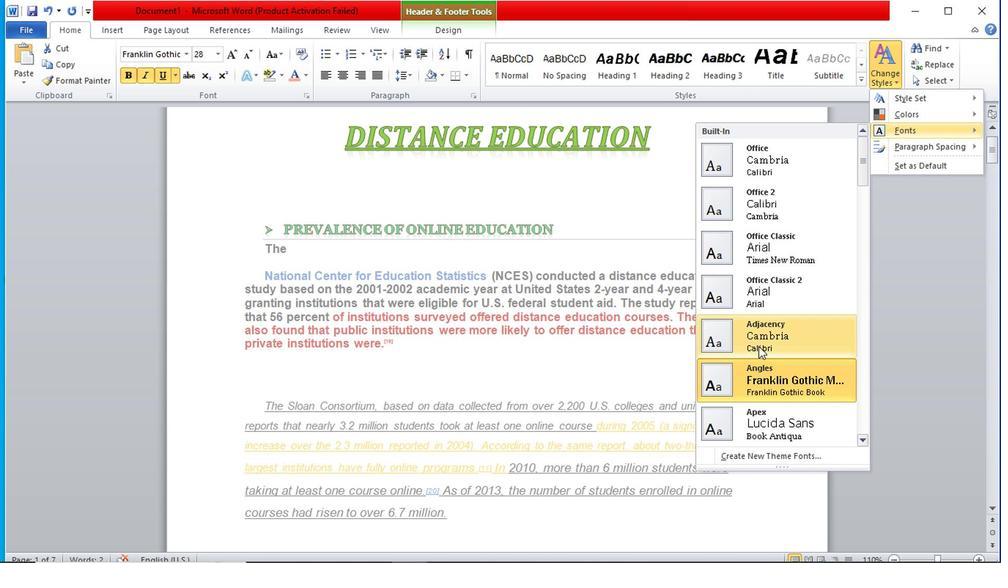 
Action: Mouse scrolled (759, 347) with delta (0, -1)
Screenshot: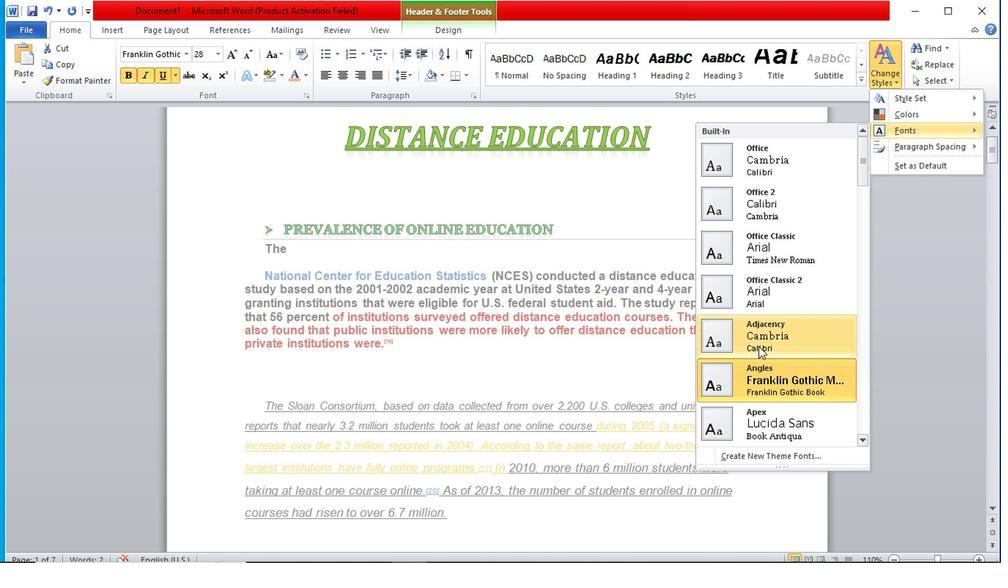 
Action: Mouse moved to (826, 337)
